 Task: Create a new record type for the 'Position' object in Salesforce.
Action: Mouse moved to (1018, 288)
Screenshot: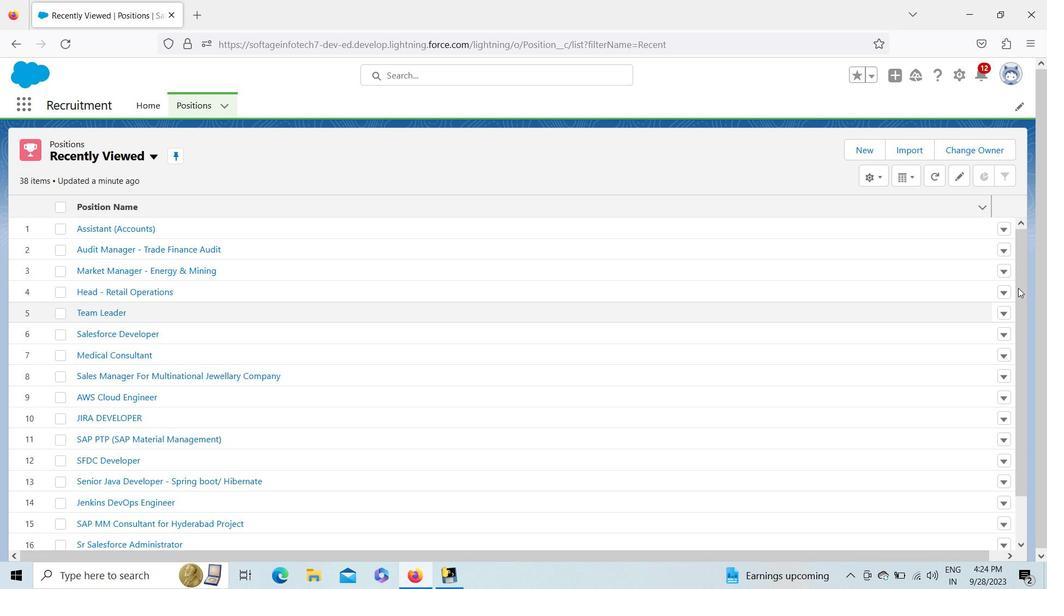 
Action: Mouse pressed left at (1018, 288)
Screenshot: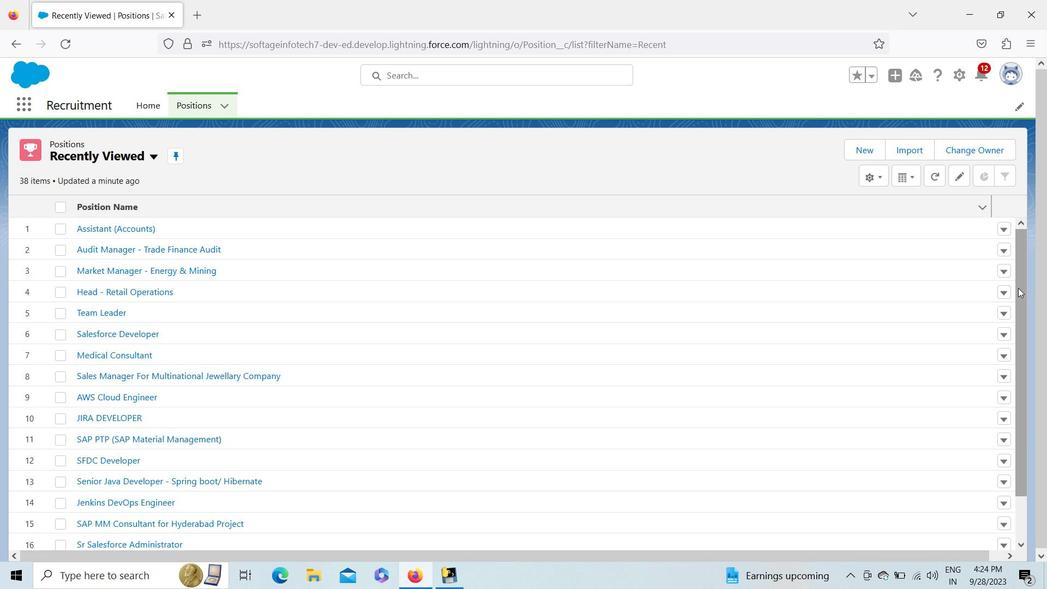 
Action: Mouse moved to (1018, 309)
Screenshot: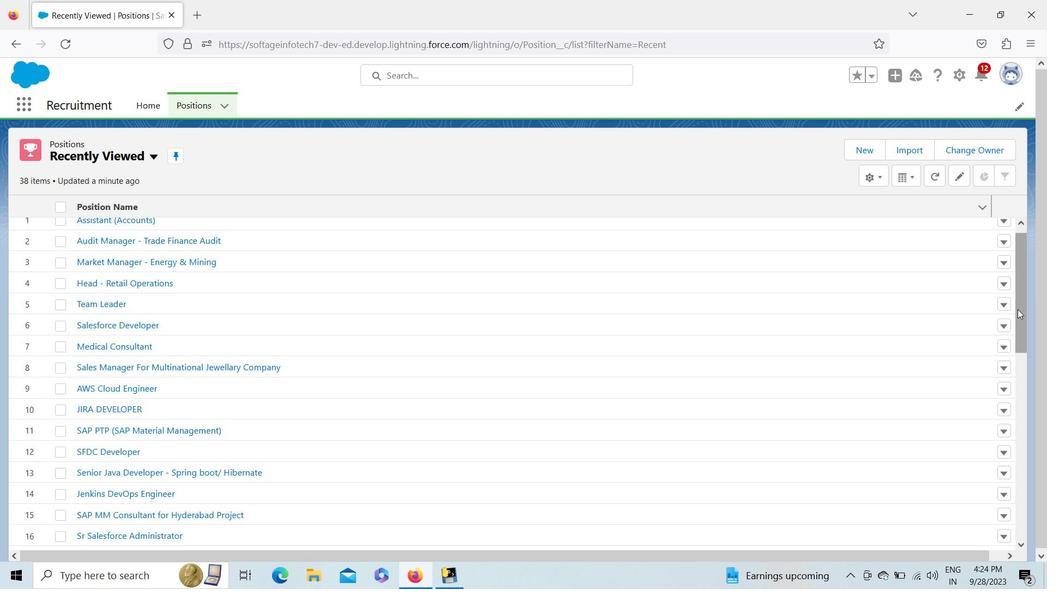 
Action: Mouse pressed left at (1018, 309)
Screenshot: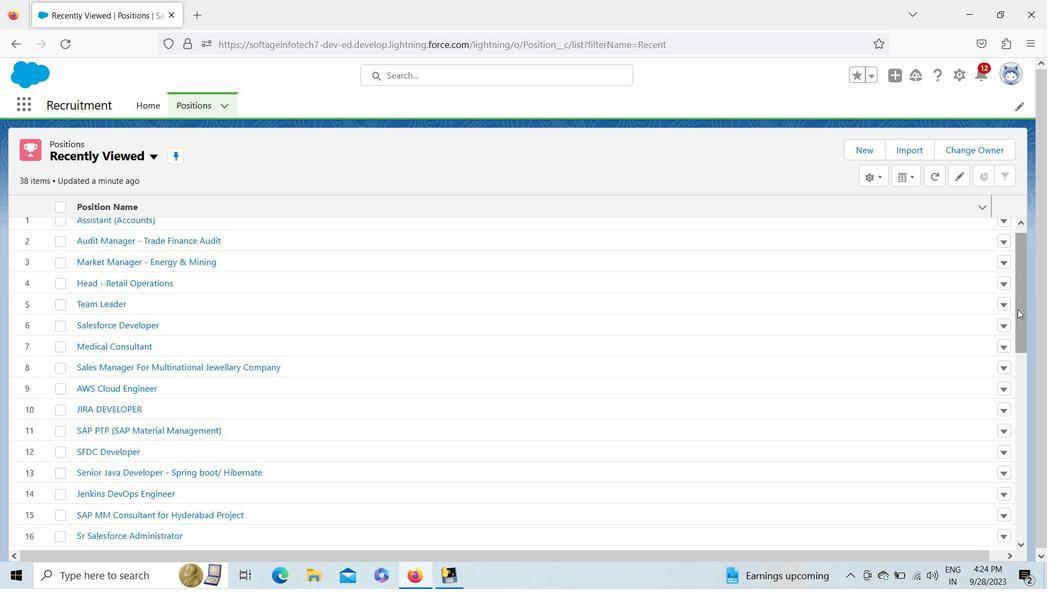 
Action: Mouse moved to (959, 73)
Screenshot: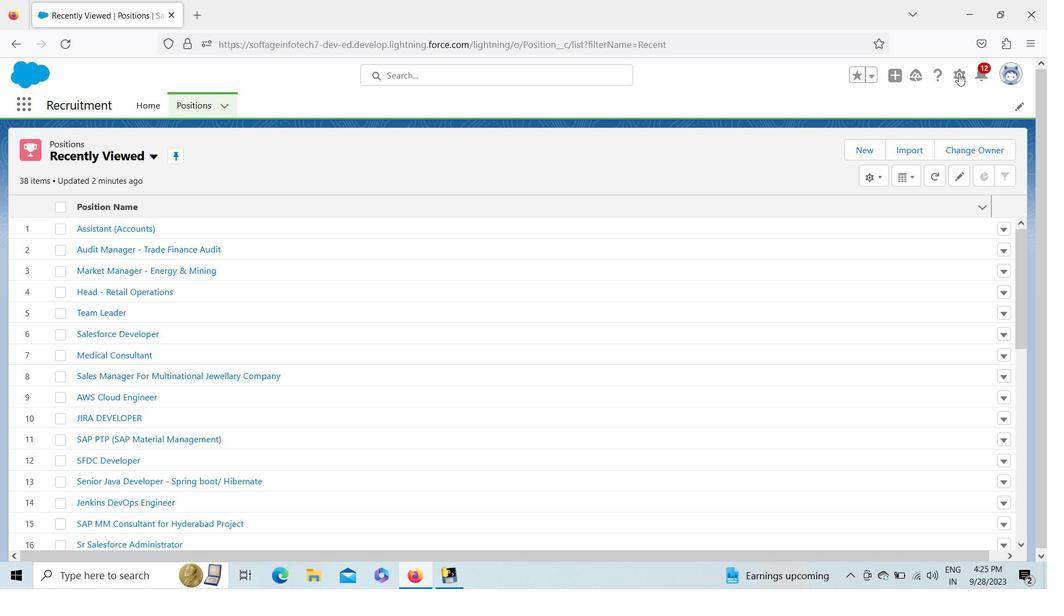 
Action: Mouse pressed left at (959, 73)
Screenshot: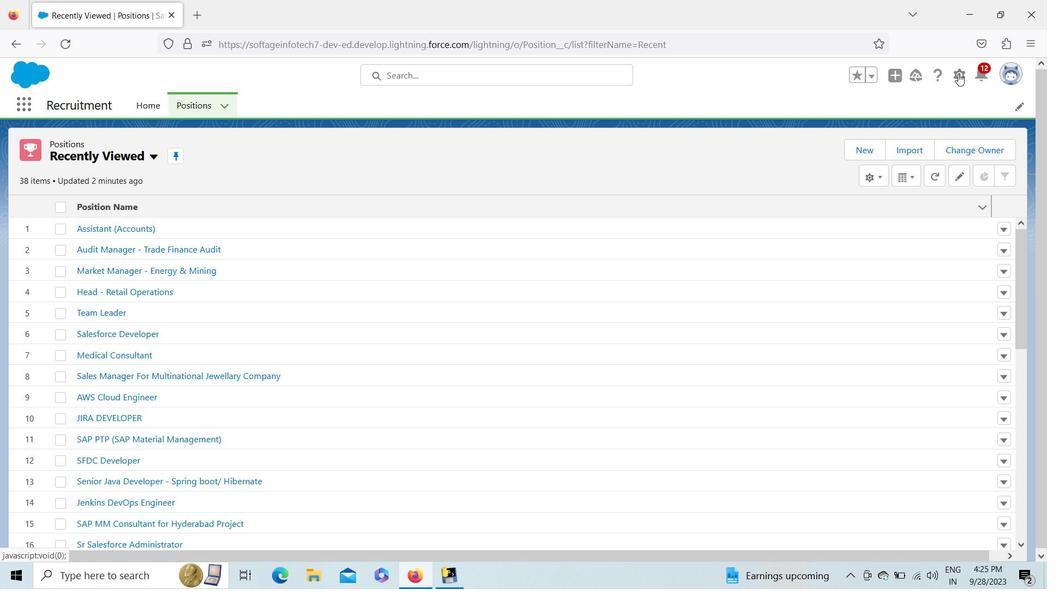 
Action: Mouse moved to (899, 120)
Screenshot: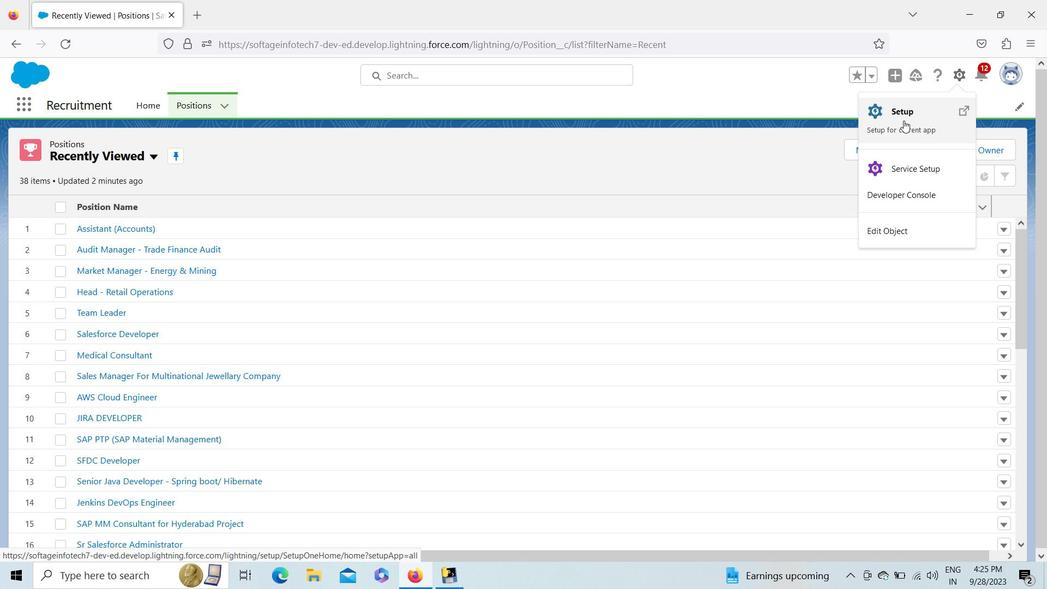 
Action: Mouse pressed left at (899, 120)
Screenshot: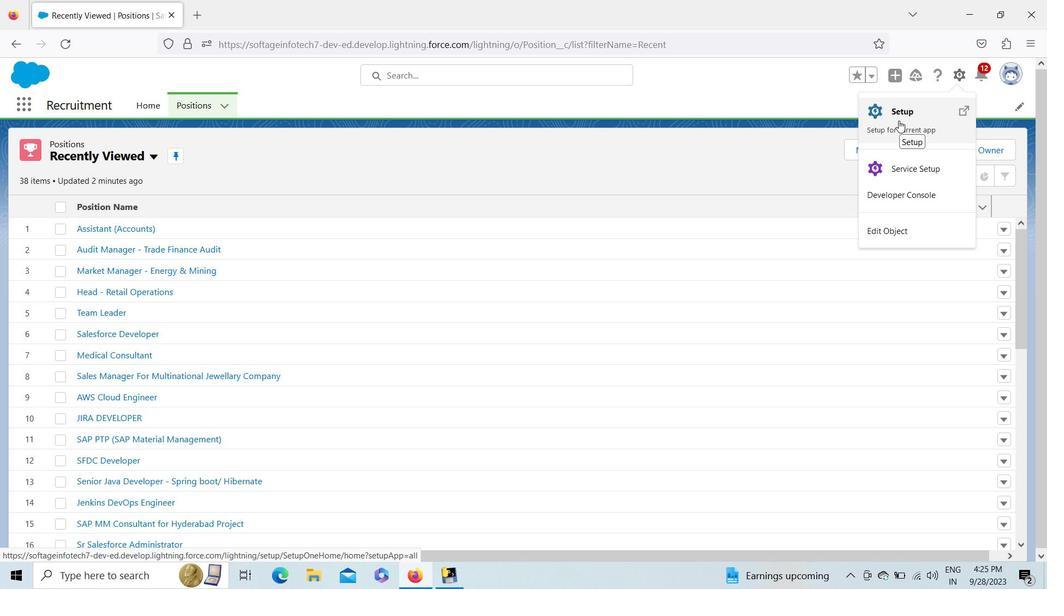 
Action: Mouse moved to (183, 108)
Screenshot: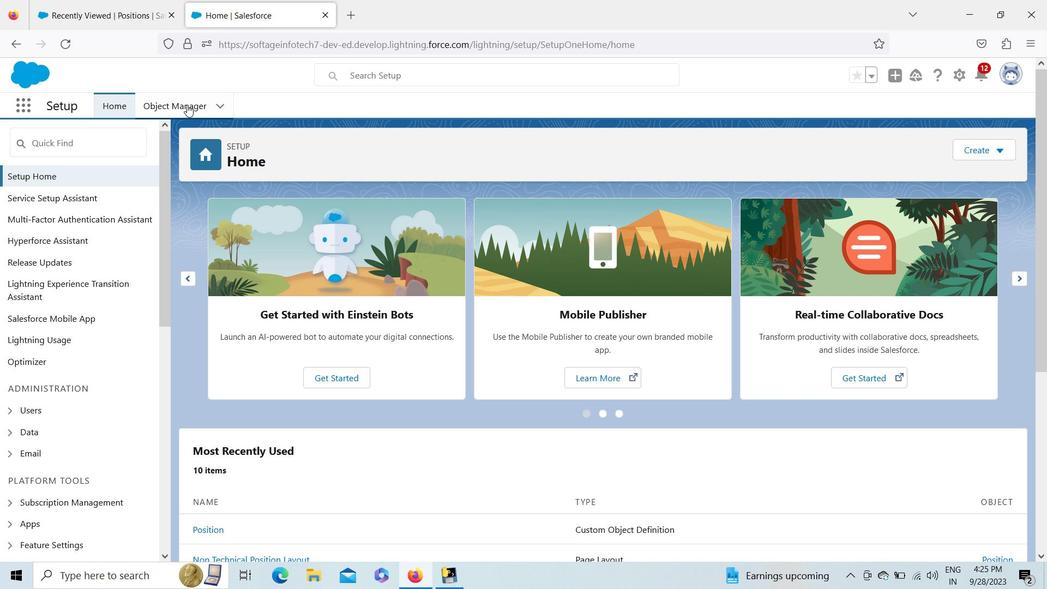 
Action: Mouse pressed left at (183, 108)
Screenshot: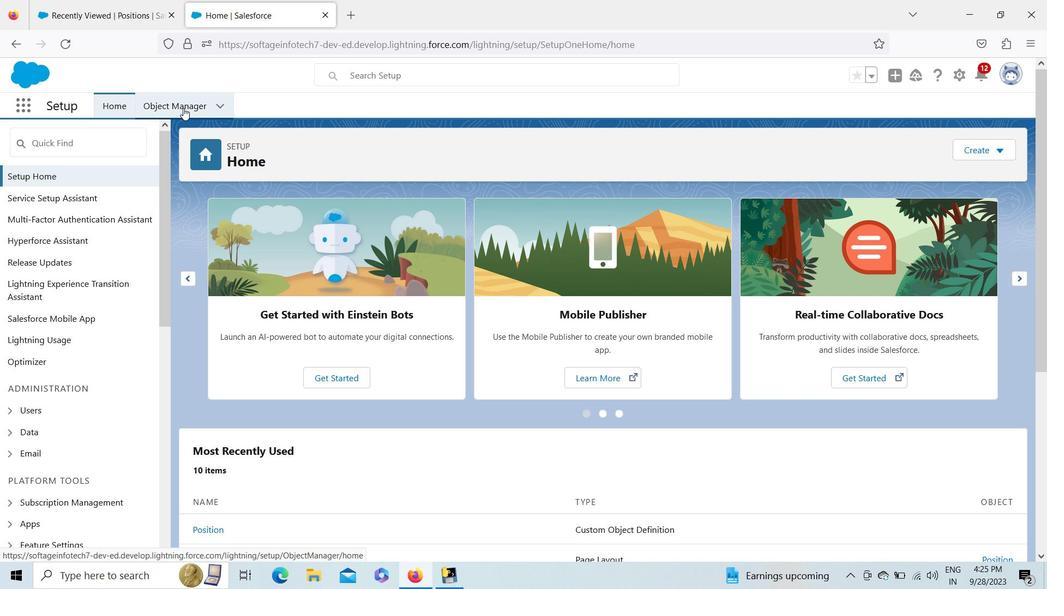 
Action: Mouse moved to (801, 148)
Screenshot: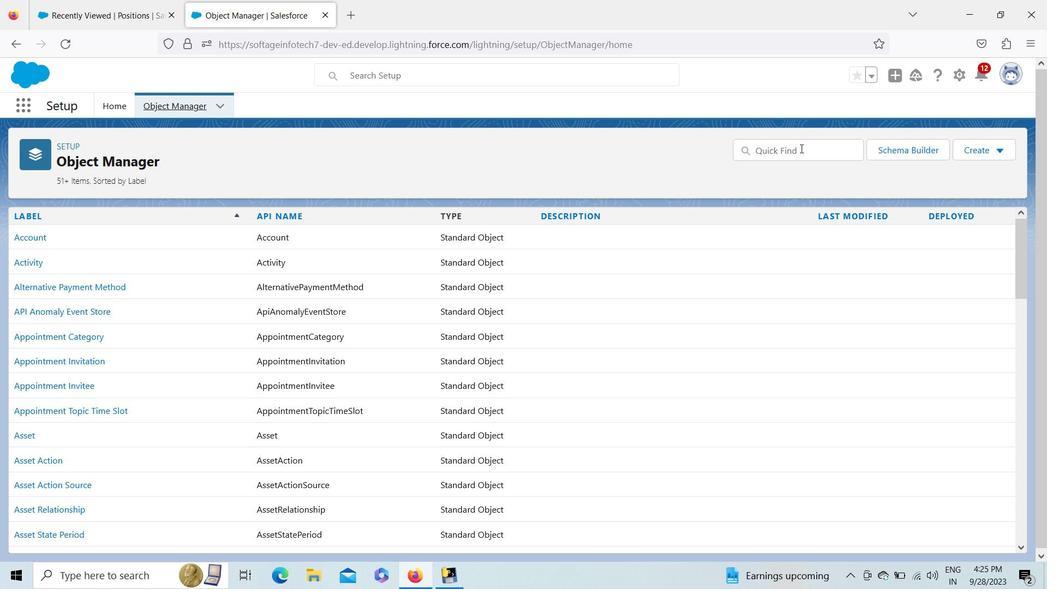 
Action: Mouse pressed left at (801, 148)
Screenshot: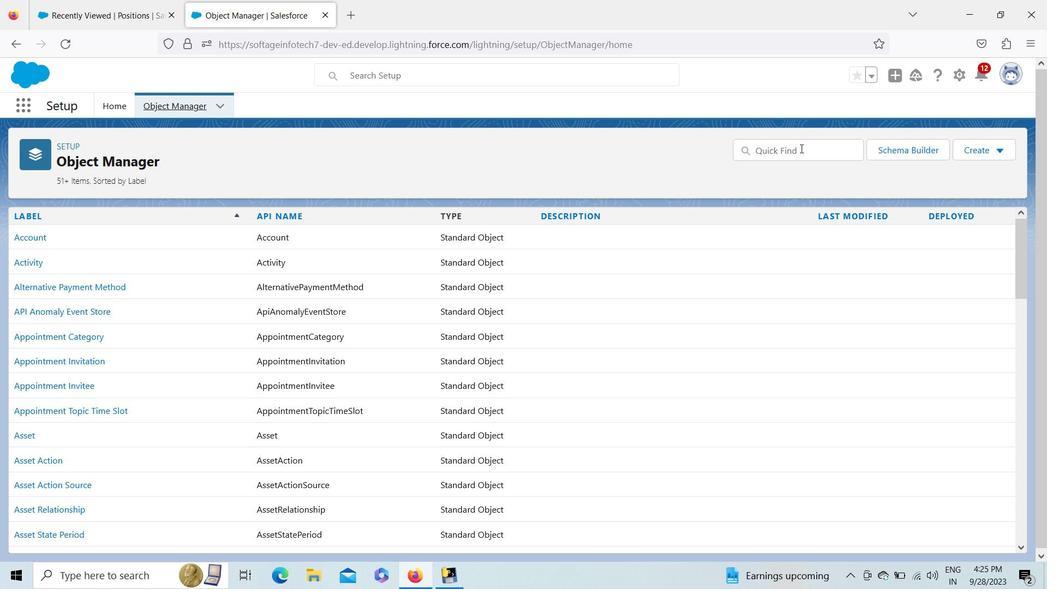 
Action: Key pressed pos
Screenshot: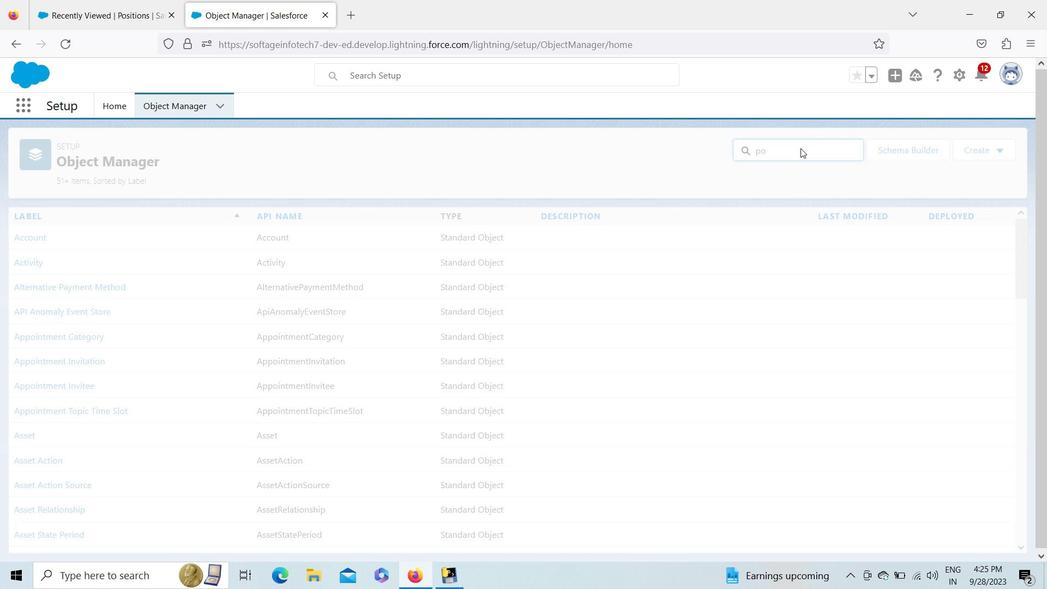 
Action: Mouse moved to (37, 277)
Screenshot: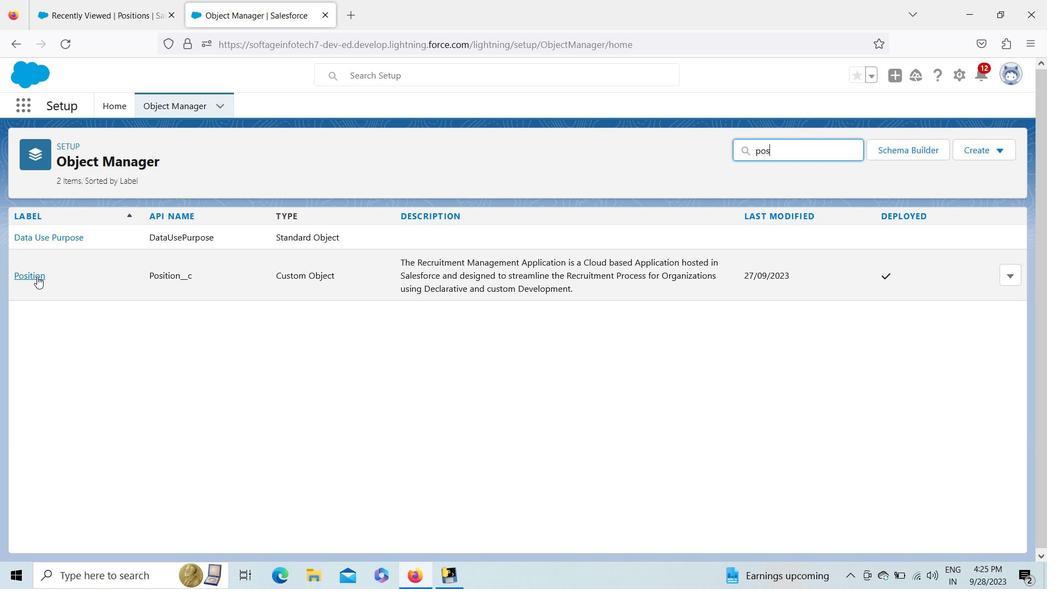 
Action: Mouse pressed left at (37, 277)
Screenshot: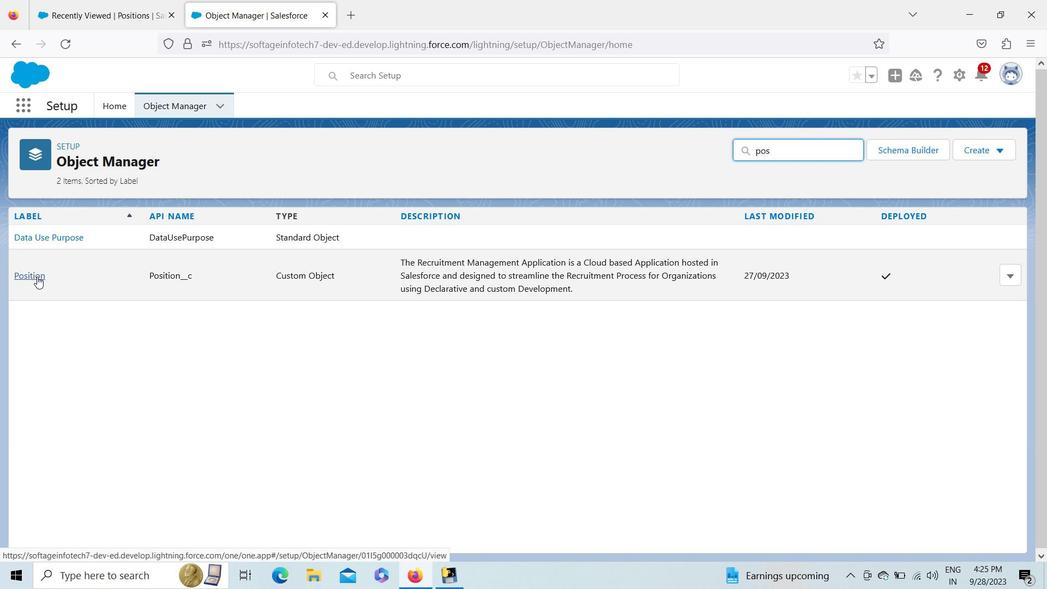 
Action: Mouse moved to (48, 412)
Screenshot: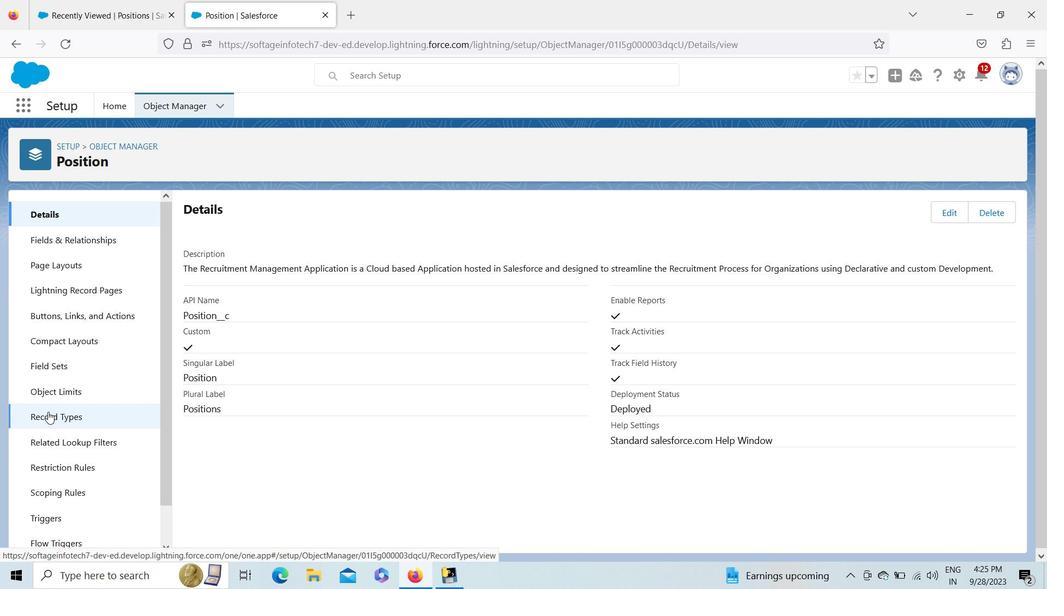 
Action: Mouse pressed left at (48, 412)
Screenshot: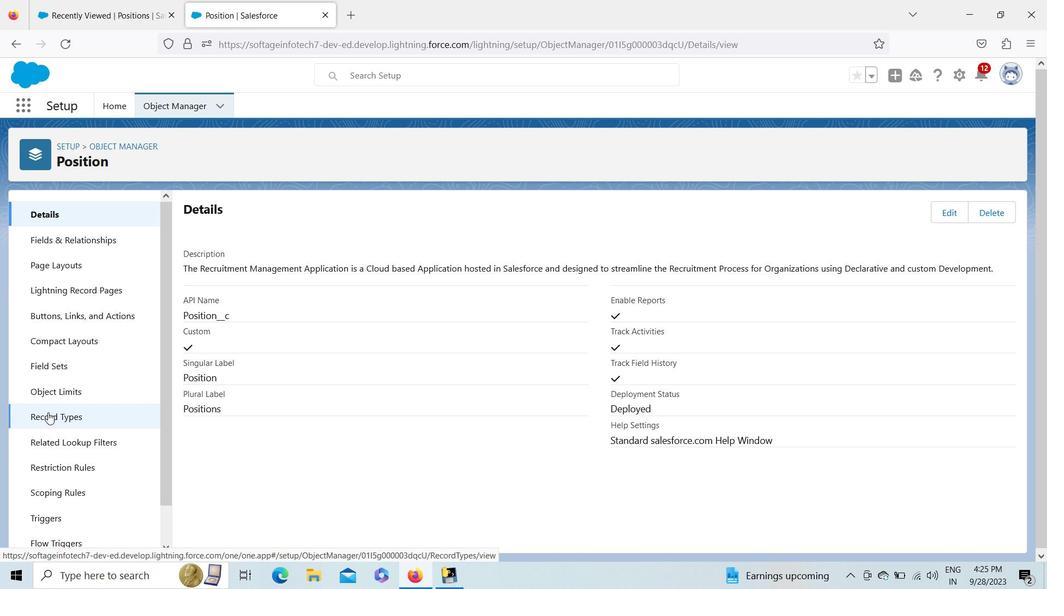 
Action: Mouse moved to (884, 216)
Screenshot: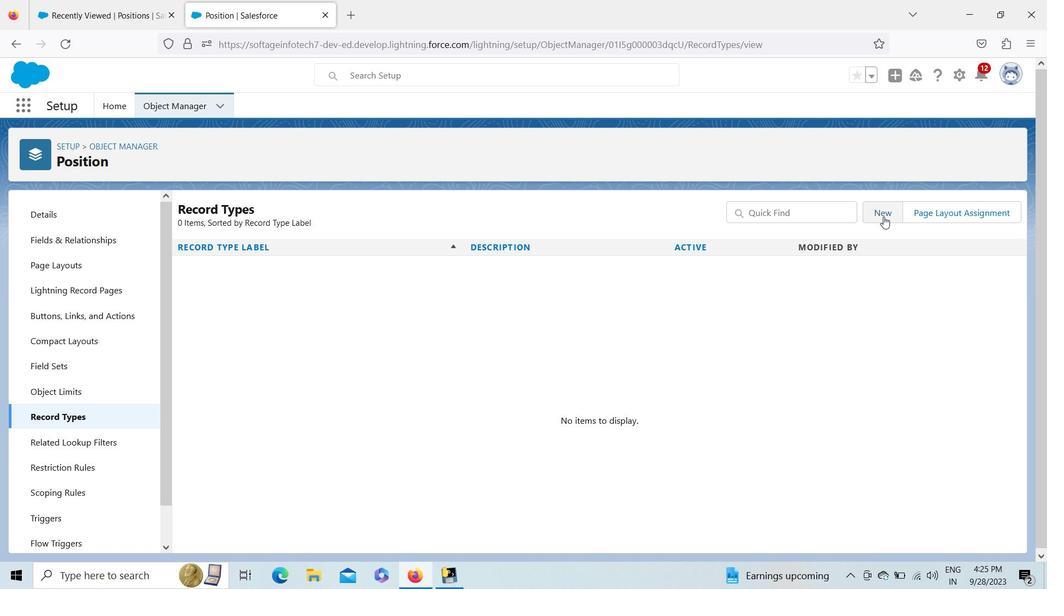 
Action: Mouse pressed left at (884, 216)
Screenshot: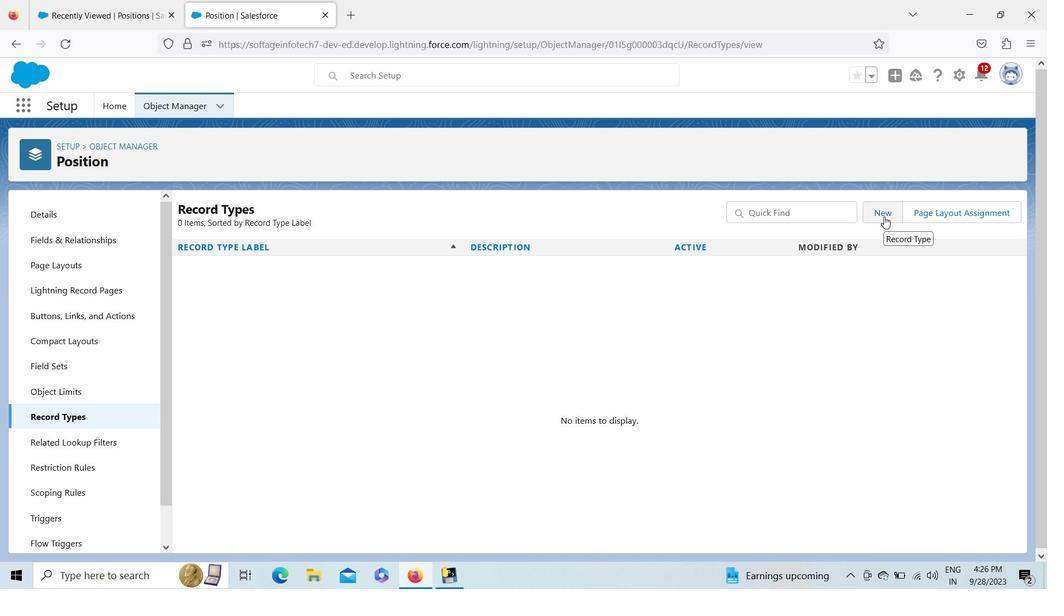 
Action: Mouse moved to (420, 352)
Screenshot: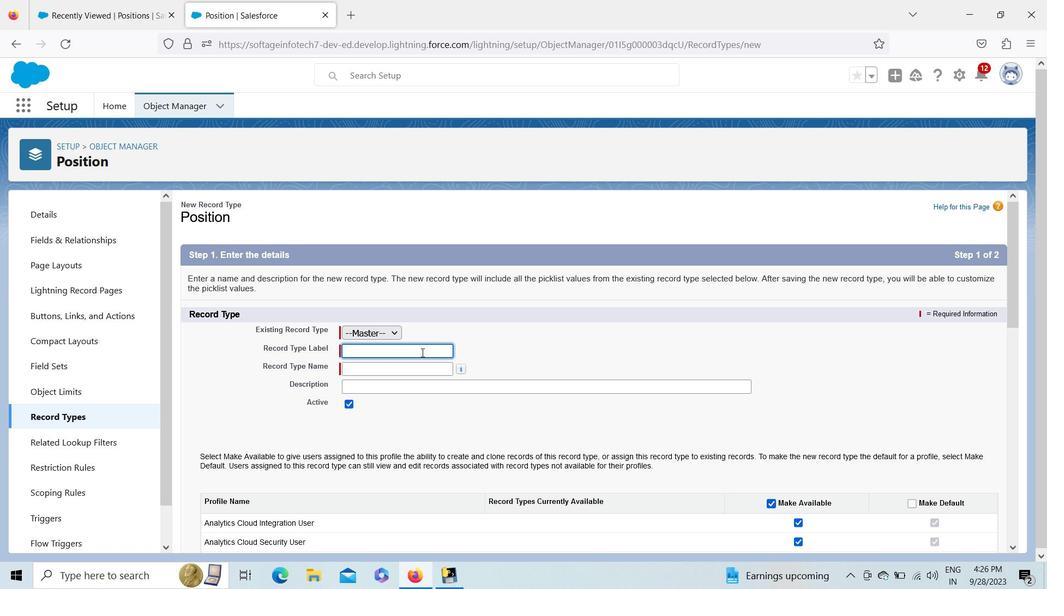 
Action: Key pressed <Key.shift>Technical<Key.space><Key.shift><Key.shift><Key.shift><Key.shift><Key.shift><Key.shift><Key.shift><Key.shift><Key.shift><Key.shift><Key.shift><Key.shift><Key.shift>POsition<Key.left><Key.left><Key.left><Key.left><Key.left><Key.left><Key.backspace><Key.right><Key.right><Key.right><Key.right><Key.right><Key.left><Key.left><Key.left><Key.left><Key.left>o
Screenshot: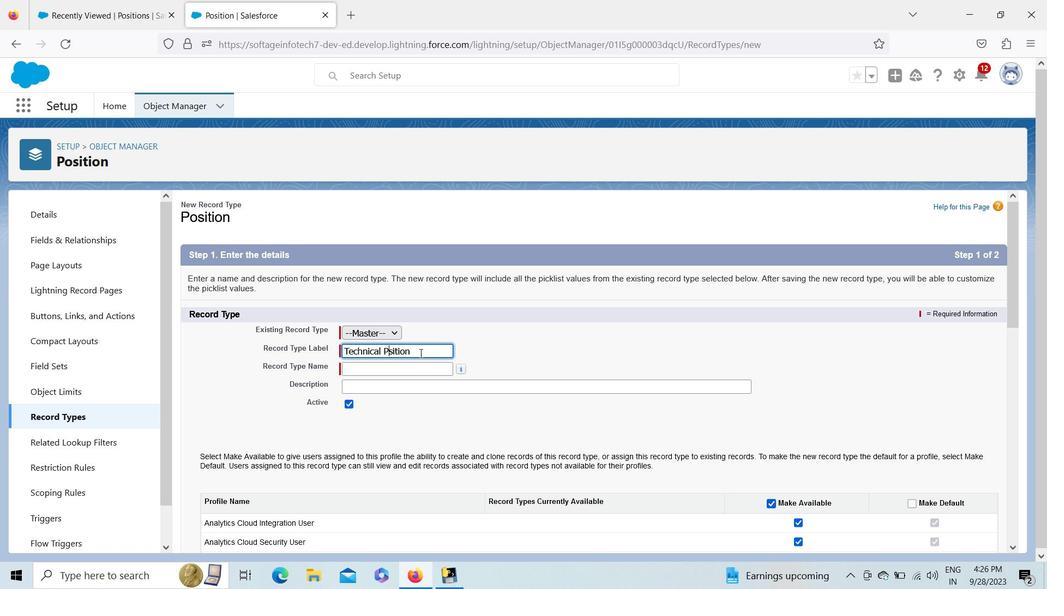 
Action: Mouse moved to (404, 373)
Screenshot: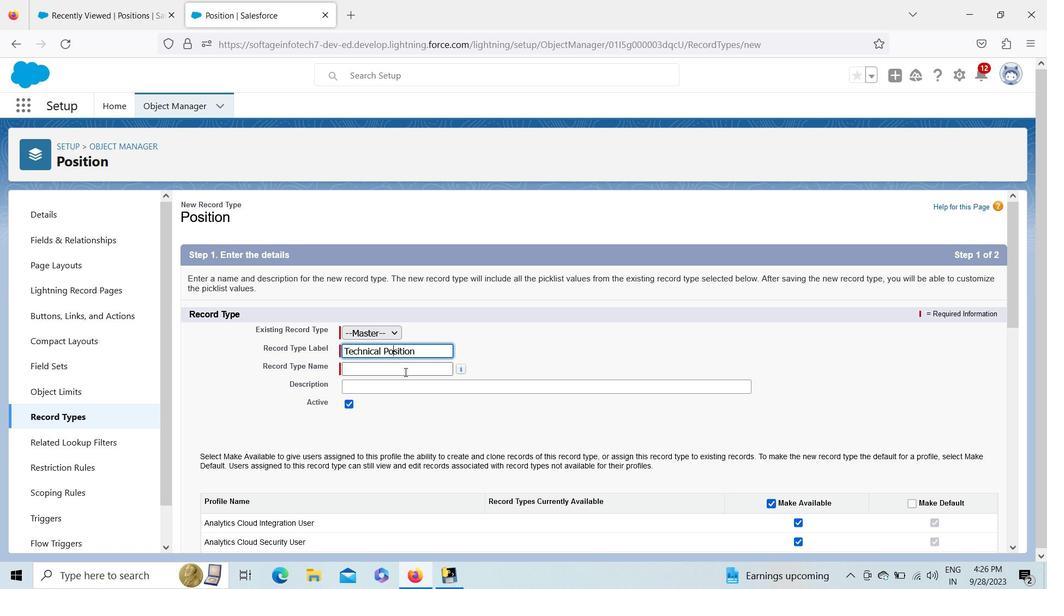 
Action: Mouse pressed left at (404, 373)
Screenshot: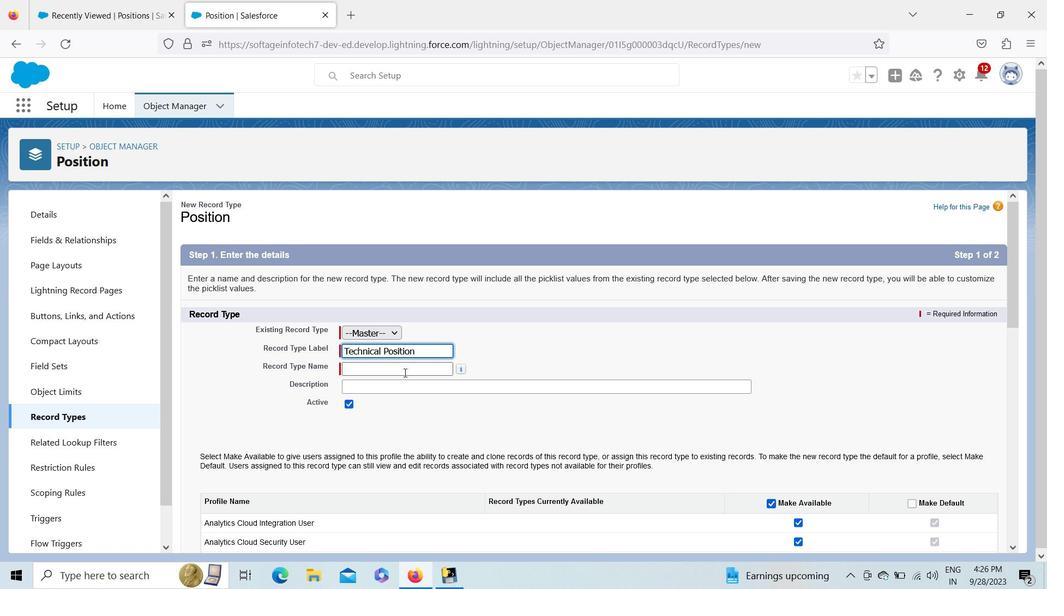 
Action: Mouse moved to (401, 386)
Screenshot: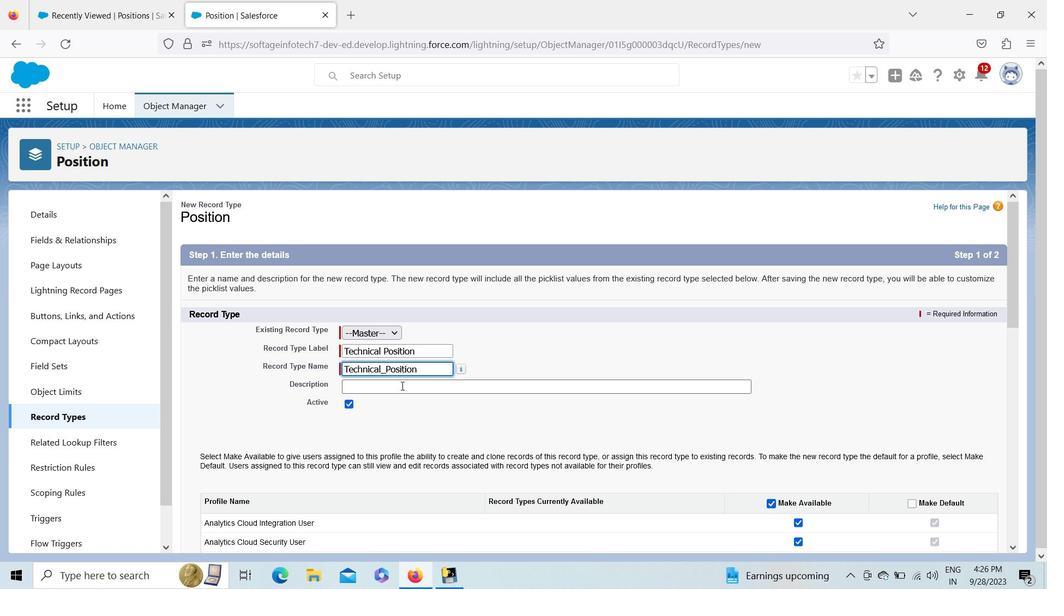 
Action: Mouse pressed left at (401, 386)
Screenshot: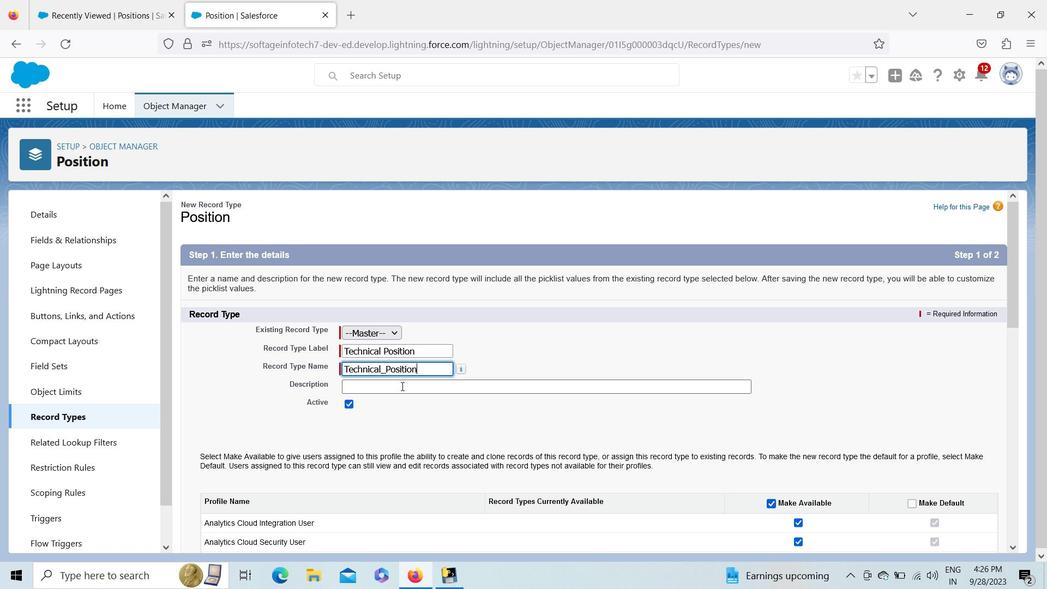 
Action: Key pressed <Key.shift><Key.shift><Key.shift><Key.shift><Key.shift><Key.shift>This<Key.space><Key.shift>Record<Key.space><Key.shift>Type<Key.space>is<Key.space><Key.shift>Createfd<Key.backspace><Key.backspace>d<Key.space>for<Key.space><Key.shift><Key.shift><Key.shift><Key.shift><Key.shift><Key.shift><Key.shift><Key.shift><Key.shift><Key.shift><Key.shift><Key.shift><Key.shift><Key.shift><Key.shift><Key.shift><Key.shift><Key.shift><Key.shift><Key.shift><Key.shift><Key.shift><Key.shift><Key.shift><Key.shift><Key.shift><Key.shift><Key.shift><Key.shift><Key.shift><Key.shift><Key.shift><Key.shift>Fo<Key.backspace>illing<Key.space><Key.shift>Records<Key.space>og<Key.backspace>f<Key.space><Key.shift>Technical<Key.space><Key.shift>Position
Screenshot: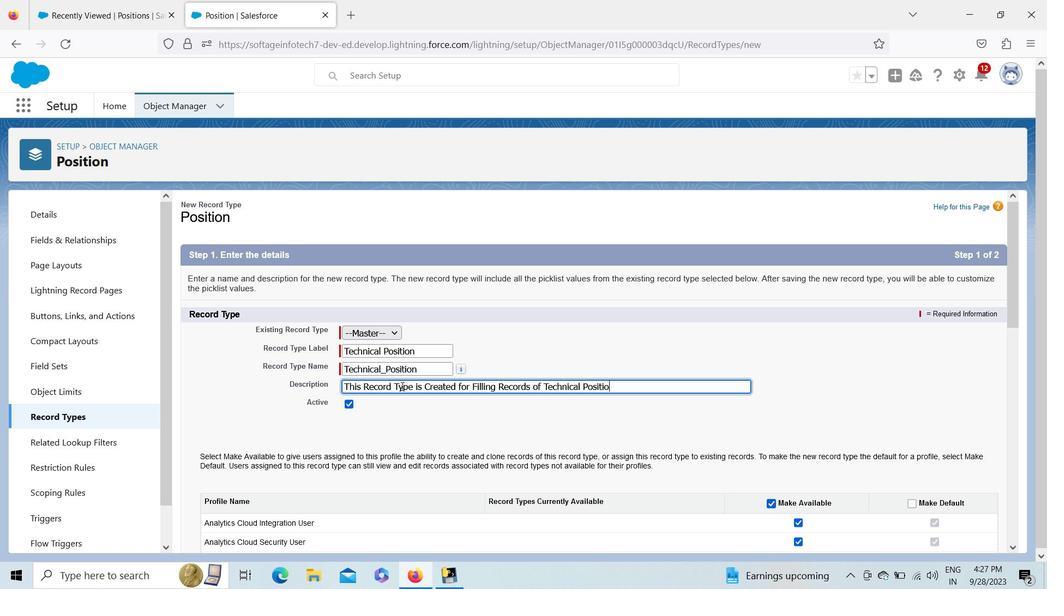 
Action: Mouse moved to (456, 387)
Screenshot: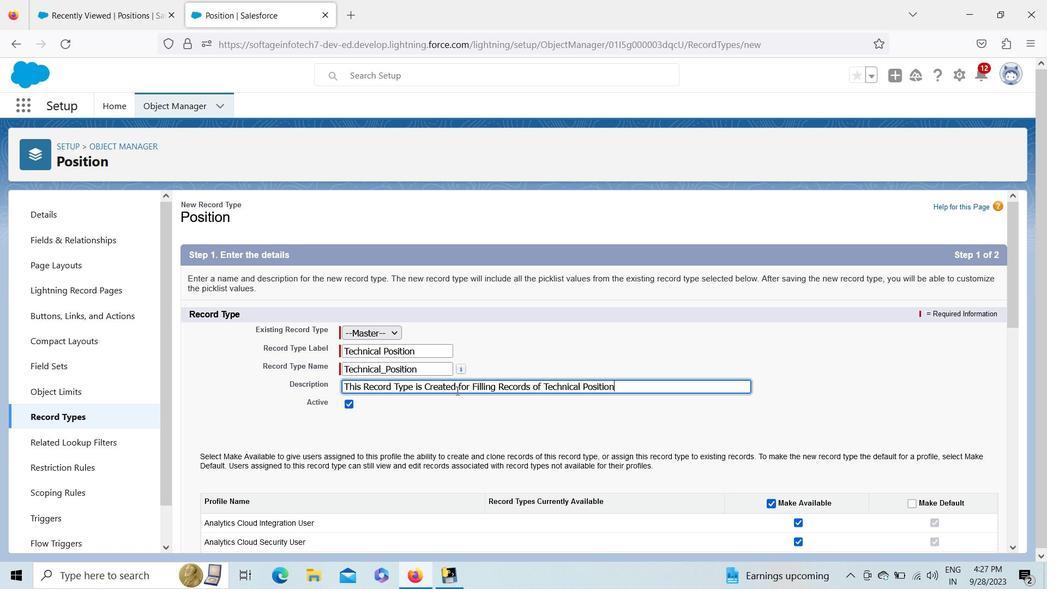 
Action: Mouse pressed left at (456, 387)
Screenshot: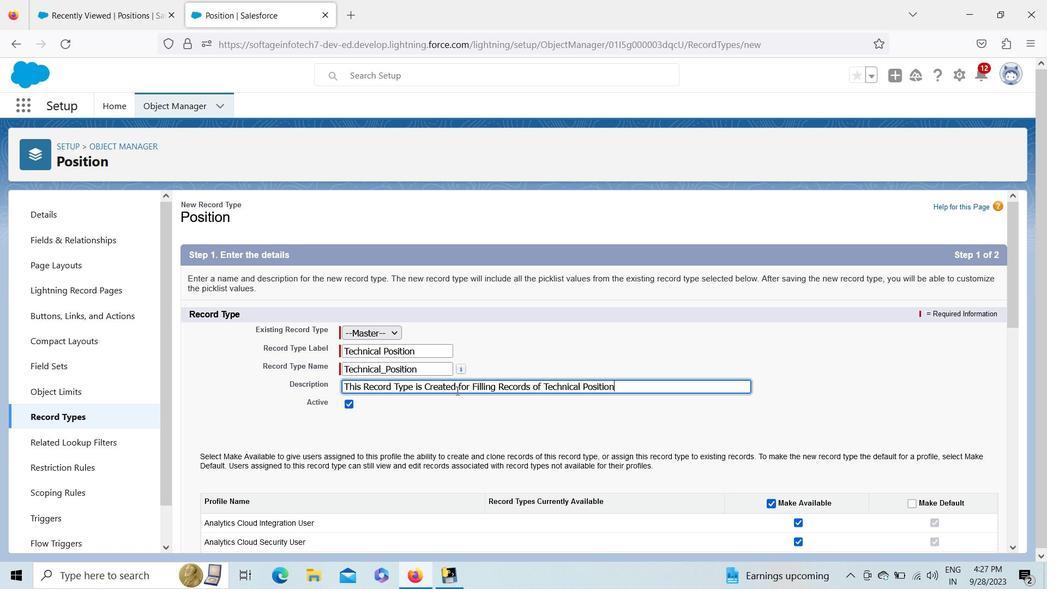 
Action: Key pressed <Key.backspace><Key.backspace><Key.backspace><Key.backspace><Key.backspace><Key.backspace><Key.backspace><Key.backspace><Key.backspace><Key.backspace><Key.shift>Select
Screenshot: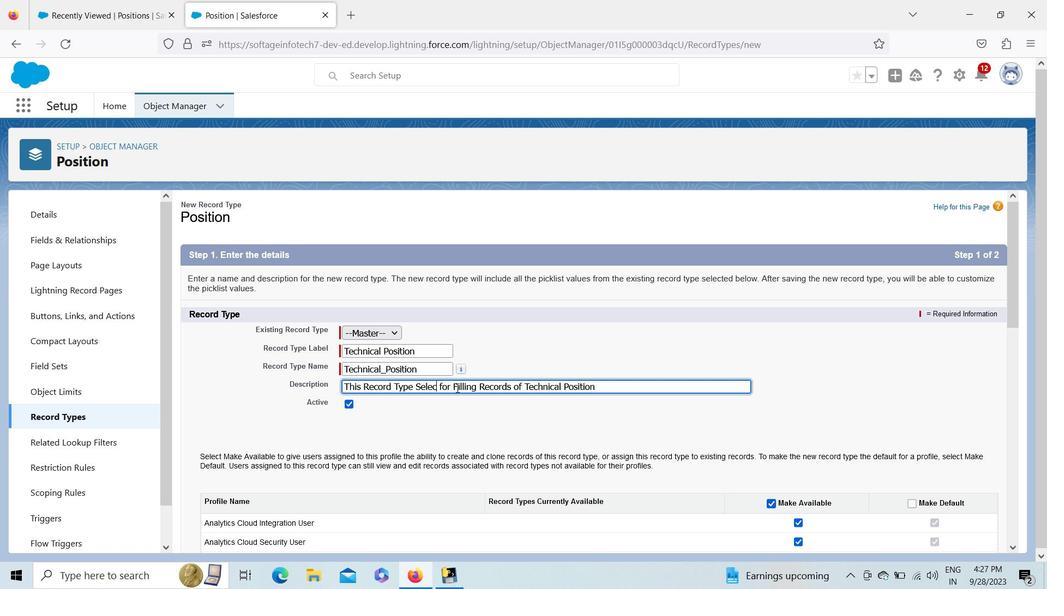 
Action: Mouse moved to (602, 382)
Screenshot: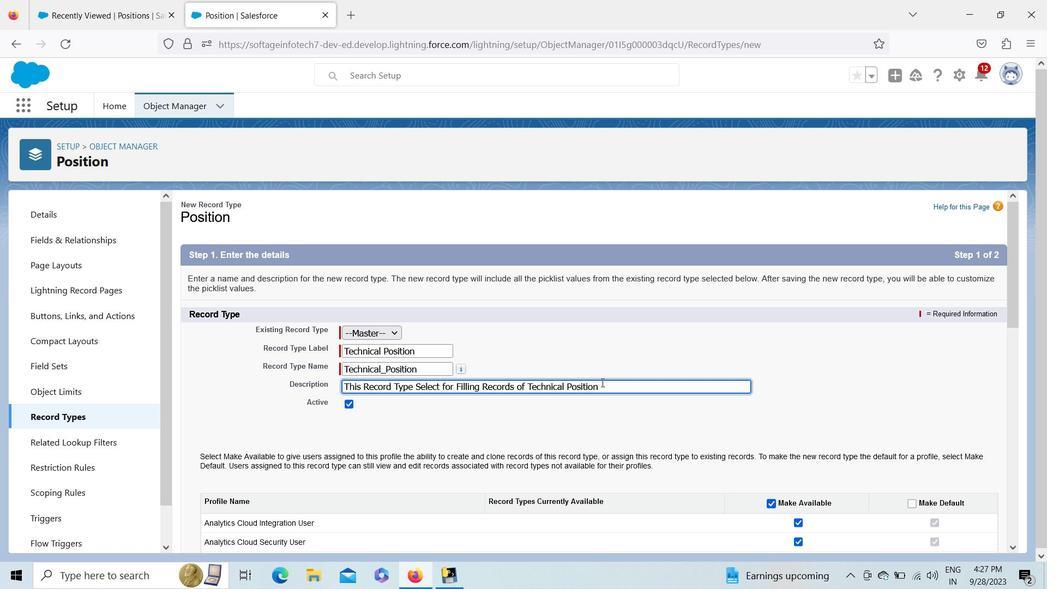 
Action: Mouse pressed left at (602, 382)
Screenshot: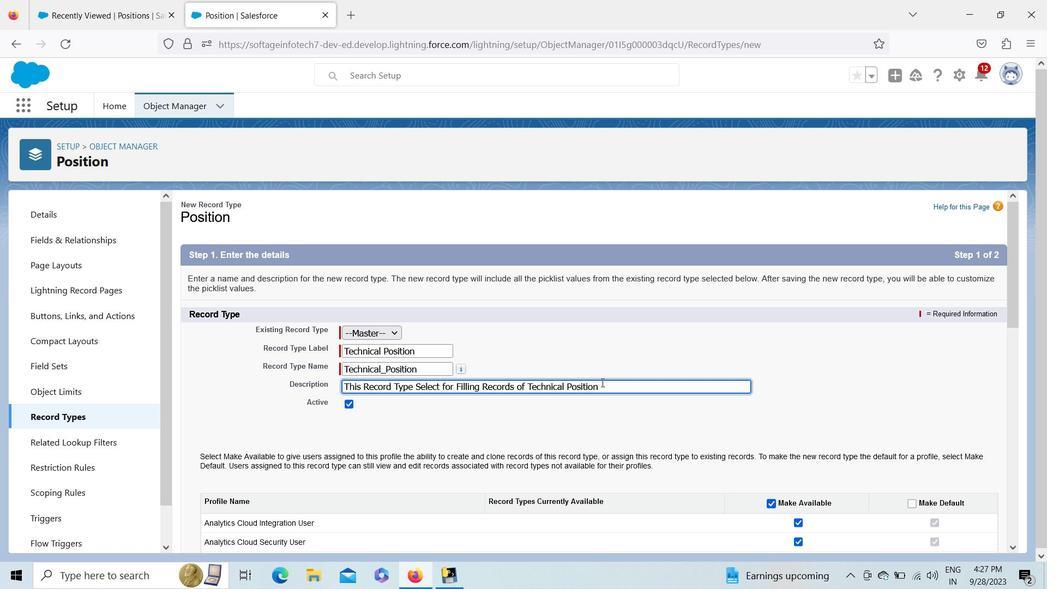 
Action: Mouse moved to (1014, 272)
Screenshot: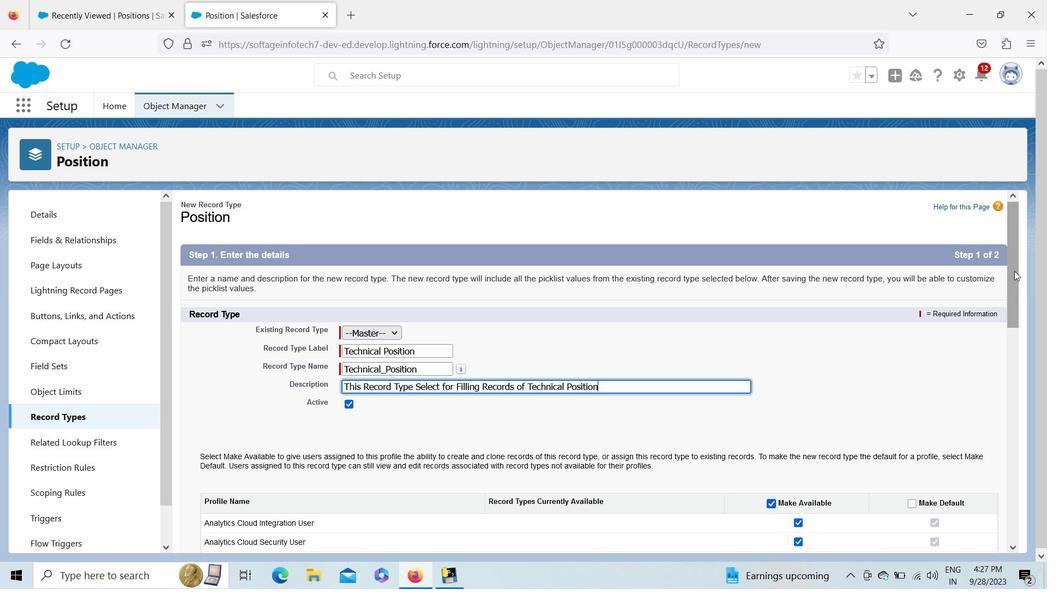 
Action: Mouse pressed left at (1014, 272)
Screenshot: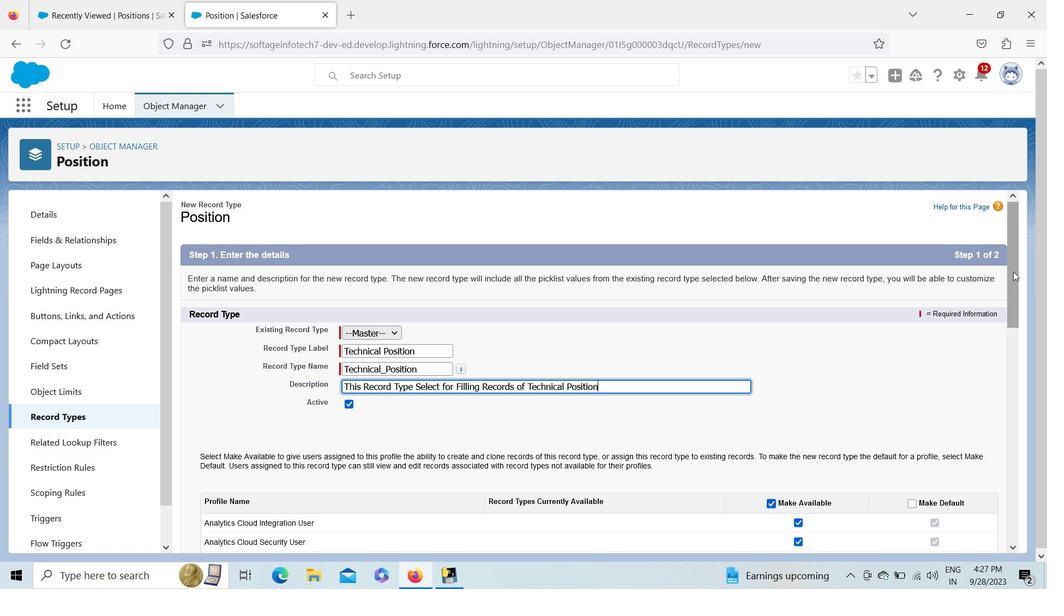 
Action: Mouse moved to (955, 533)
Screenshot: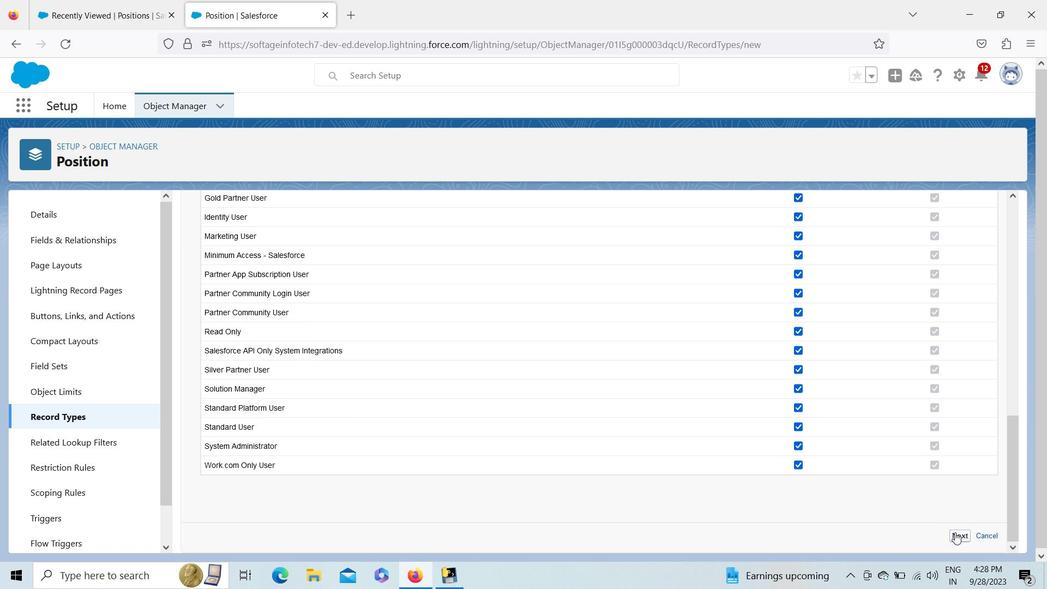 
Action: Mouse pressed left at (955, 533)
Screenshot: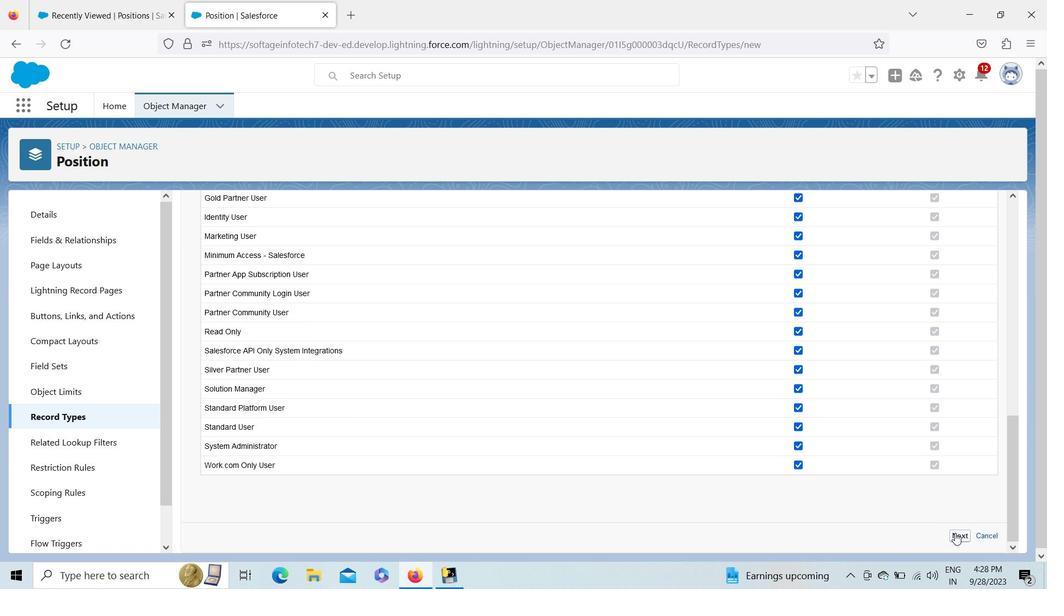 
Action: Mouse moved to (447, 390)
Screenshot: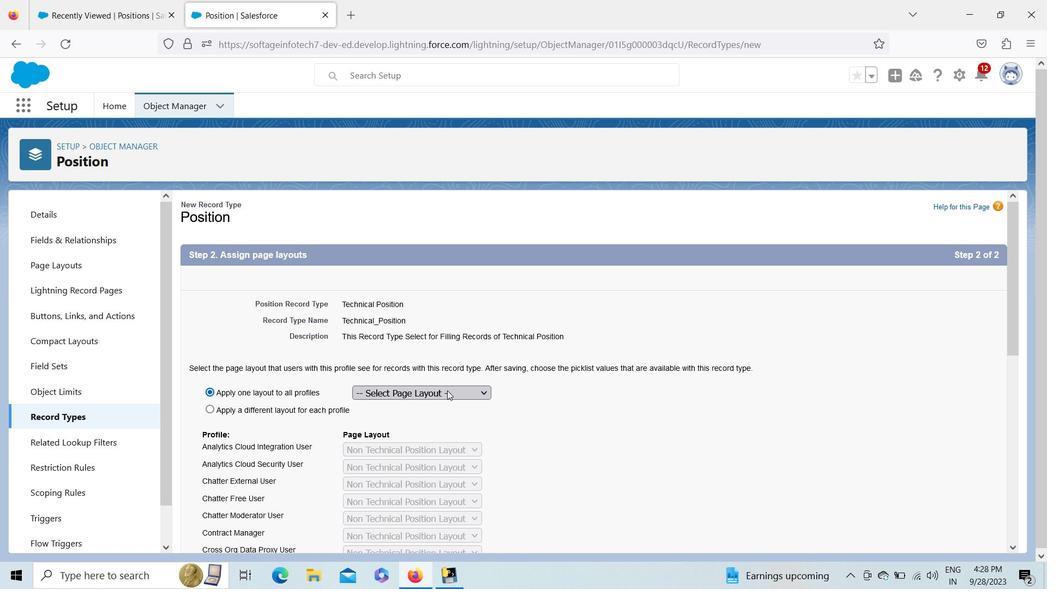 
Action: Mouse pressed left at (447, 390)
Screenshot: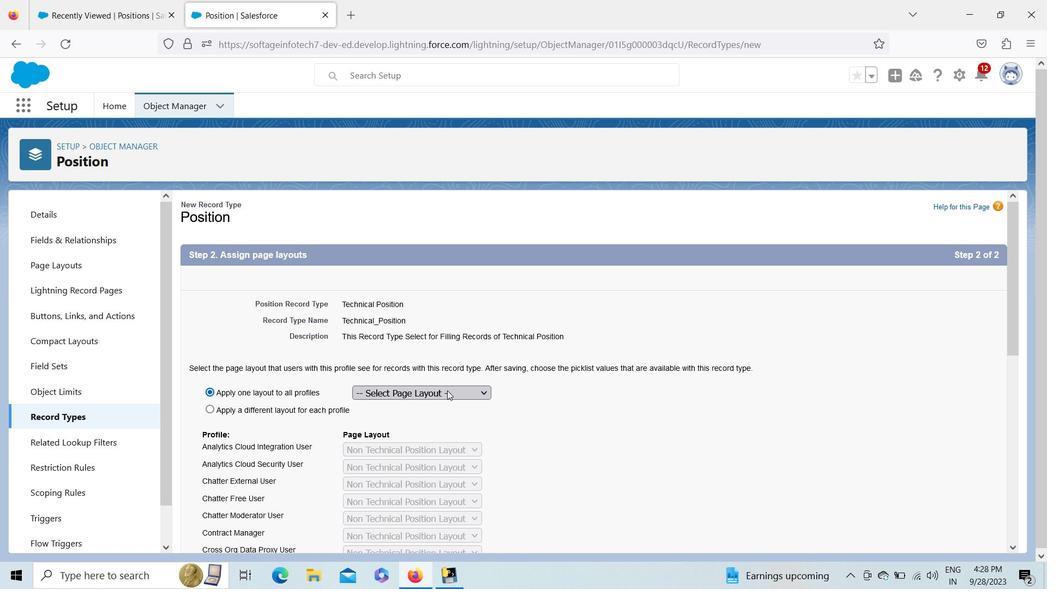 
Action: Mouse moved to (423, 463)
Screenshot: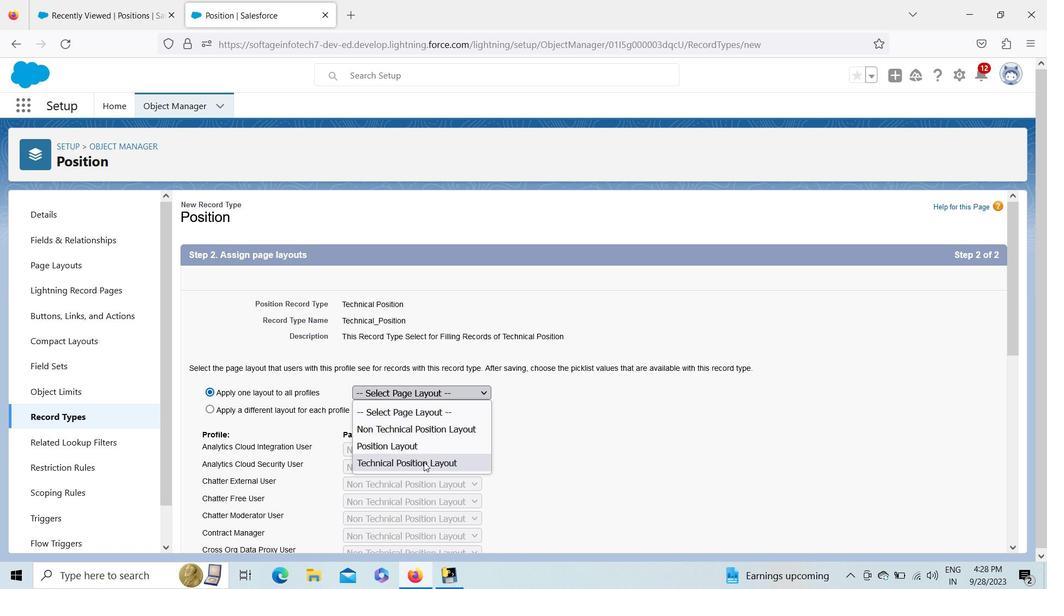 
Action: Mouse pressed left at (423, 463)
Screenshot: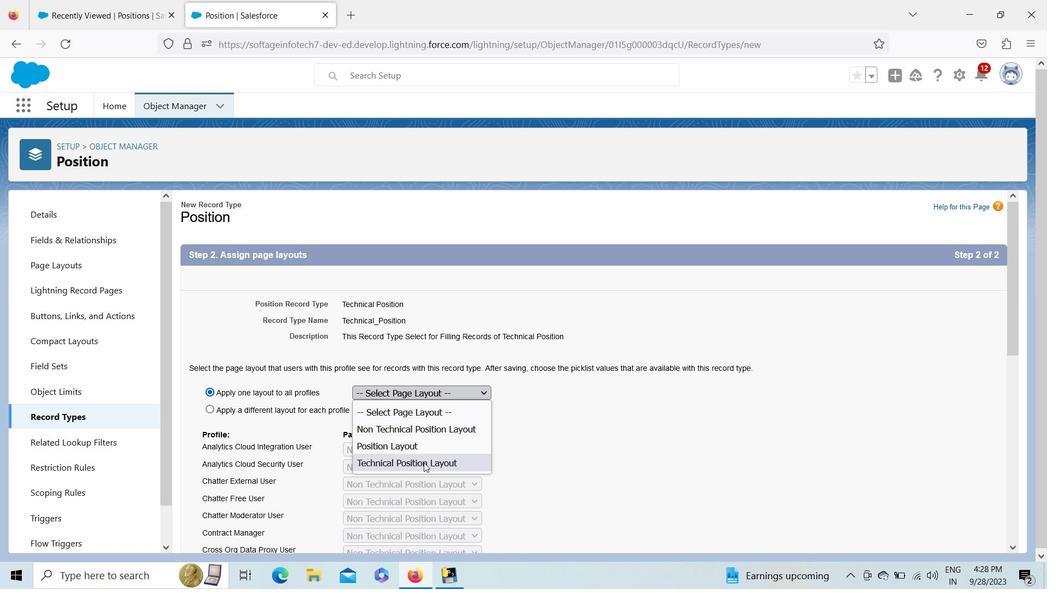 
Action: Mouse moved to (1015, 334)
Screenshot: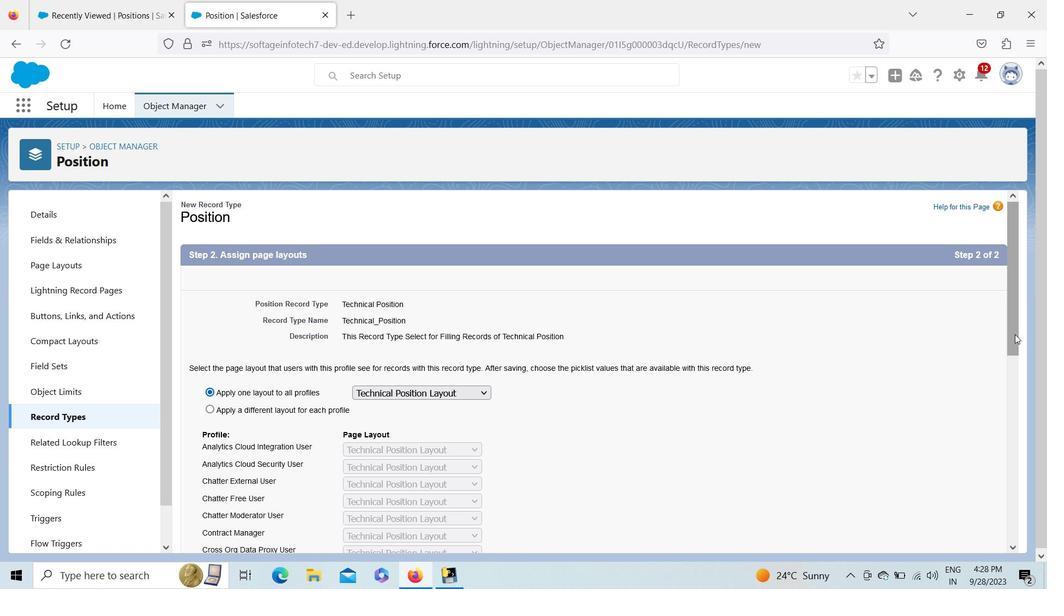 
Action: Mouse pressed left at (1015, 334)
Screenshot: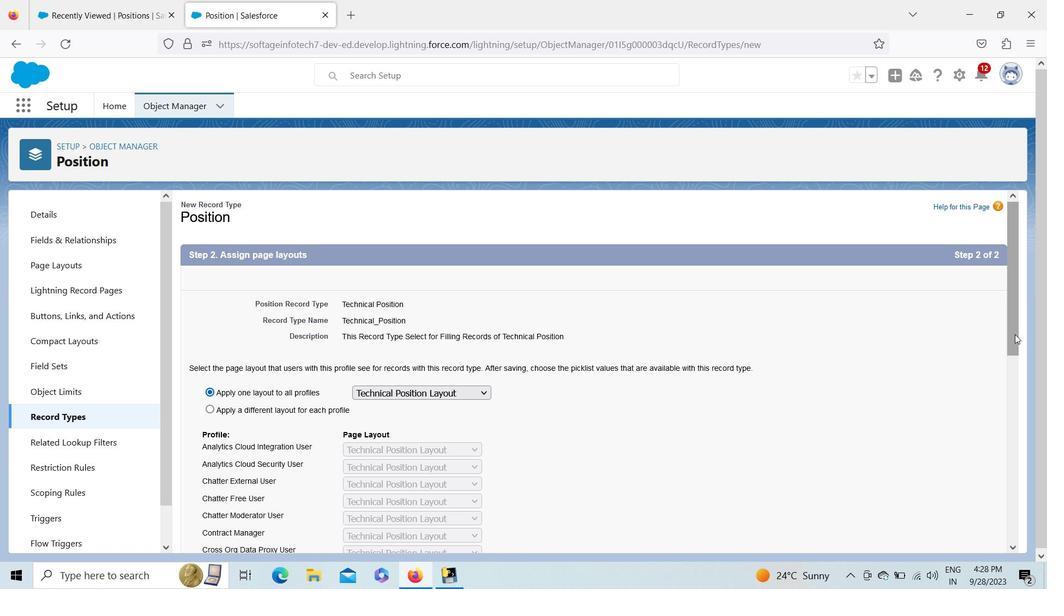 
Action: Mouse moved to (917, 530)
Screenshot: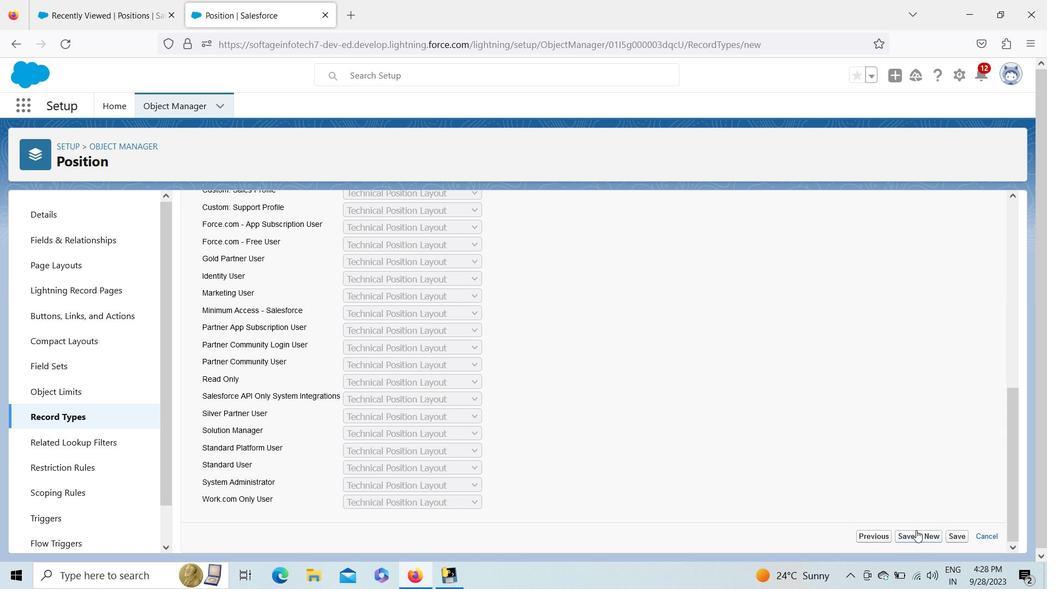 
Action: Mouse pressed left at (917, 530)
Screenshot: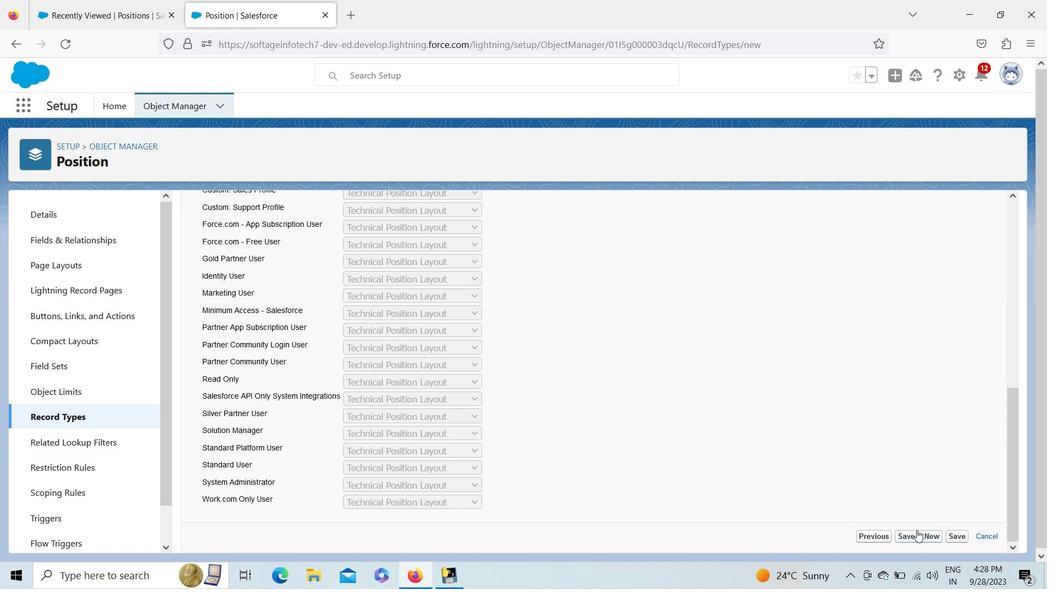 
Action: Mouse moved to (408, 349)
Screenshot: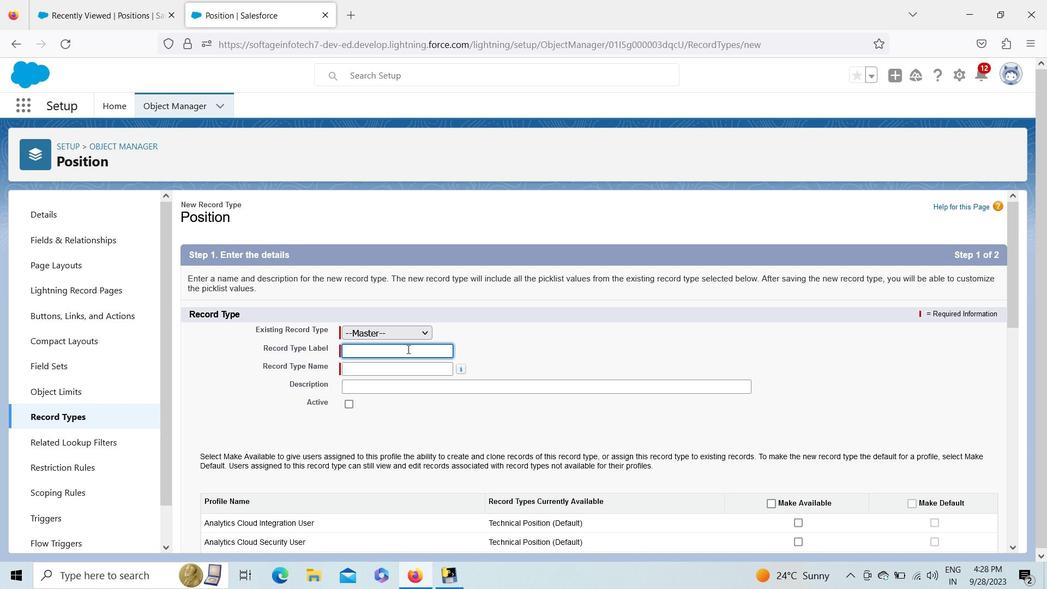 
Action: Mouse pressed left at (408, 349)
Screenshot: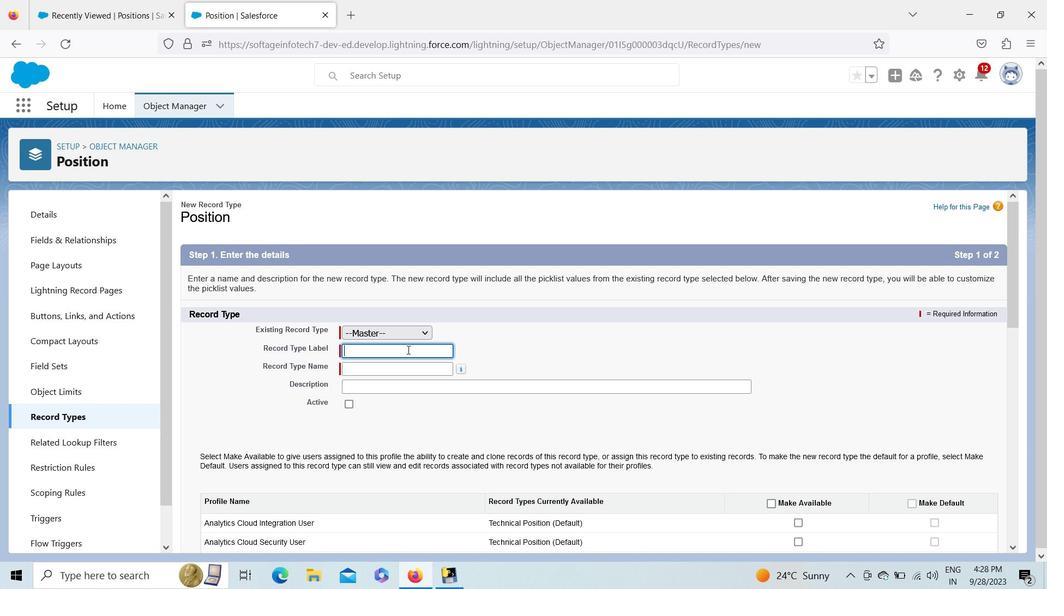 
Action: Mouse moved to (400, 360)
Screenshot: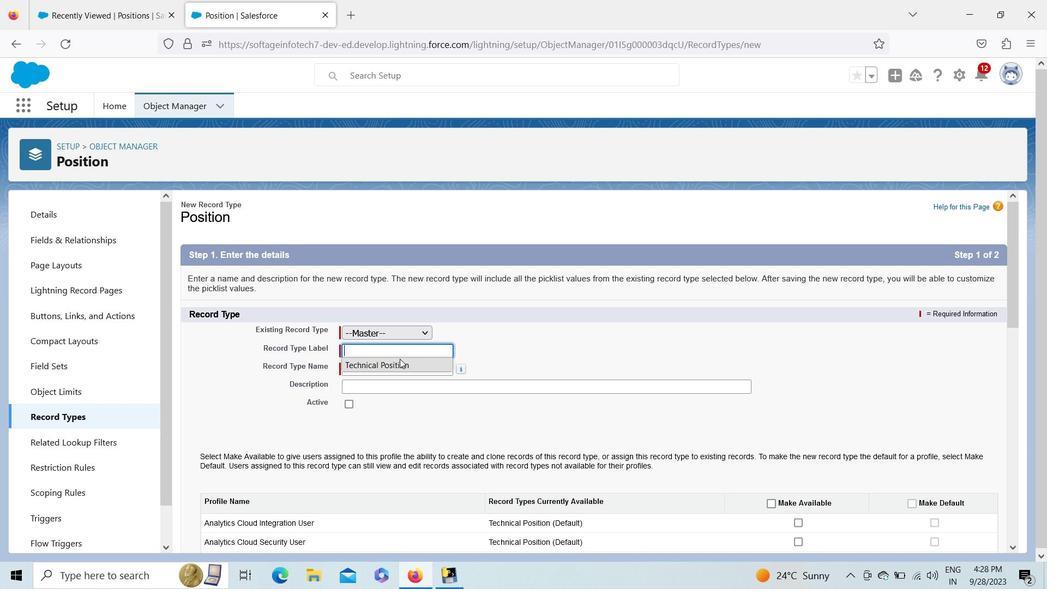 
Action: Mouse pressed left at (400, 360)
Screenshot: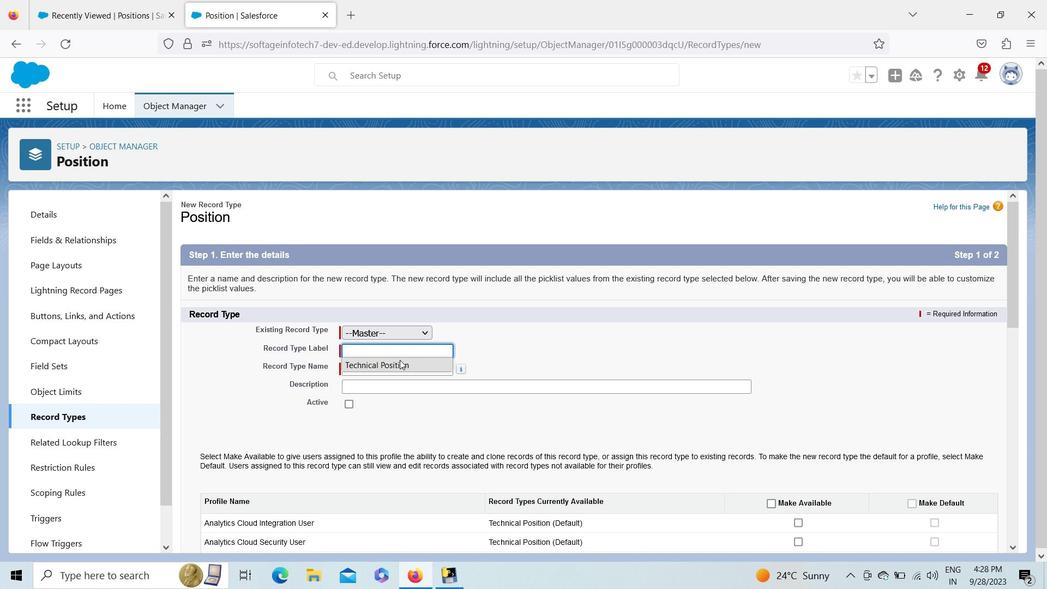 
Action: Mouse moved to (346, 352)
Screenshot: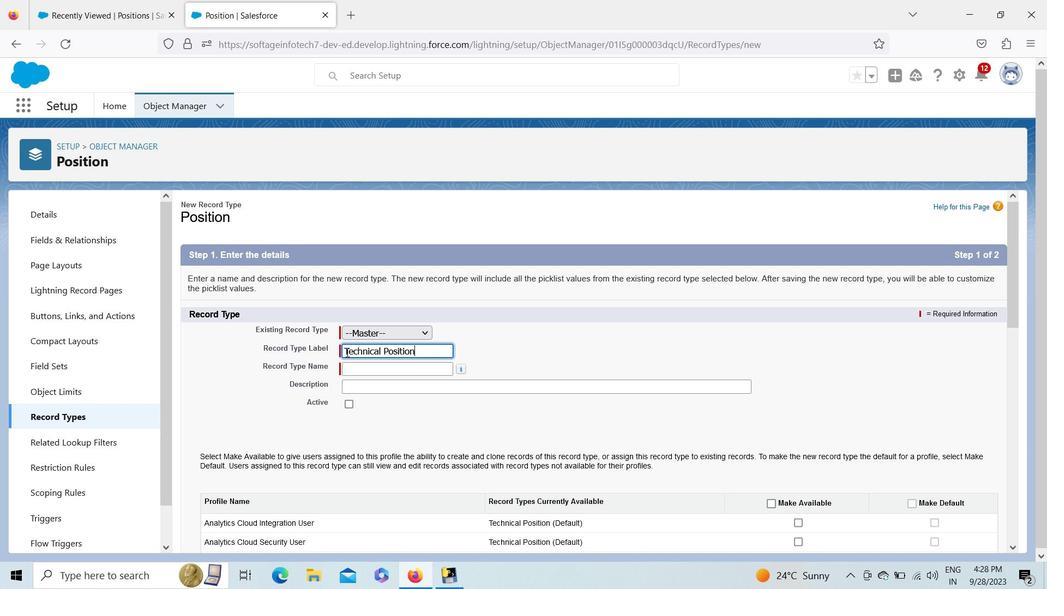 
Action: Mouse pressed left at (346, 352)
Screenshot: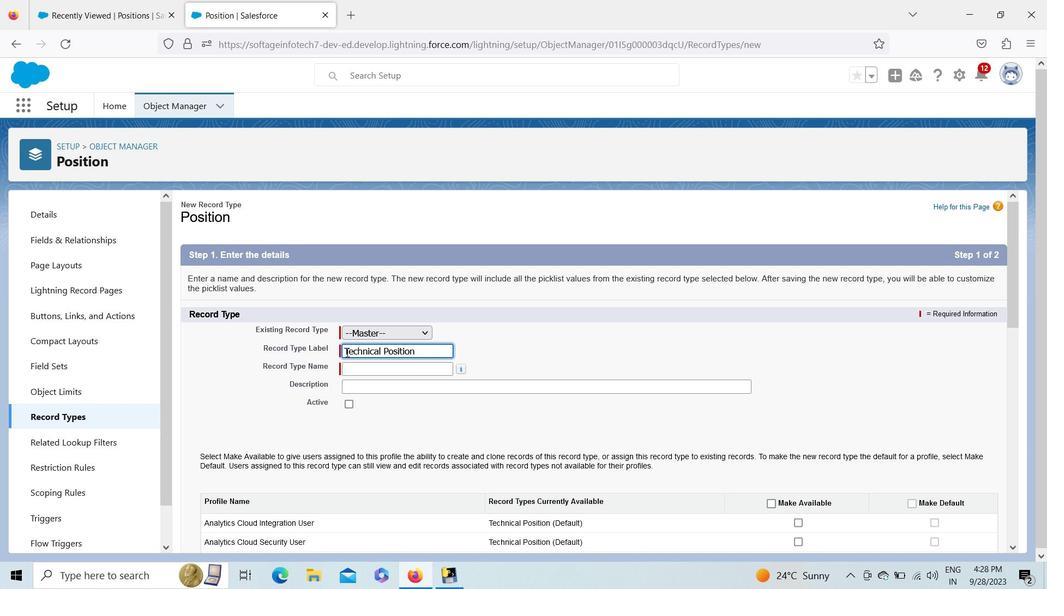 
Action: Key pressed <Key.shift>Non<Key.space>
Screenshot: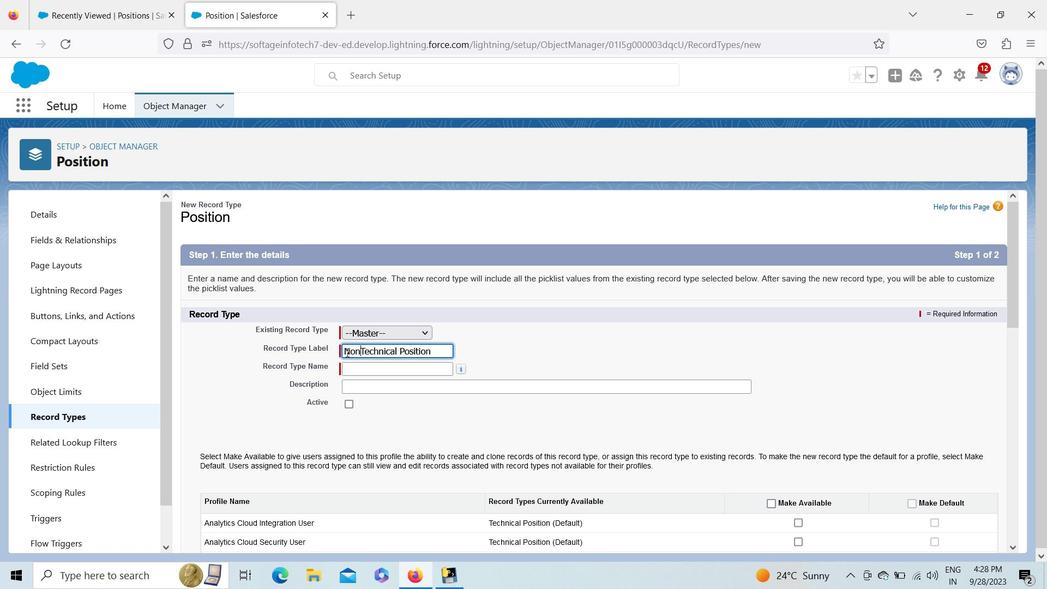 
Action: Mouse moved to (356, 391)
Screenshot: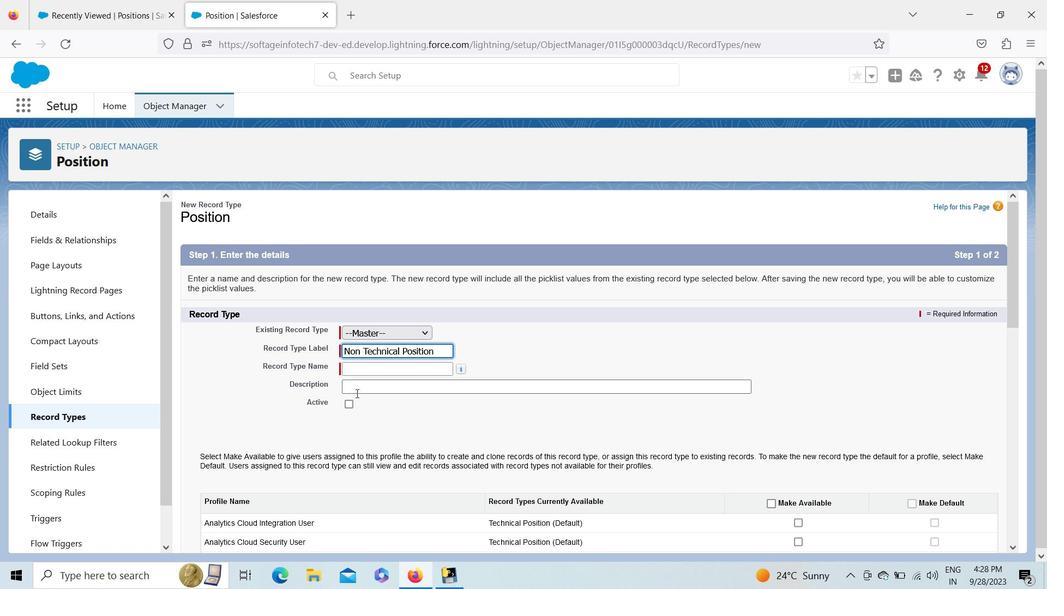 
Action: Mouse pressed left at (356, 391)
Screenshot: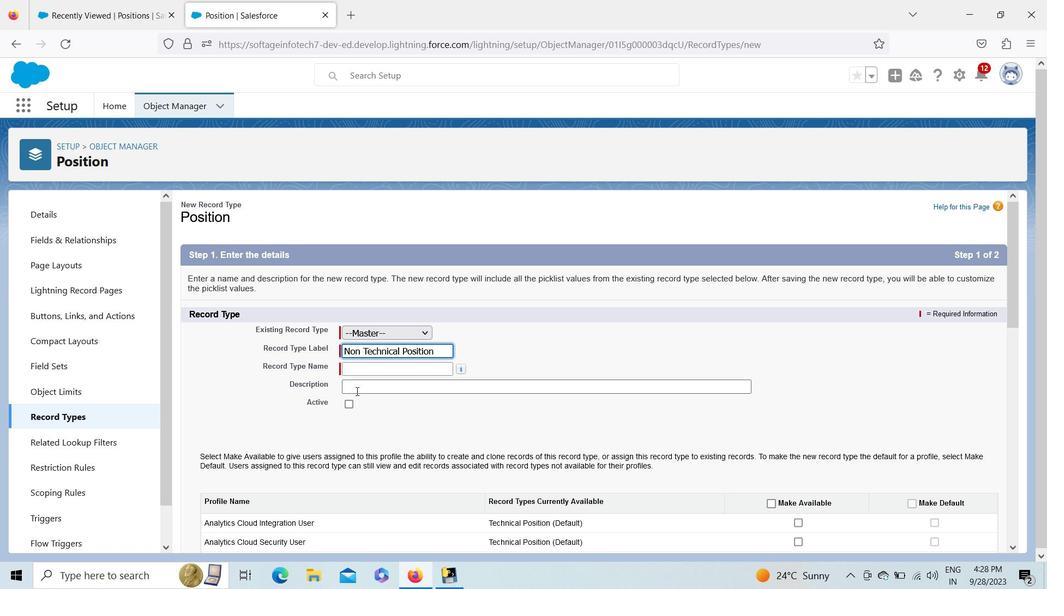 
Action: Key pressed <Key.shift>Select<Key.space><Key.shift>This<Key.space><Key.shift>Record<Key.space><Key.shift>Type<Key.space>to<Key.space><Key.shift>Fill<Key.space><Key.shift>Non<Key.space><Key.shift><Key.shift><Key.shift><Key.shift><Key.shift>technical<Key.space><Key.shift>Position
Screenshot: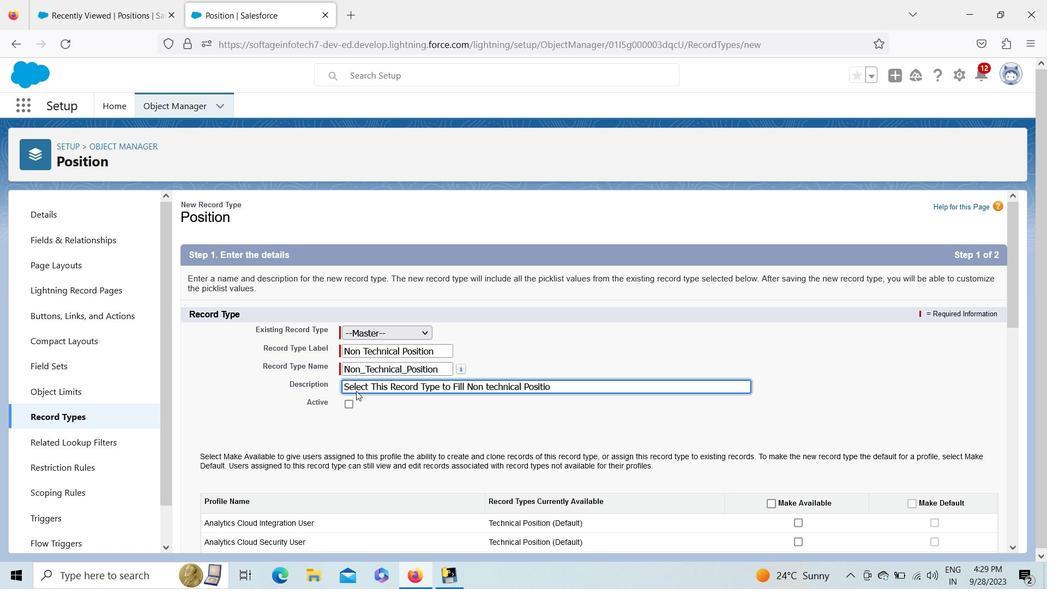 
Action: Mouse moved to (345, 406)
Screenshot: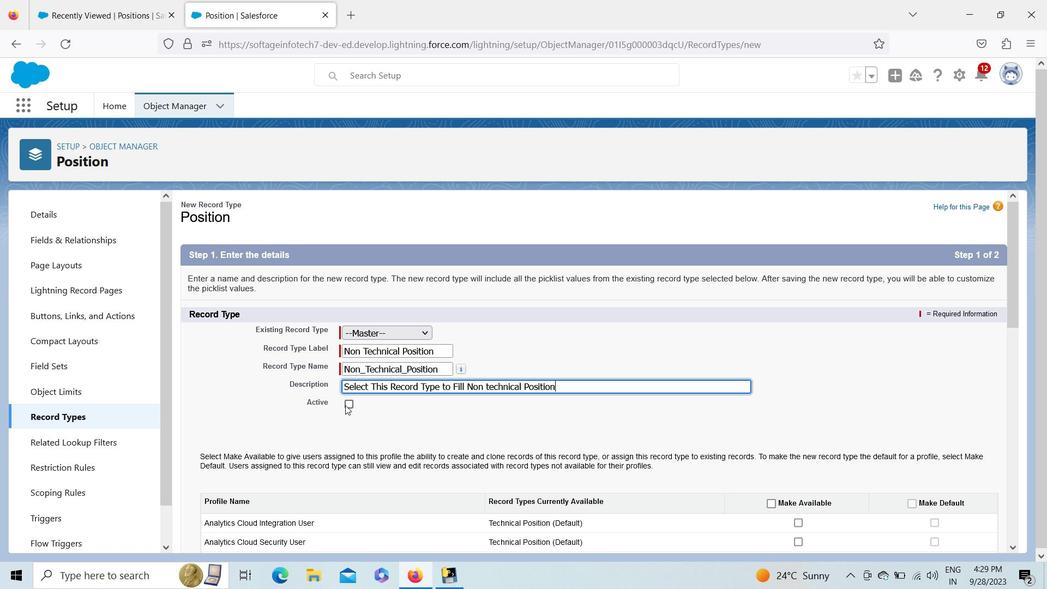 
Action: Mouse pressed left at (345, 406)
Screenshot: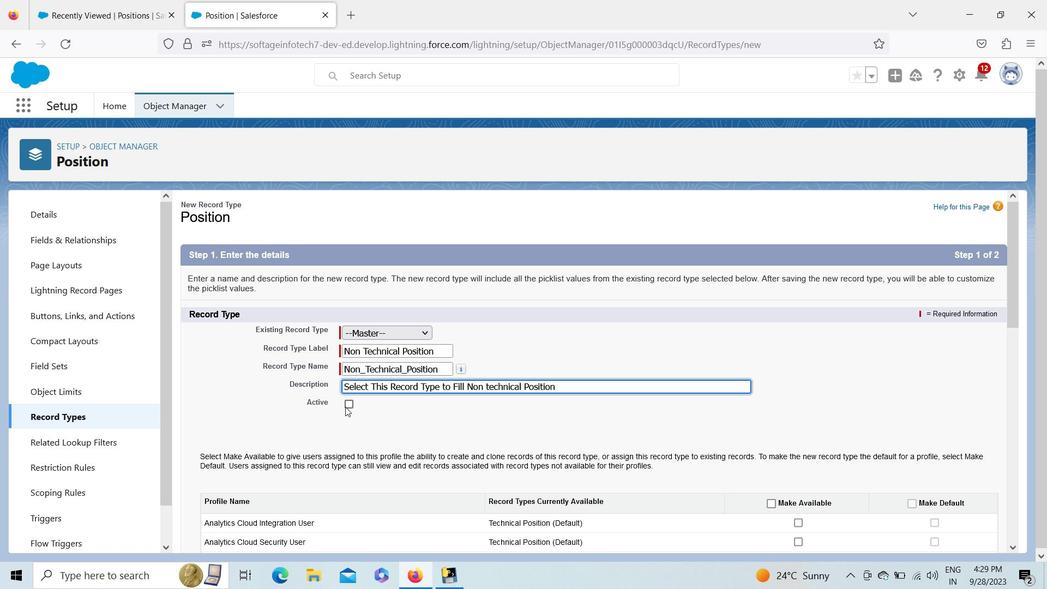 
Action: Mouse moved to (772, 504)
Screenshot: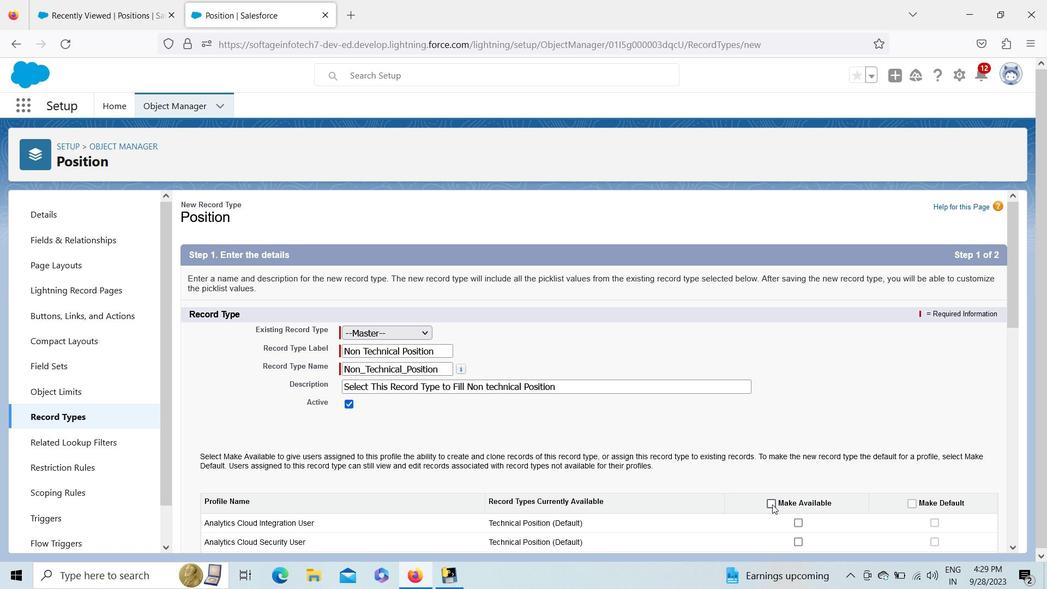 
Action: Mouse pressed left at (772, 504)
Screenshot: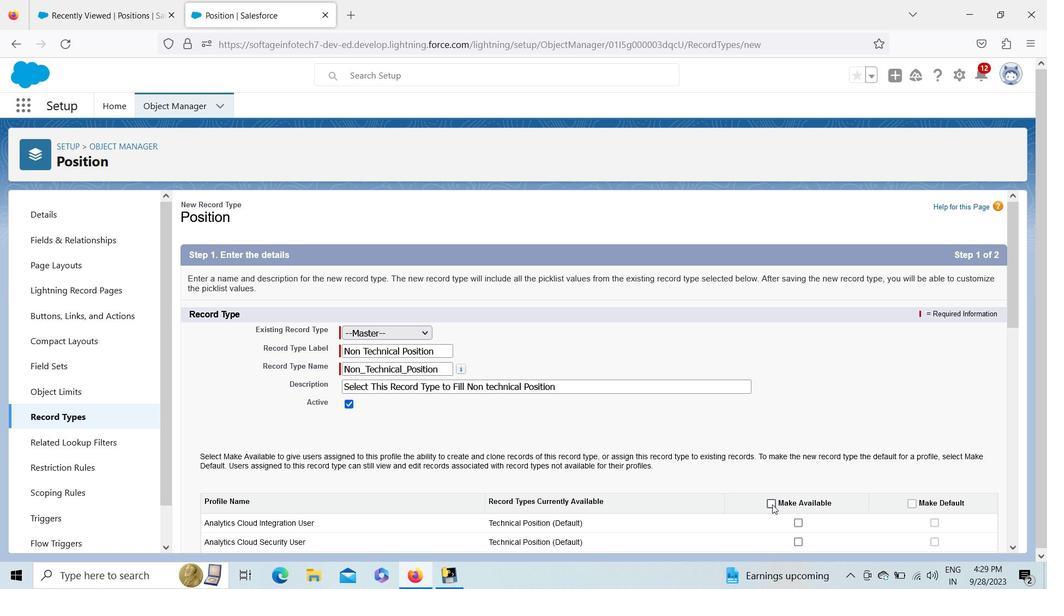 
Action: Mouse moved to (1007, 284)
Screenshot: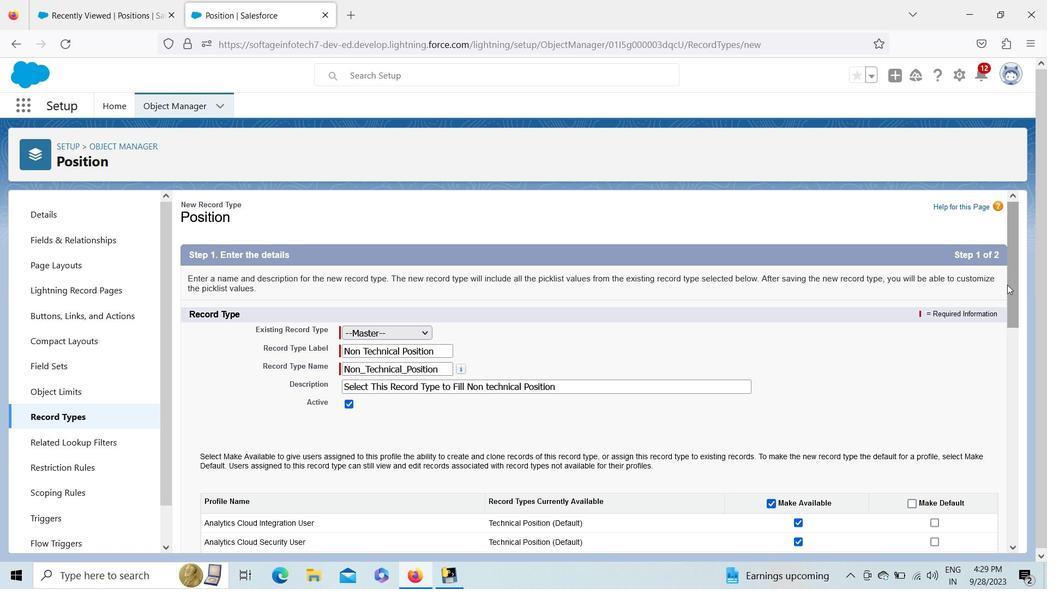 
Action: Mouse pressed left at (1007, 284)
Screenshot: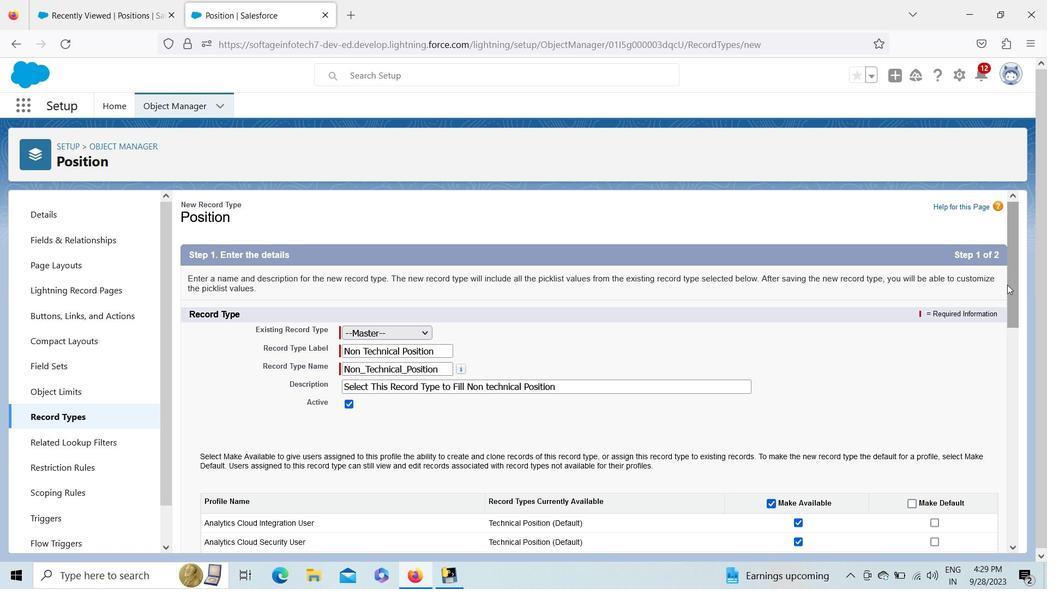 
Action: Mouse moved to (955, 534)
Screenshot: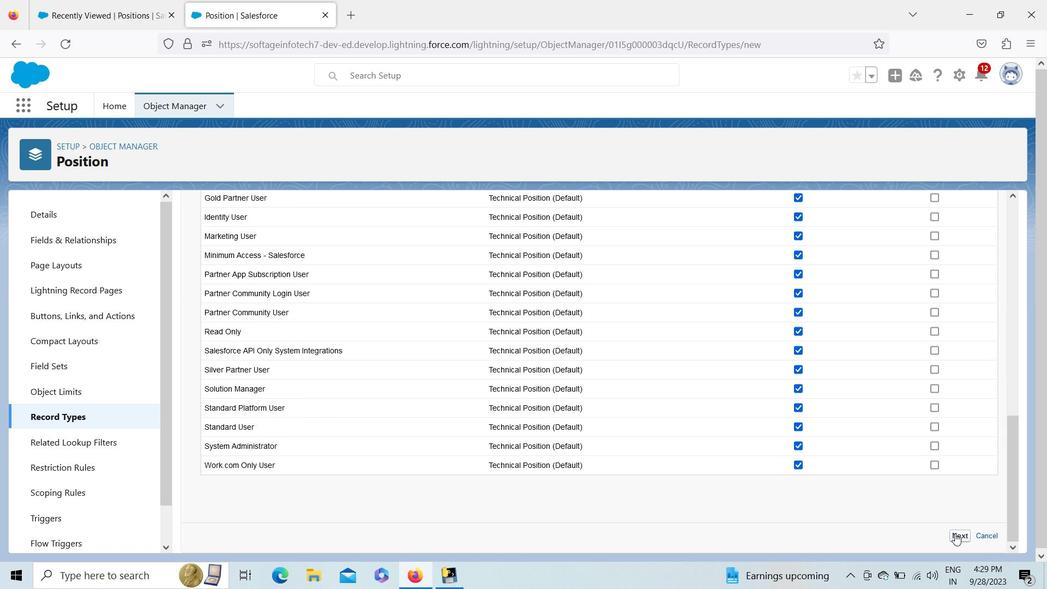 
Action: Mouse pressed left at (955, 534)
Screenshot: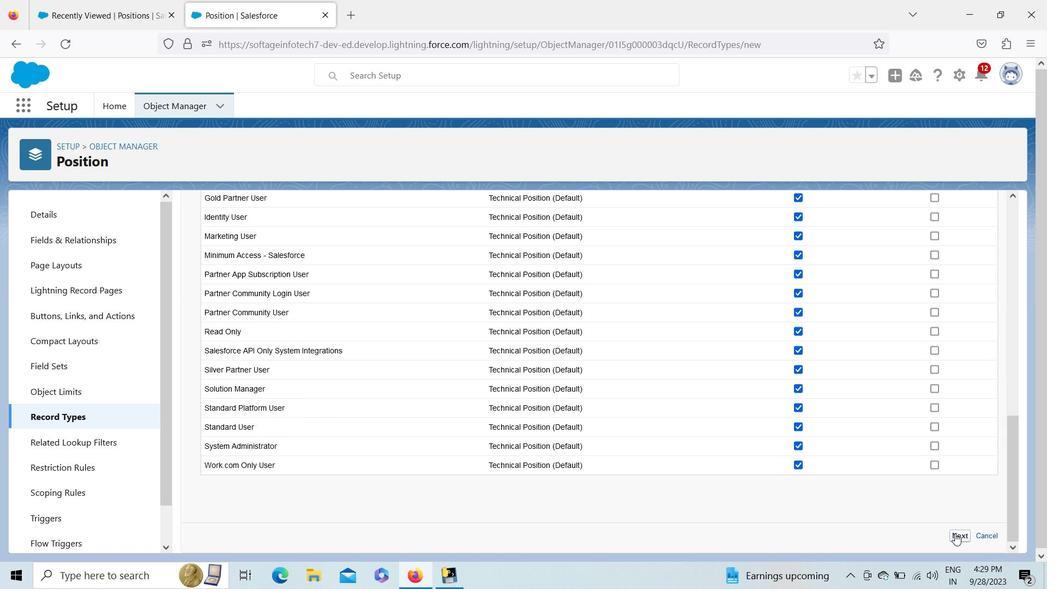 
Action: Mouse moved to (444, 387)
Screenshot: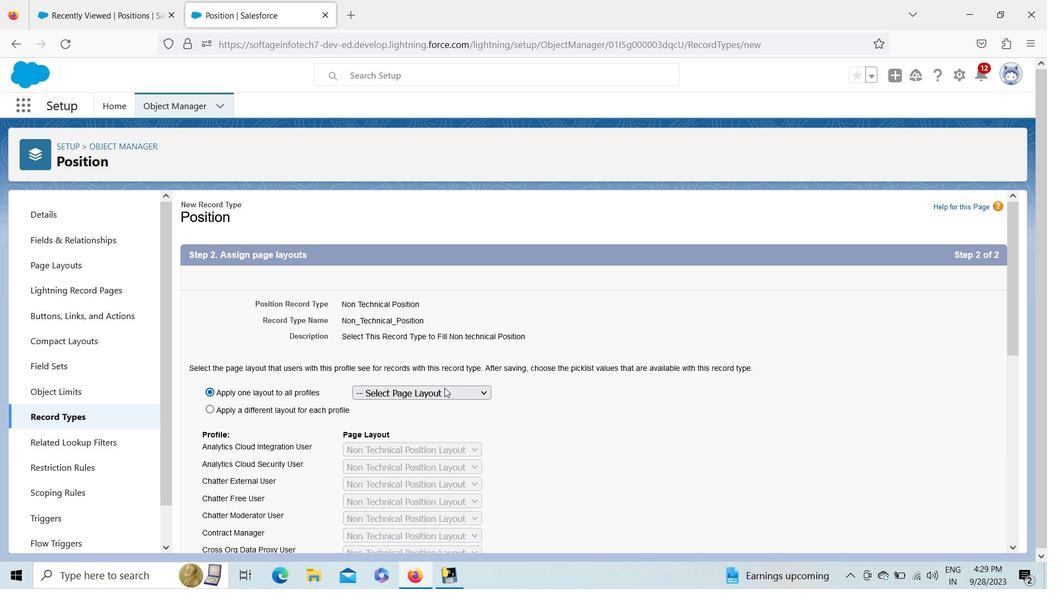 
Action: Mouse pressed left at (444, 387)
Screenshot: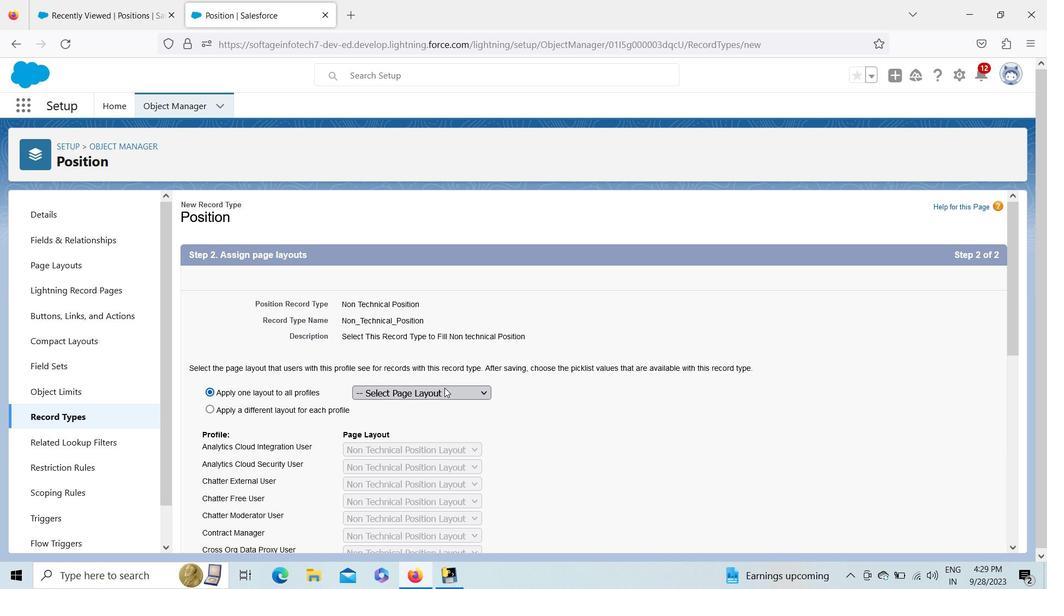 
Action: Mouse moved to (436, 428)
Screenshot: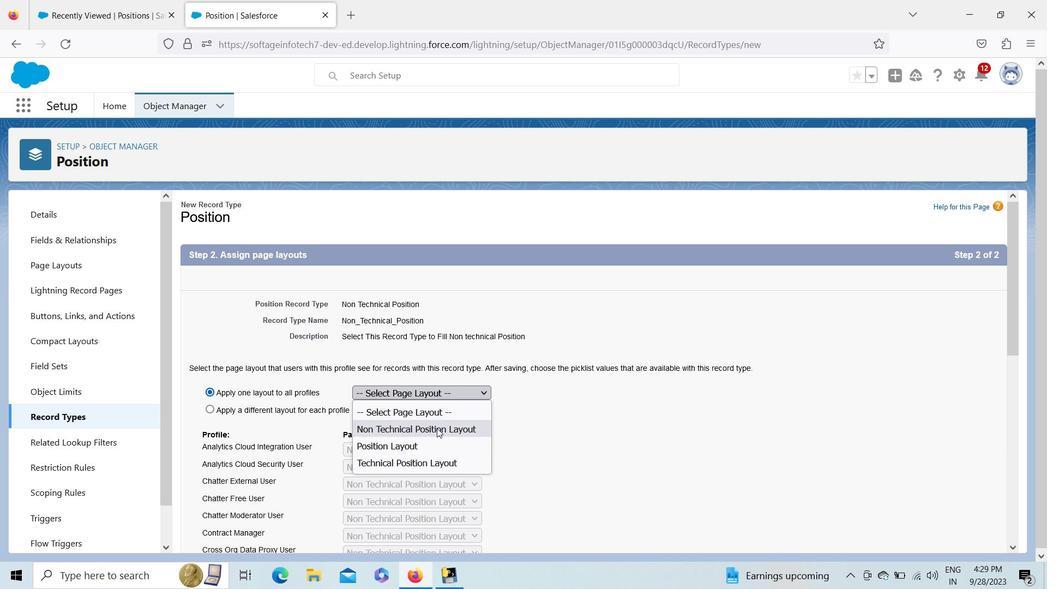 
Action: Mouse pressed left at (436, 428)
Screenshot: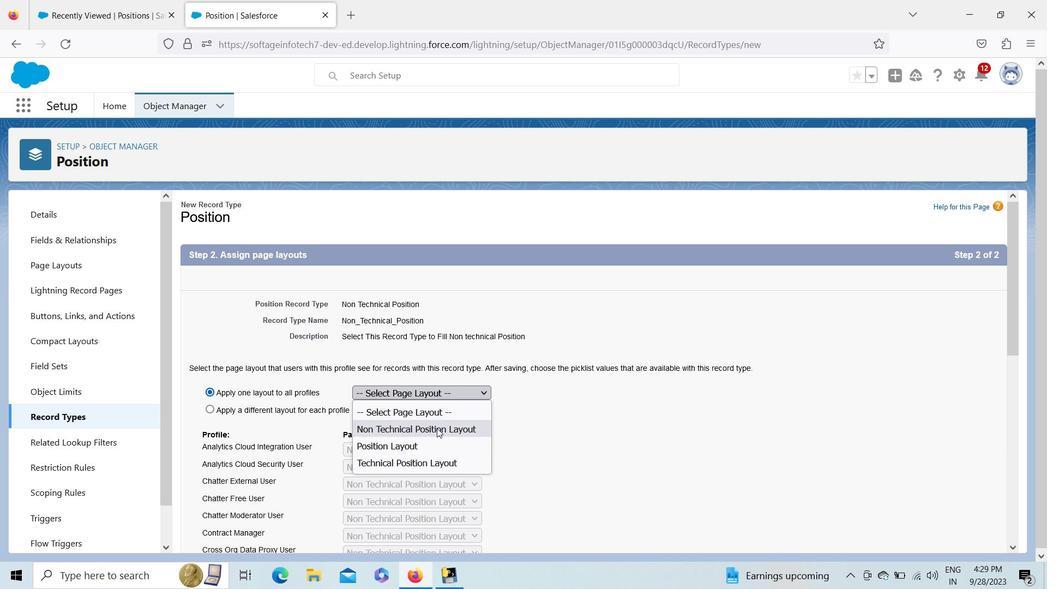 
Action: Mouse moved to (1010, 346)
Screenshot: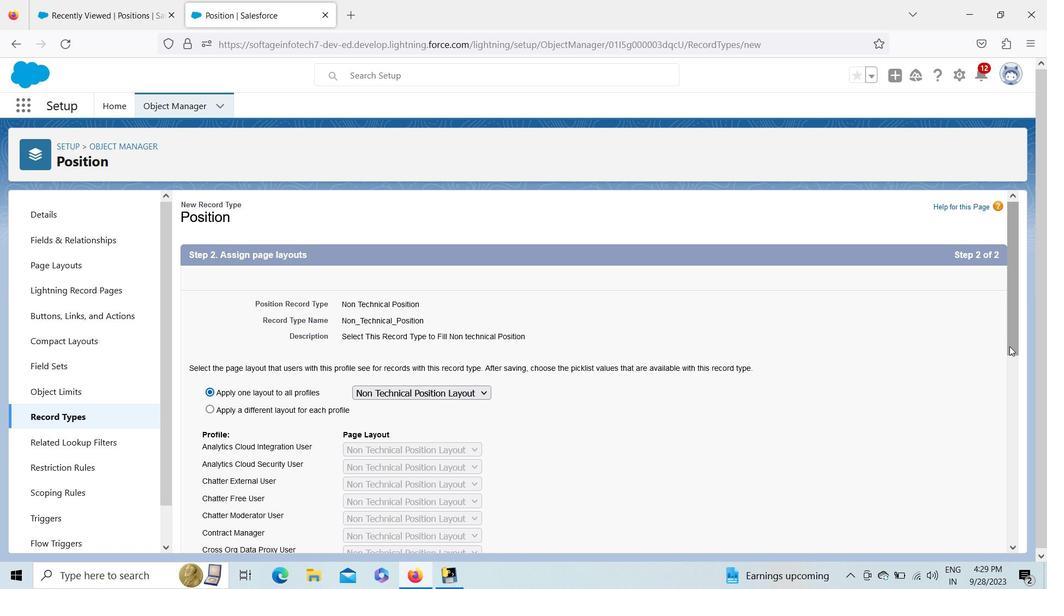 
Action: Mouse pressed left at (1010, 346)
Screenshot: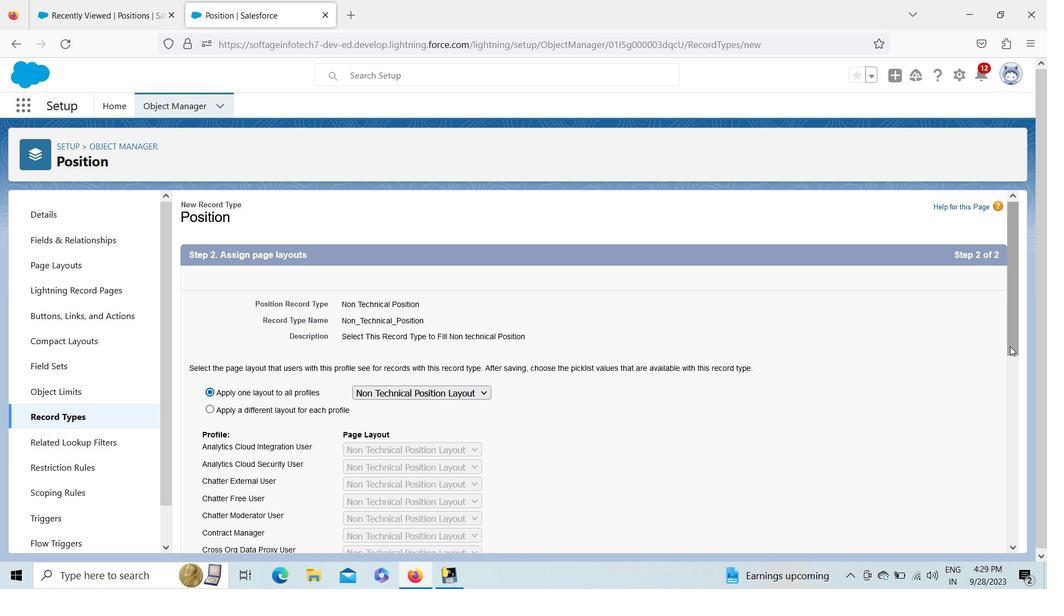 
Action: Mouse moved to (956, 537)
Screenshot: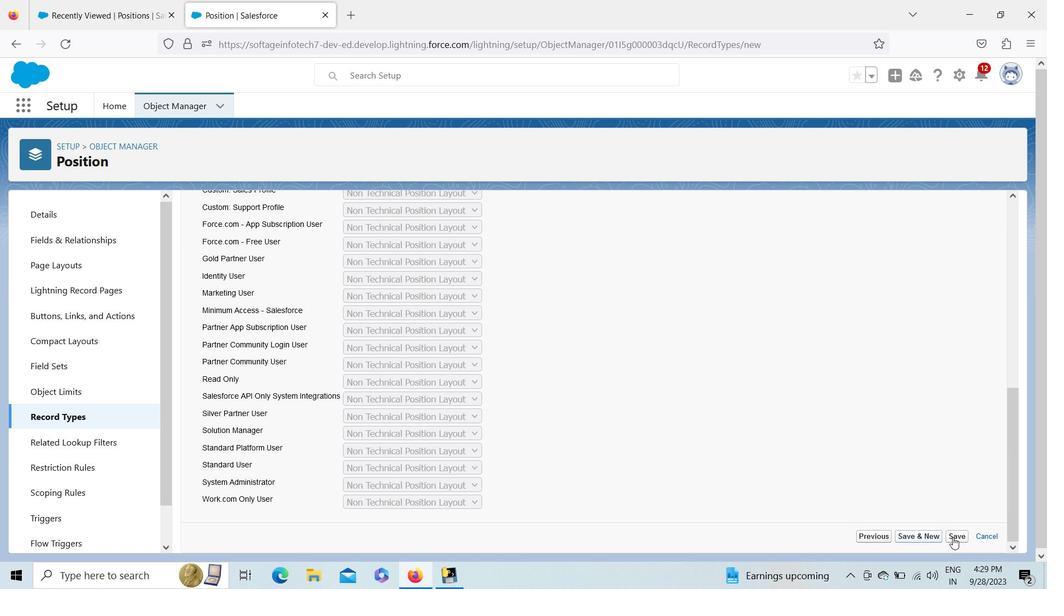 
Action: Mouse pressed left at (956, 537)
Screenshot: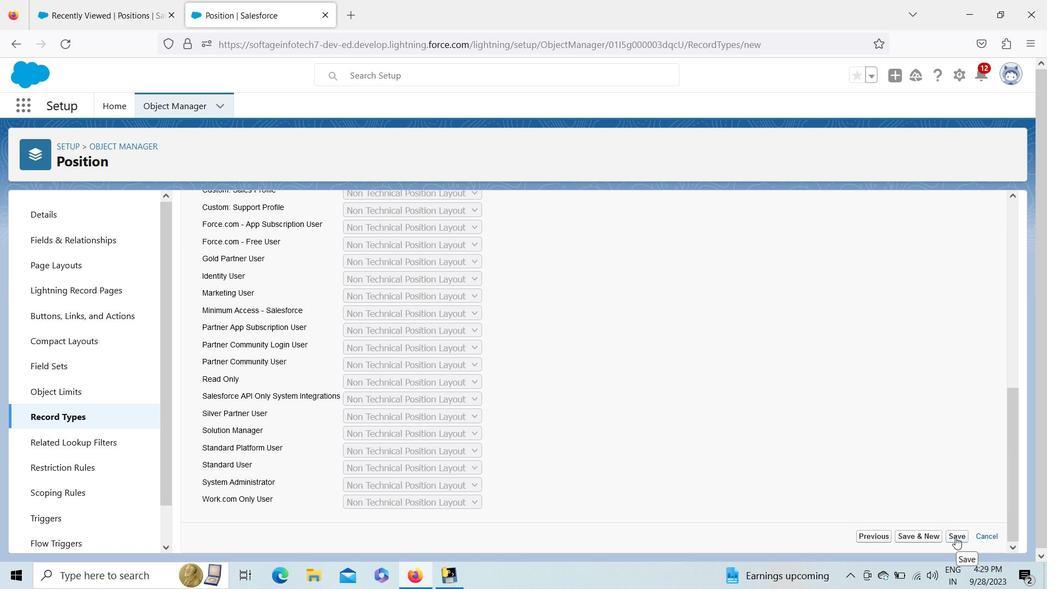 
Action: Mouse moved to (198, 533)
Screenshot: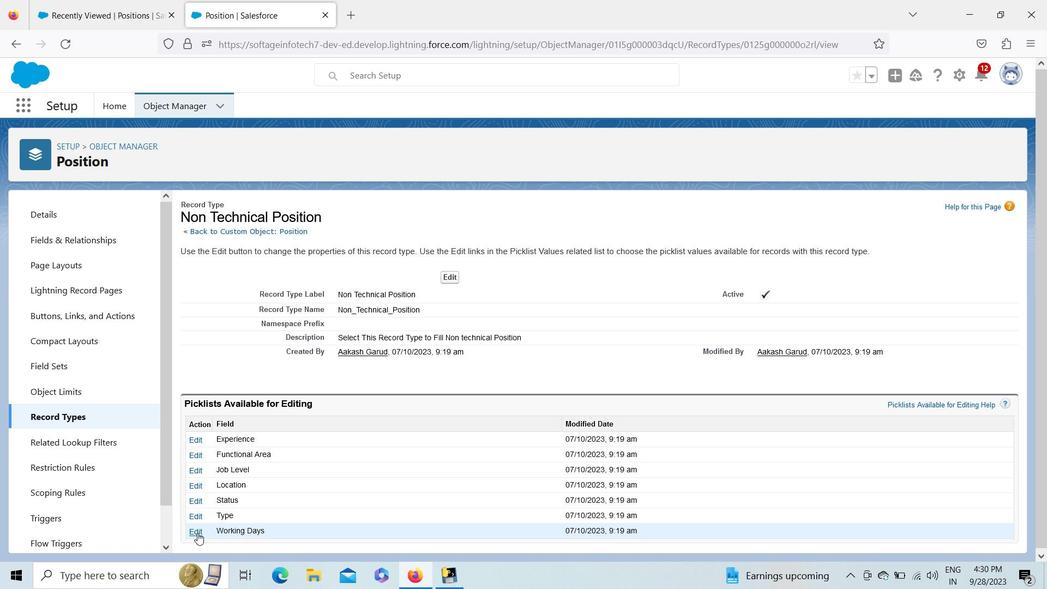 
Action: Mouse pressed left at (198, 533)
Screenshot: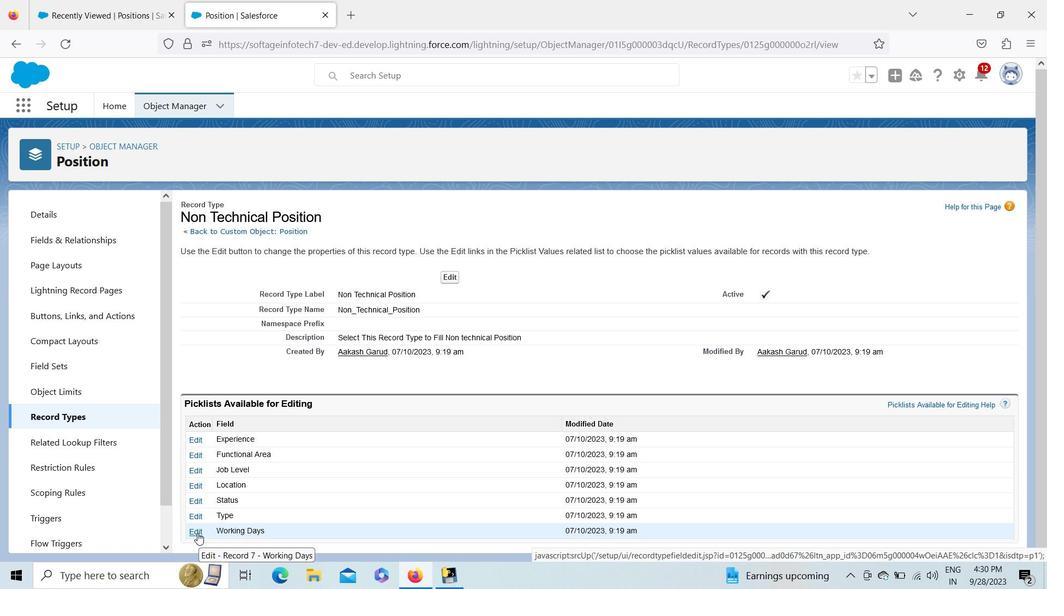 
Action: Mouse moved to (310, 452)
Screenshot: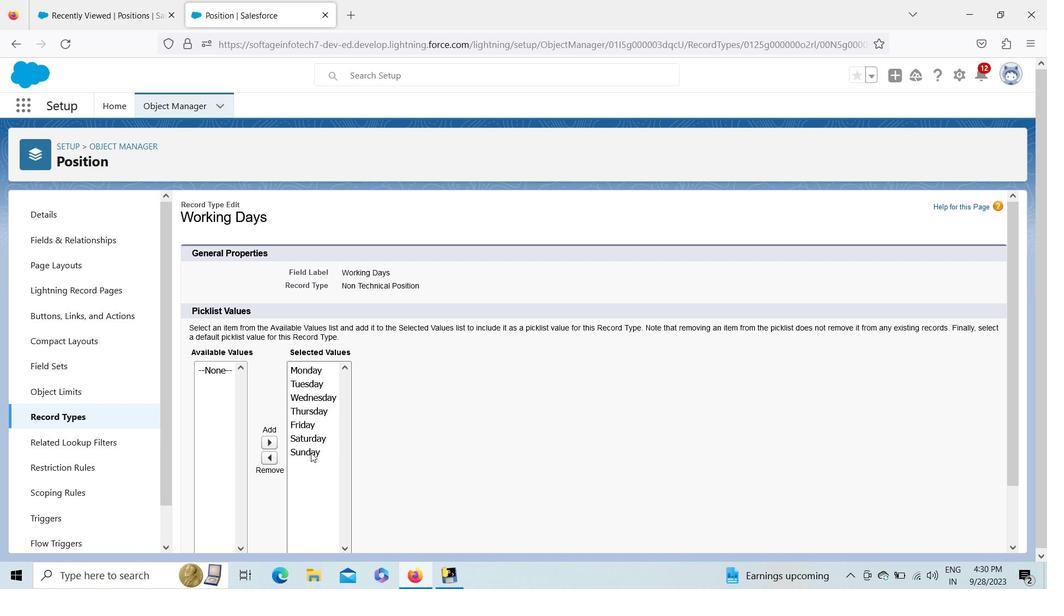 
Action: Mouse pressed left at (310, 452)
Screenshot: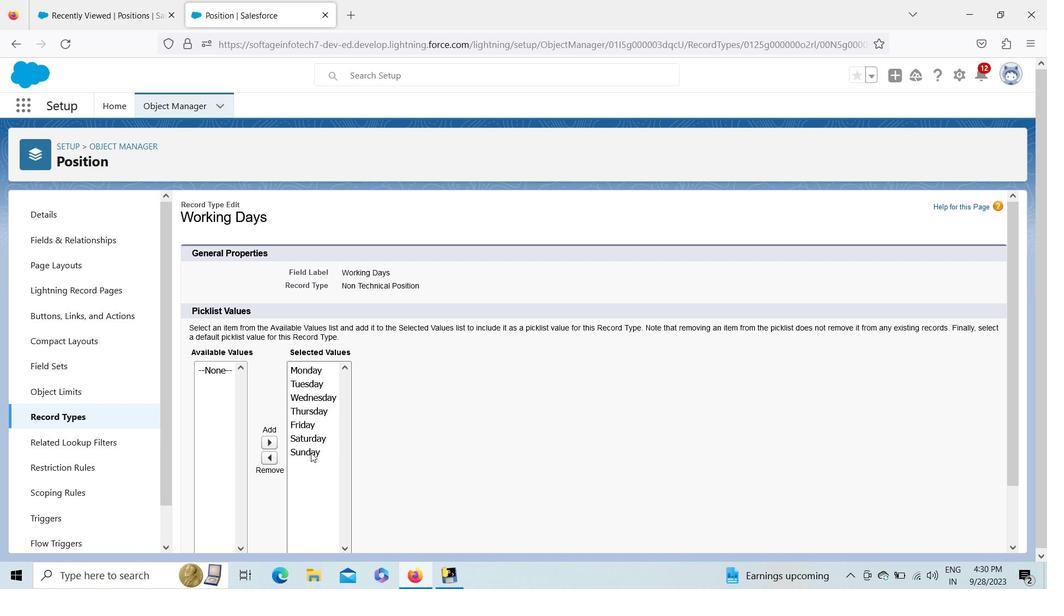 
Action: Mouse moved to (271, 459)
Screenshot: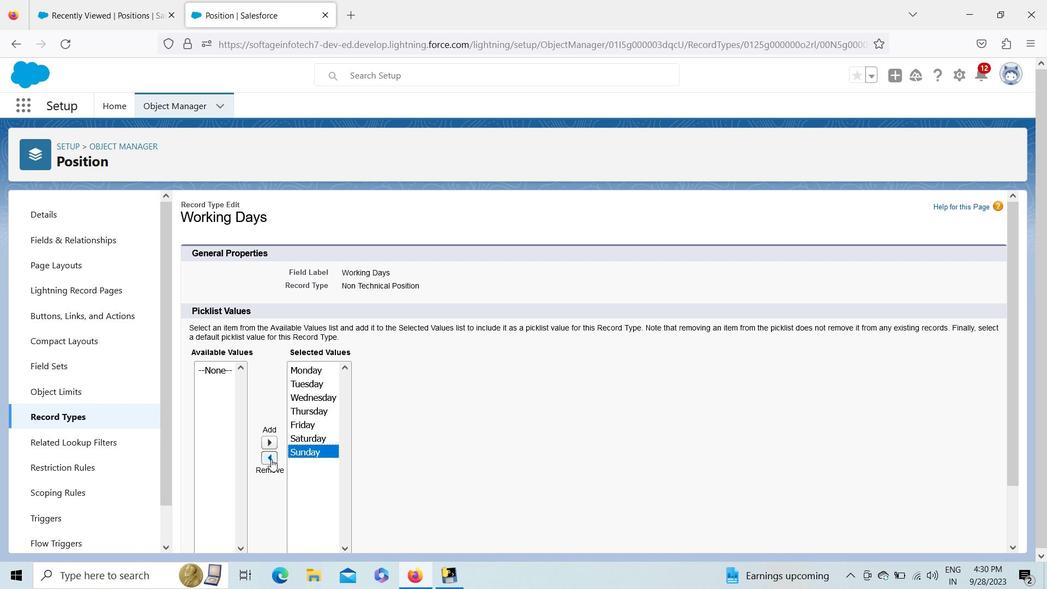
Action: Mouse pressed left at (271, 459)
Screenshot: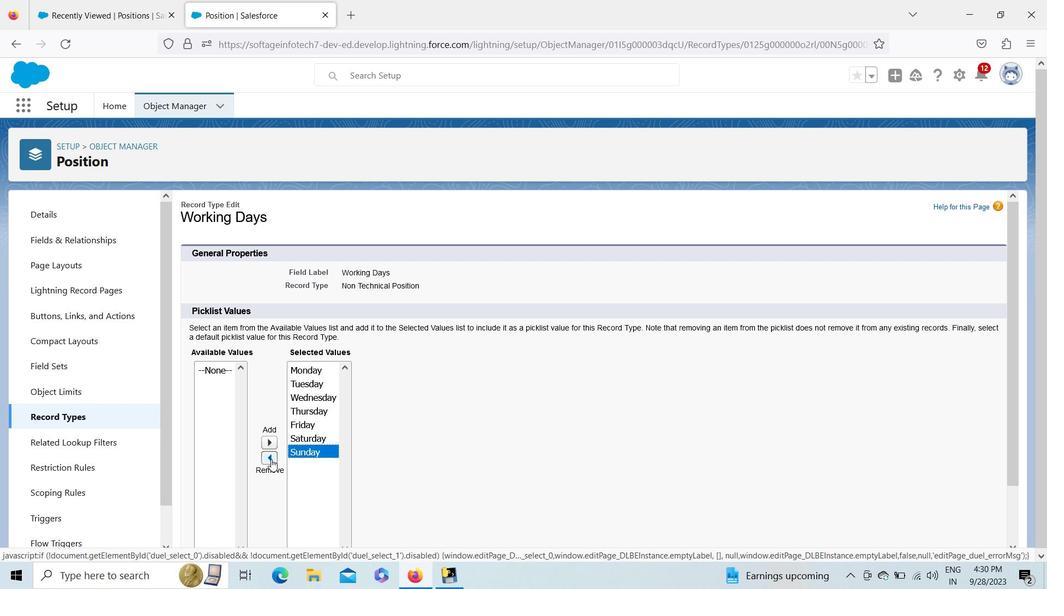 
Action: Mouse moved to (1011, 277)
Screenshot: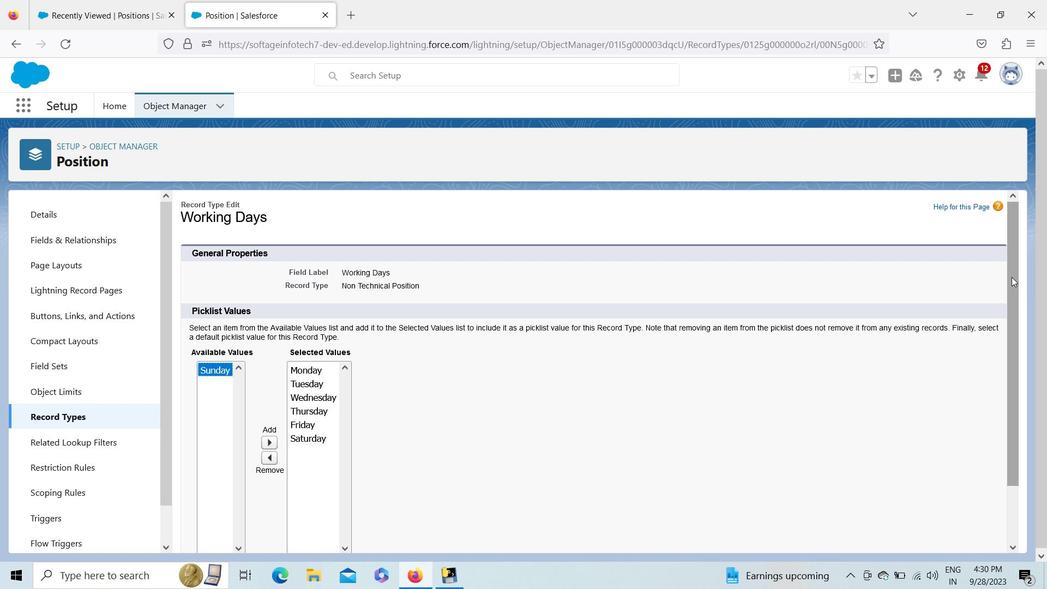 
Action: Mouse pressed left at (1011, 277)
Screenshot: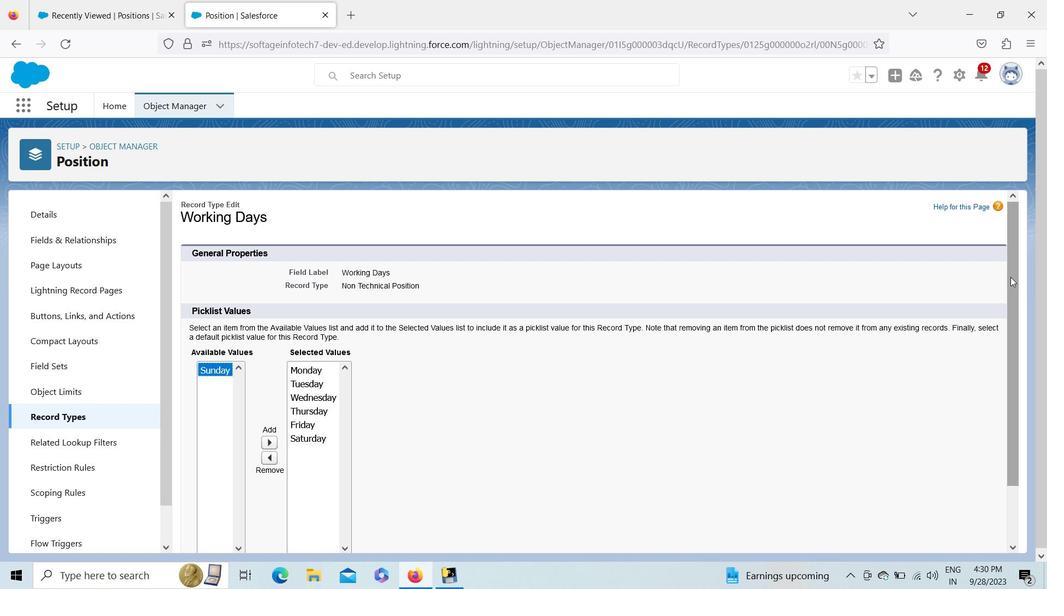 
Action: Mouse moved to (436, 535)
Screenshot: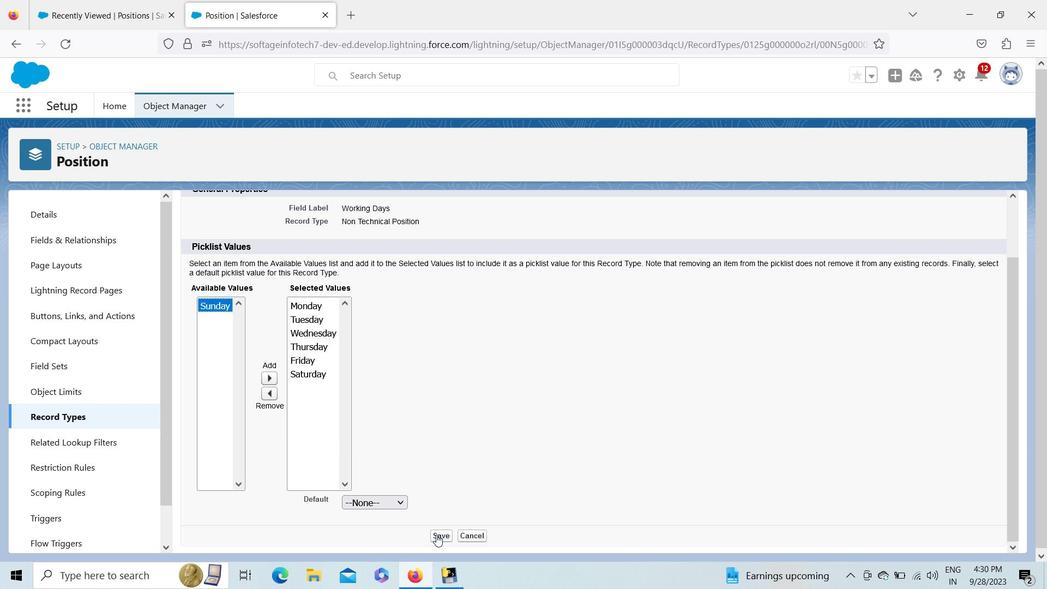 
Action: Mouse pressed left at (436, 535)
Screenshot: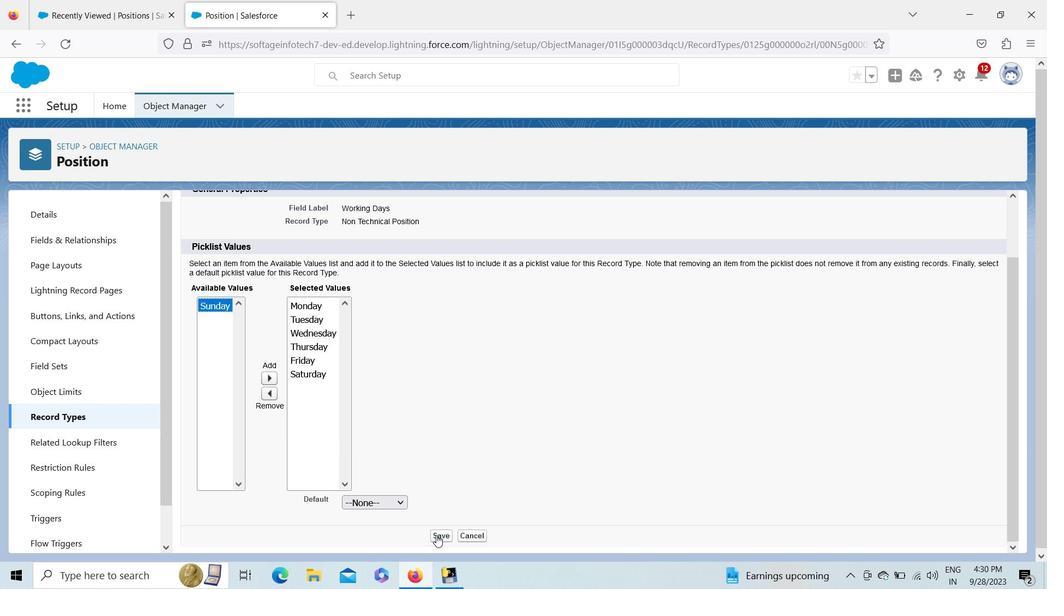 
Action: Mouse moved to (80, 410)
Screenshot: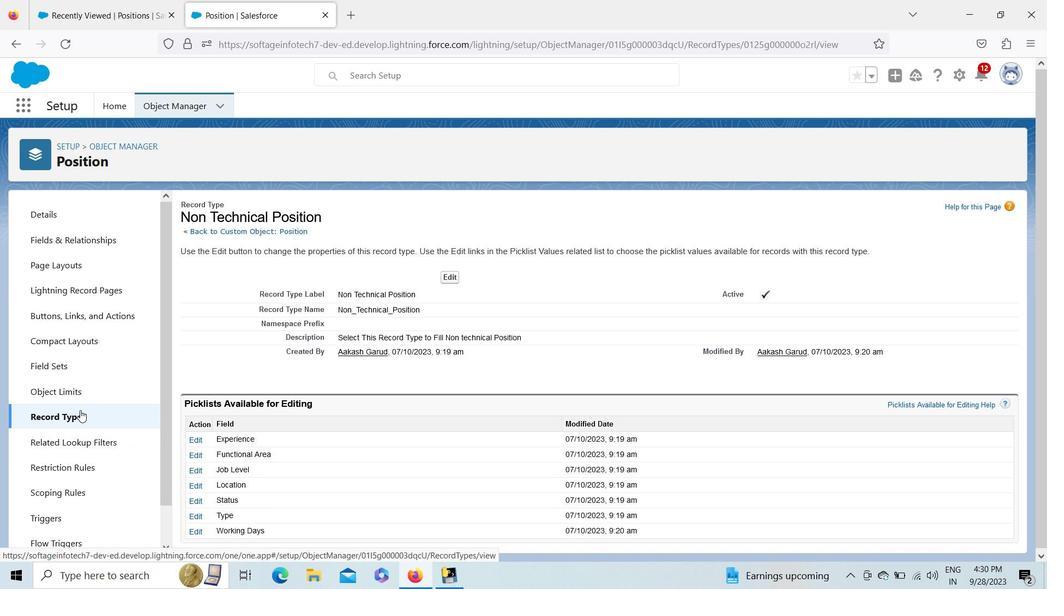 
Action: Mouse pressed left at (80, 410)
Screenshot: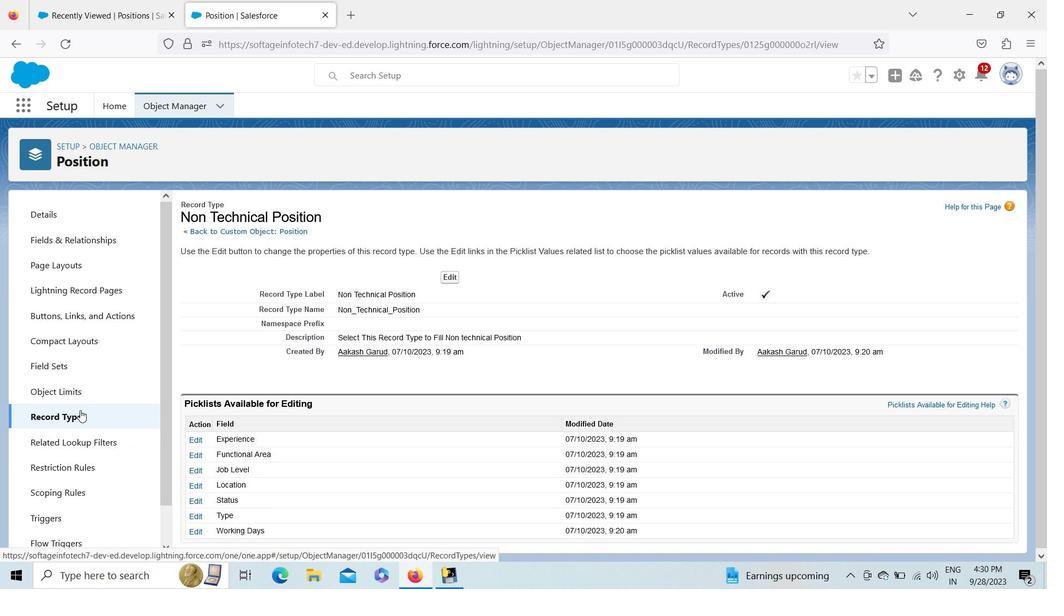 
Action: Mouse moved to (201, 302)
Screenshot: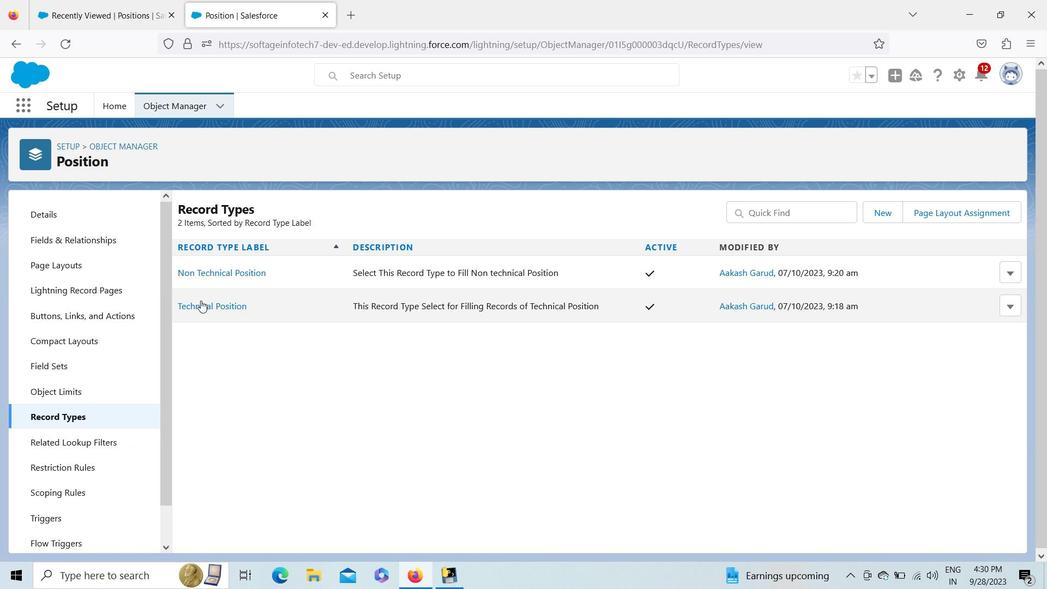 
Action: Mouse pressed left at (201, 302)
Screenshot: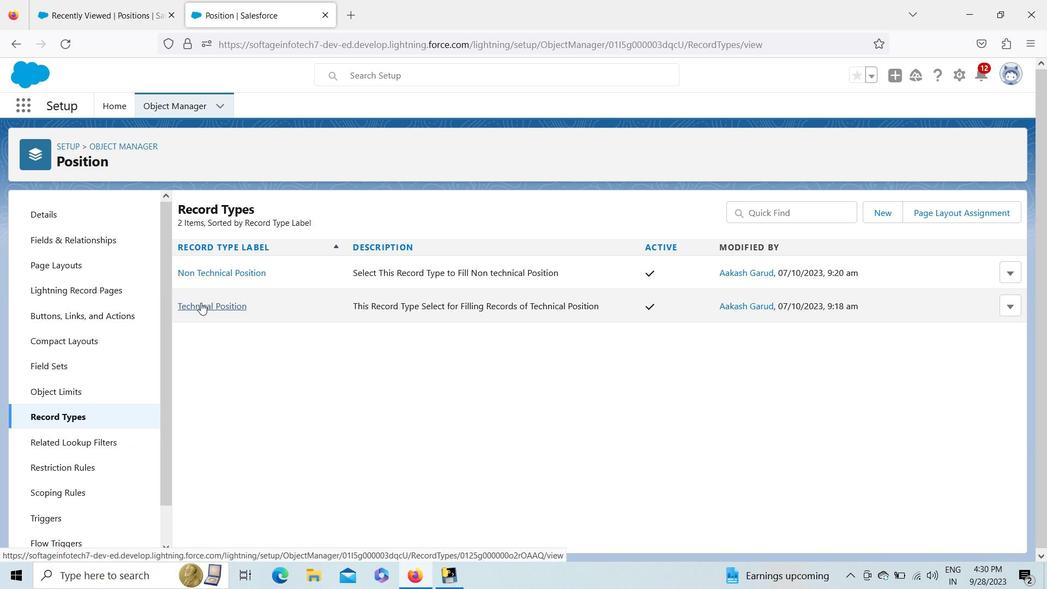 
Action: Mouse moved to (192, 529)
Screenshot: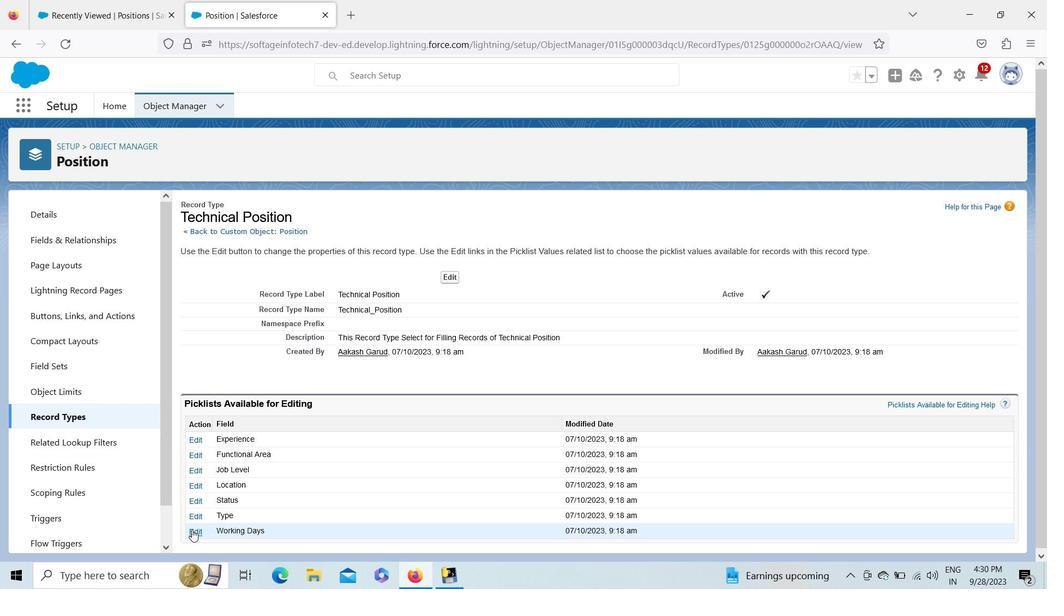 
Action: Mouse pressed left at (192, 529)
Screenshot: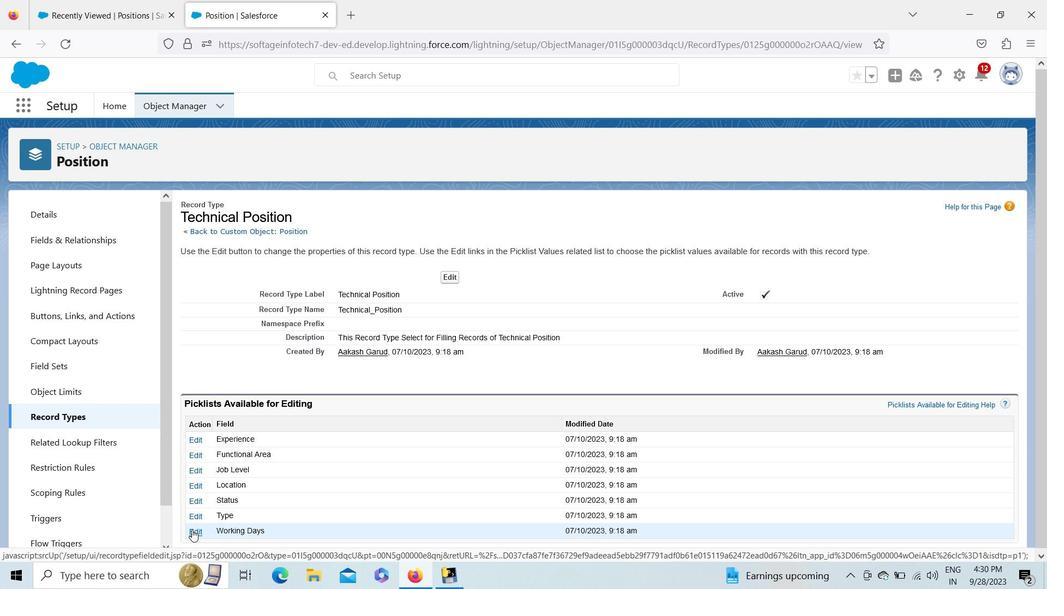 
Action: Mouse moved to (324, 442)
Screenshot: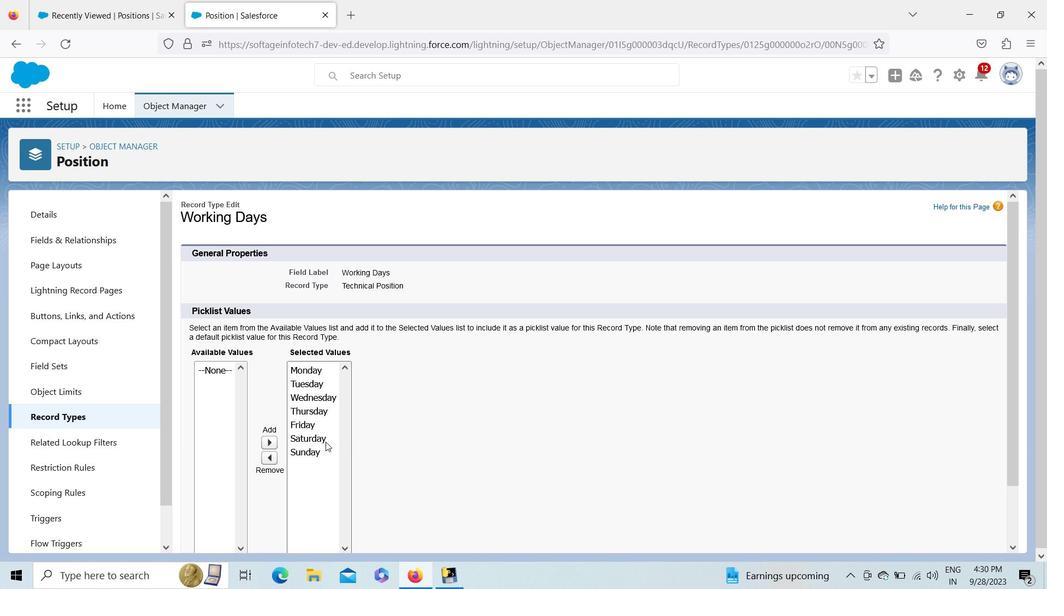 
Action: Mouse pressed left at (324, 442)
Screenshot: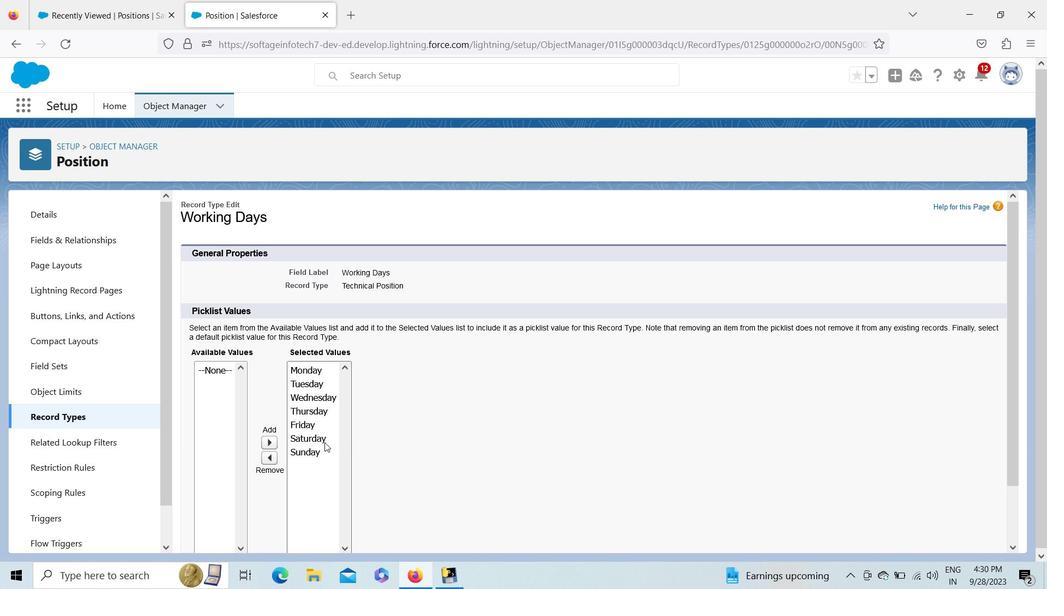 
Action: Key pressed <Key.shift_r><Key.down>
Screenshot: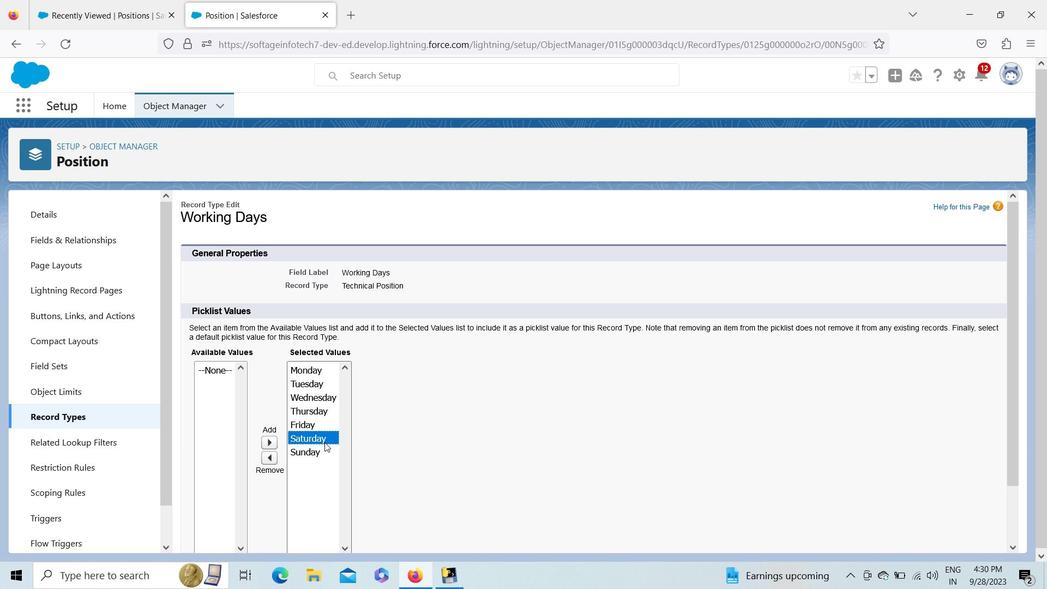 
Action: Mouse moved to (265, 453)
Screenshot: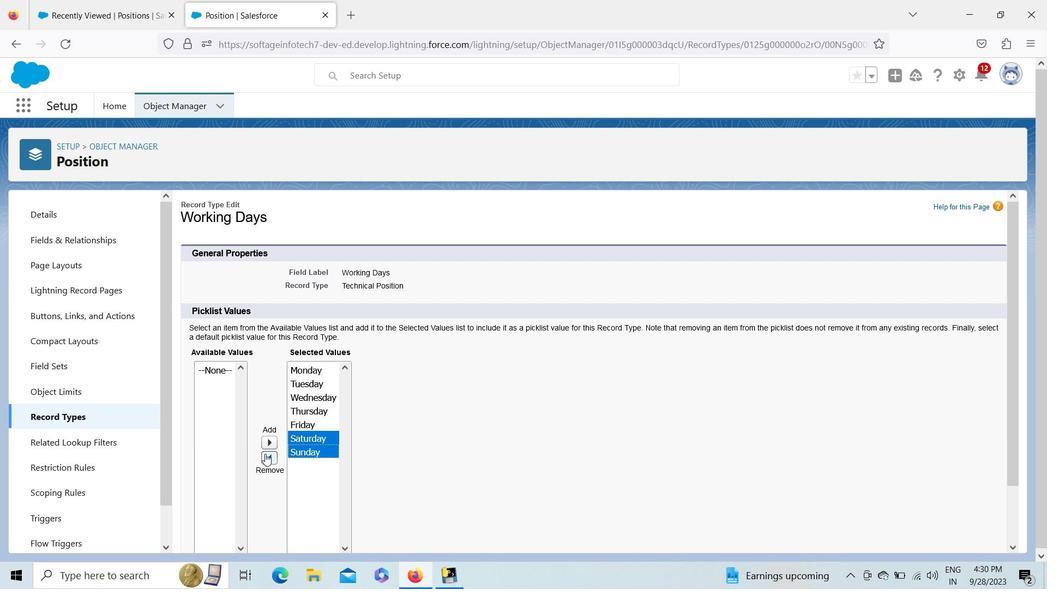 
Action: Mouse pressed left at (265, 453)
Screenshot: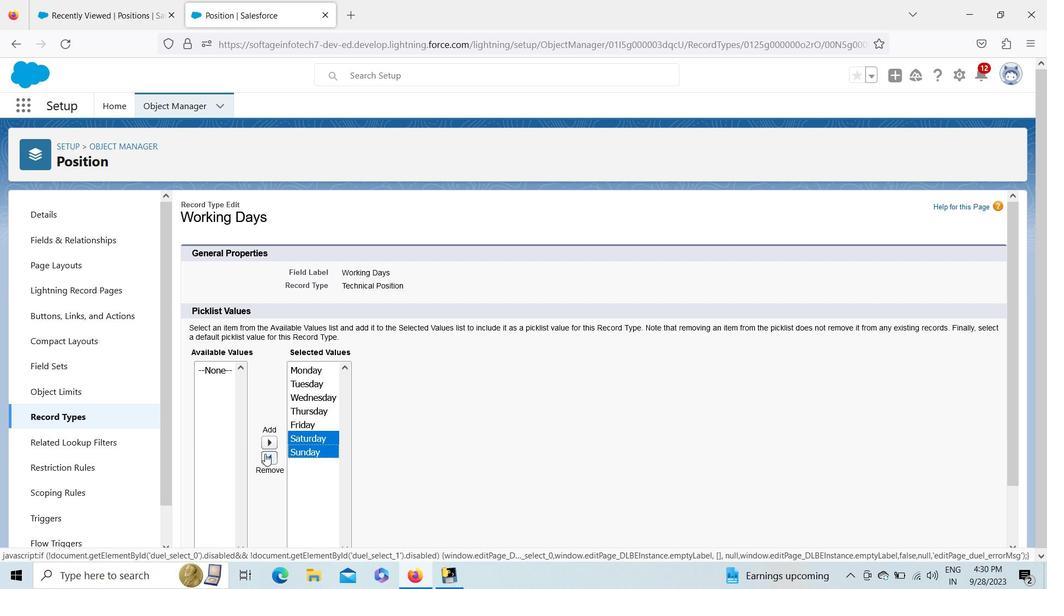 
Action: Mouse moved to (1012, 531)
Screenshot: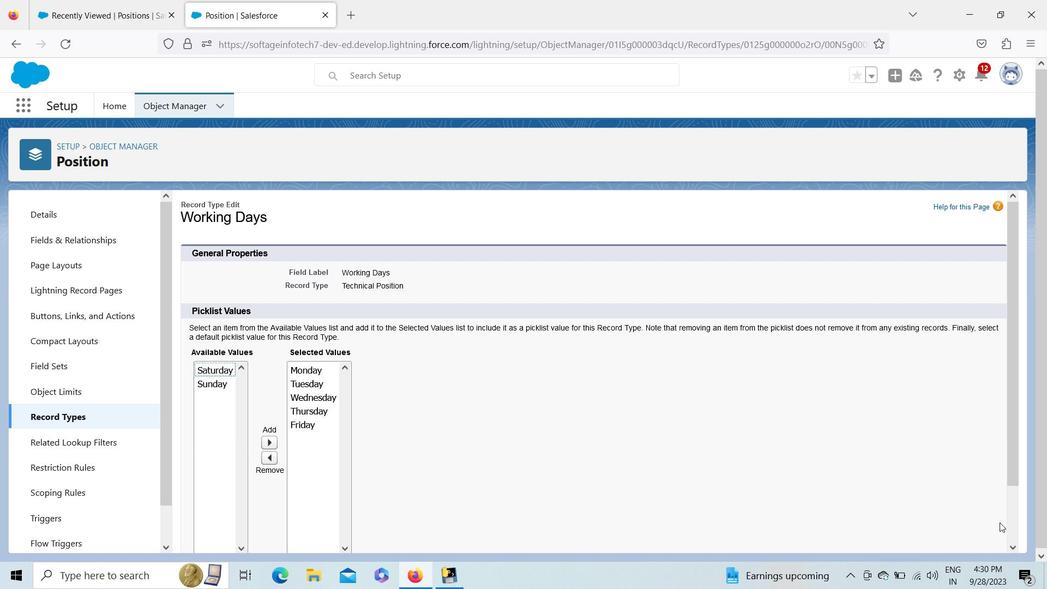 
Action: Mouse pressed left at (1012, 531)
Screenshot: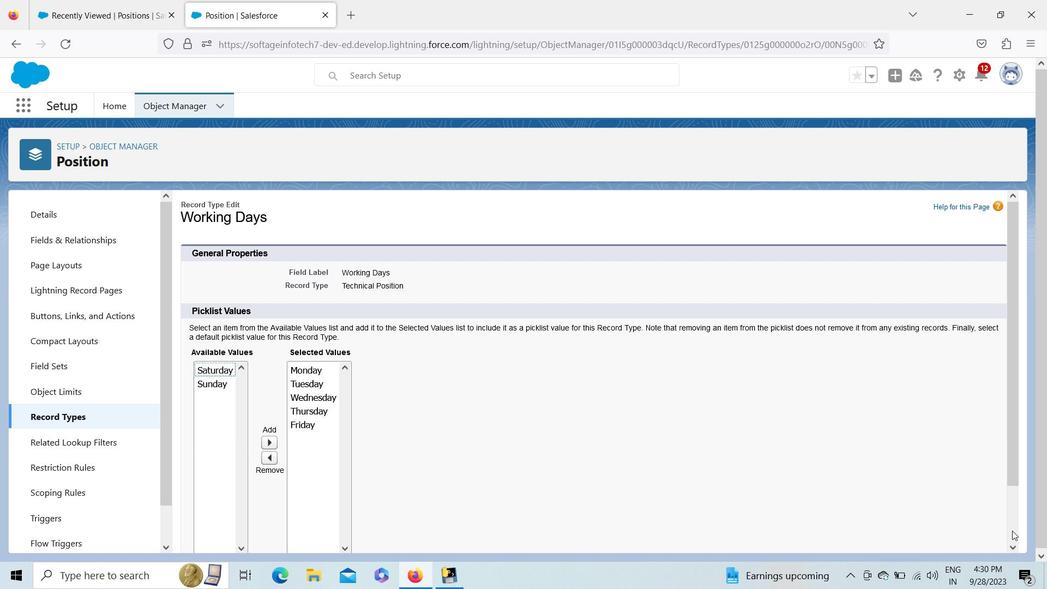 
Action: Mouse pressed left at (1012, 531)
Screenshot: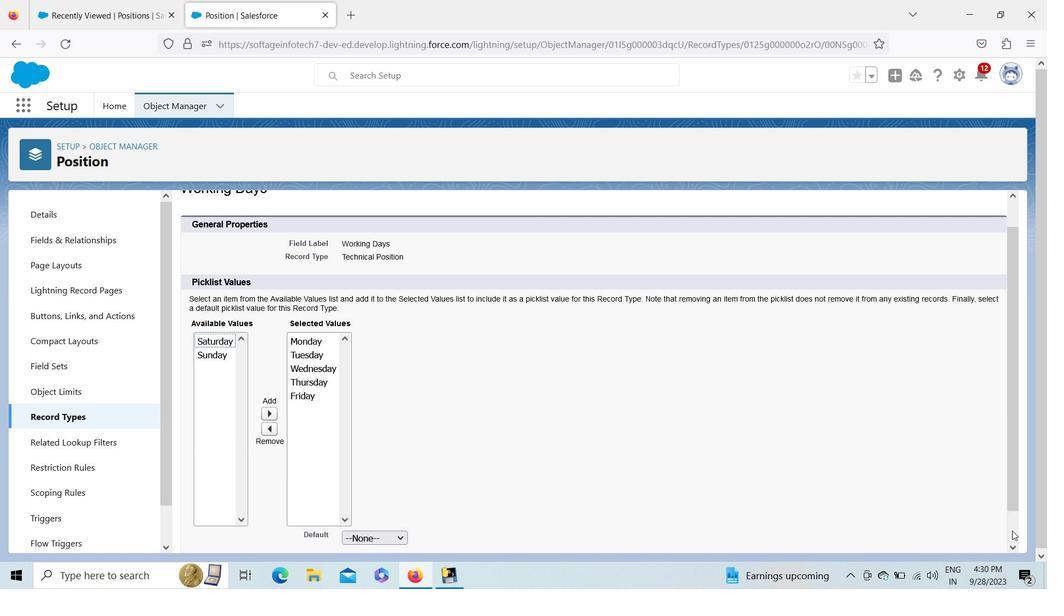 
Action: Mouse pressed left at (1012, 531)
Screenshot: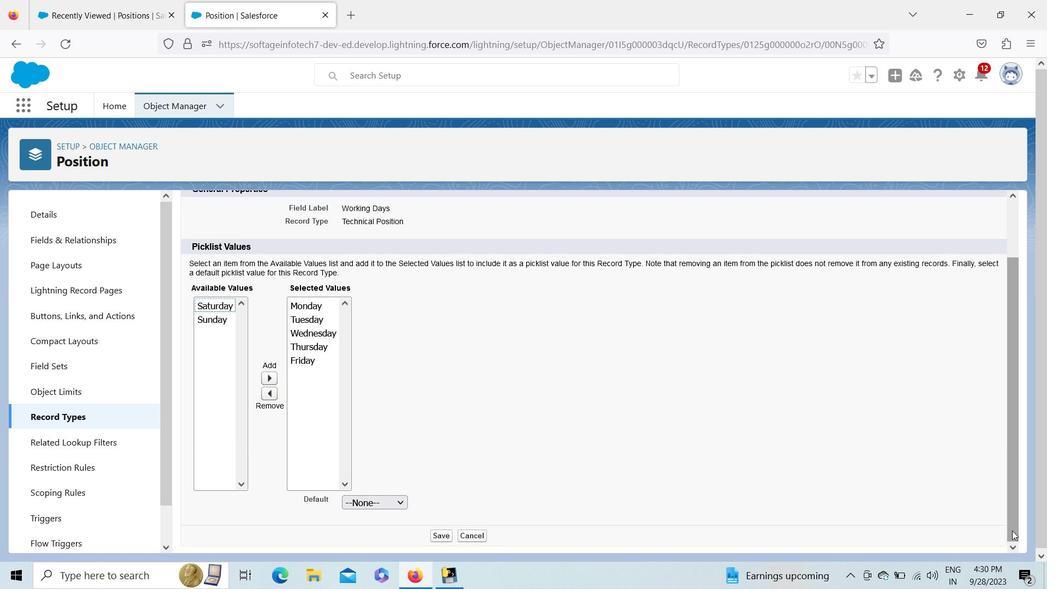 
Action: Mouse moved to (448, 533)
Screenshot: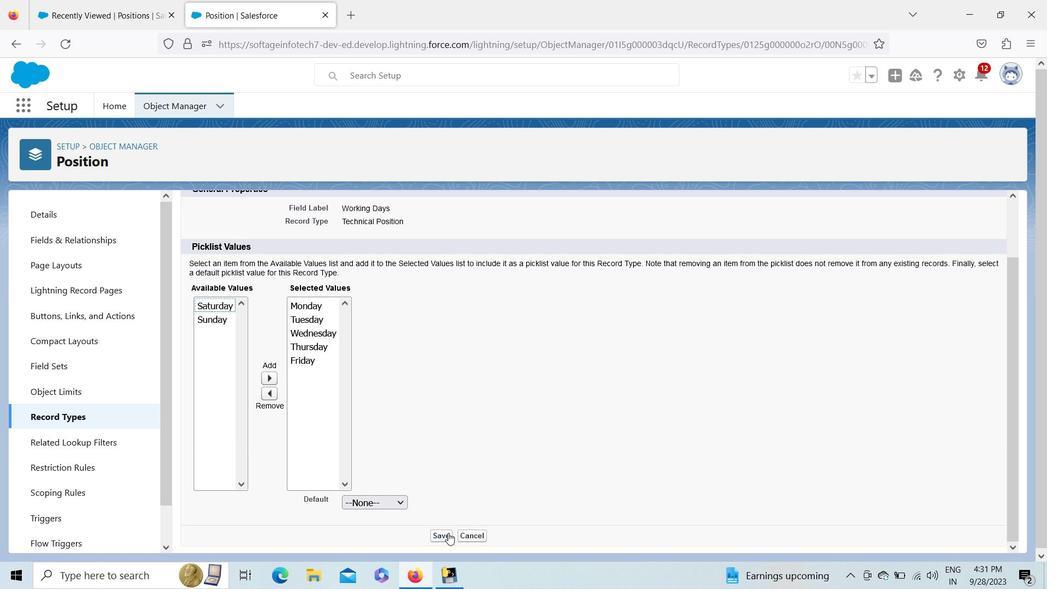
Action: Mouse pressed left at (448, 533)
Screenshot: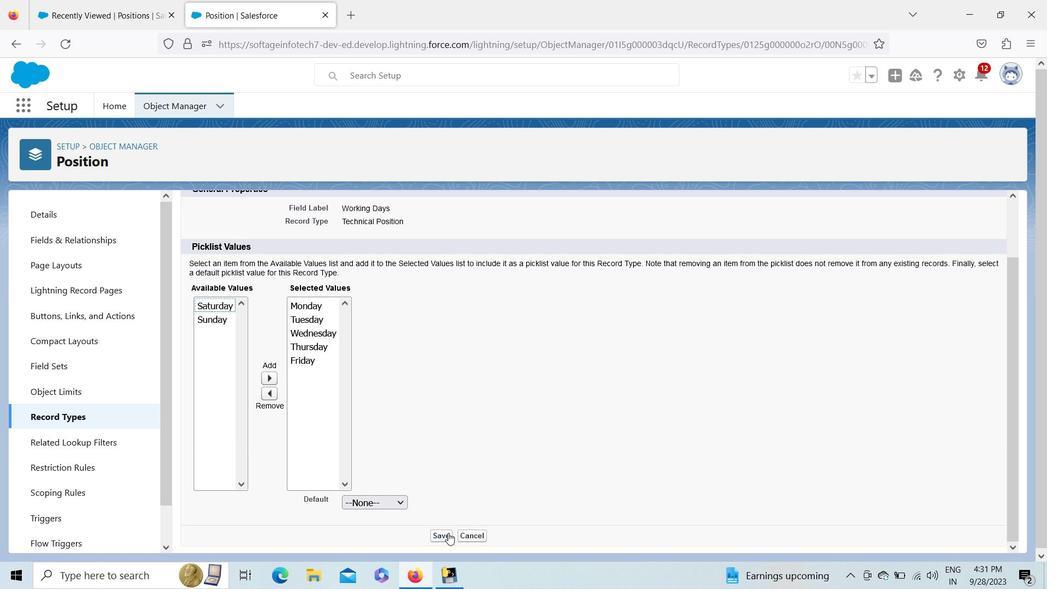 
Action: Mouse moved to (64, 412)
Screenshot: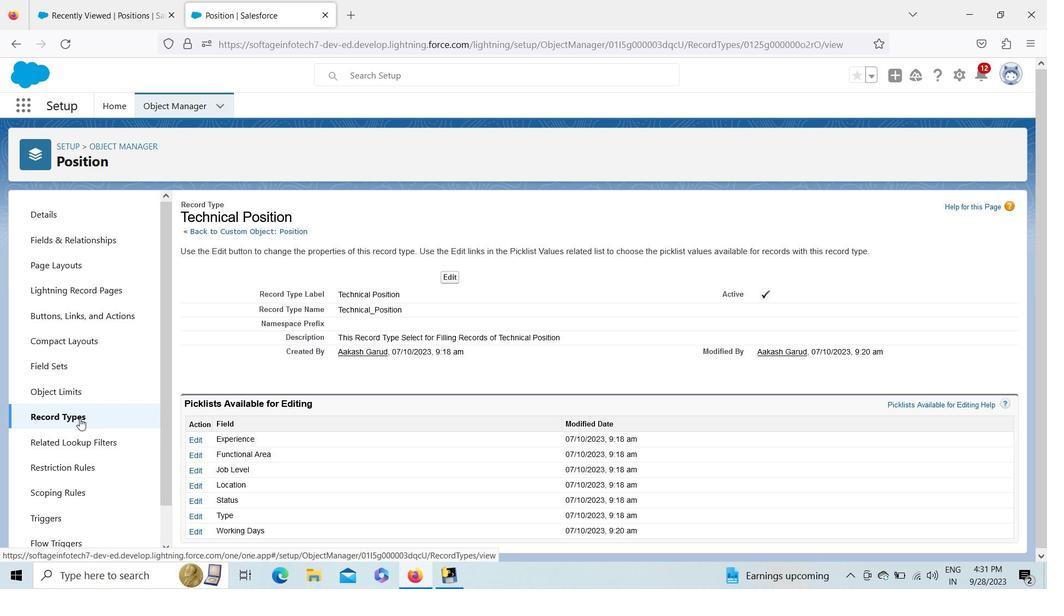 
Action: Mouse pressed left at (64, 412)
Screenshot: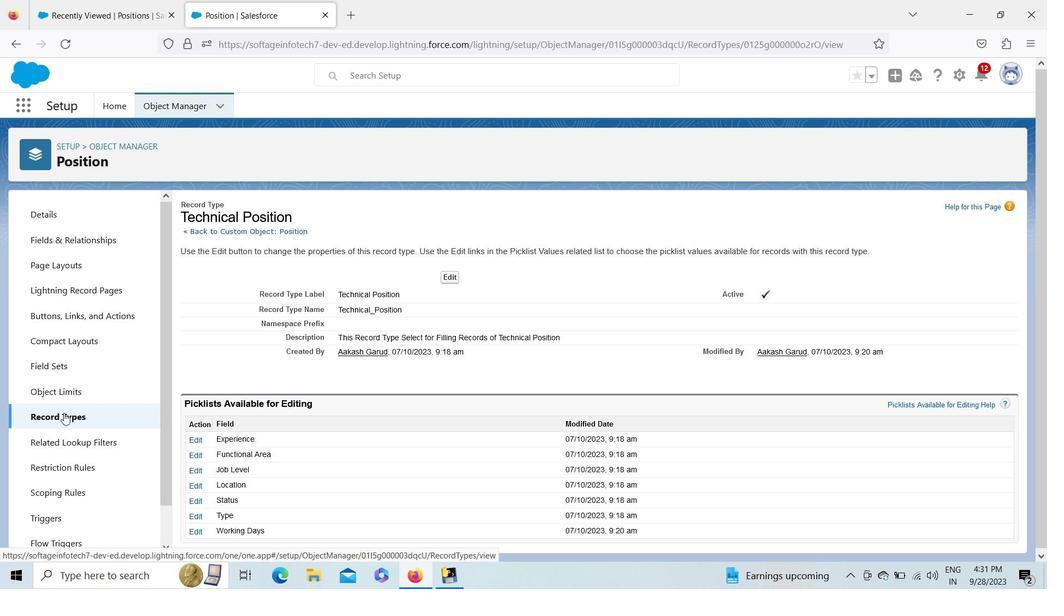
Action: Mouse moved to (300, 10)
Screenshot: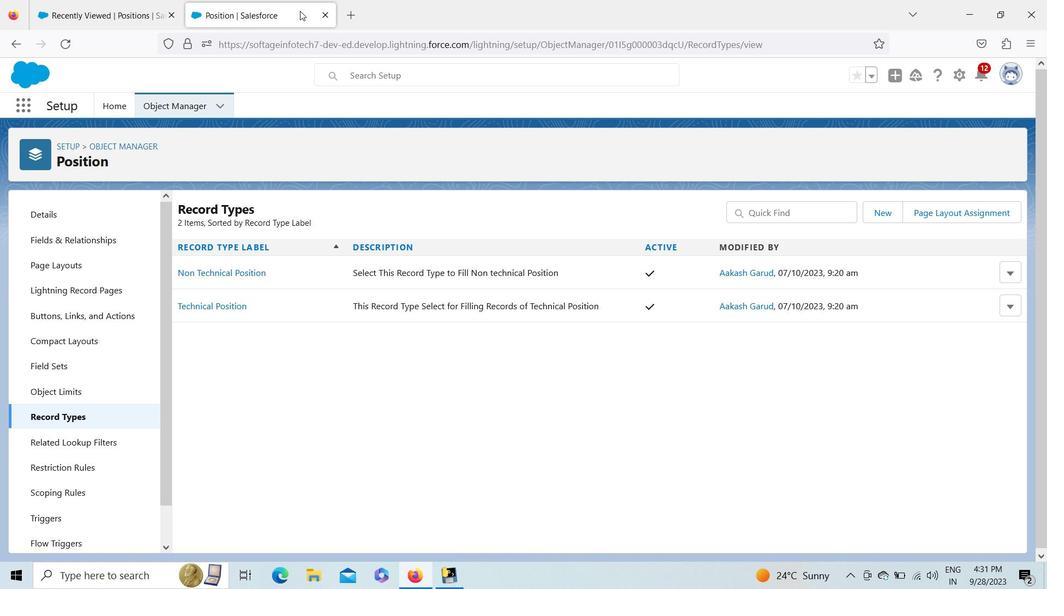
Action: Mouse pressed left at (300, 10)
Screenshot: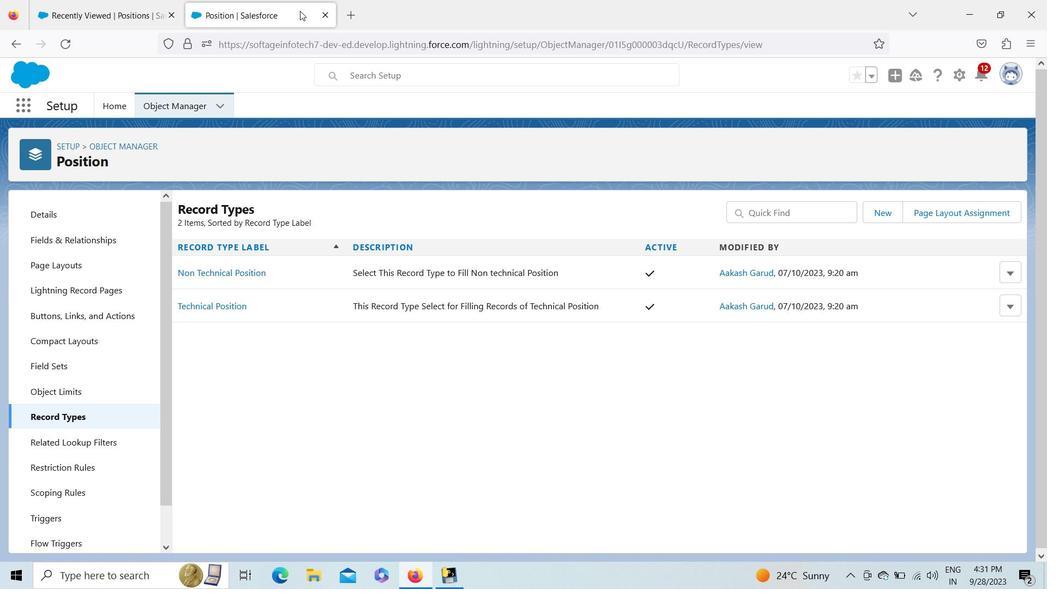 
Action: Mouse moved to (140, 3)
Screenshot: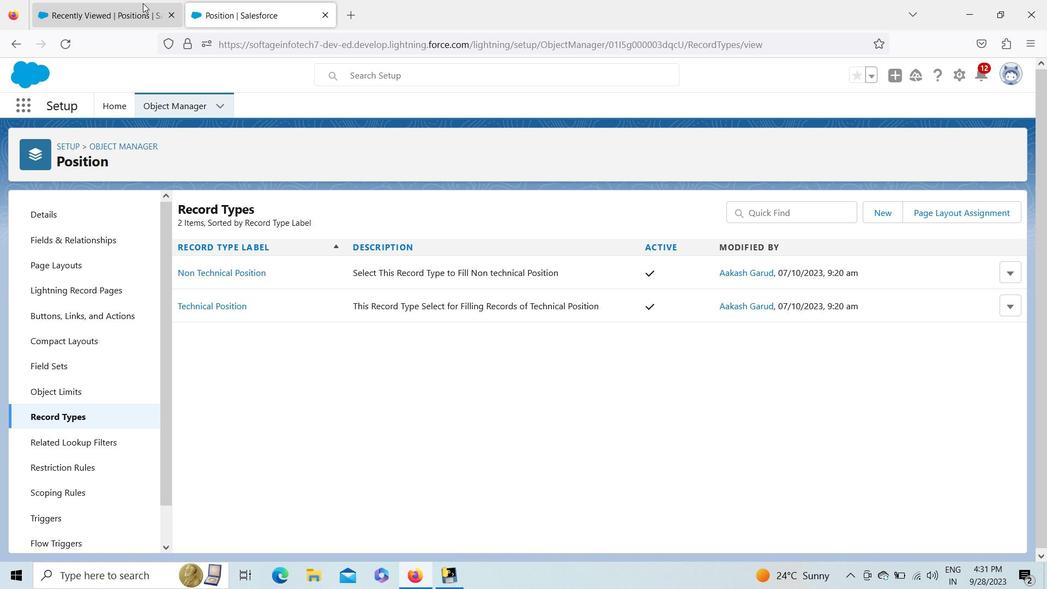 
Action: Mouse pressed left at (140, 3)
Screenshot: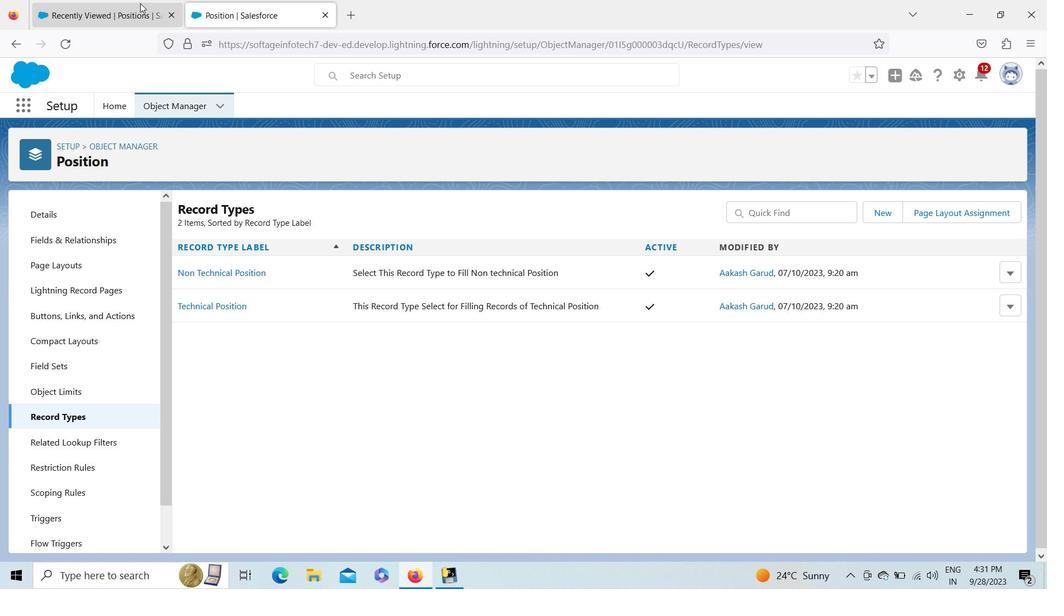 
Action: Mouse moved to (51, 46)
Screenshot: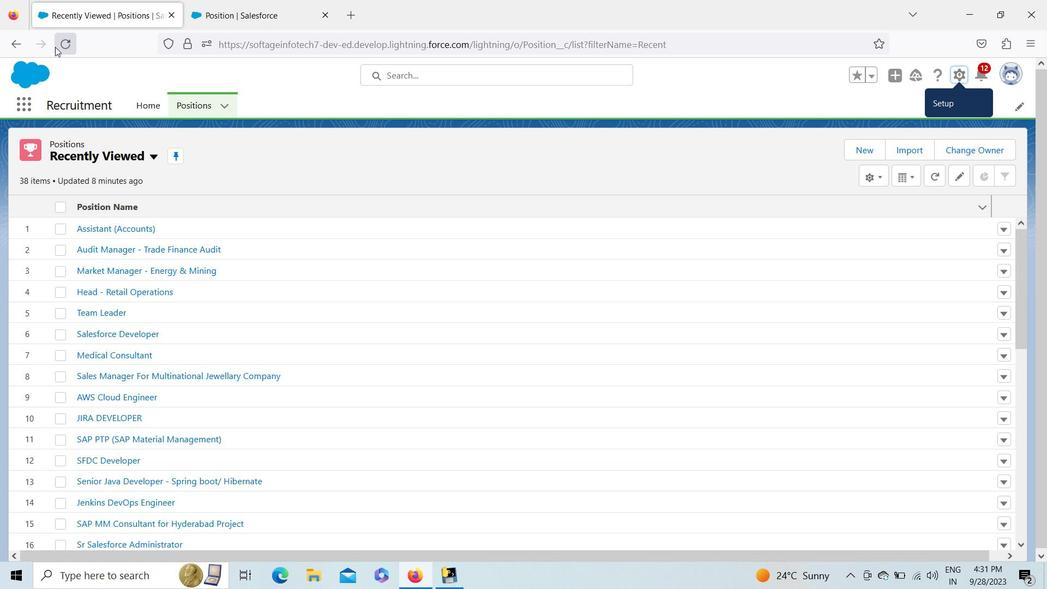 
Action: Mouse pressed left at (51, 46)
Screenshot: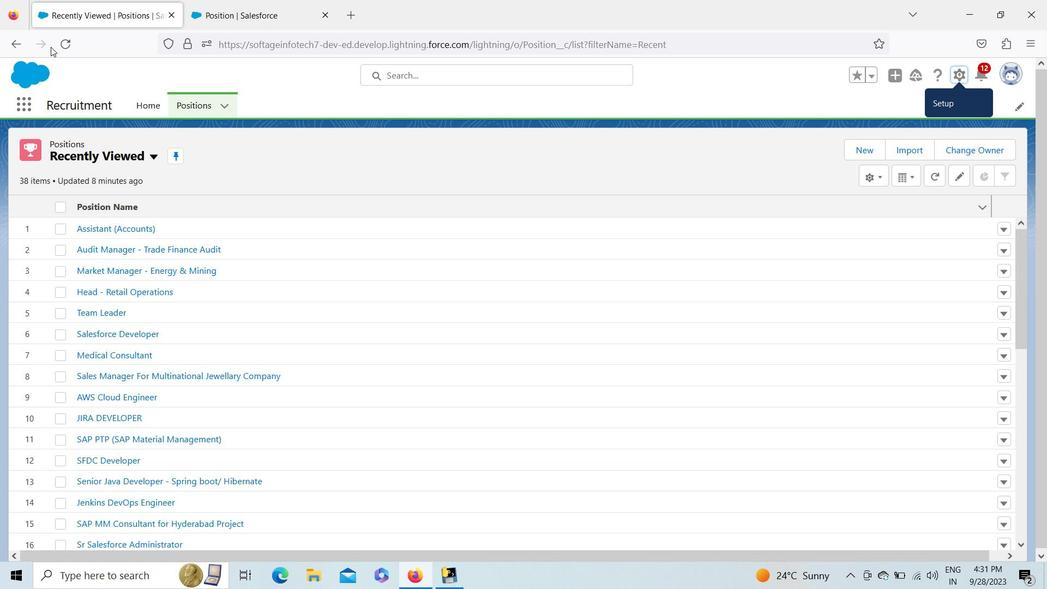 
Action: Mouse pressed left at (51, 46)
Screenshot: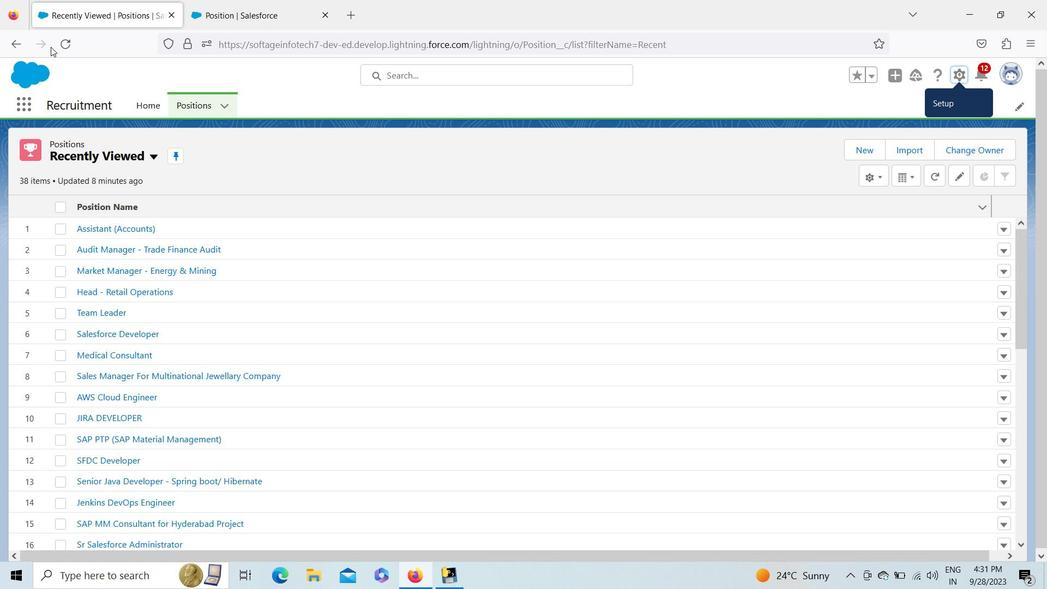 
Action: Mouse moved to (61, 44)
Screenshot: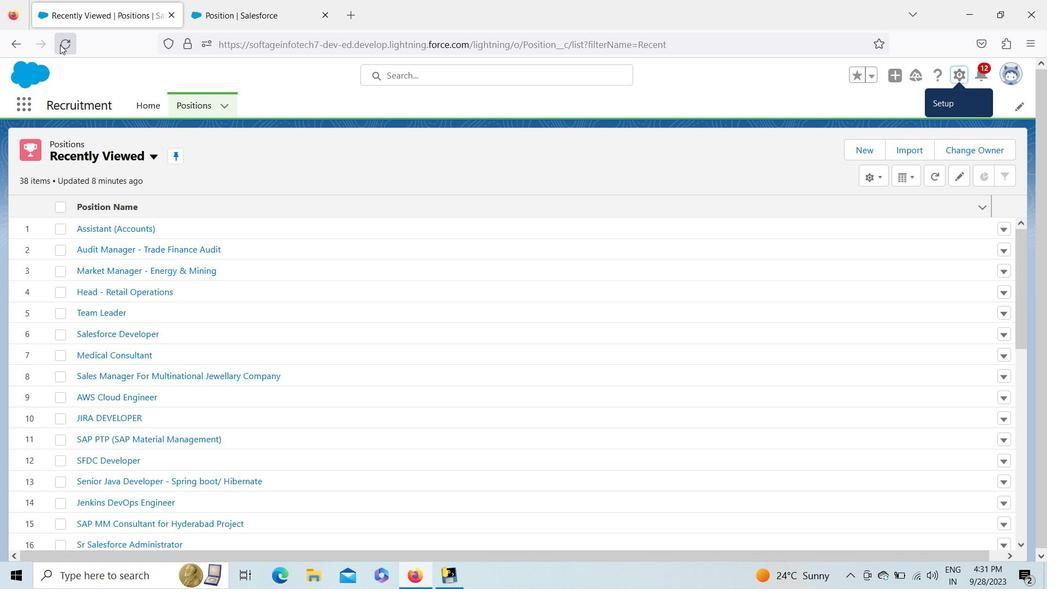 
Action: Mouse pressed left at (61, 44)
Screenshot: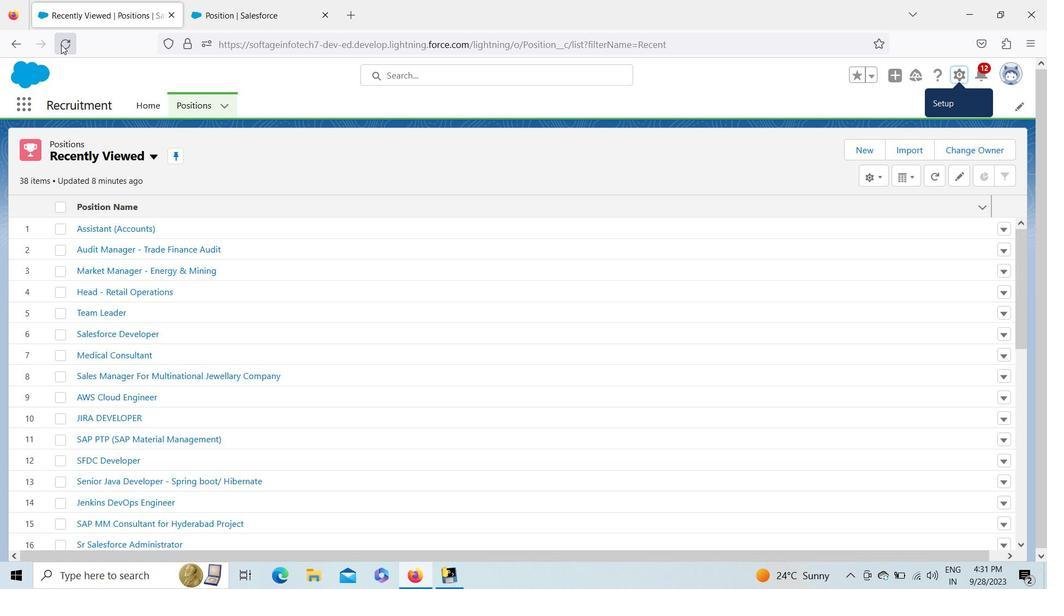
Action: Mouse moved to (270, 0)
Screenshot: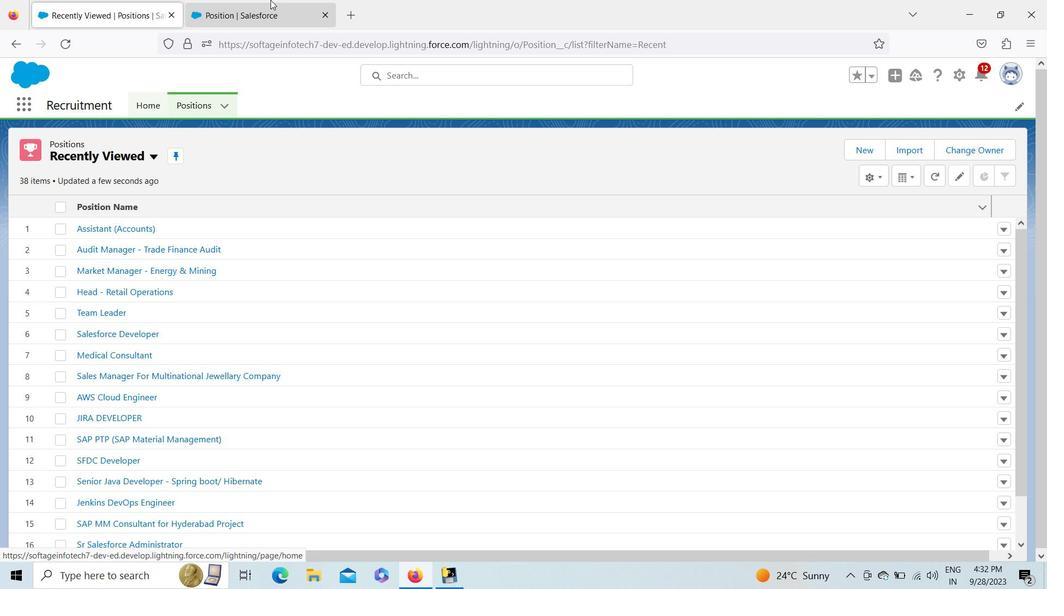 
Action: Mouse pressed left at (270, 0)
Screenshot: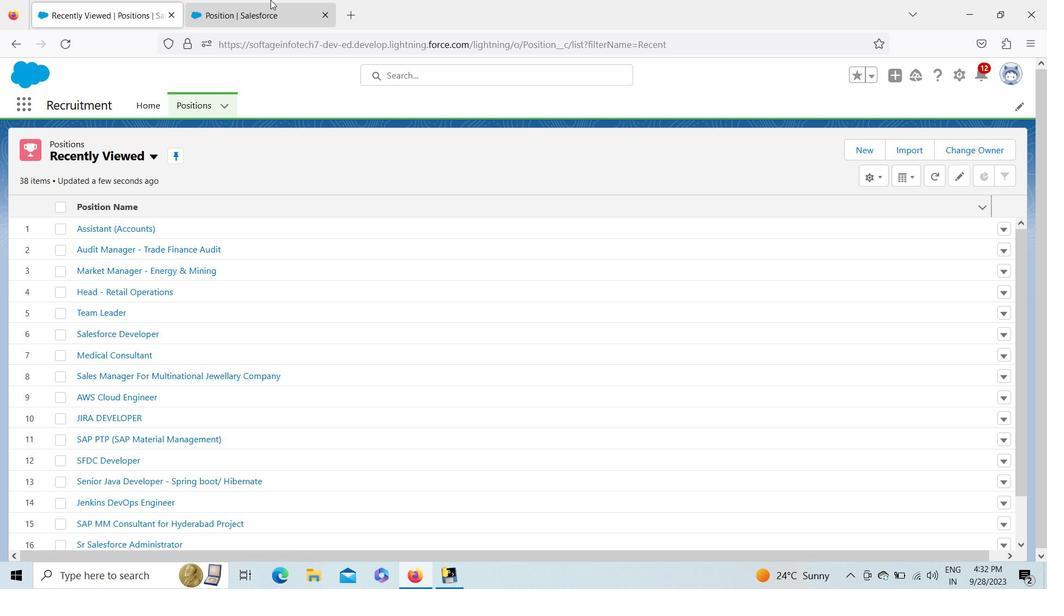 
Action: Mouse moved to (58, 416)
Screenshot: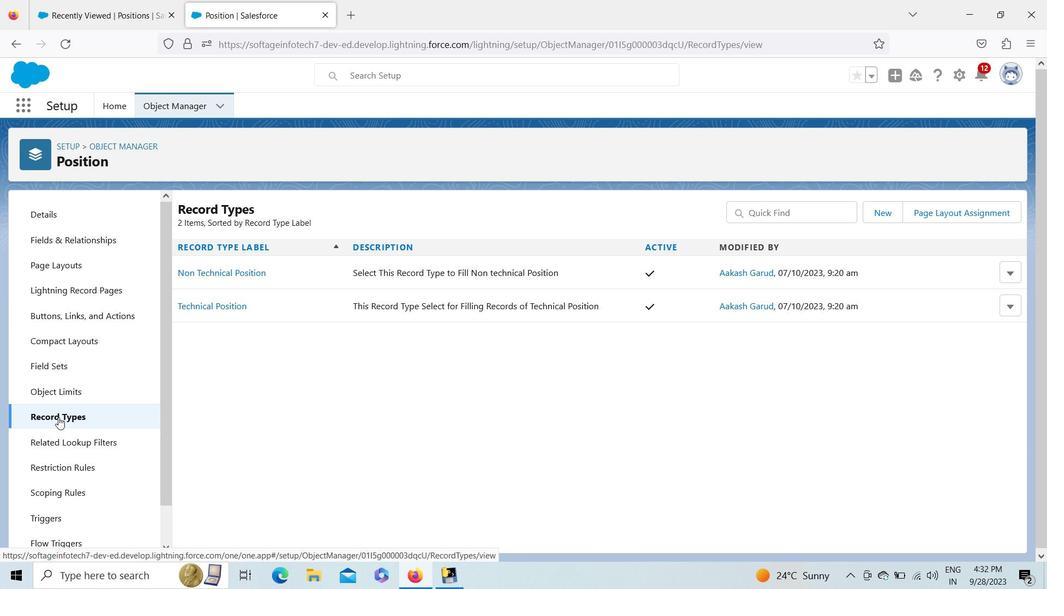 
Action: Mouse pressed left at (58, 416)
Screenshot: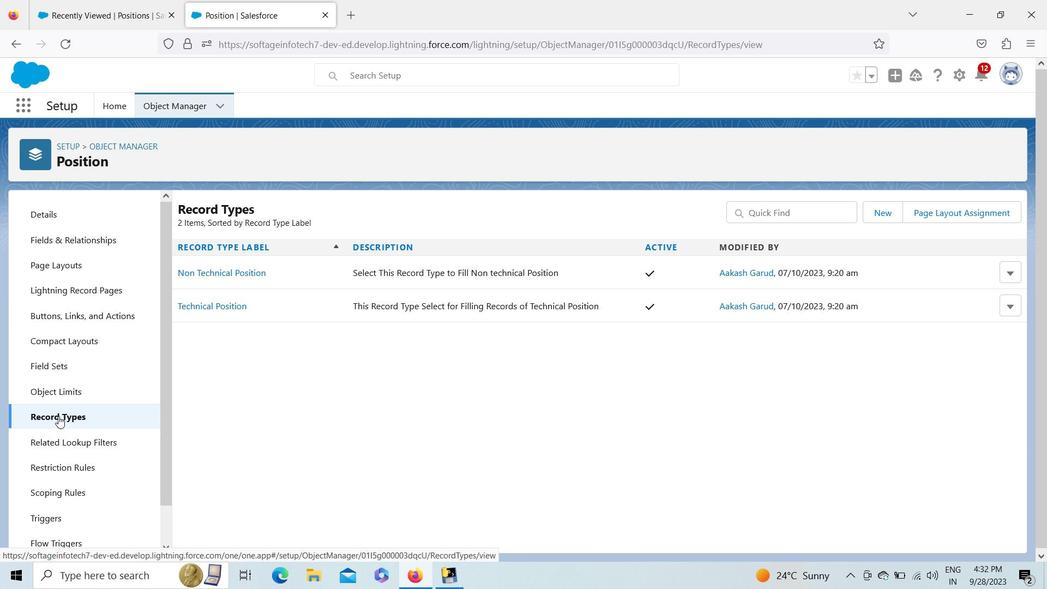 
Action: Mouse moved to (935, 218)
Screenshot: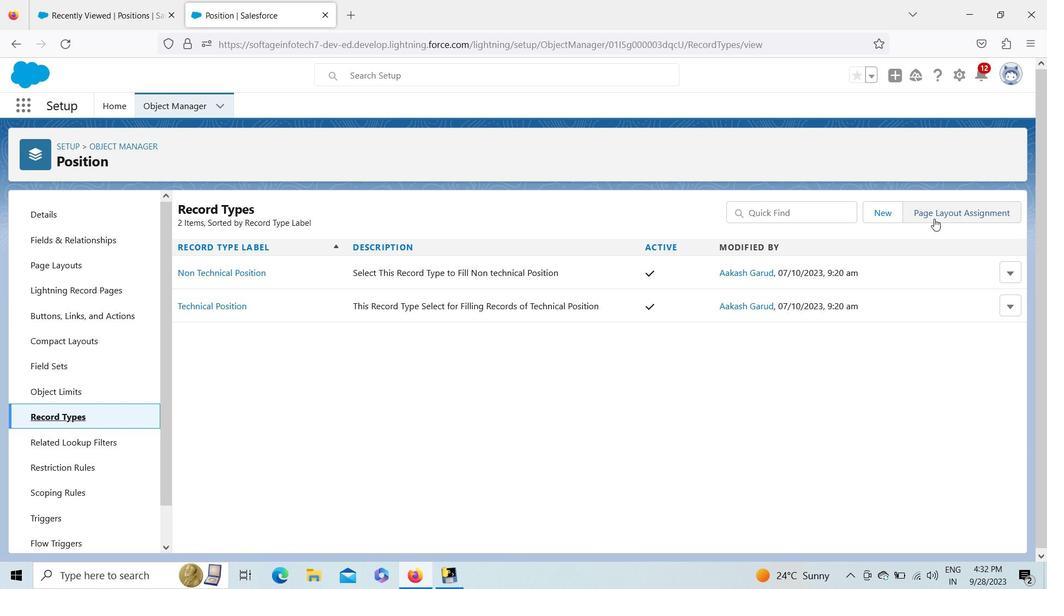 
Action: Mouse pressed left at (935, 218)
Screenshot: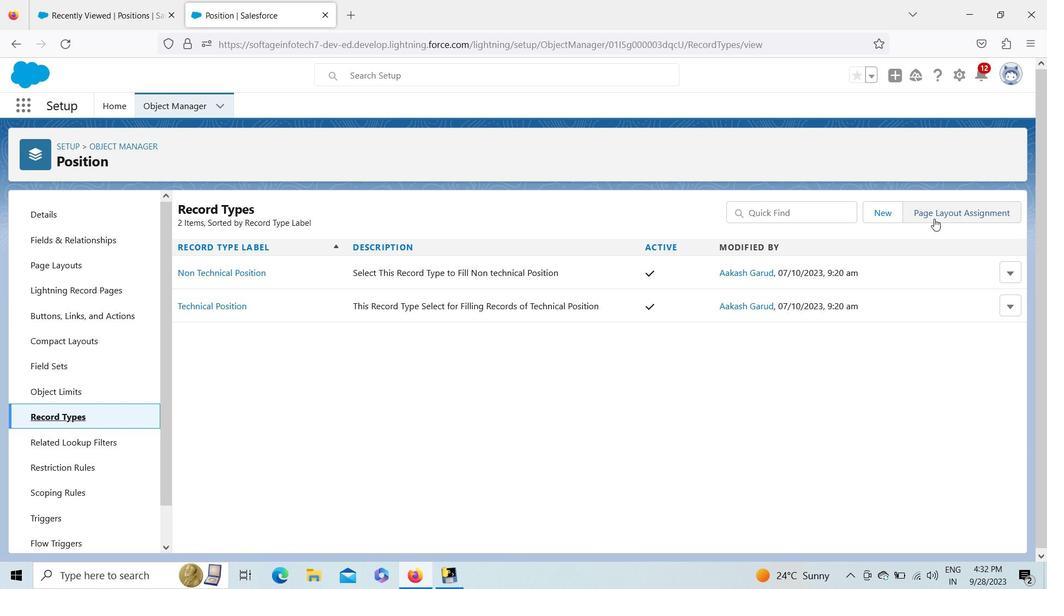 
Action: Mouse moved to (204, 15)
Screenshot: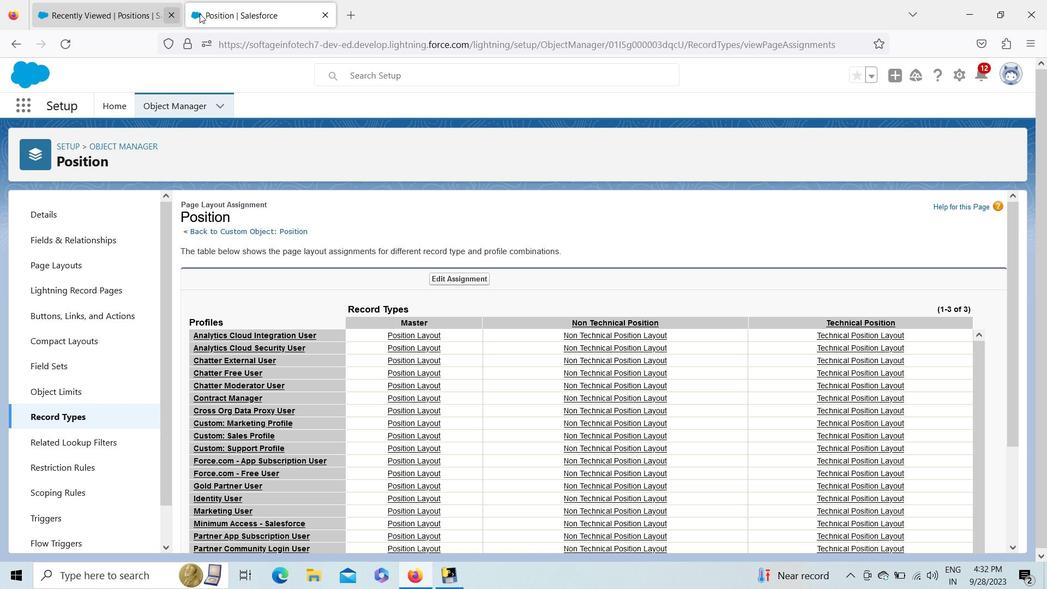 
Action: Mouse pressed left at (204, 15)
Screenshot: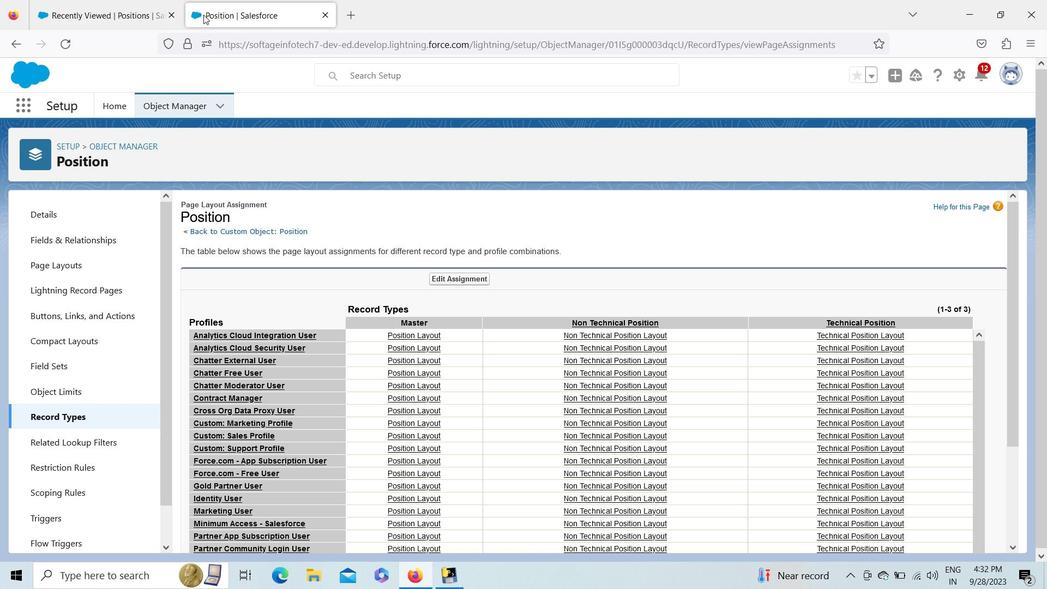 
Action: Mouse moved to (157, 16)
Screenshot: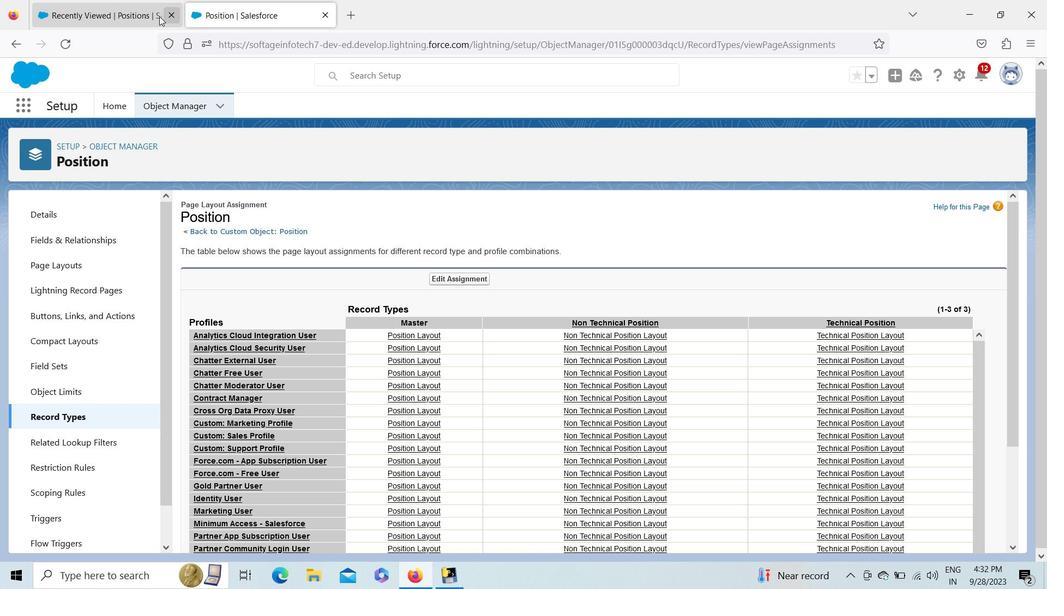 
Action: Mouse pressed left at (157, 16)
Screenshot: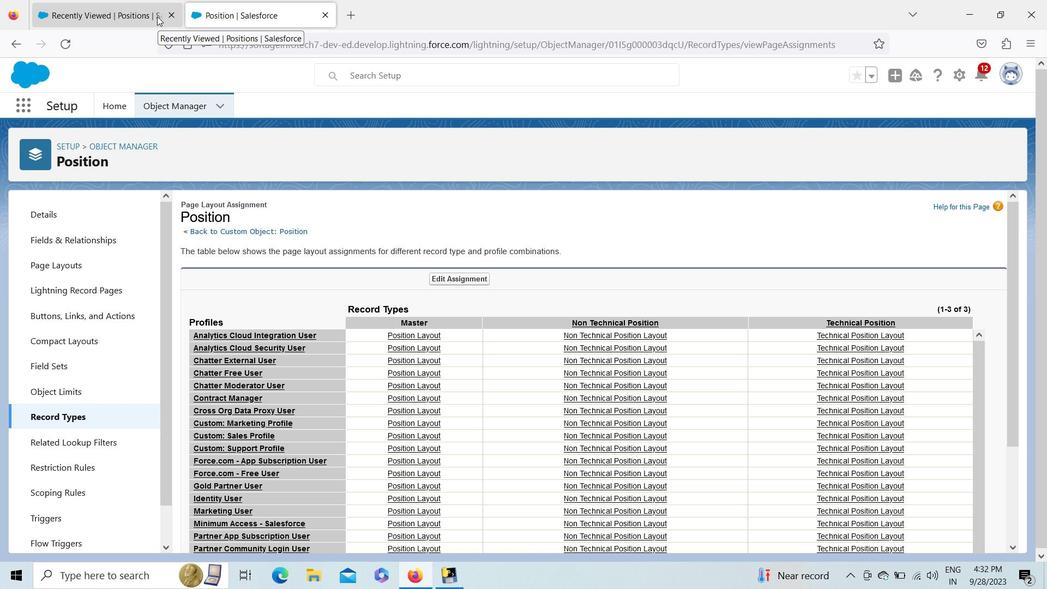
Action: Mouse moved to (71, 34)
Screenshot: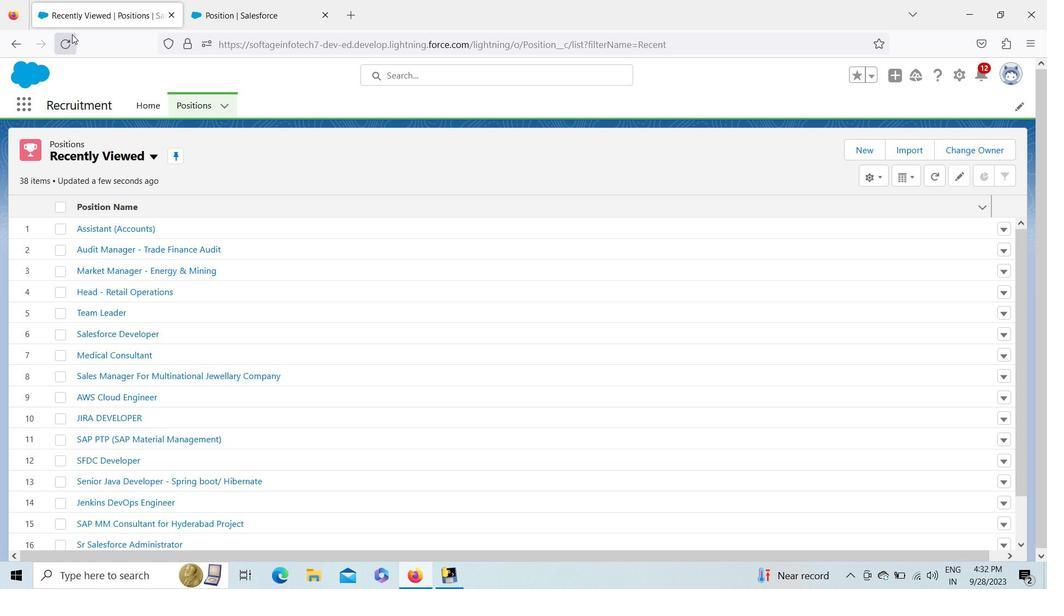 
Action: Mouse pressed left at (71, 34)
Screenshot: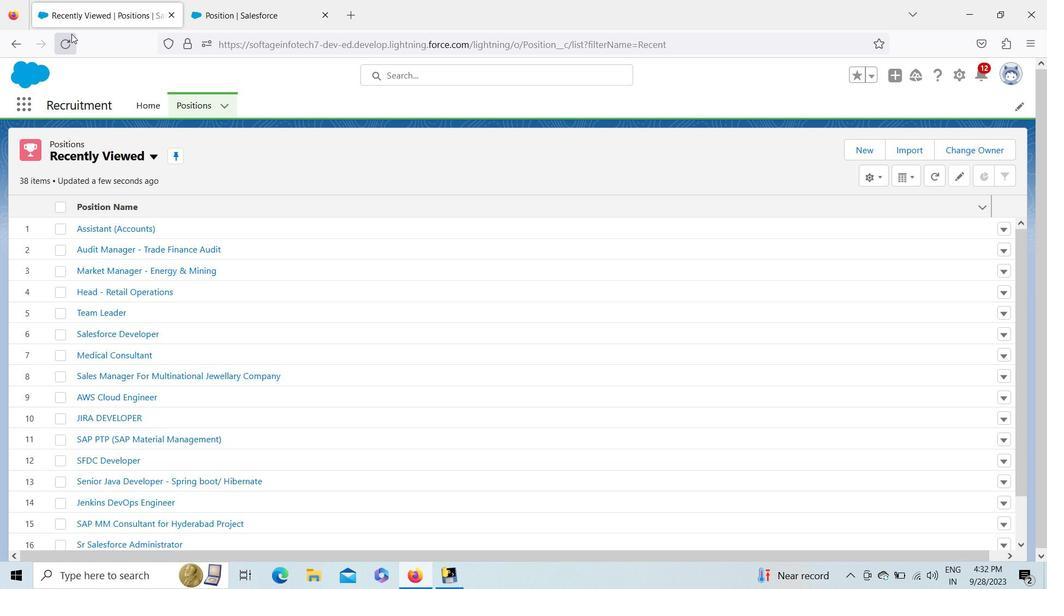 
Action: Mouse moved to (26, 107)
Screenshot: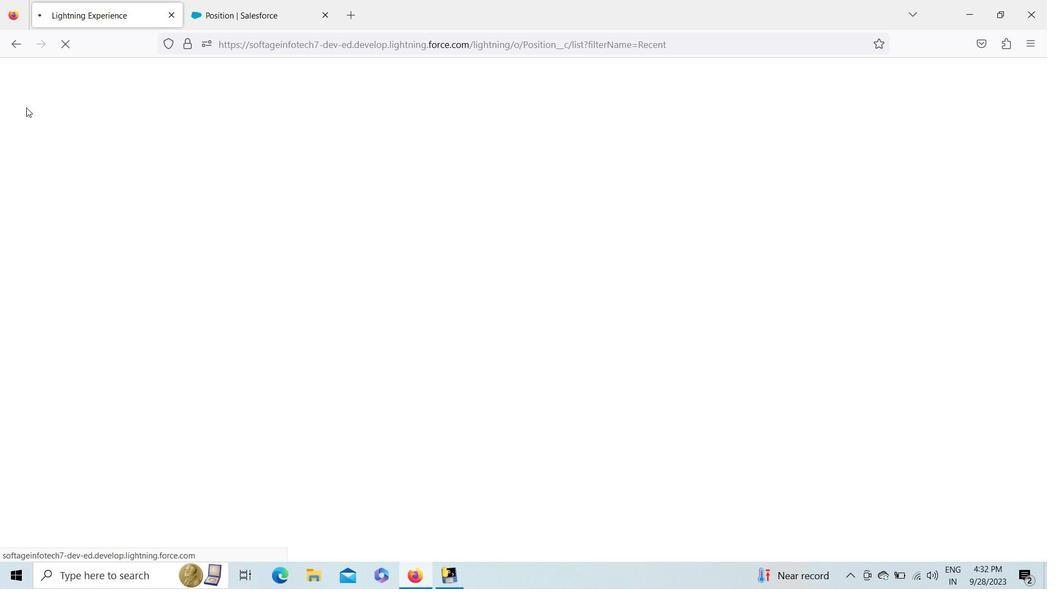 
Action: Mouse pressed left at (26, 107)
Screenshot: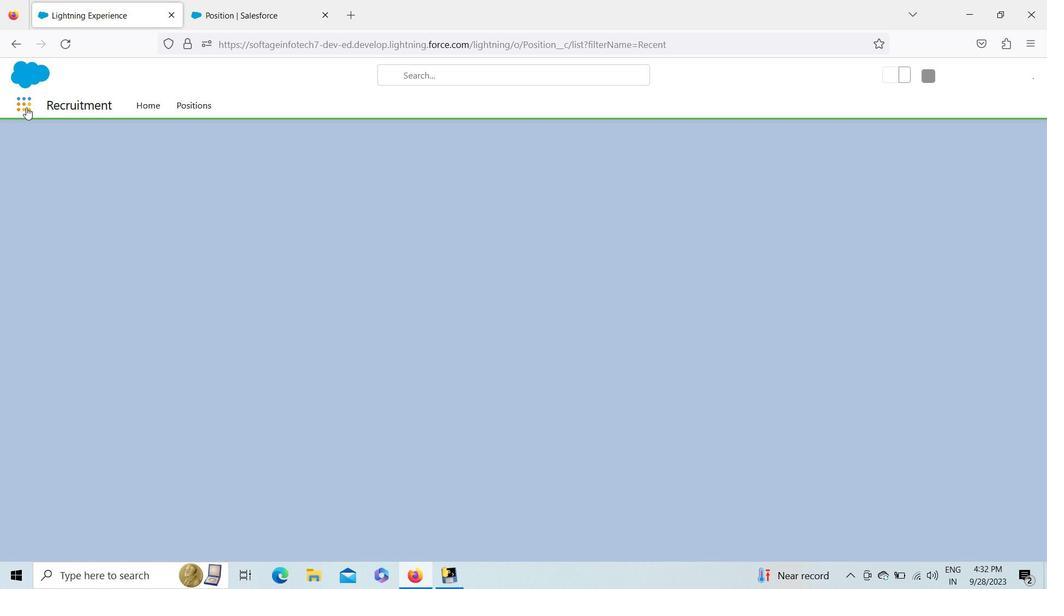 
Action: Mouse moved to (58, 201)
Screenshot: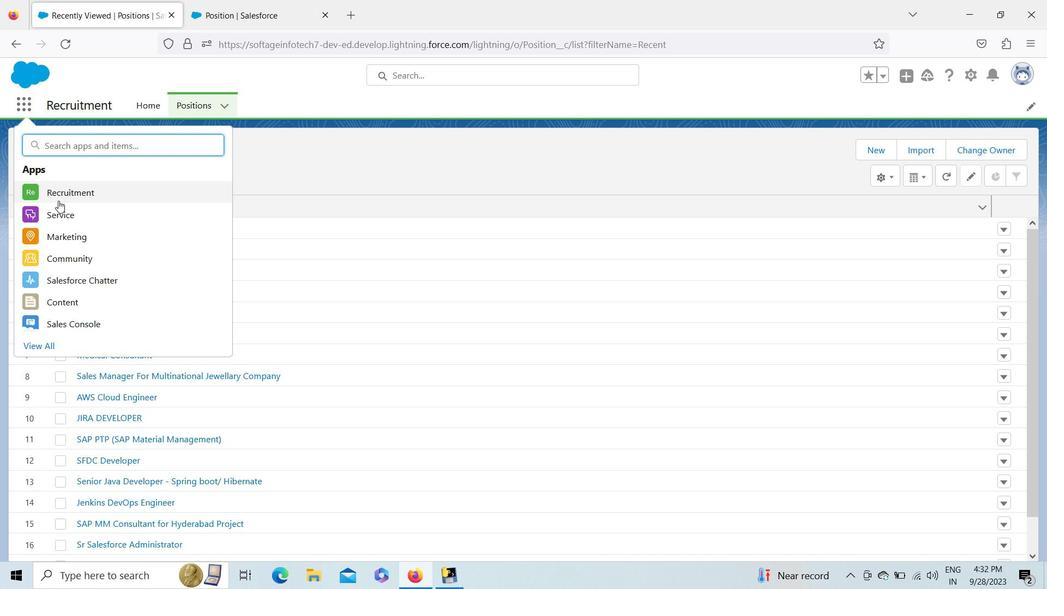 
Action: Mouse pressed left at (58, 201)
Screenshot: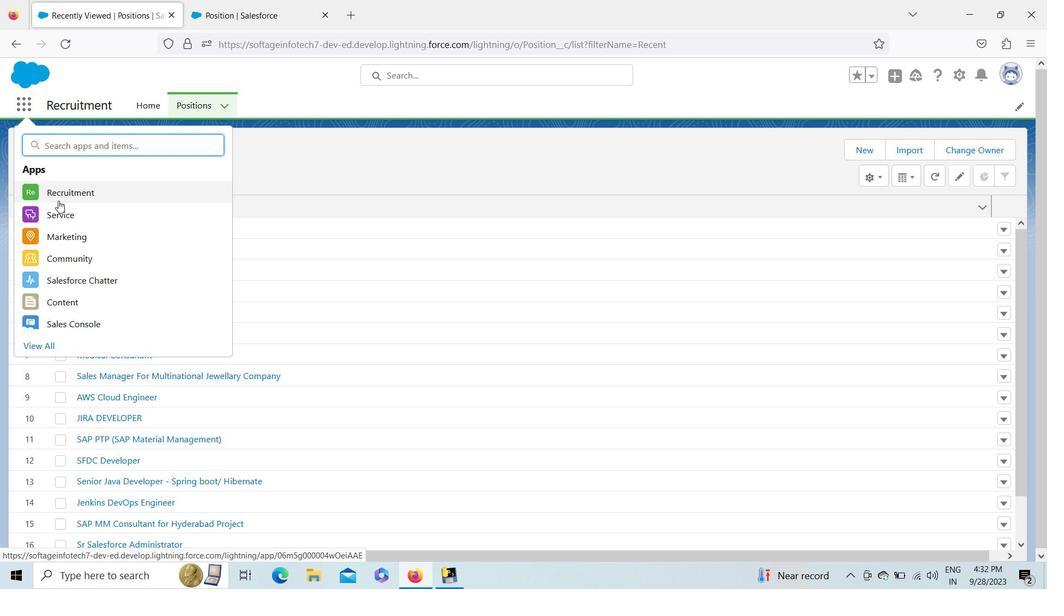 
Action: Mouse moved to (205, 98)
Screenshot: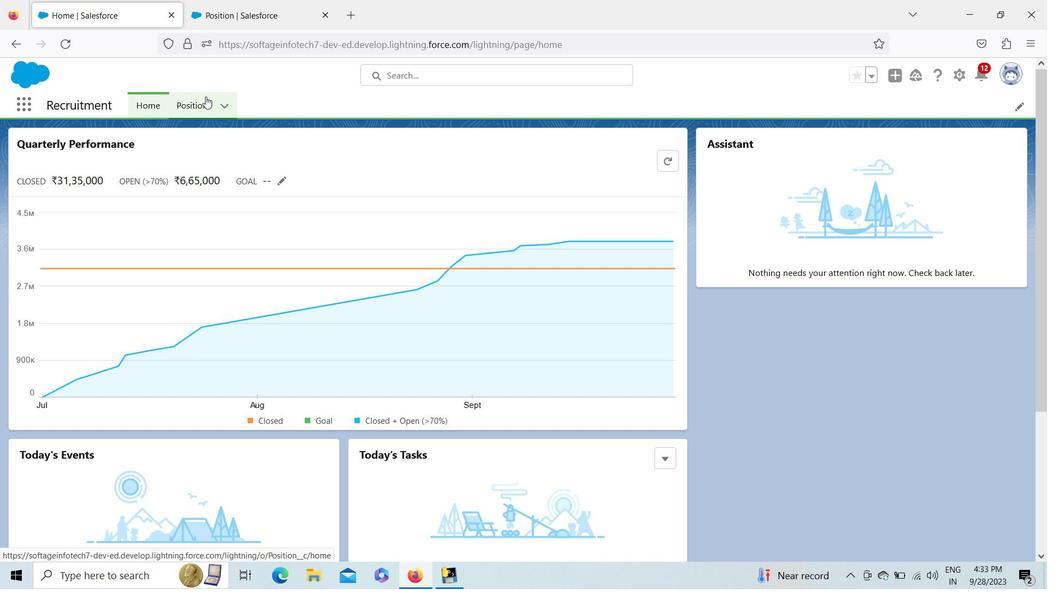 
Action: Mouse pressed left at (205, 98)
Screenshot: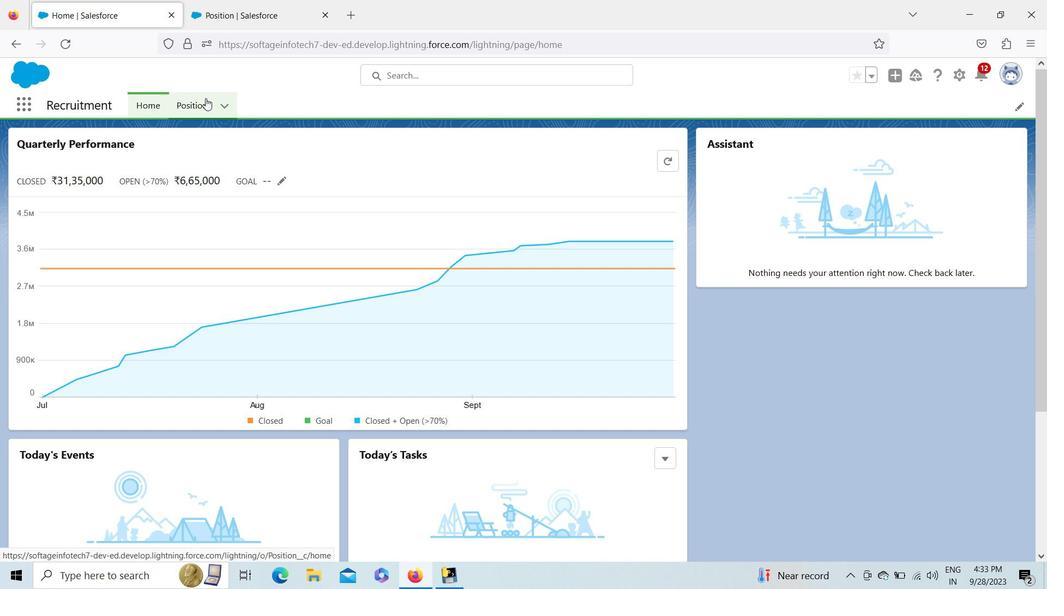
Action: Mouse moved to (862, 147)
Screenshot: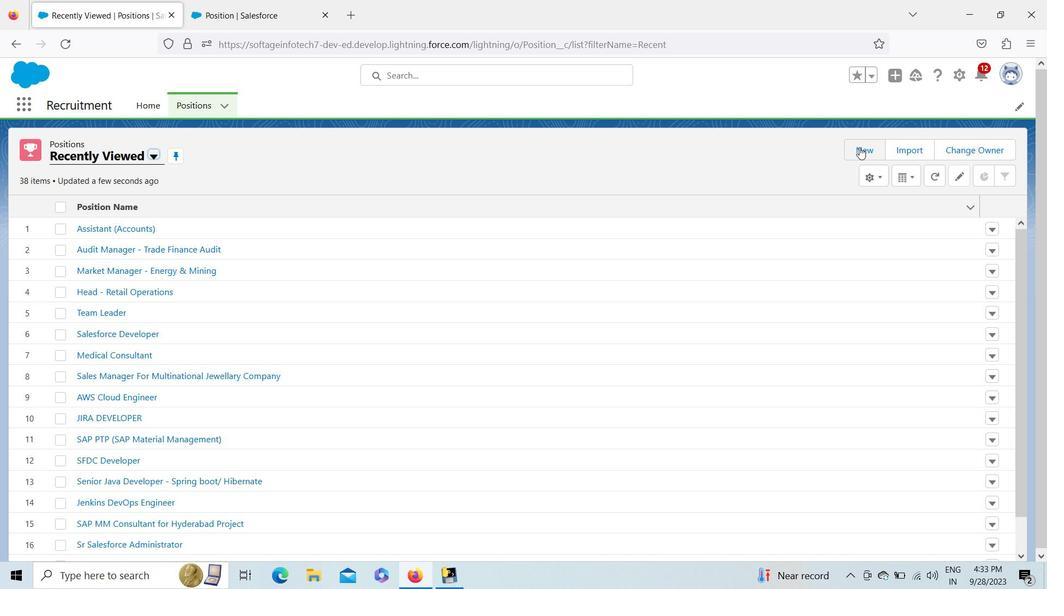 
Action: Mouse pressed left at (862, 147)
Screenshot: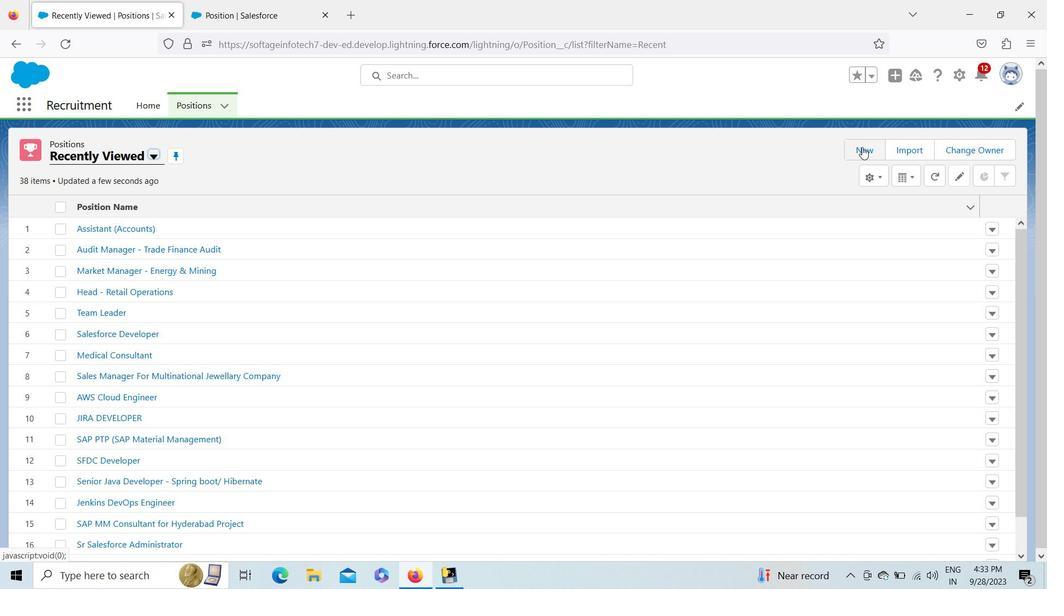 
Action: Mouse moved to (548, 387)
Screenshot: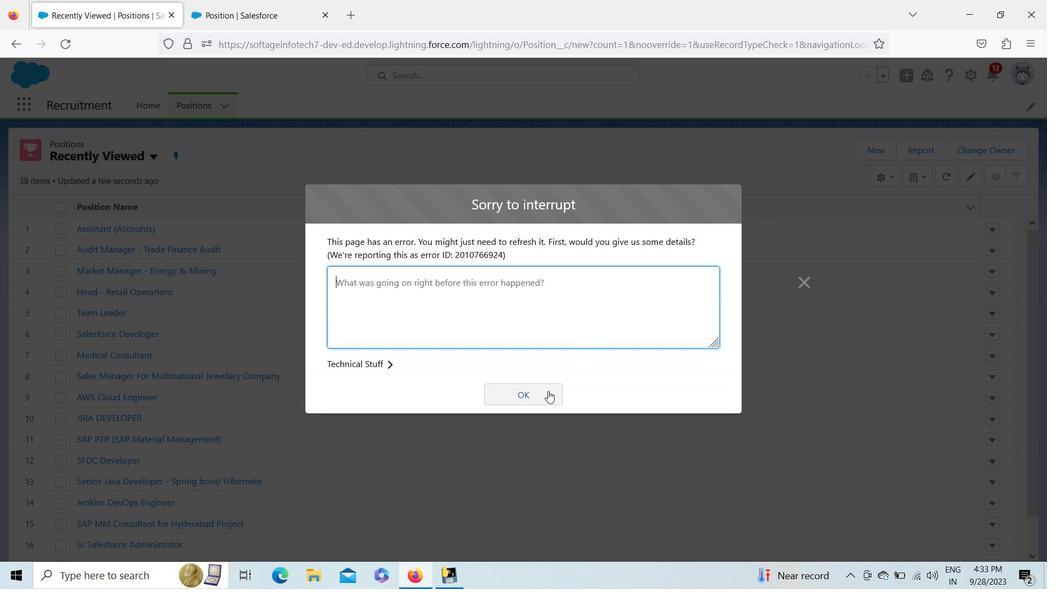 
Action: Mouse pressed left at (548, 387)
Screenshot: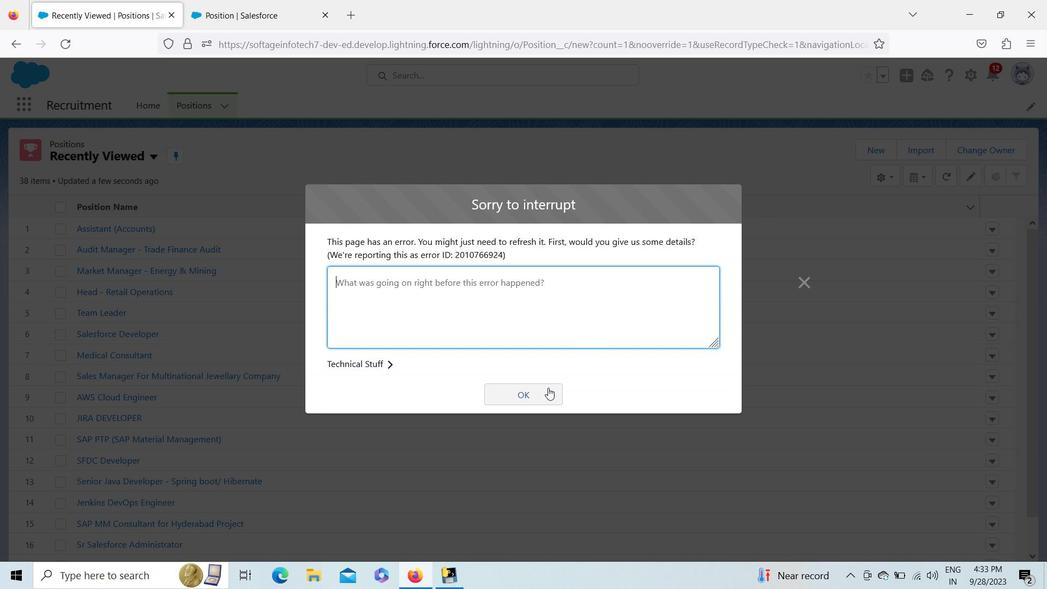 
Action: Mouse moved to (800, 282)
Screenshot: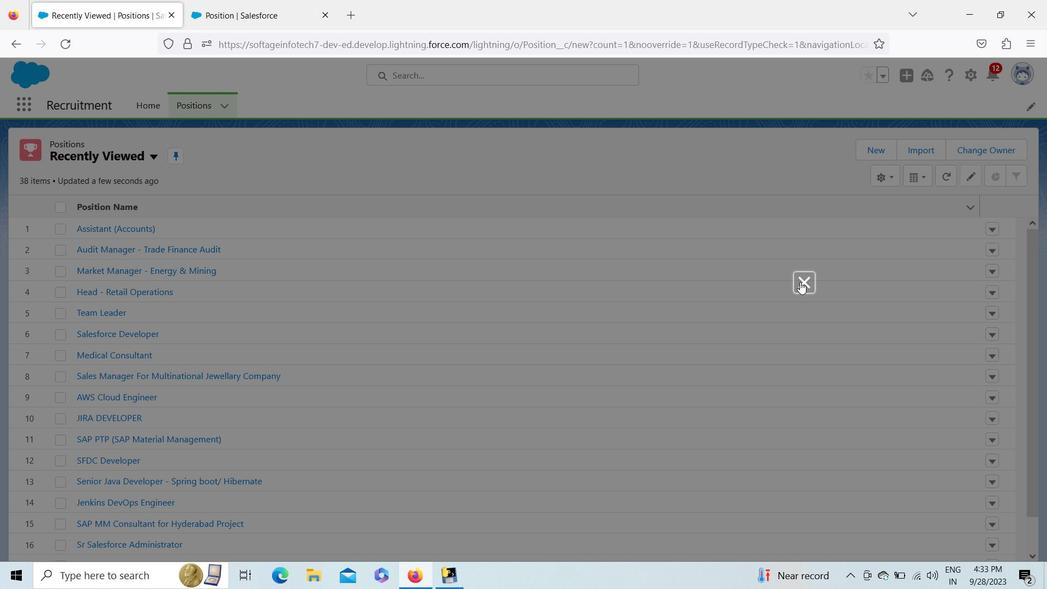 
Action: Mouse pressed left at (800, 282)
Screenshot: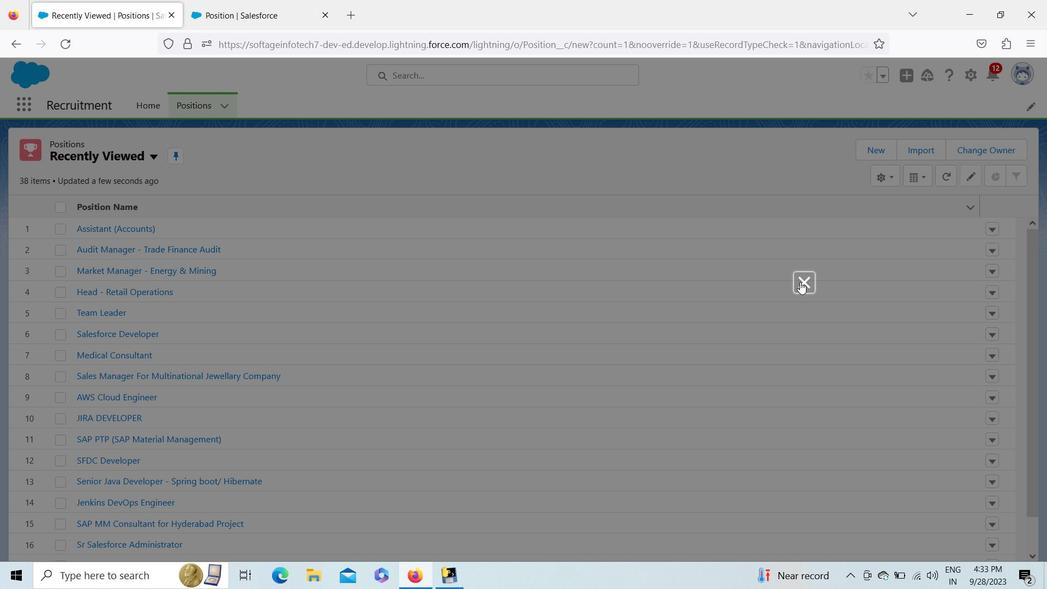 
Action: Mouse moved to (69, 44)
Screenshot: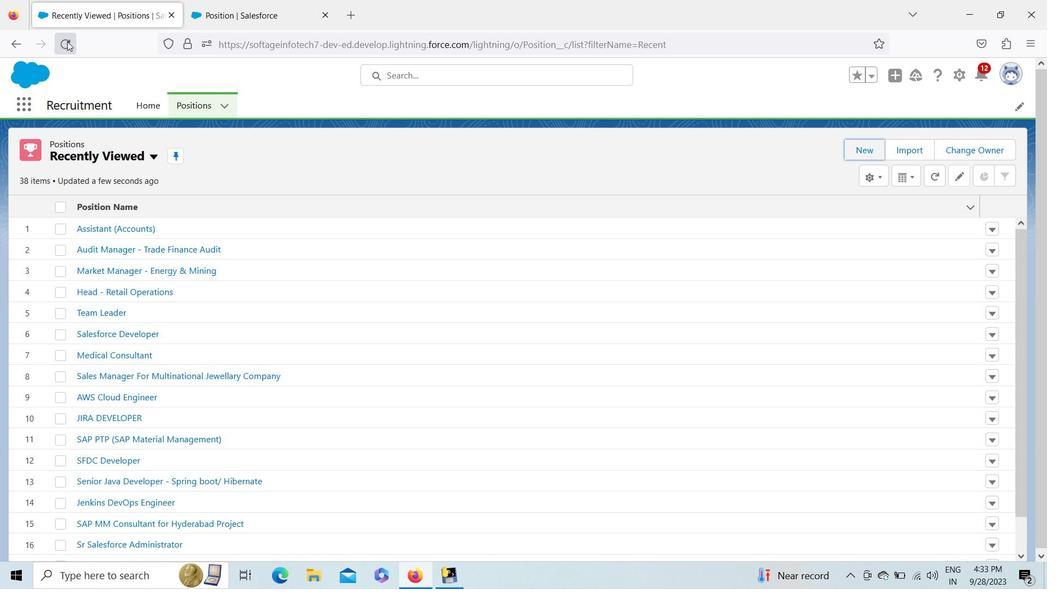 
Action: Mouse pressed left at (69, 44)
Screenshot: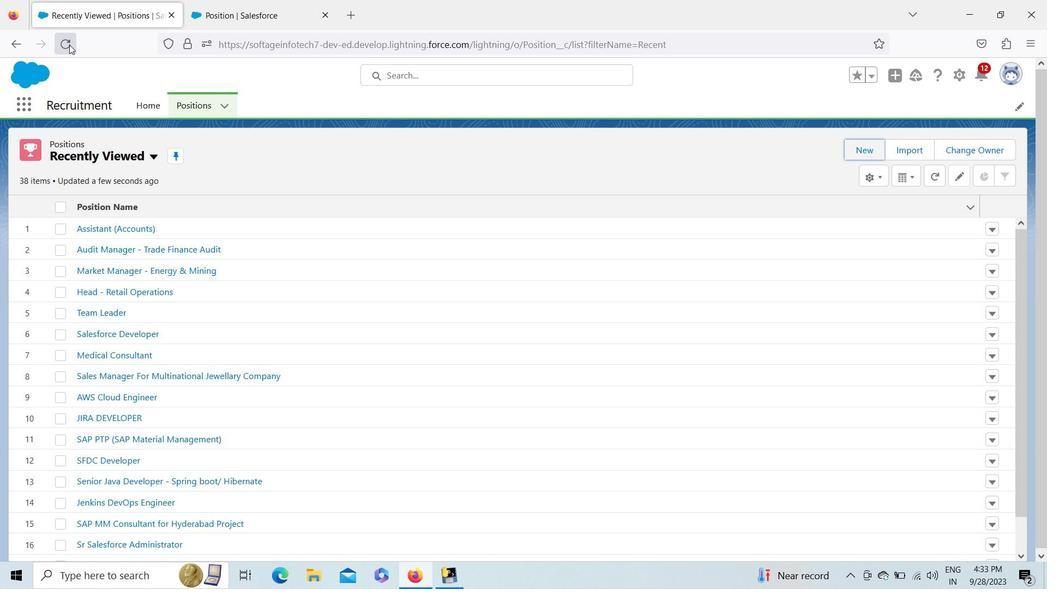 
Action: Mouse moved to (882, 151)
Screenshot: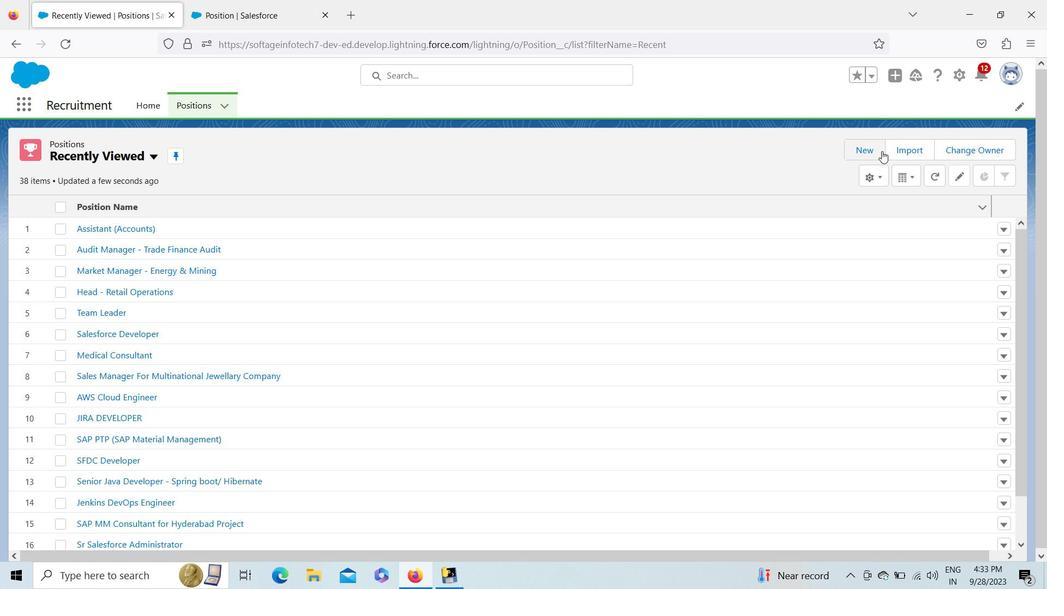 
Action: Mouse pressed left at (882, 151)
Screenshot: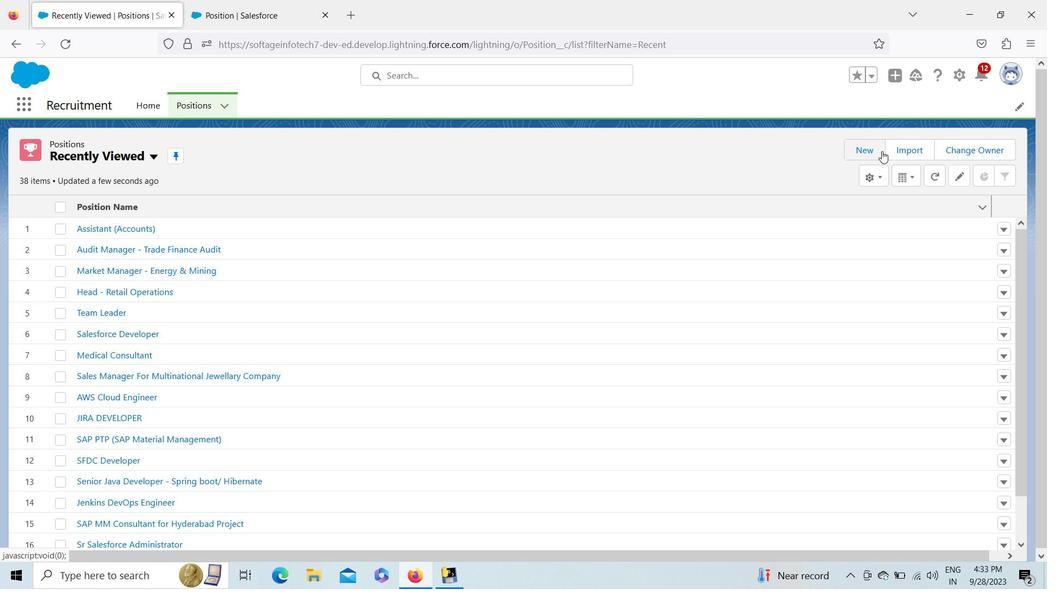 
Action: Mouse moved to (537, 391)
Screenshot: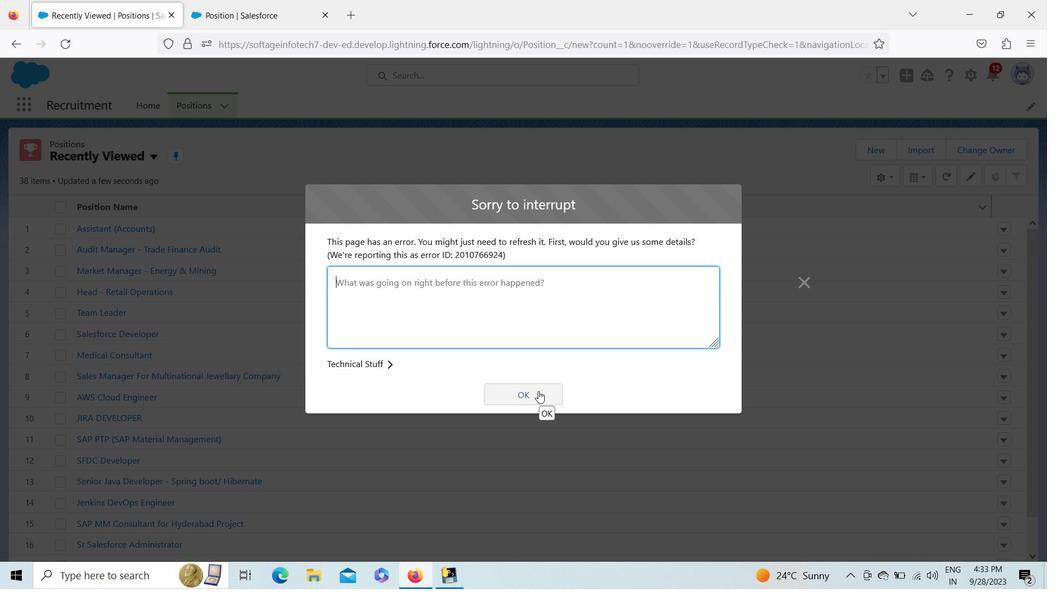 
Action: Mouse pressed left at (537, 391)
Screenshot: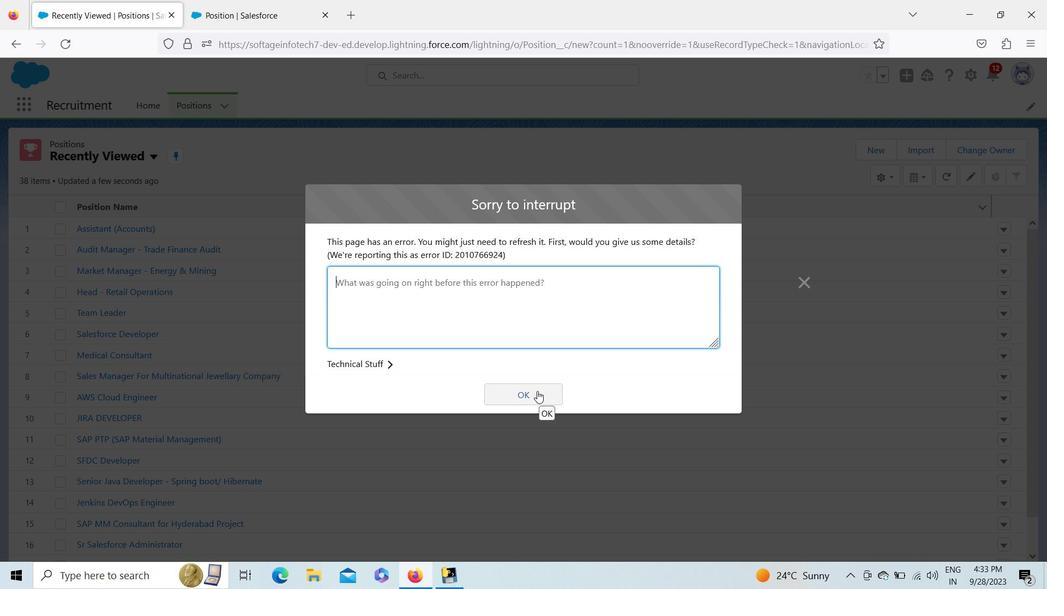 
Action: Mouse moved to (226, 12)
Screenshot: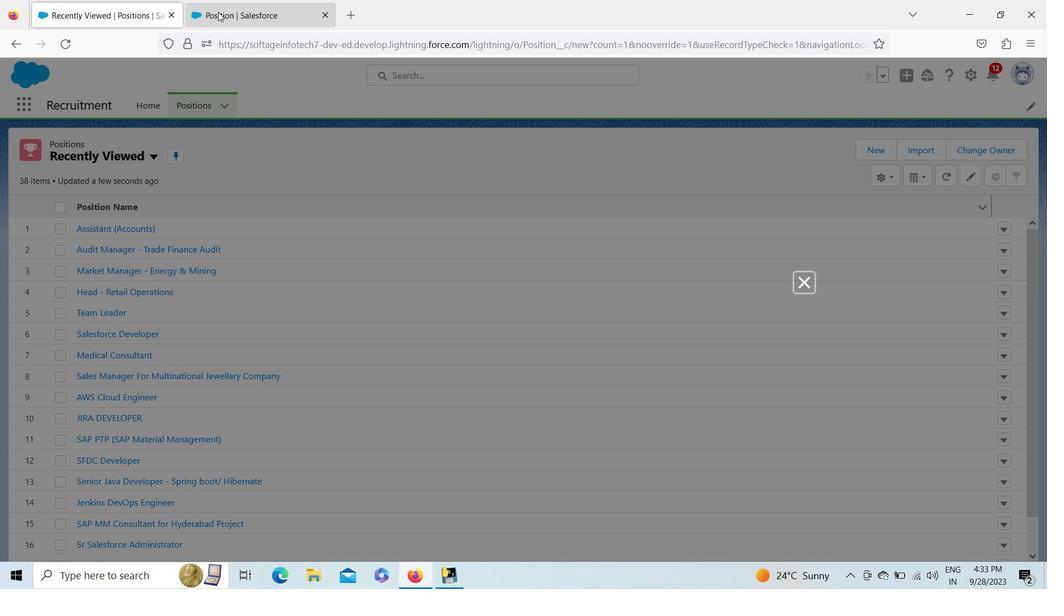 
Action: Mouse pressed left at (226, 12)
Screenshot: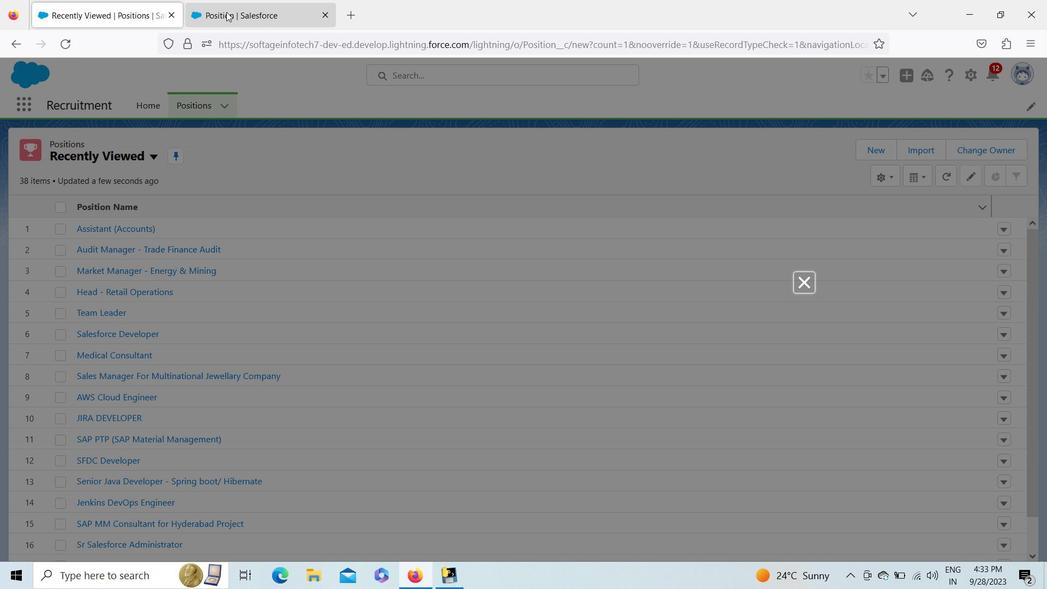 
Action: Mouse moved to (170, 19)
Screenshot: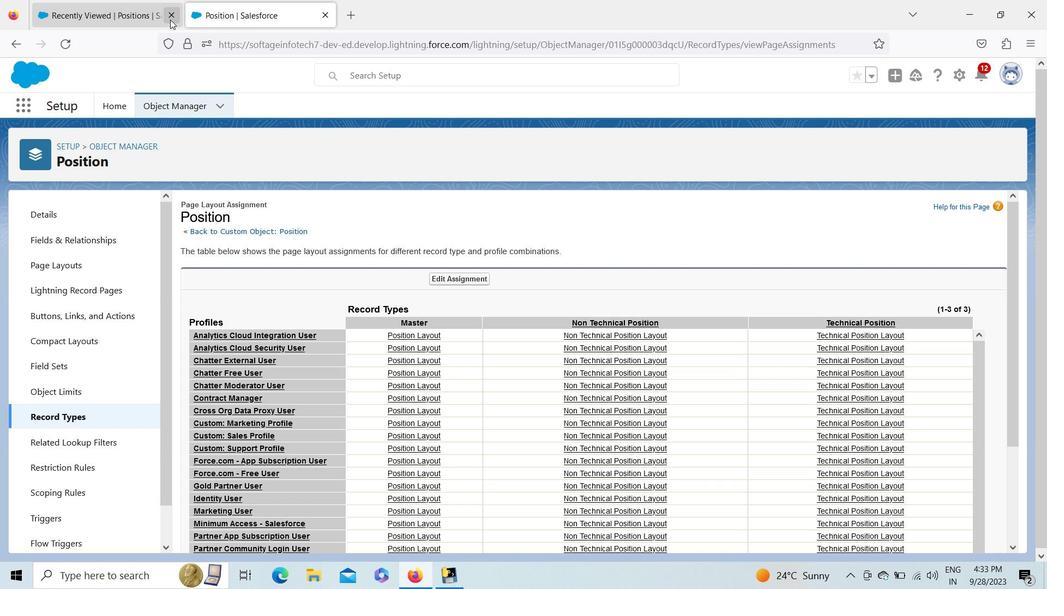 
Action: Mouse pressed left at (170, 19)
Screenshot: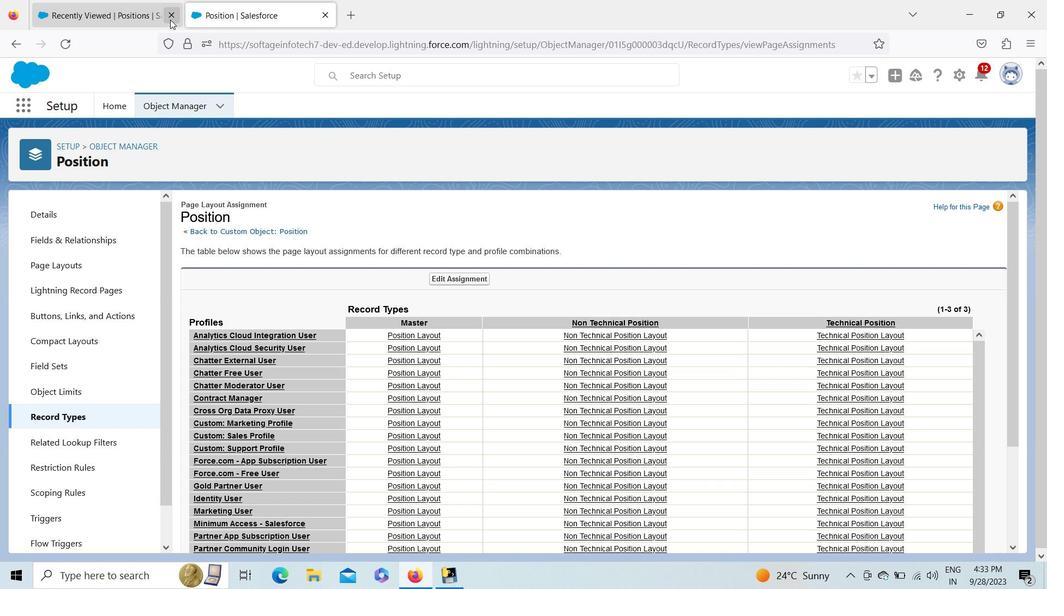 
Action: Mouse moved to (69, 45)
Screenshot: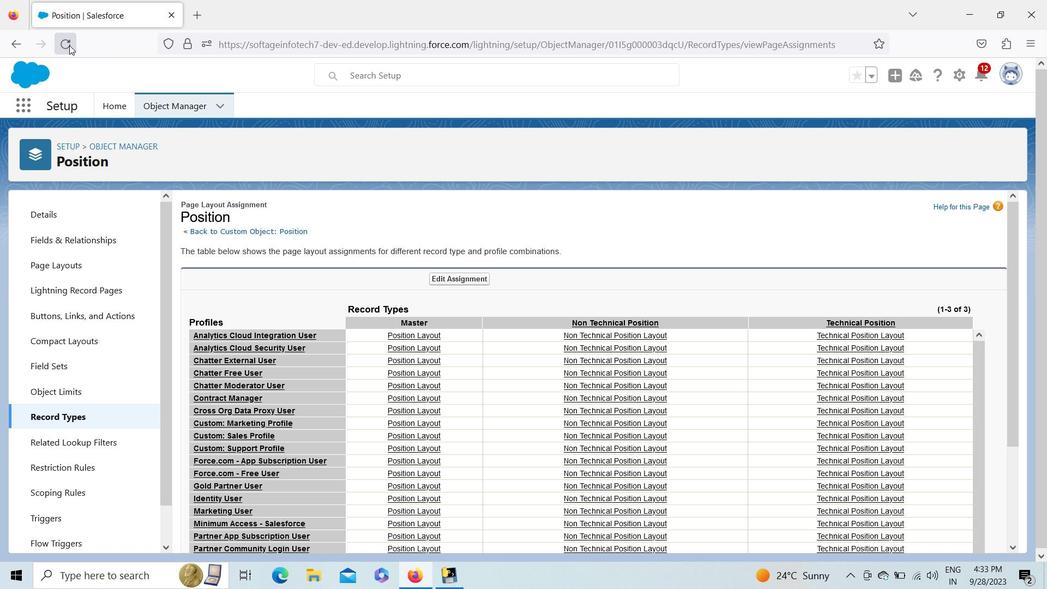 
Action: Mouse pressed left at (69, 45)
Screenshot: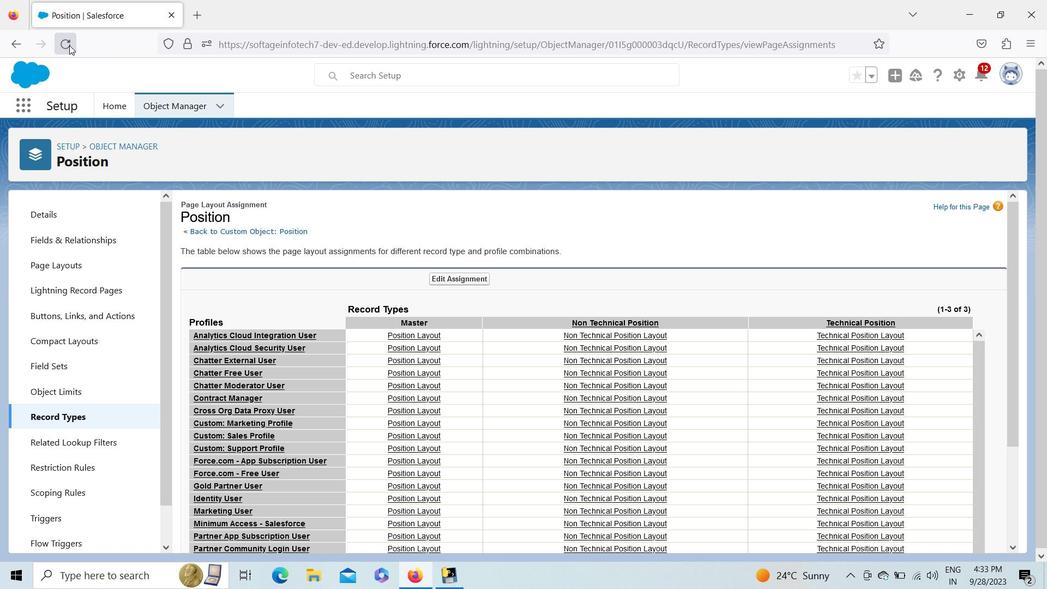
Action: Mouse moved to (73, 418)
Screenshot: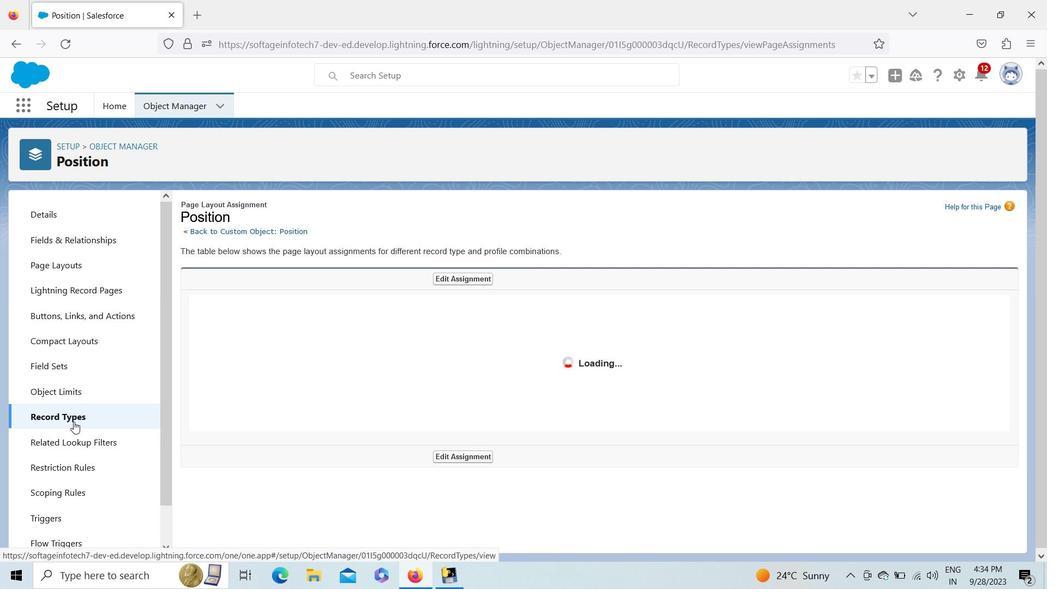 
Action: Mouse pressed left at (73, 418)
Screenshot: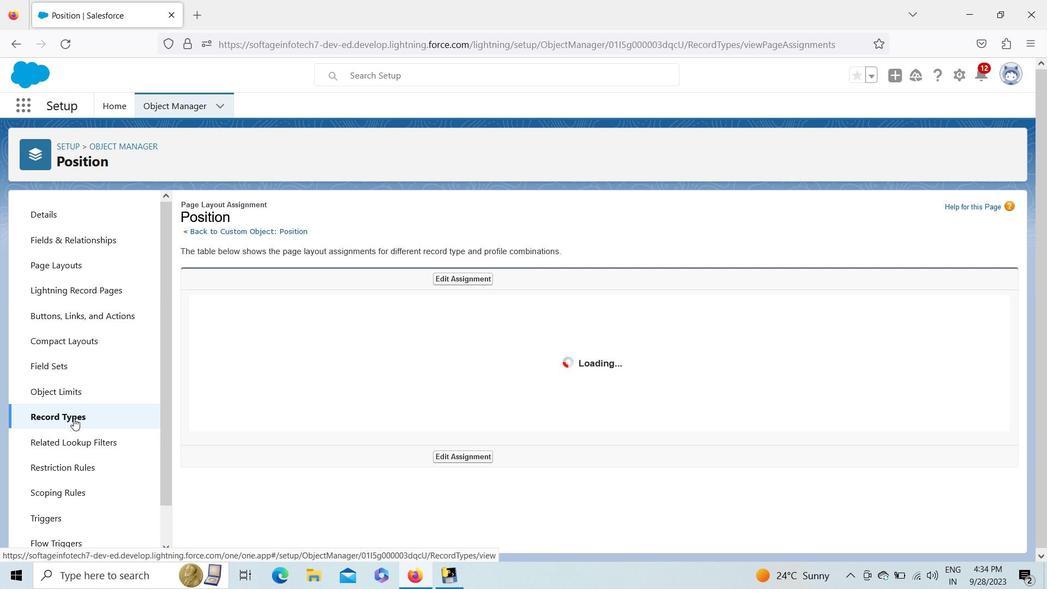 
Action: Mouse moved to (72, 221)
Screenshot: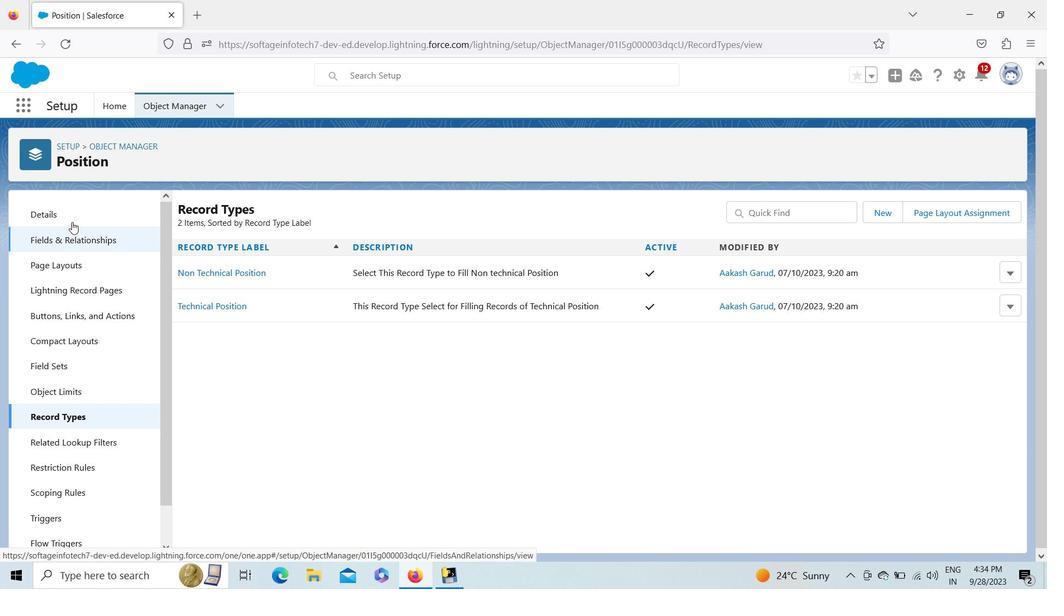 
Action: Mouse pressed left at (72, 221)
Screenshot: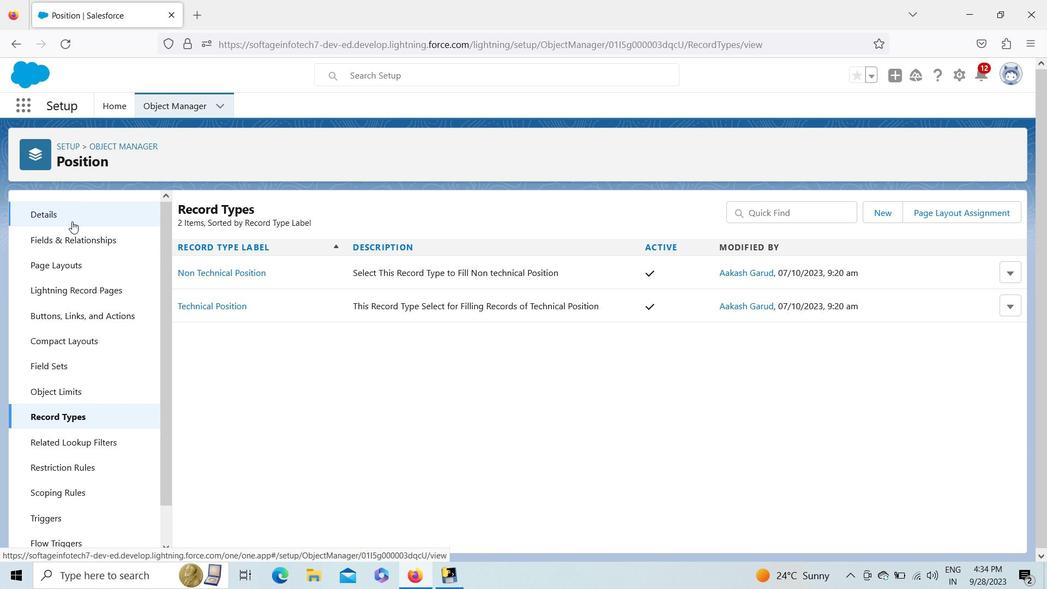 
Action: Mouse moved to (20, 101)
Screenshot: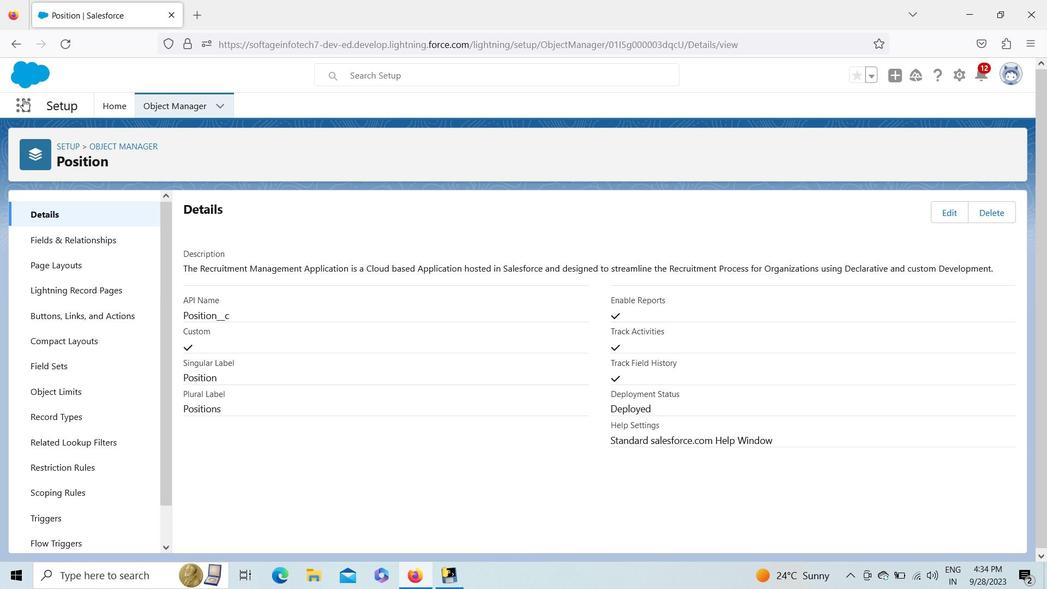 
Action: Mouse pressed left at (20, 101)
Screenshot: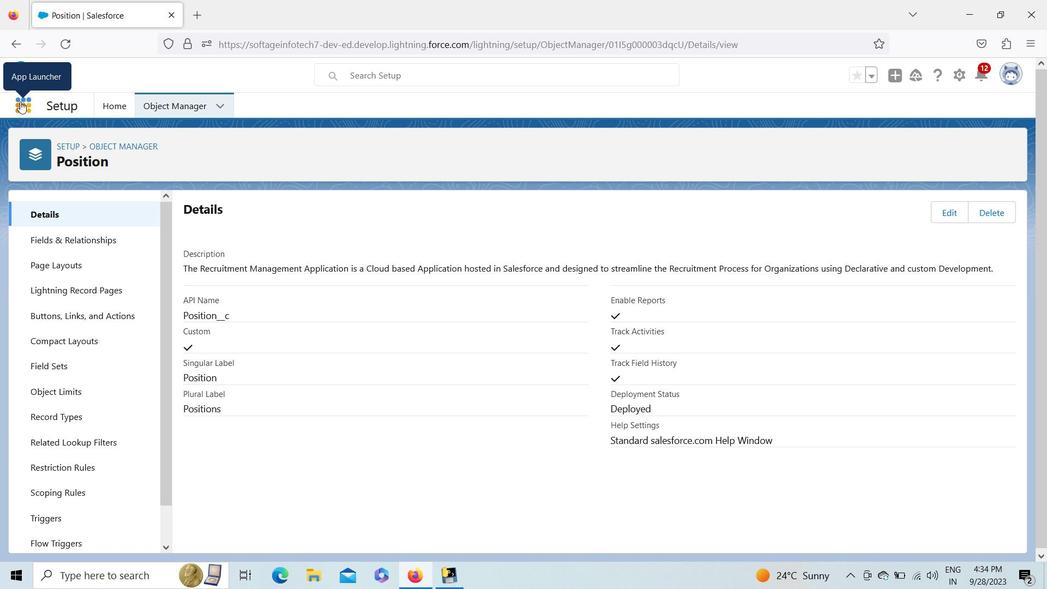 
Action: Mouse moved to (40, 195)
Screenshot: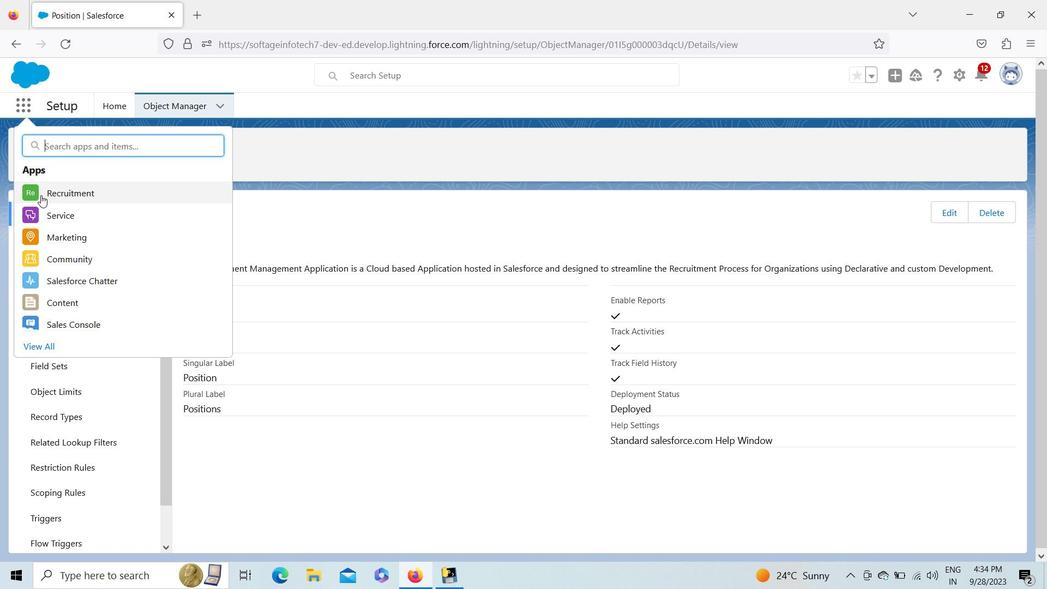 
Action: Mouse pressed left at (40, 195)
Screenshot: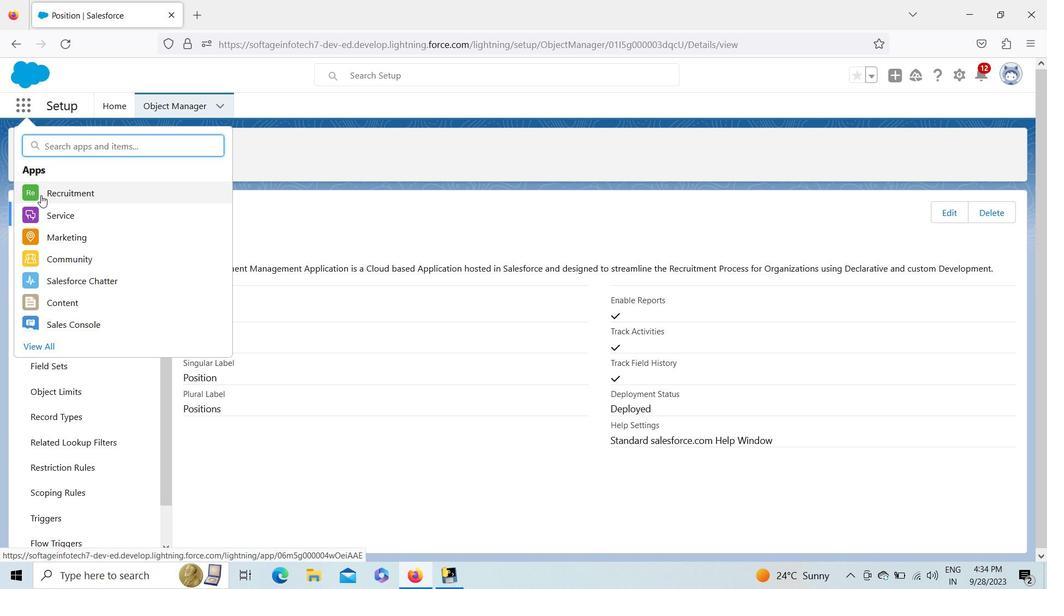 
Action: Mouse moved to (226, 110)
Screenshot: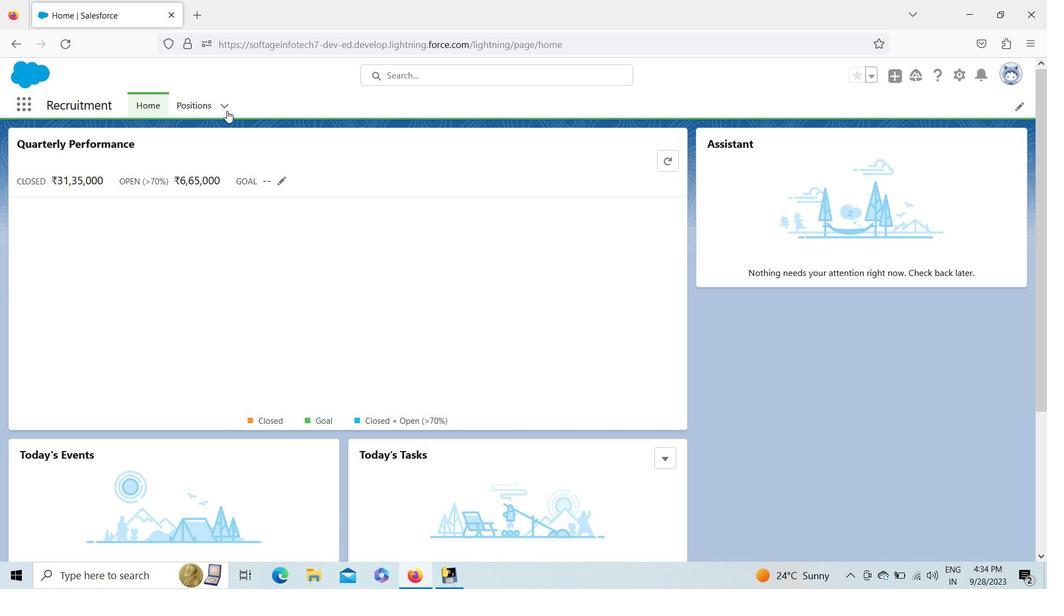 
Action: Mouse pressed left at (226, 110)
Screenshot: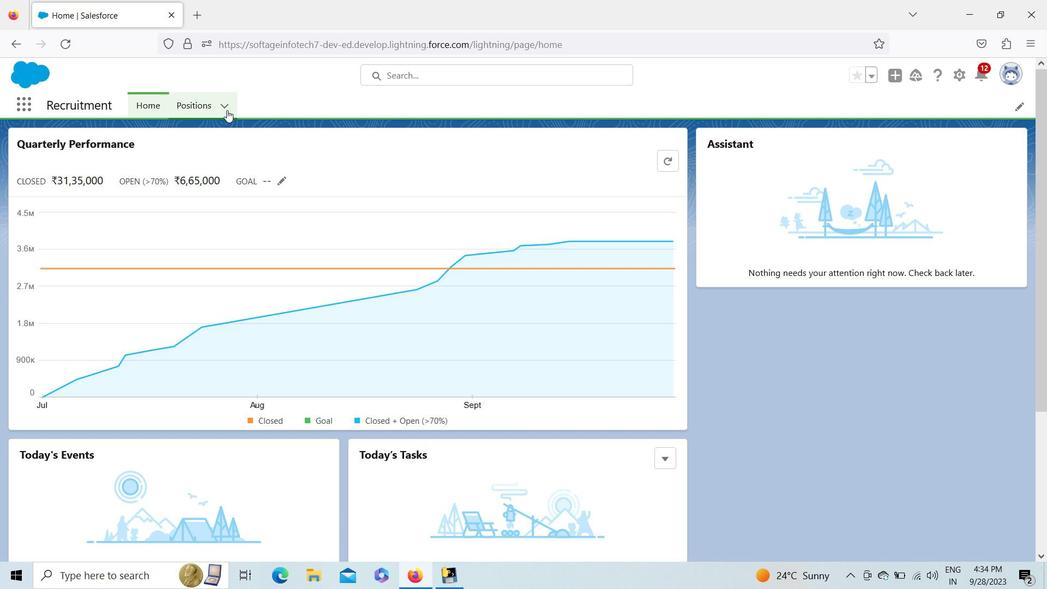 
Action: Mouse moved to (220, 131)
Screenshot: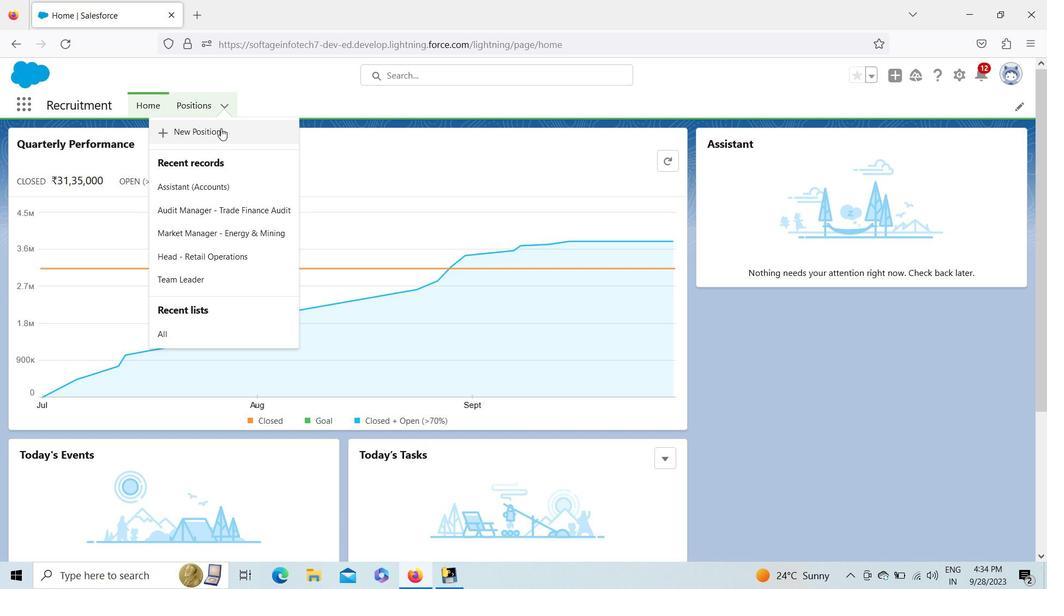 
Action: Mouse pressed left at (220, 131)
Screenshot: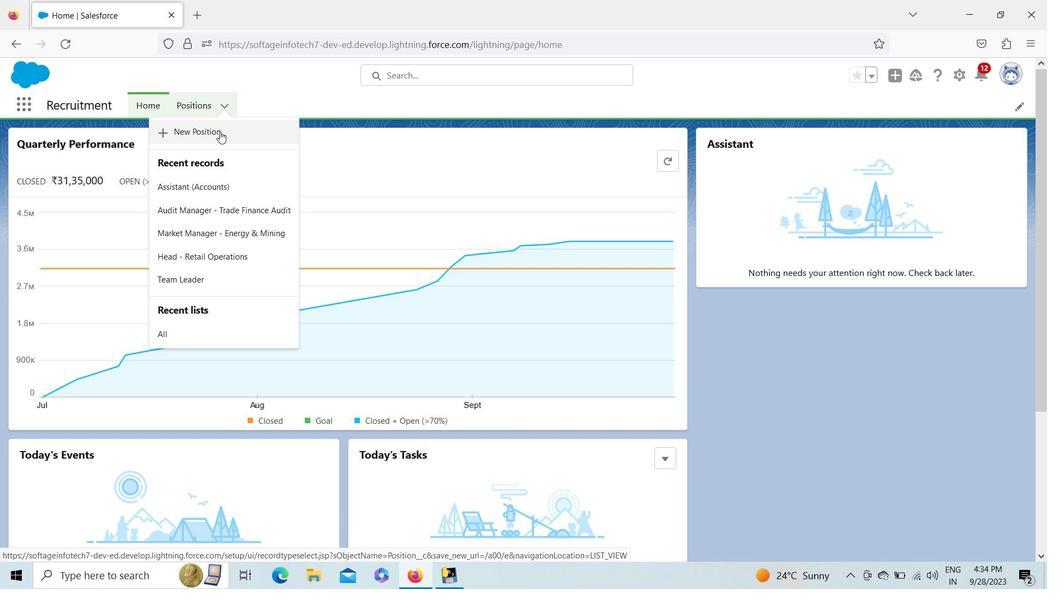 
Action: Mouse moved to (384, 360)
Screenshot: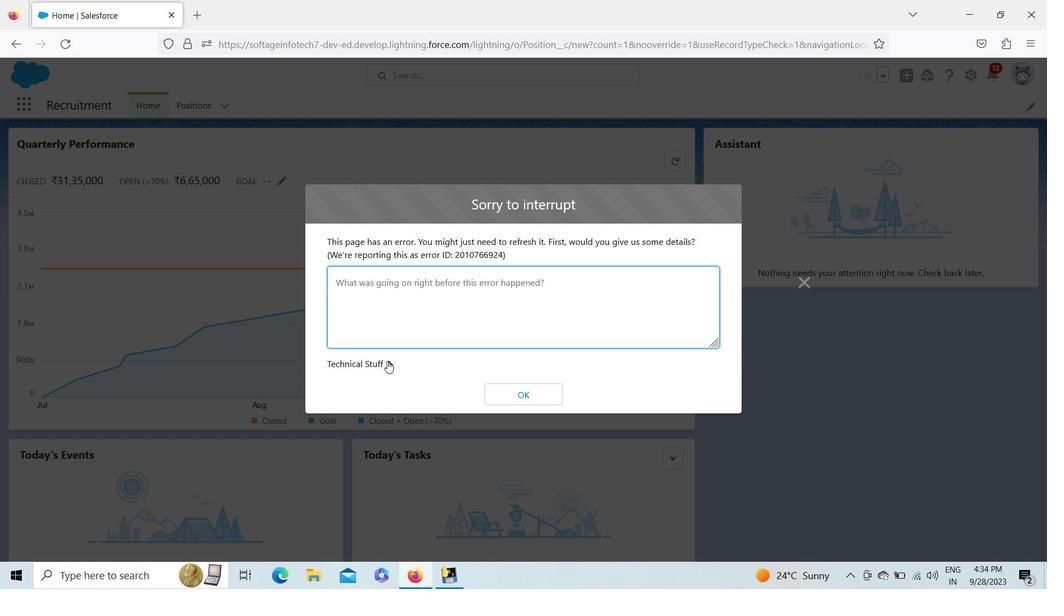 
Action: Mouse pressed left at (384, 360)
Screenshot: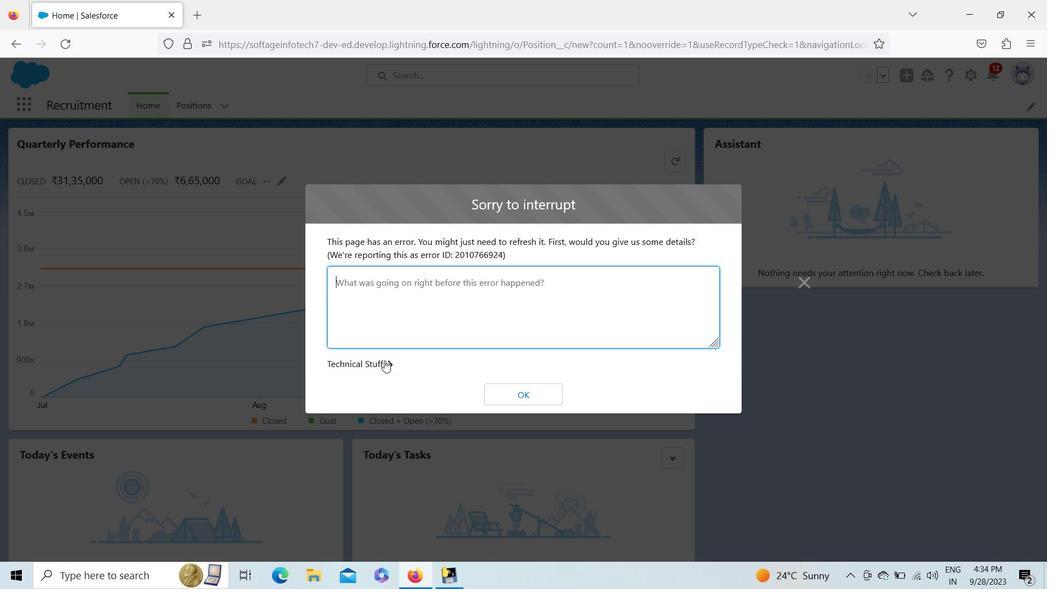 
Action: Mouse moved to (518, 475)
Screenshot: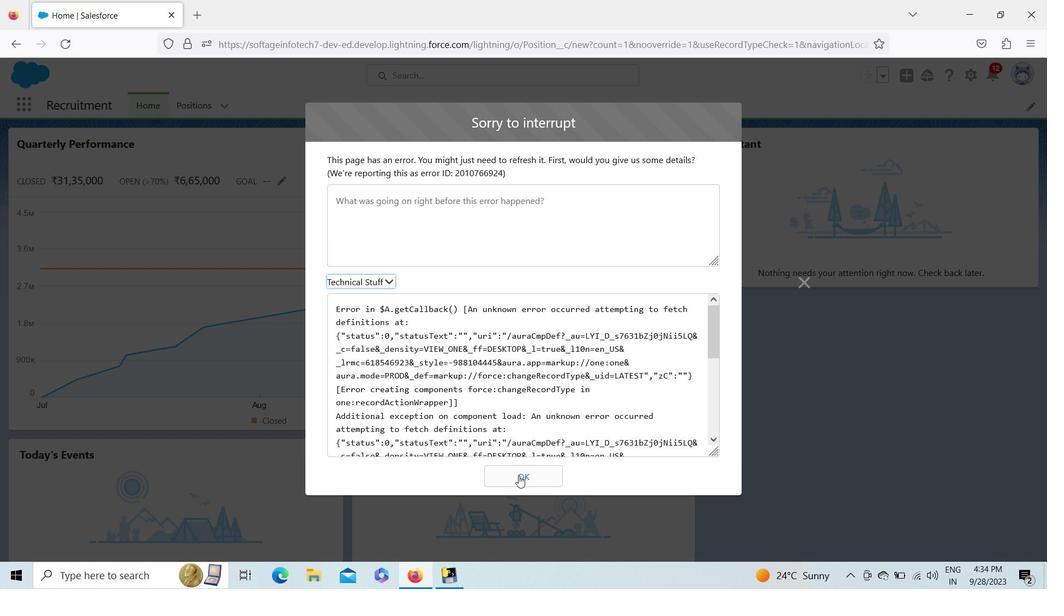 
Action: Mouse pressed left at (518, 475)
Screenshot: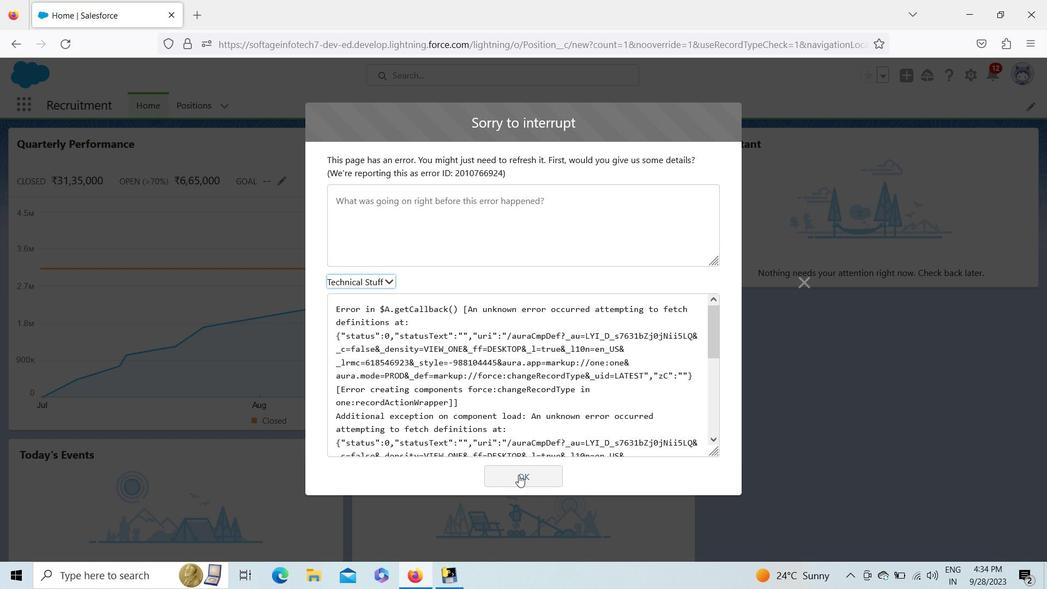
Action: Mouse moved to (806, 277)
Screenshot: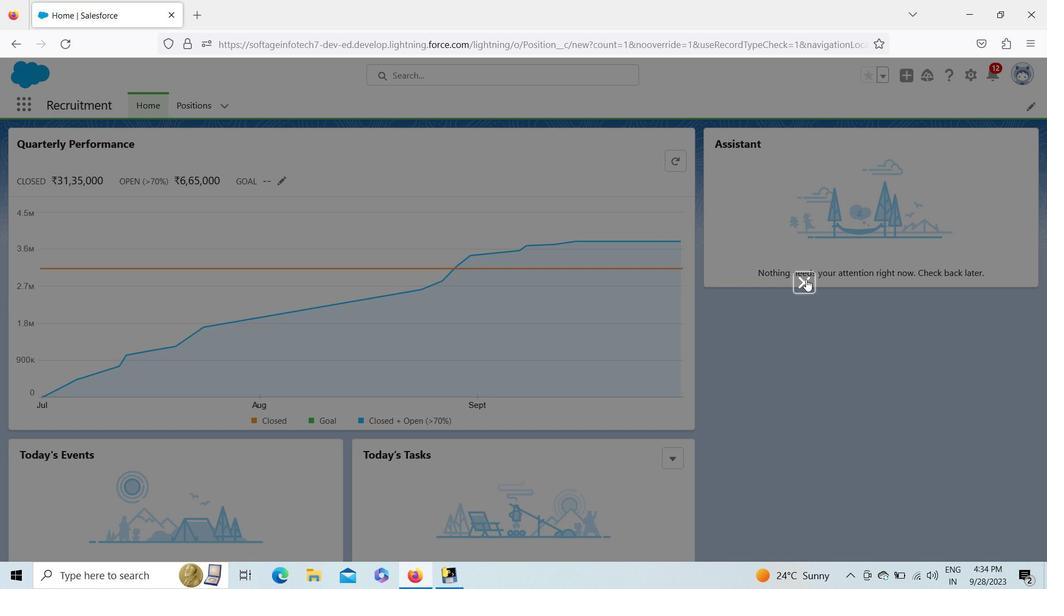 
Action: Mouse pressed left at (806, 277)
Screenshot: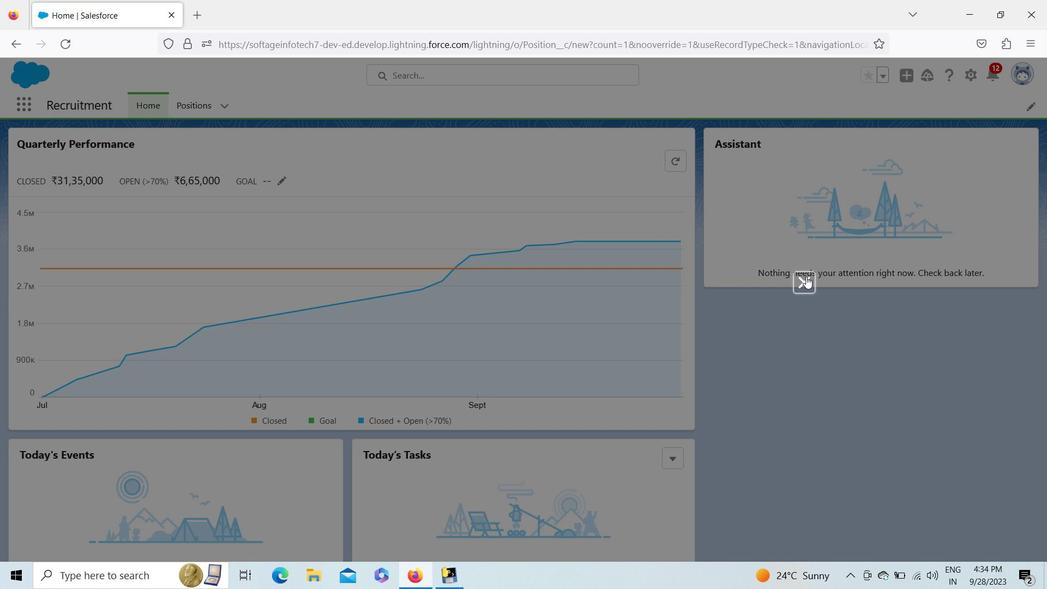 
Action: Mouse moved to (57, 45)
Screenshot: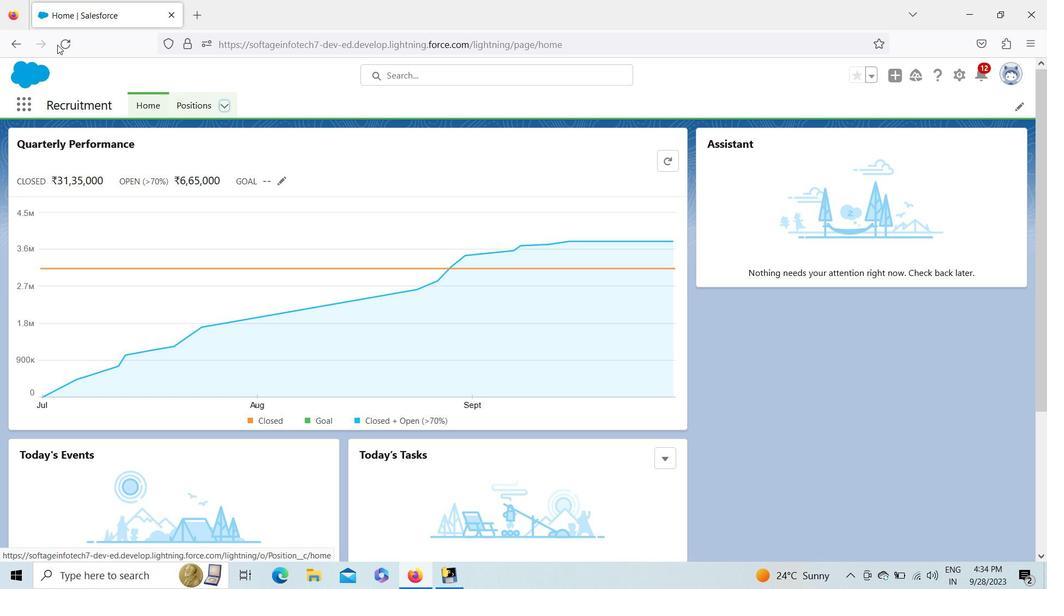 
Action: Mouse pressed left at (57, 45)
Screenshot: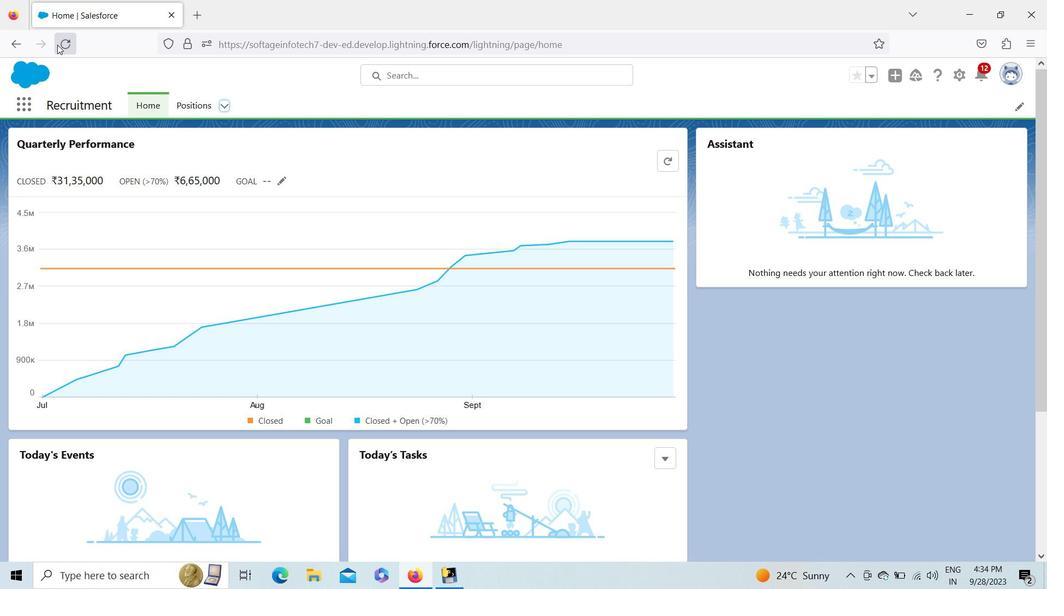 
Action: Mouse moved to (73, 37)
Screenshot: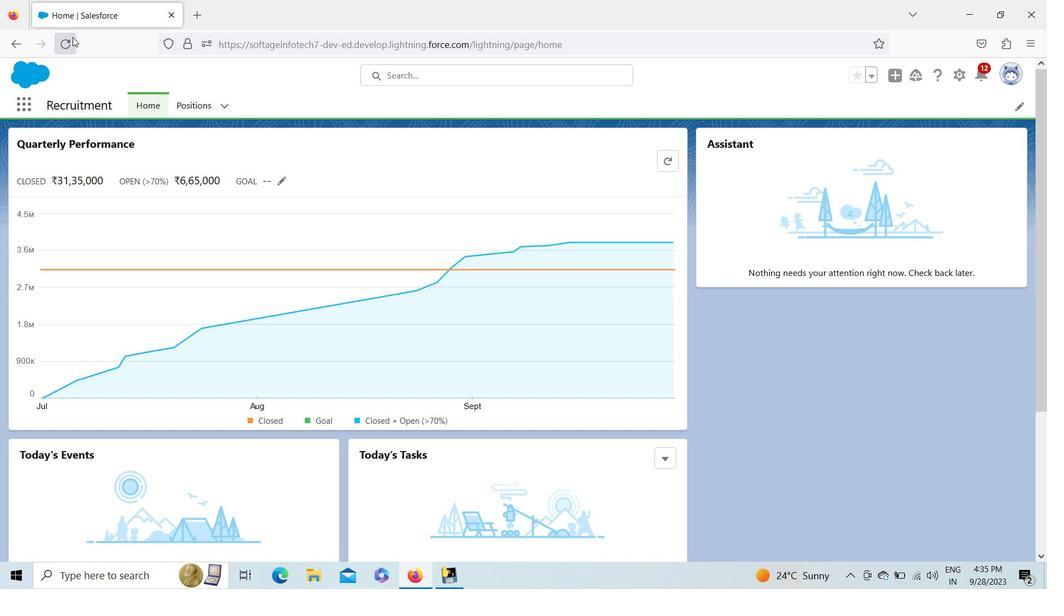 
Action: Mouse pressed left at (73, 37)
Screenshot: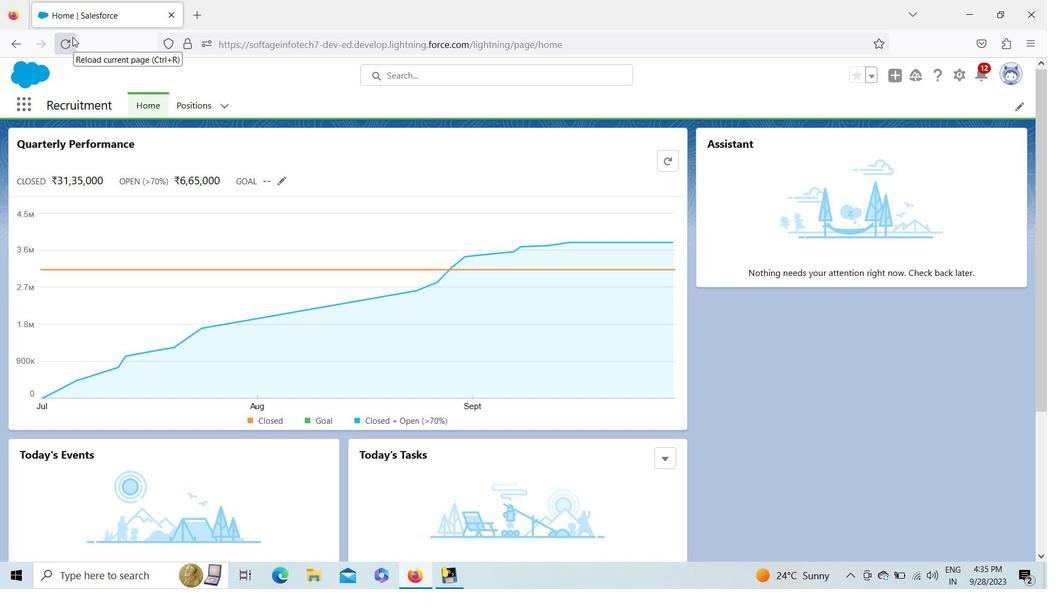 
Action: Mouse moved to (183, 114)
Screenshot: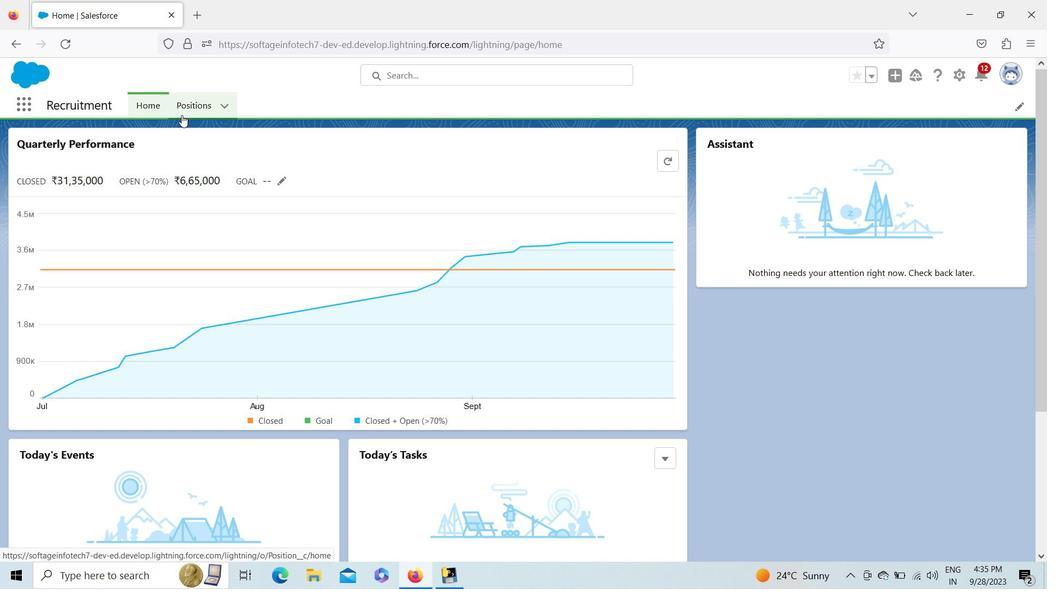 
Action: Mouse pressed left at (183, 114)
Screenshot: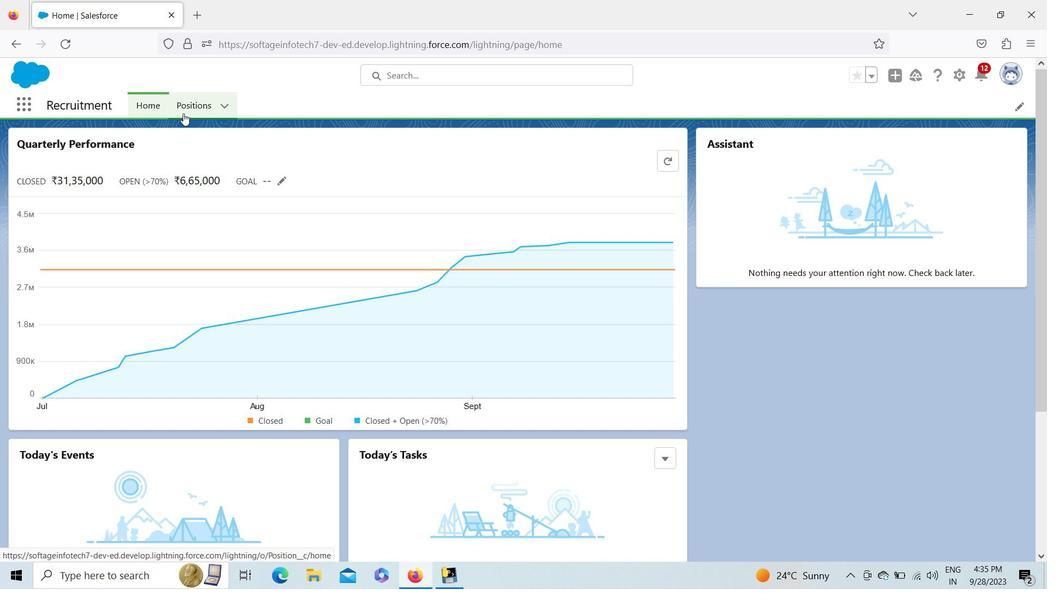 
Action: Mouse moved to (864, 142)
Screenshot: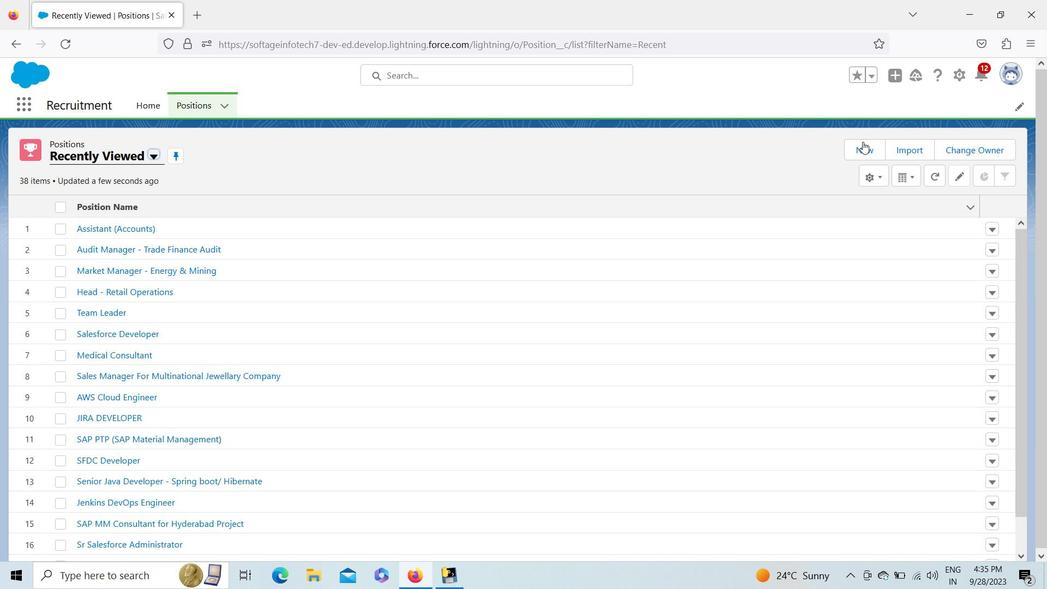 
Action: Mouse pressed left at (864, 142)
Screenshot: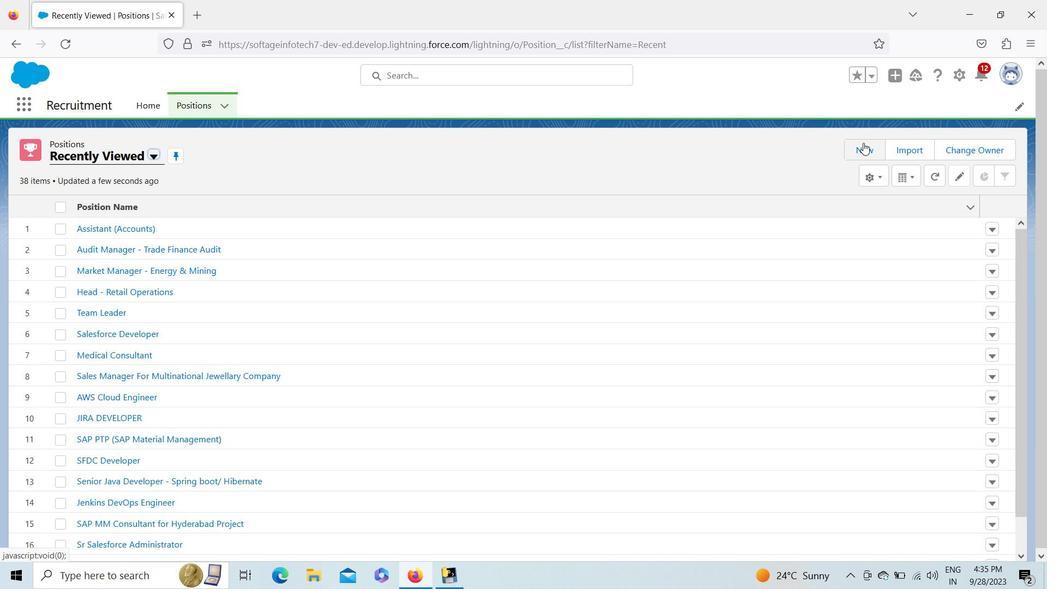 
Action: Mouse moved to (536, 390)
Screenshot: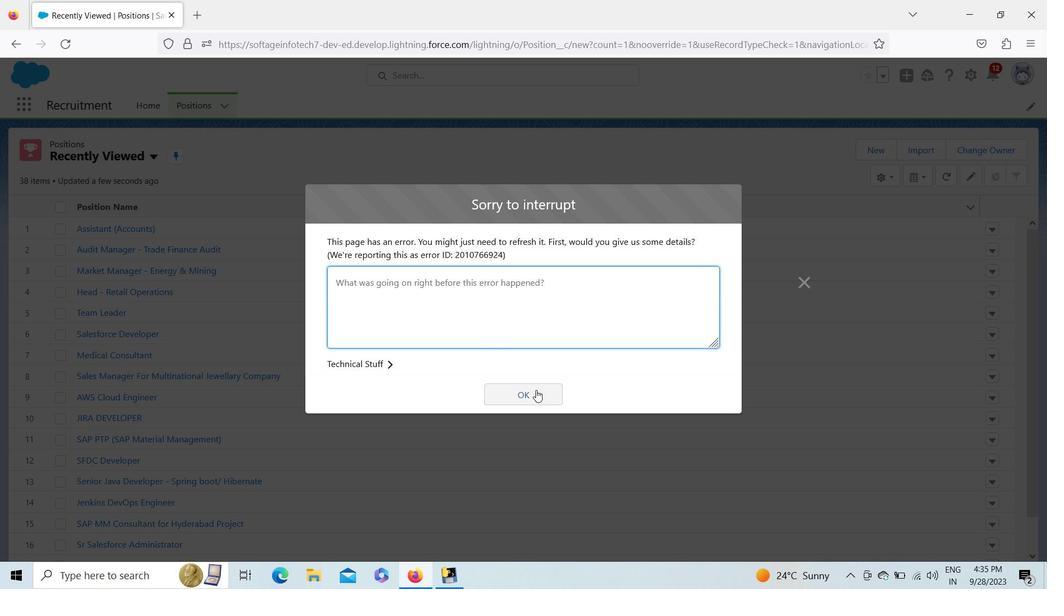 
Action: Mouse pressed left at (536, 390)
Screenshot: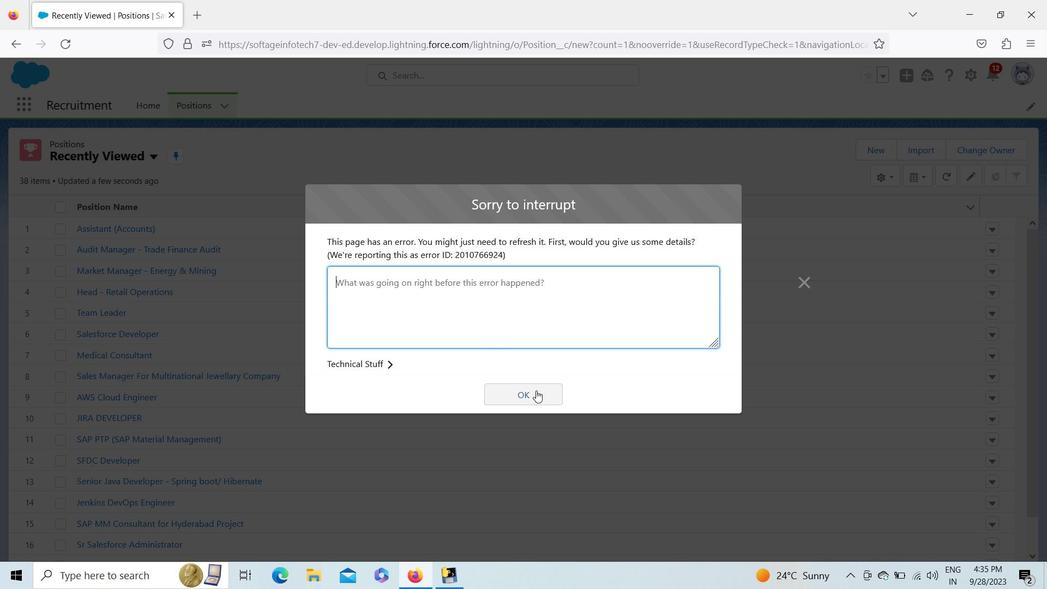 
Action: Mouse moved to (805, 277)
Screenshot: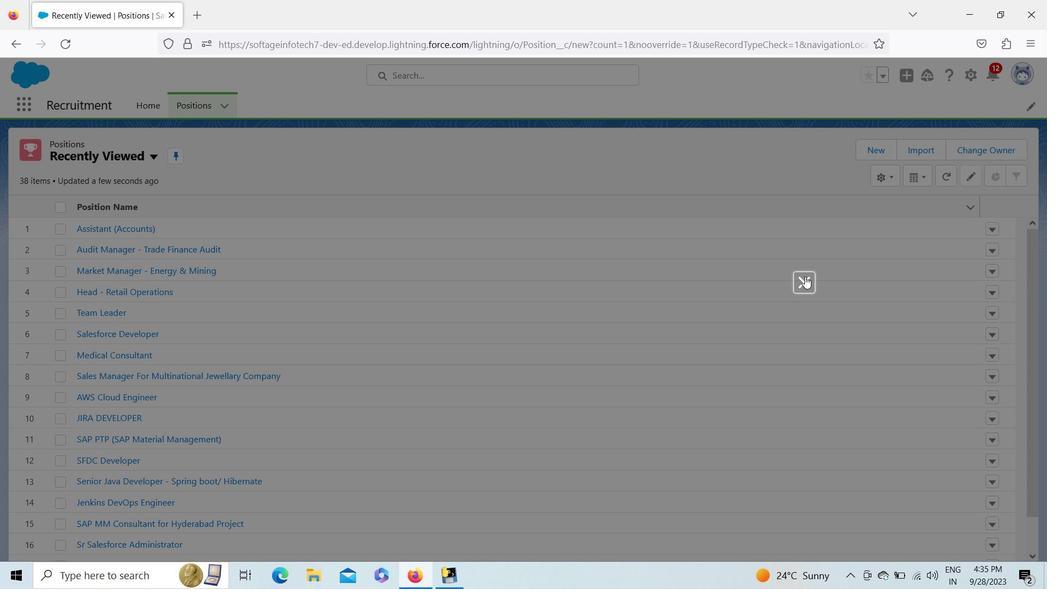 
Action: Mouse pressed left at (805, 277)
Screenshot: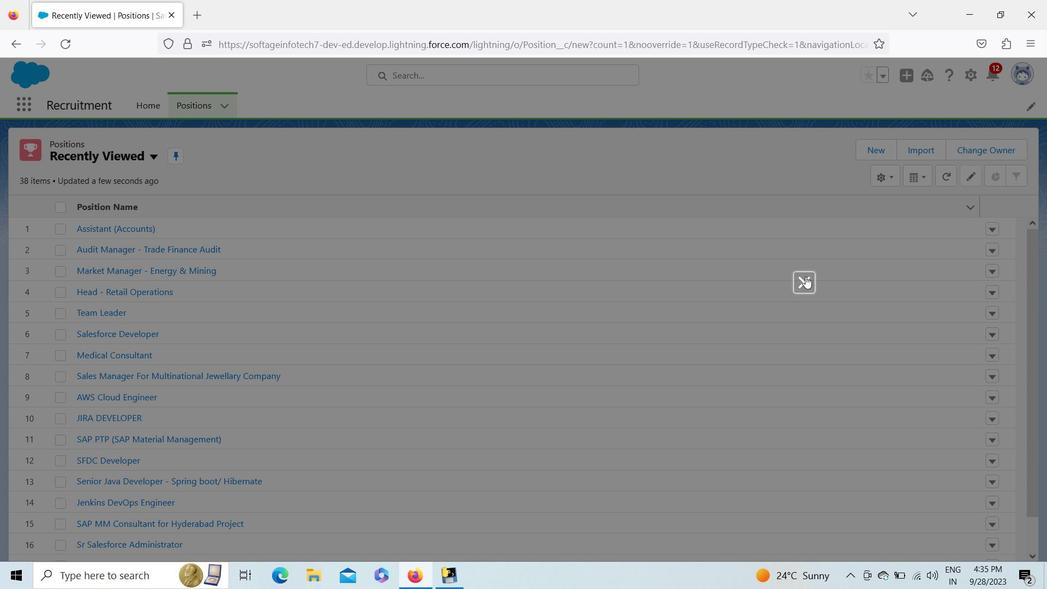 
Action: Mouse moved to (68, 46)
Screenshot: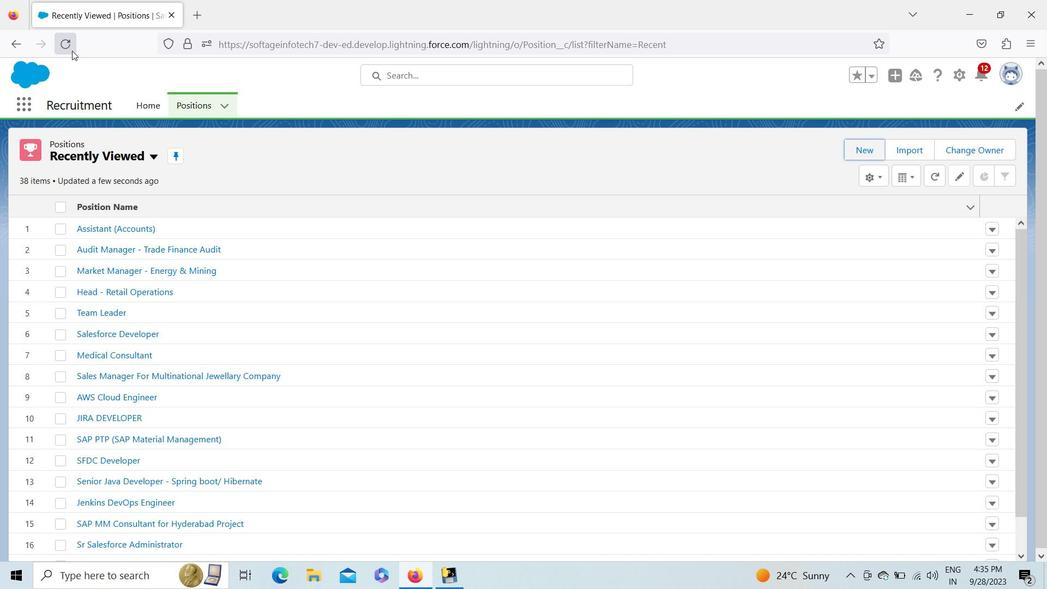 
Action: Mouse pressed left at (68, 46)
Screenshot: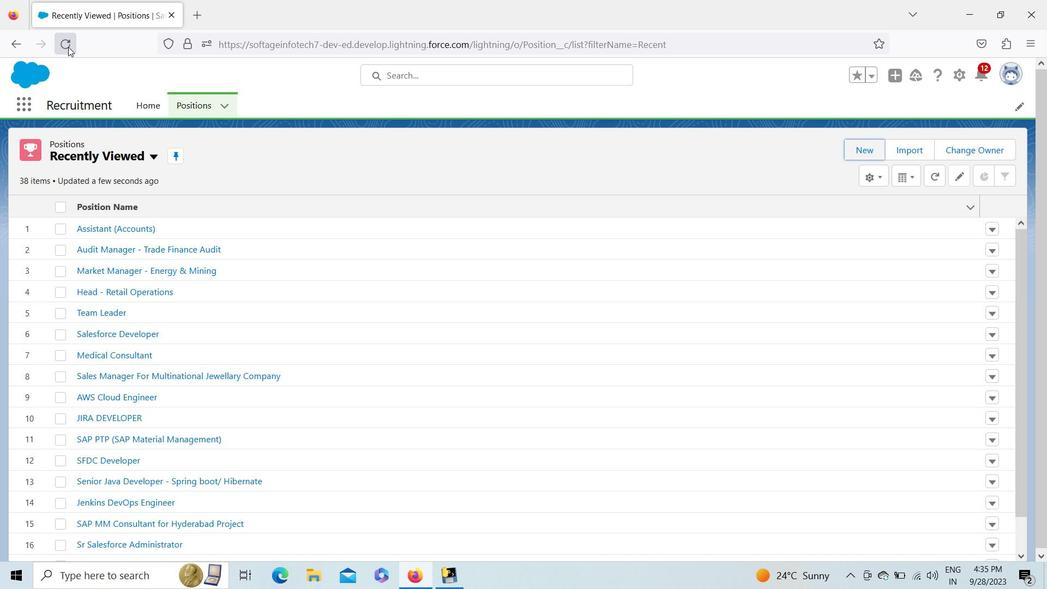 
Action: Mouse moved to (847, 147)
Screenshot: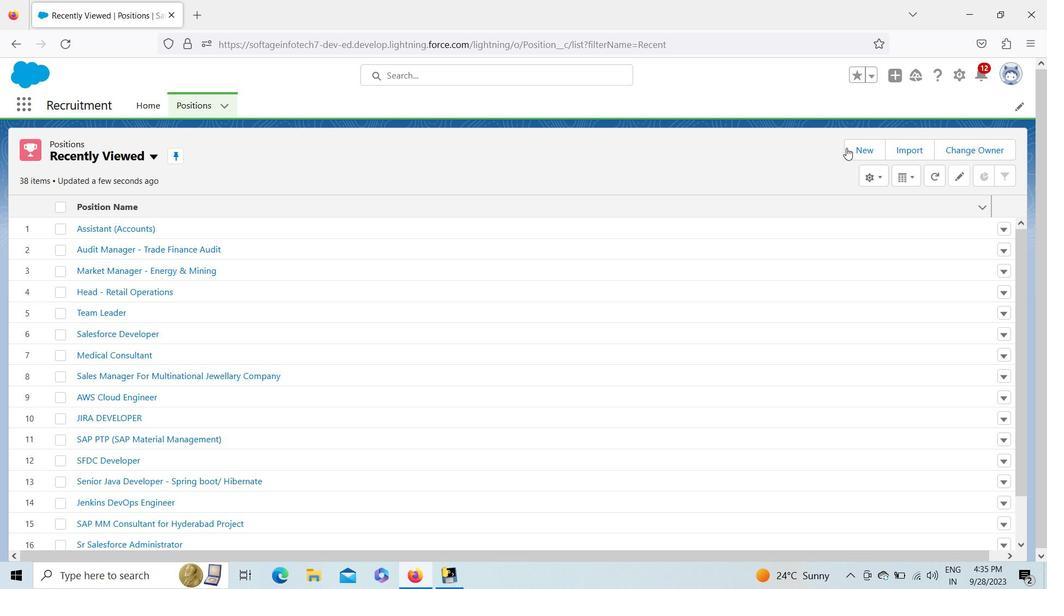 
Action: Mouse pressed left at (847, 147)
Screenshot: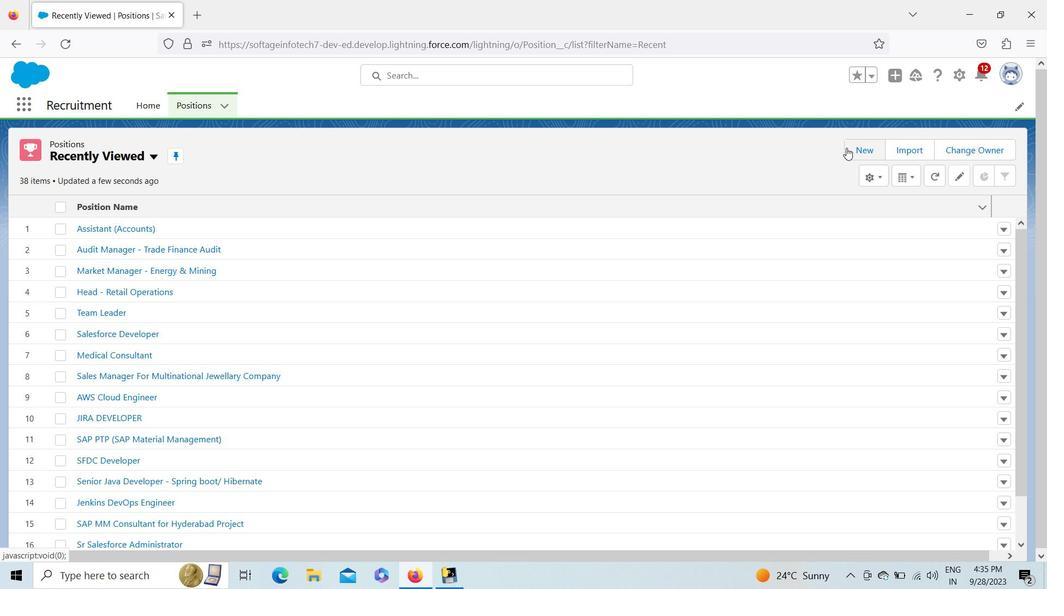 
Action: Mouse moved to (537, 387)
Screenshot: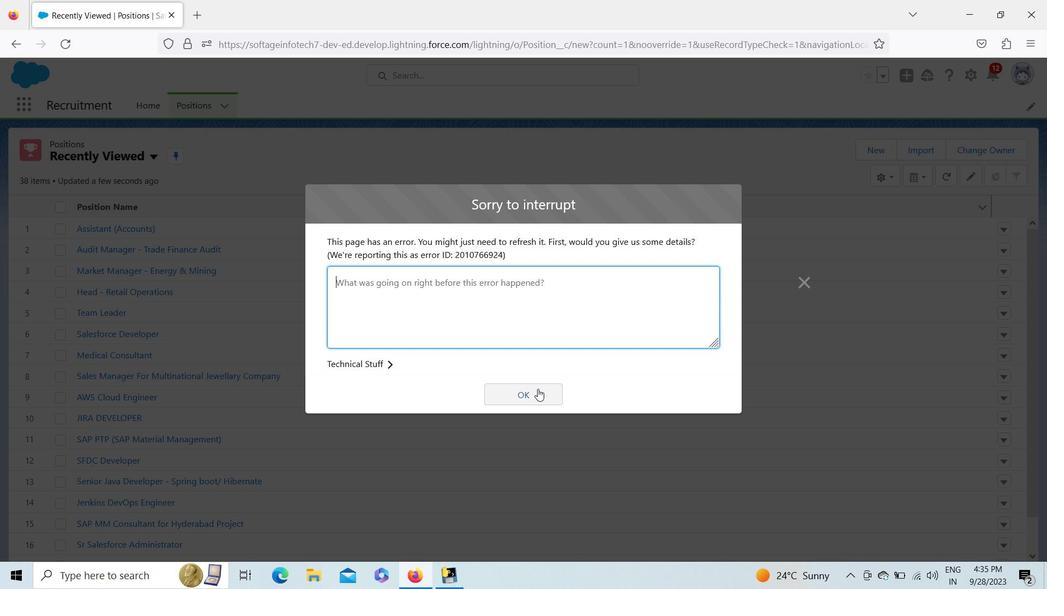 
Action: Mouse pressed left at (537, 387)
Screenshot: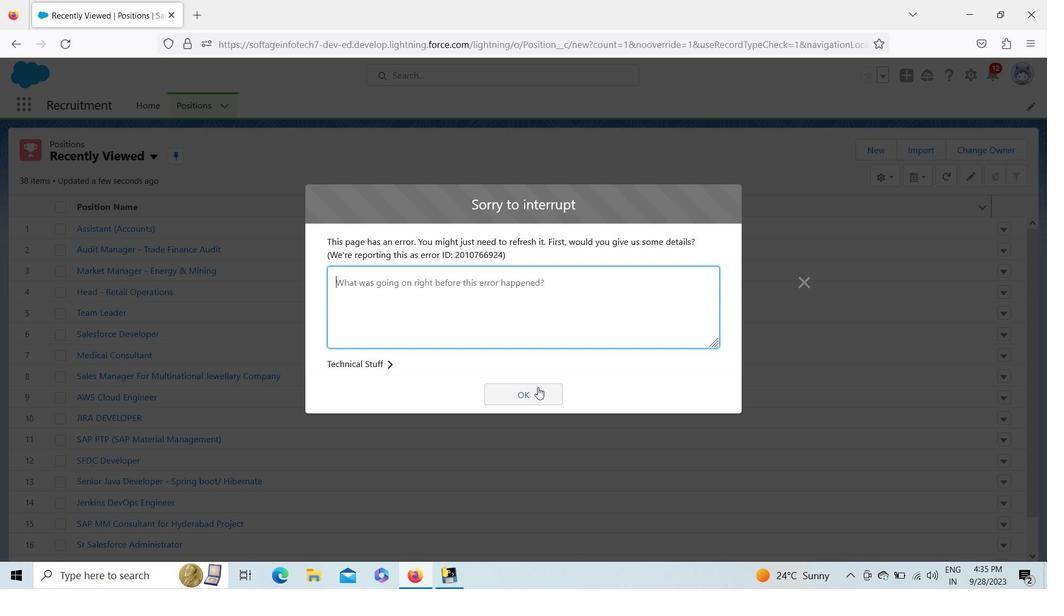 
Action: Mouse moved to (806, 284)
Screenshot: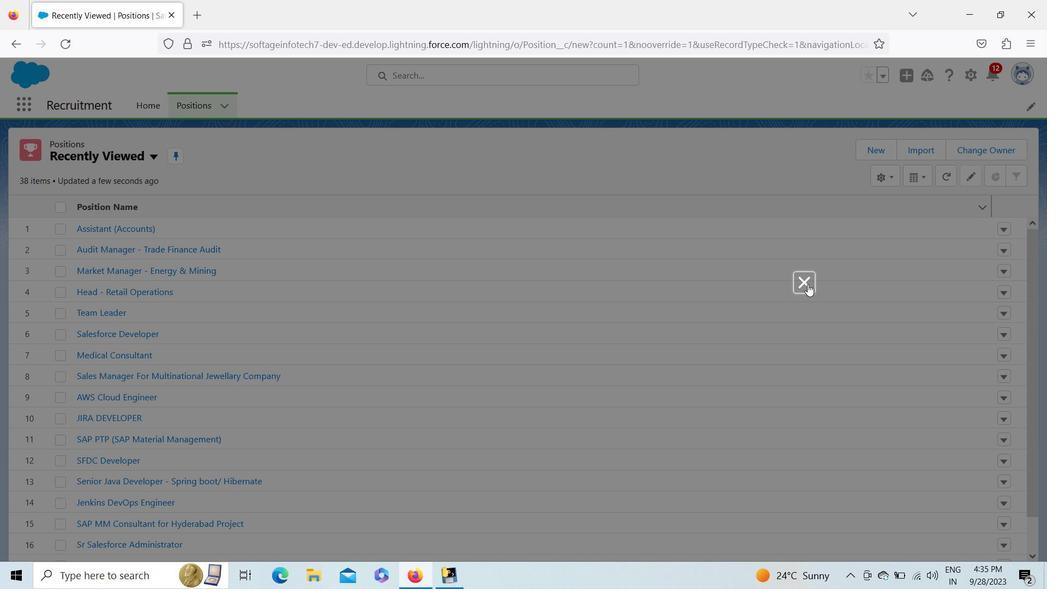 
Action: Mouse pressed left at (806, 284)
Screenshot: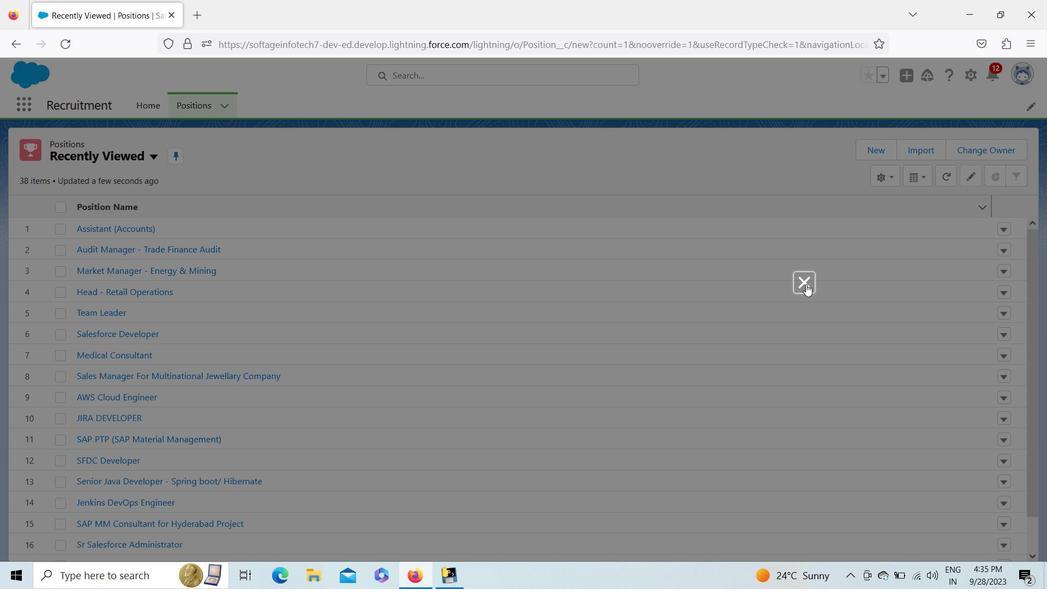
Action: Mouse moved to (954, 77)
Screenshot: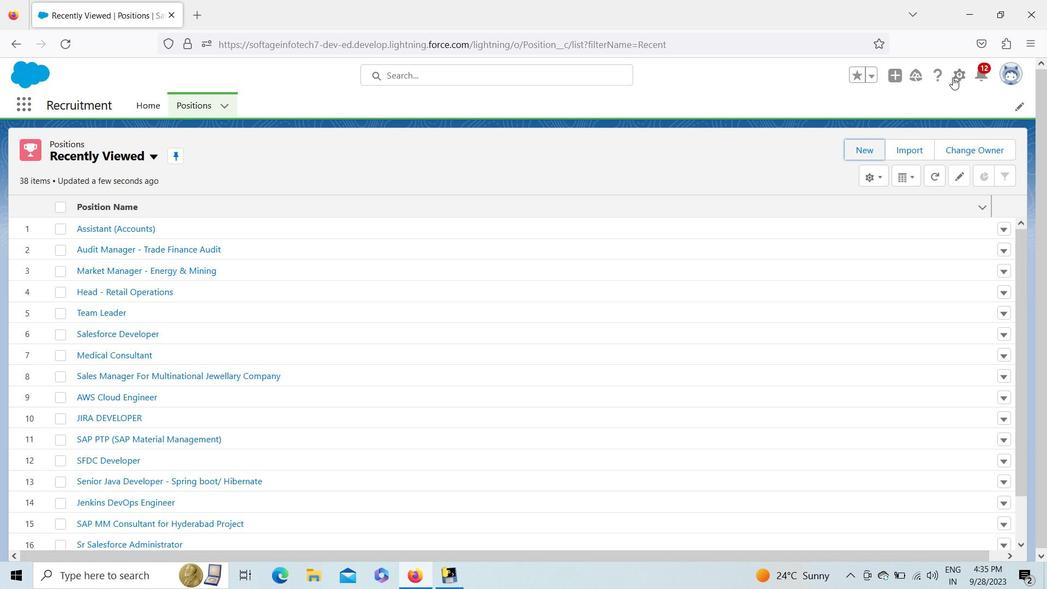 
Action: Mouse pressed left at (954, 77)
Screenshot: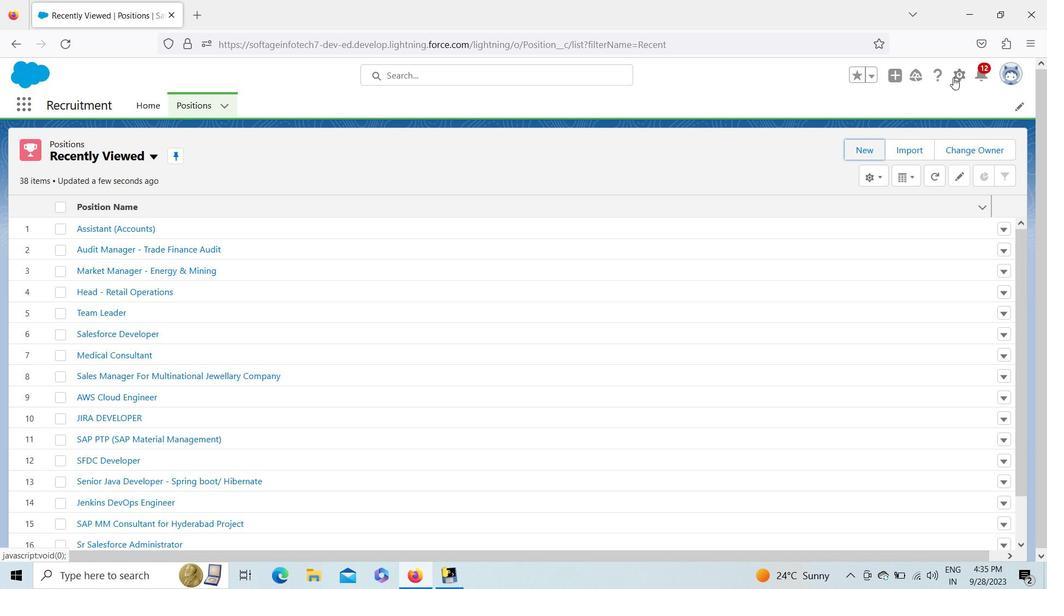 
Action: Mouse moved to (920, 103)
Screenshot: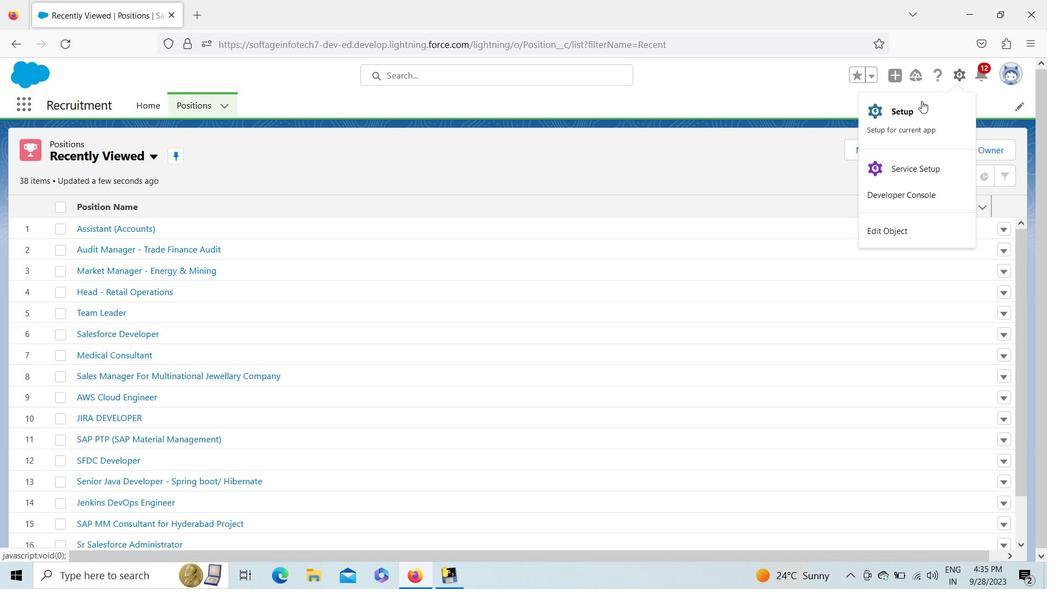 
Action: Mouse pressed left at (920, 103)
Screenshot: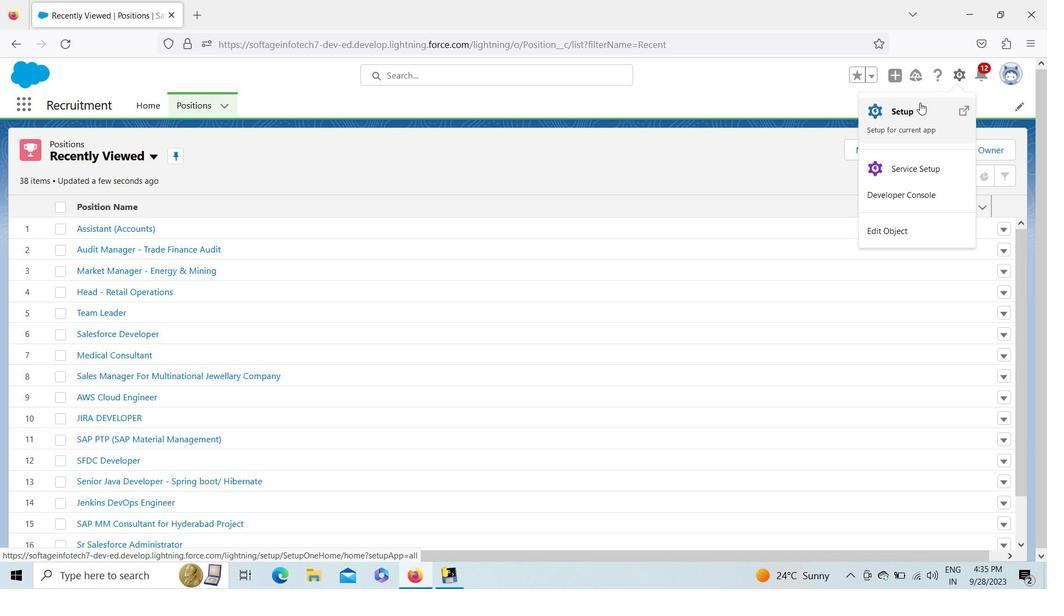 
Action: Mouse moved to (188, 106)
Screenshot: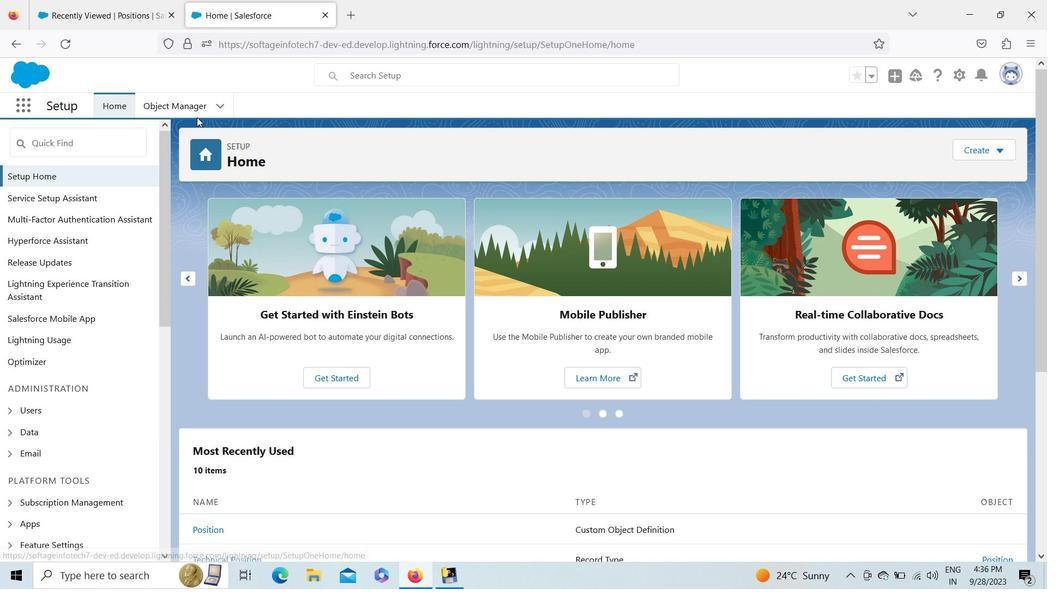 
Action: Mouse pressed left at (188, 106)
Screenshot: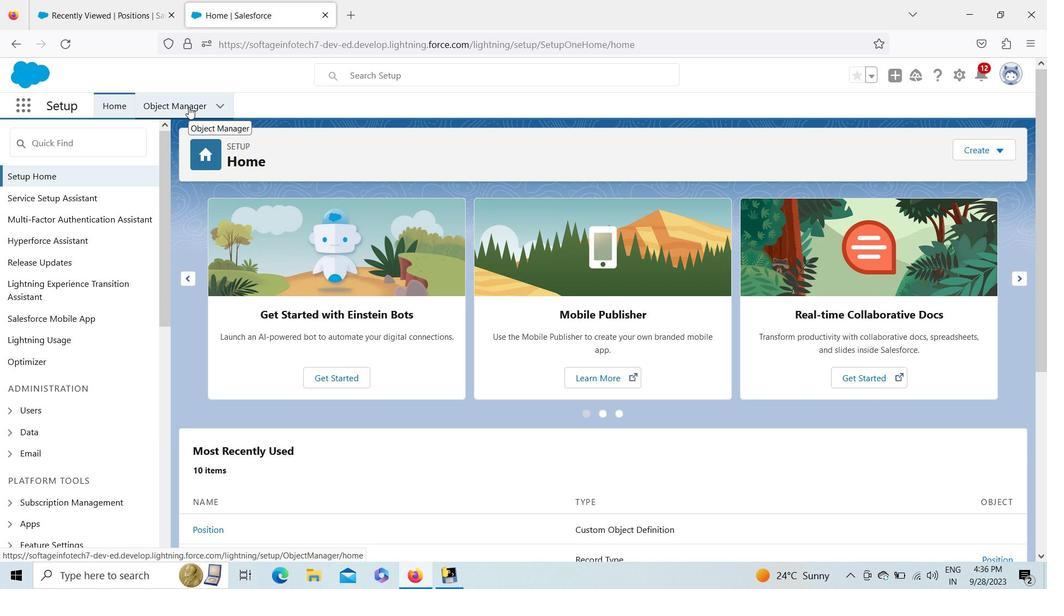 
Action: Mouse moved to (796, 153)
Screenshot: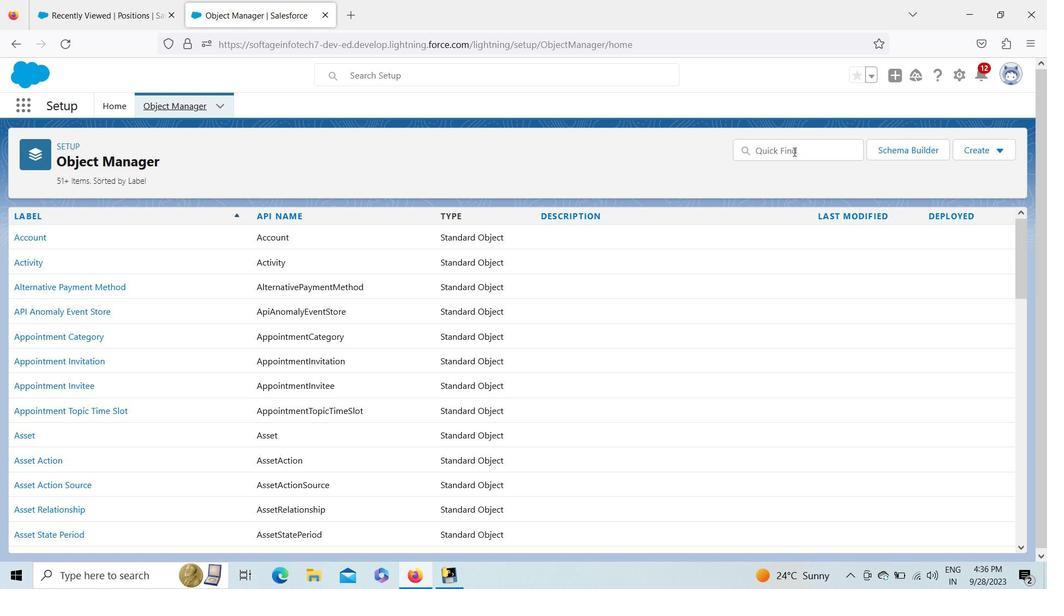 
Action: Mouse pressed left at (796, 153)
Screenshot: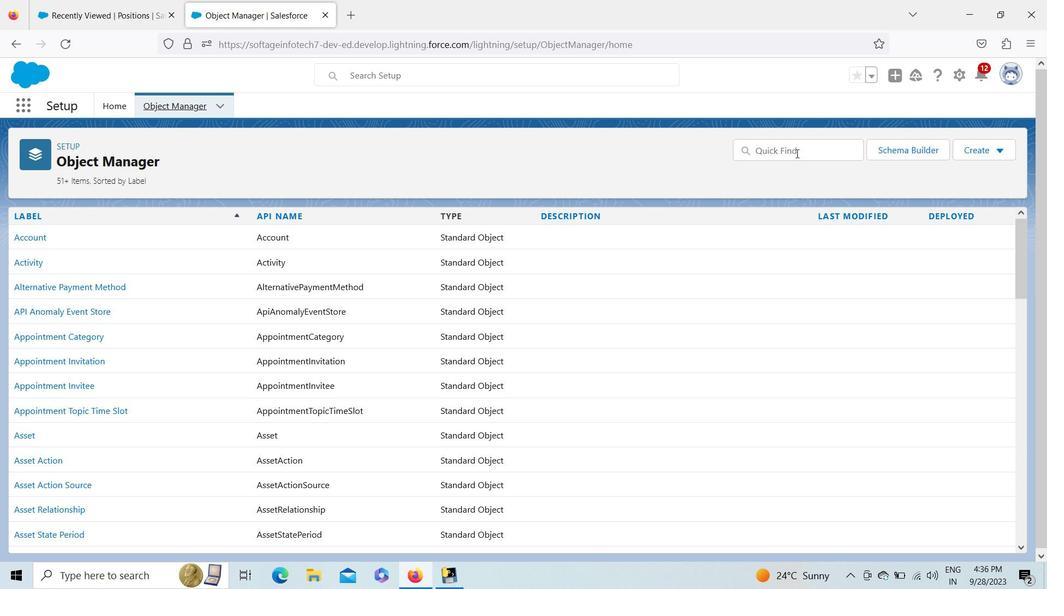 
Action: Key pressed <Key.shift>Po
Screenshot: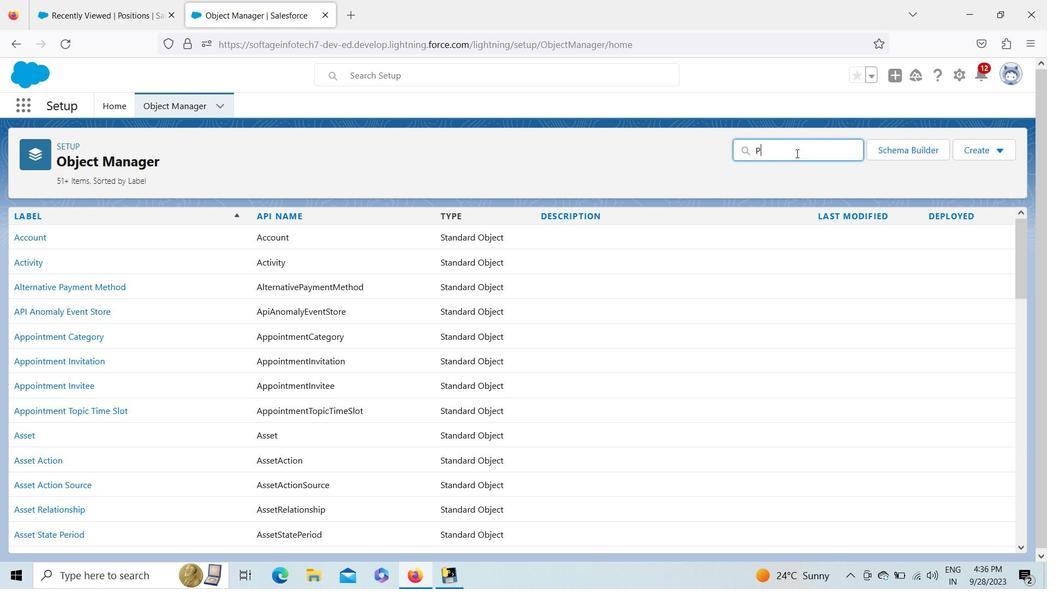 
Action: Mouse moved to (699, 175)
Screenshot: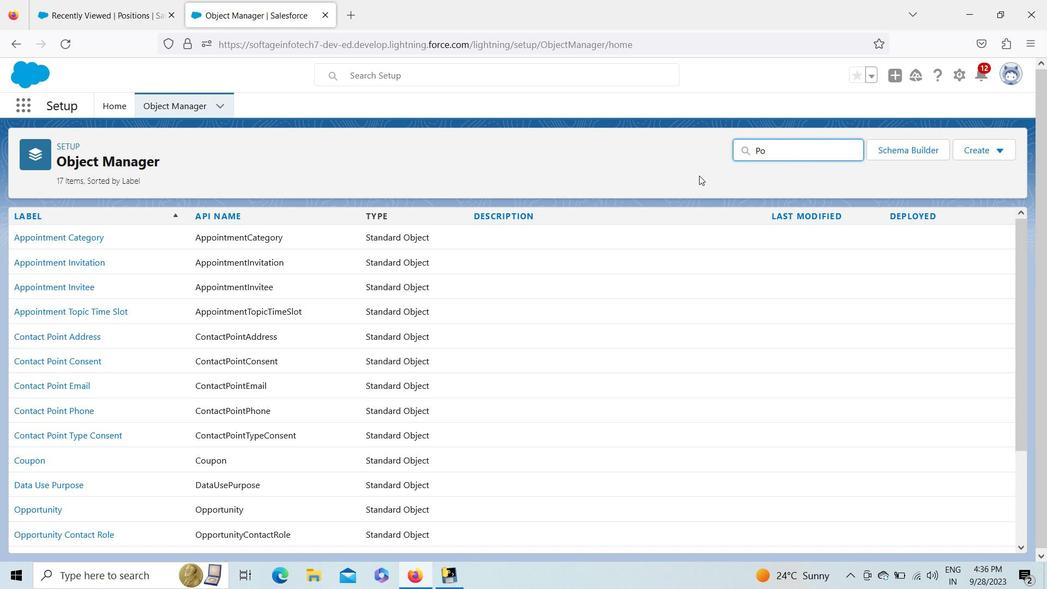 
Action: Key pressed s
Screenshot: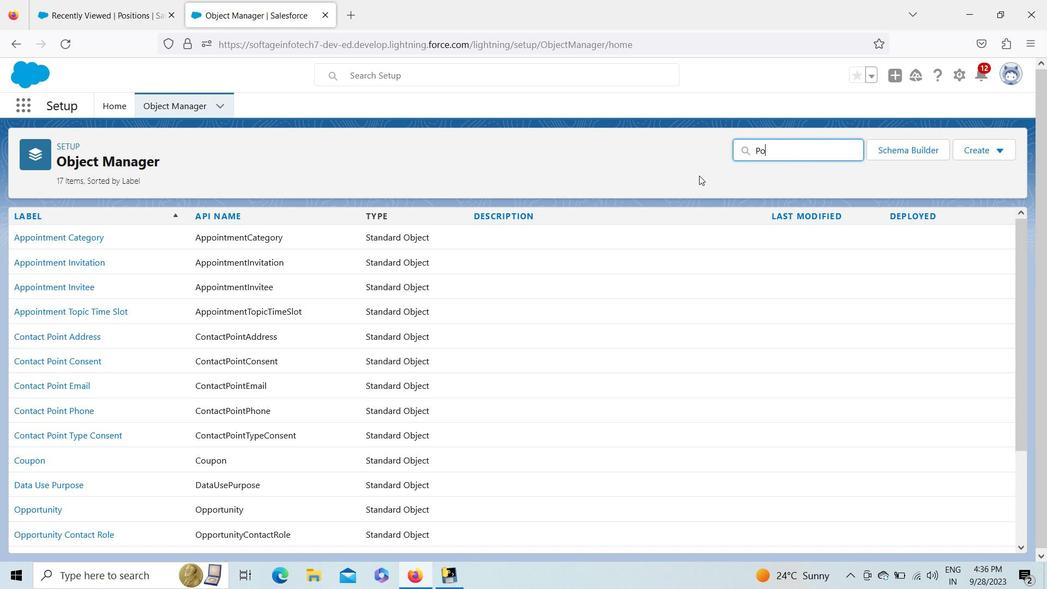 
Action: Mouse moved to (42, 270)
Screenshot: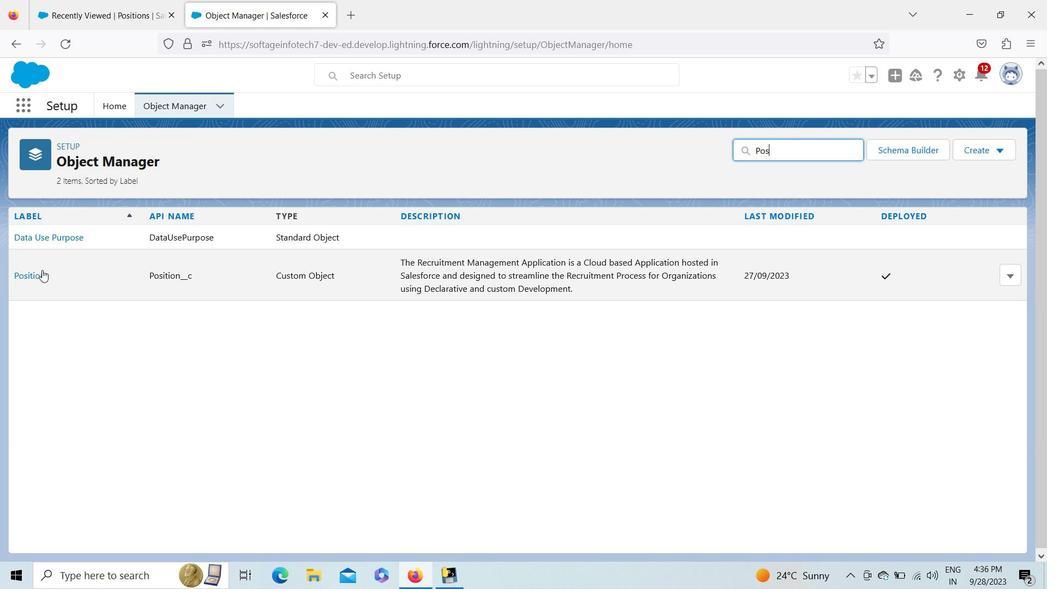 
Action: Mouse pressed left at (42, 270)
Screenshot: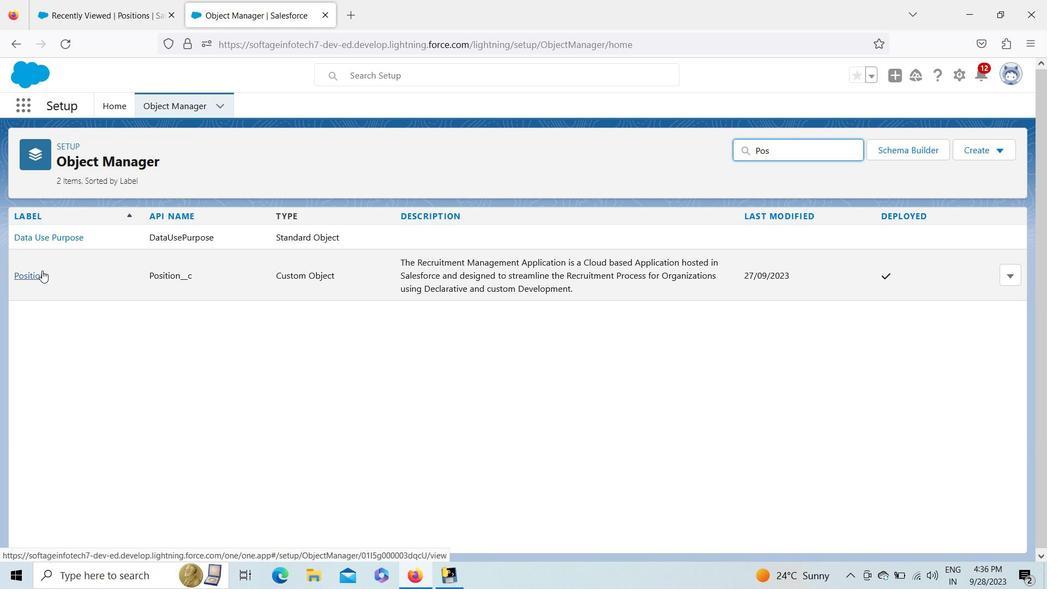 
Action: Mouse moved to (57, 409)
Screenshot: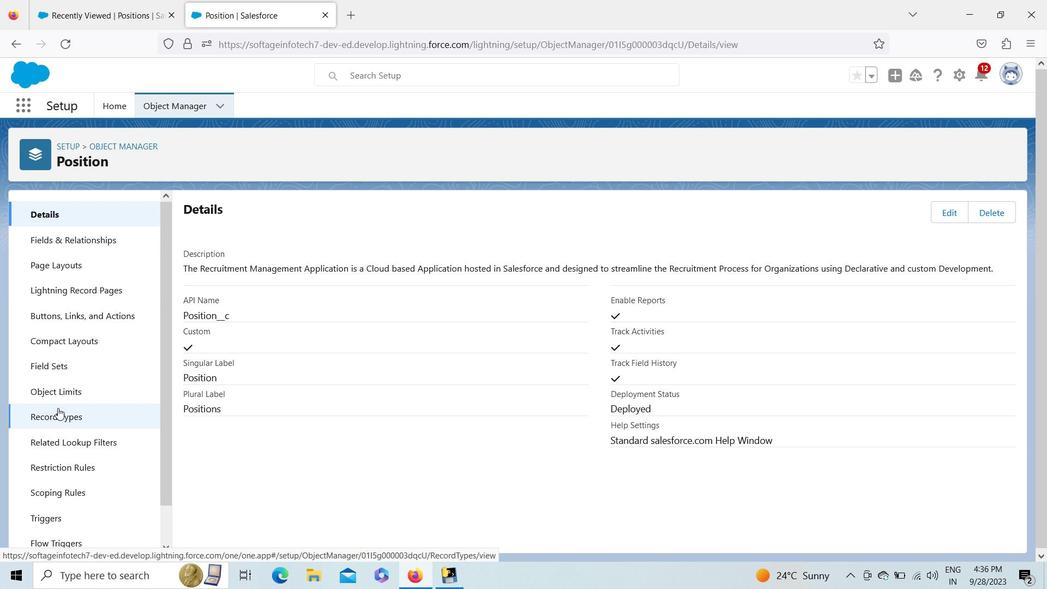 
Action: Mouse pressed left at (57, 409)
Screenshot: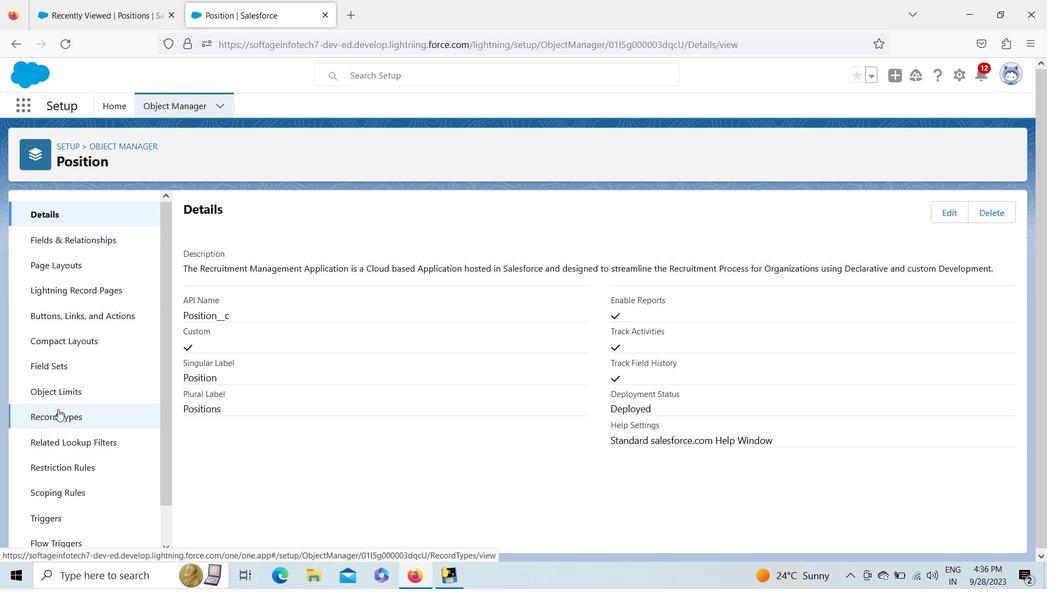 
Action: Mouse moved to (116, 12)
Screenshot: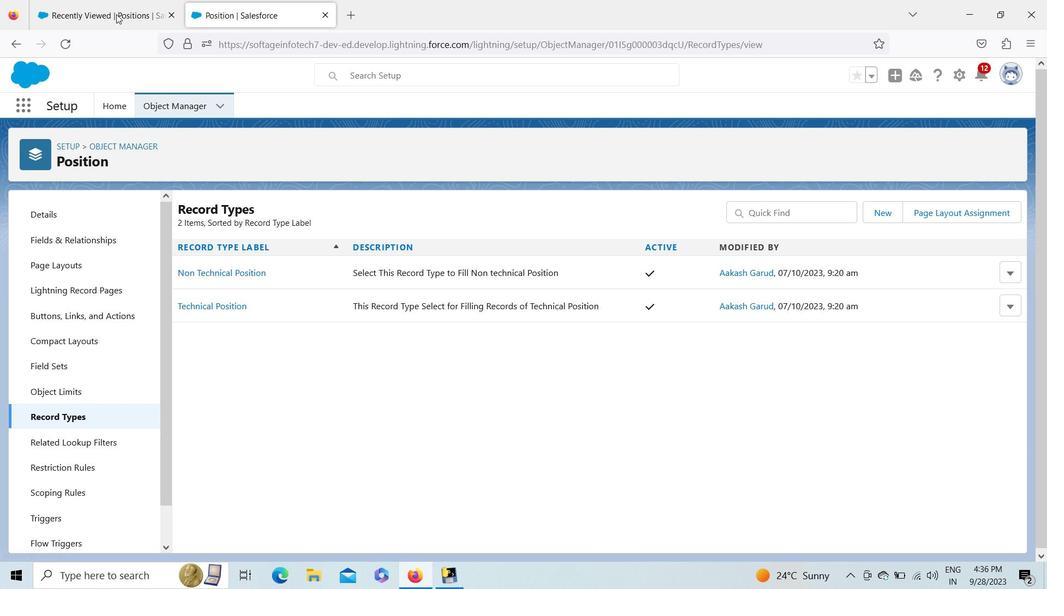 
Action: Mouse pressed left at (116, 12)
Screenshot: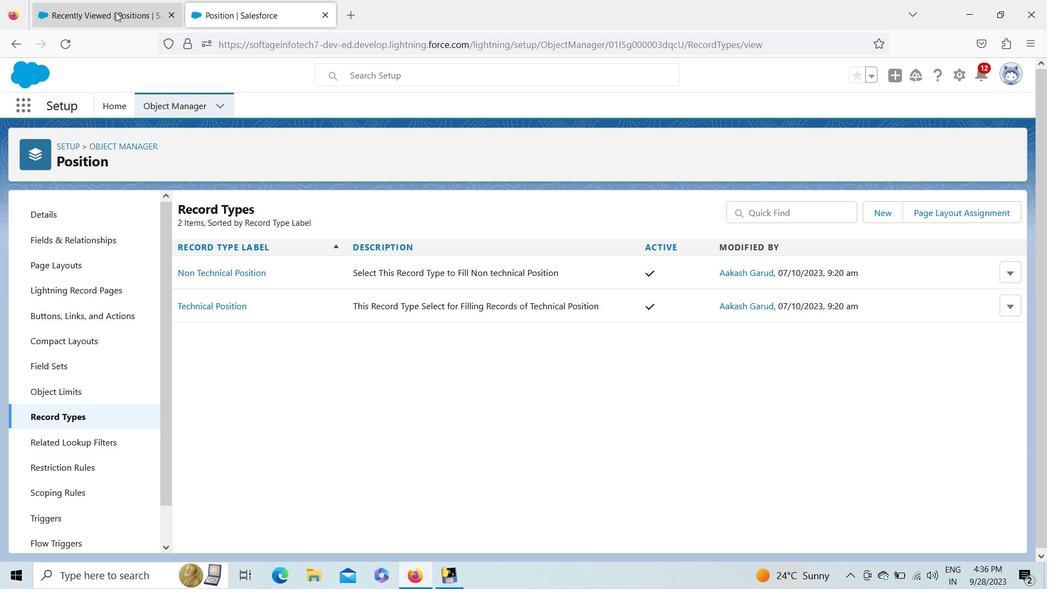 
Action: Mouse moved to (223, 105)
Screenshot: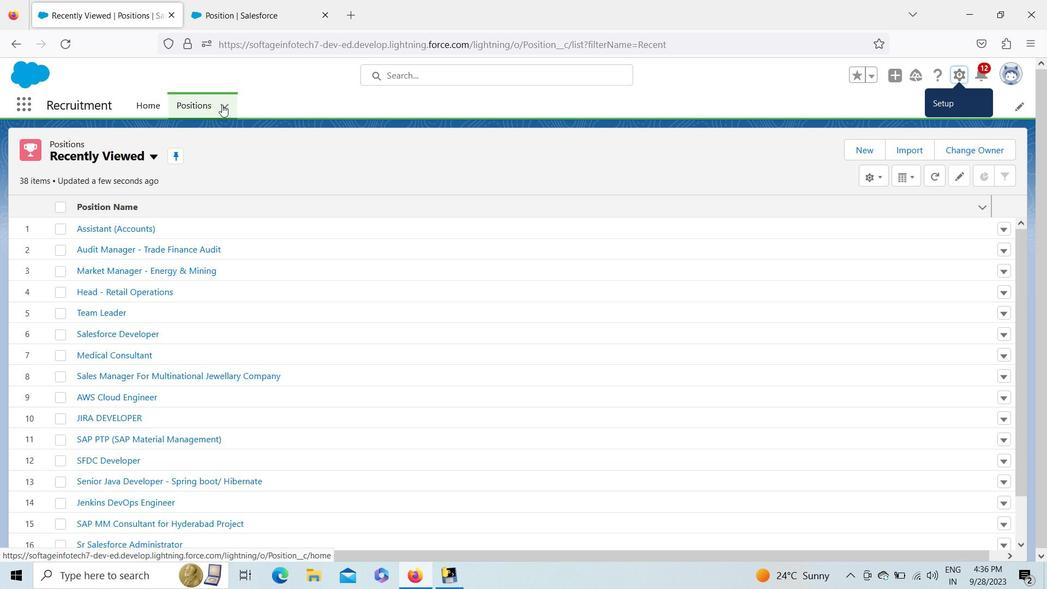 
Action: Mouse pressed left at (223, 105)
Screenshot: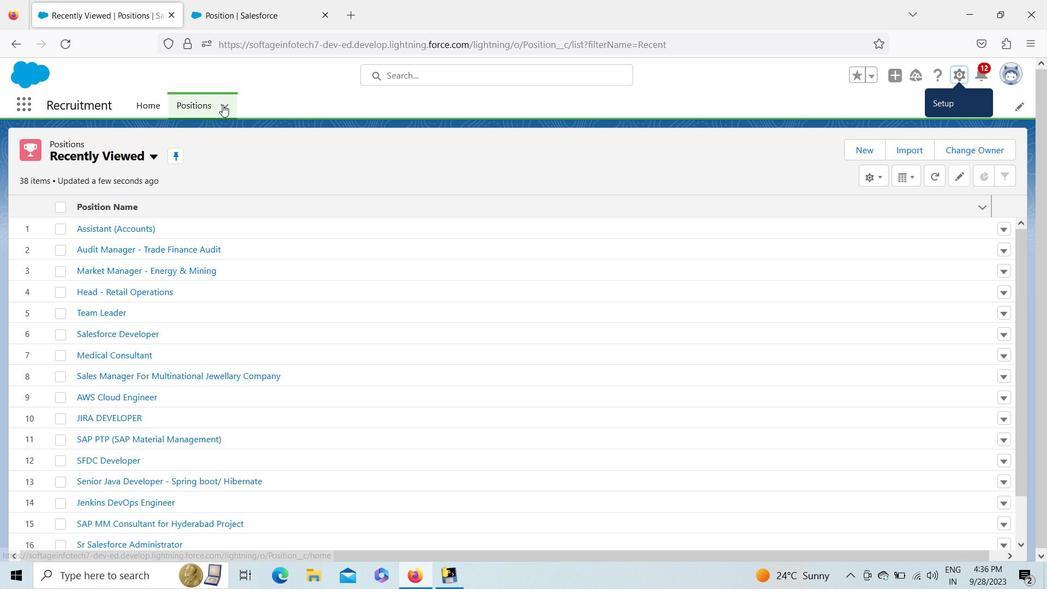 
Action: Mouse moved to (222, 128)
Screenshot: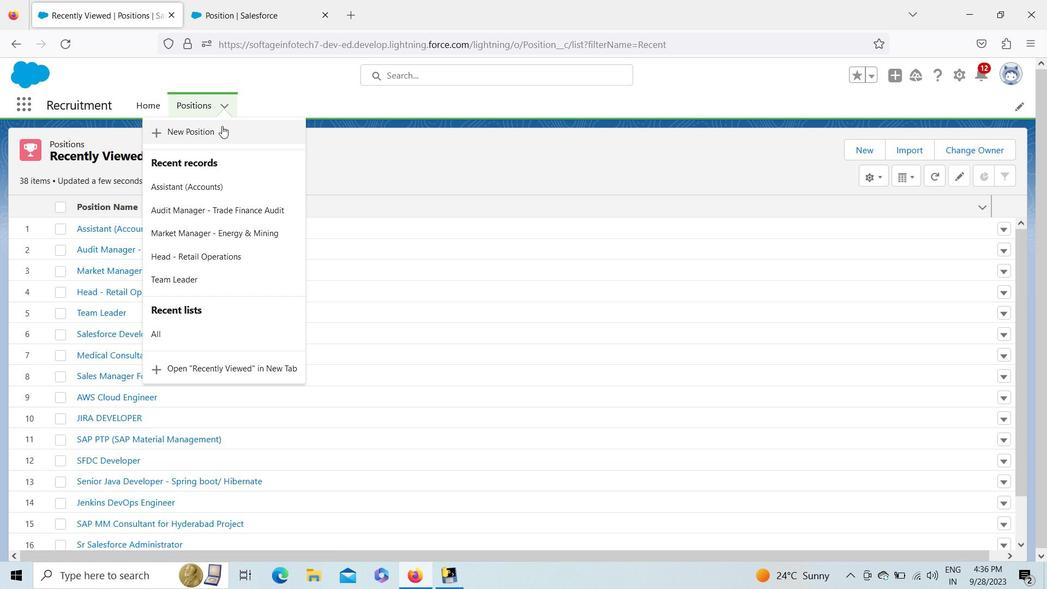 
Action: Mouse pressed left at (222, 128)
Screenshot: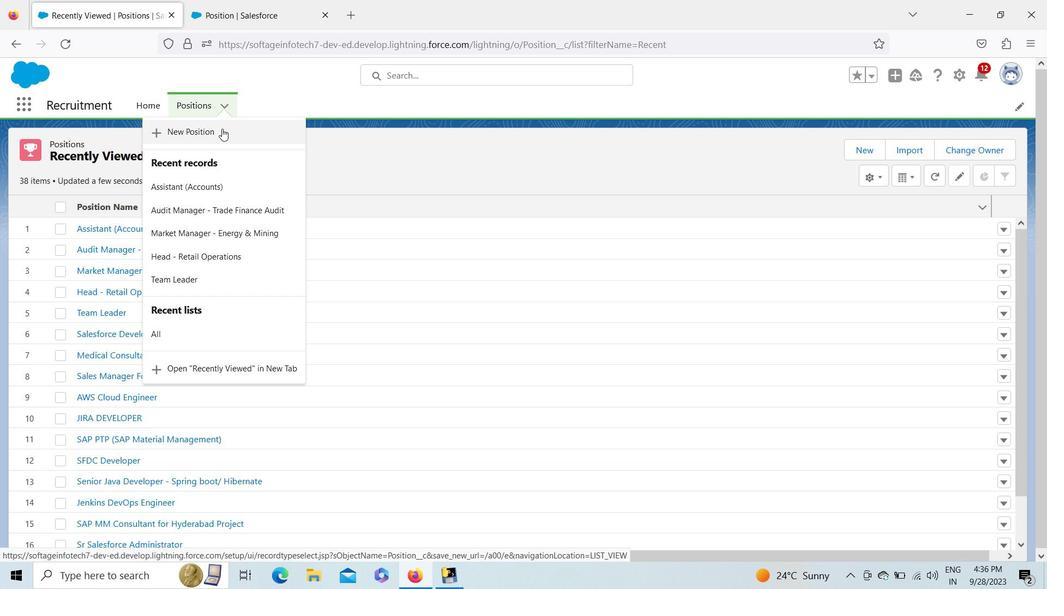 
Action: Mouse moved to (526, 393)
Screenshot: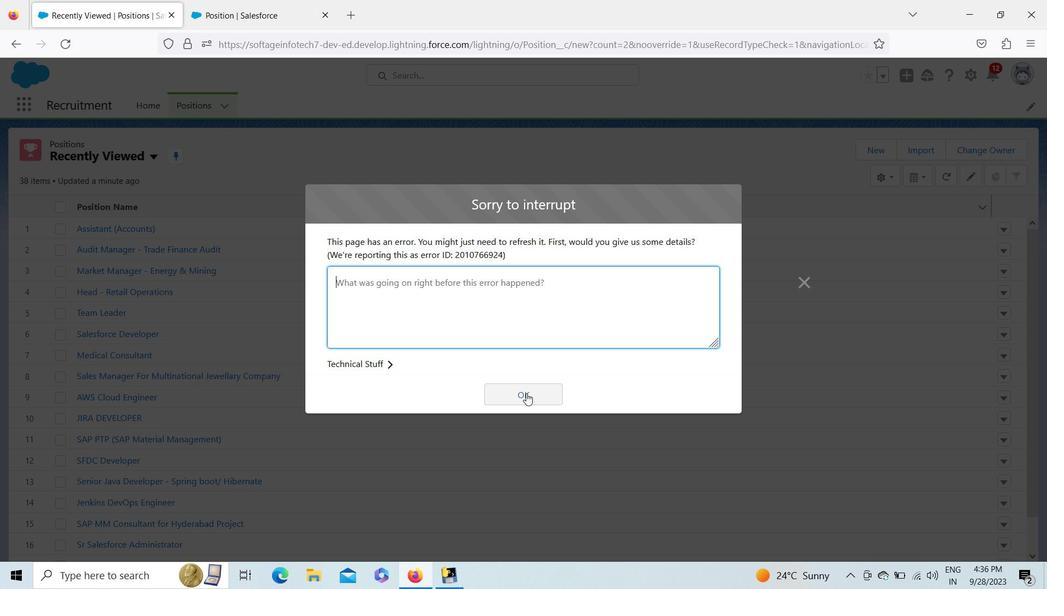 
Action: Mouse pressed left at (526, 393)
Screenshot: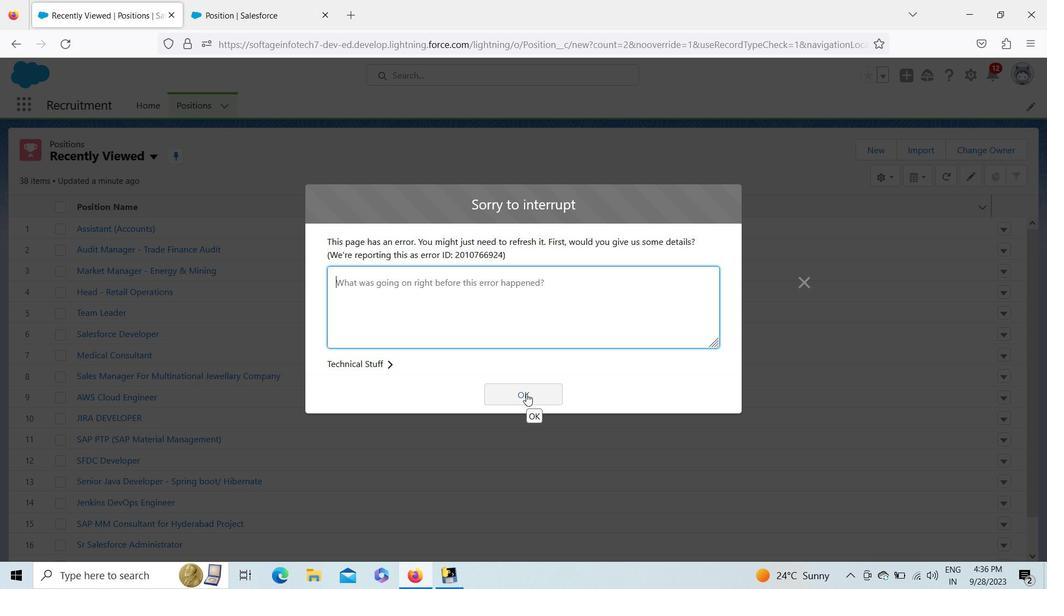 
Action: Mouse moved to (795, 280)
Screenshot: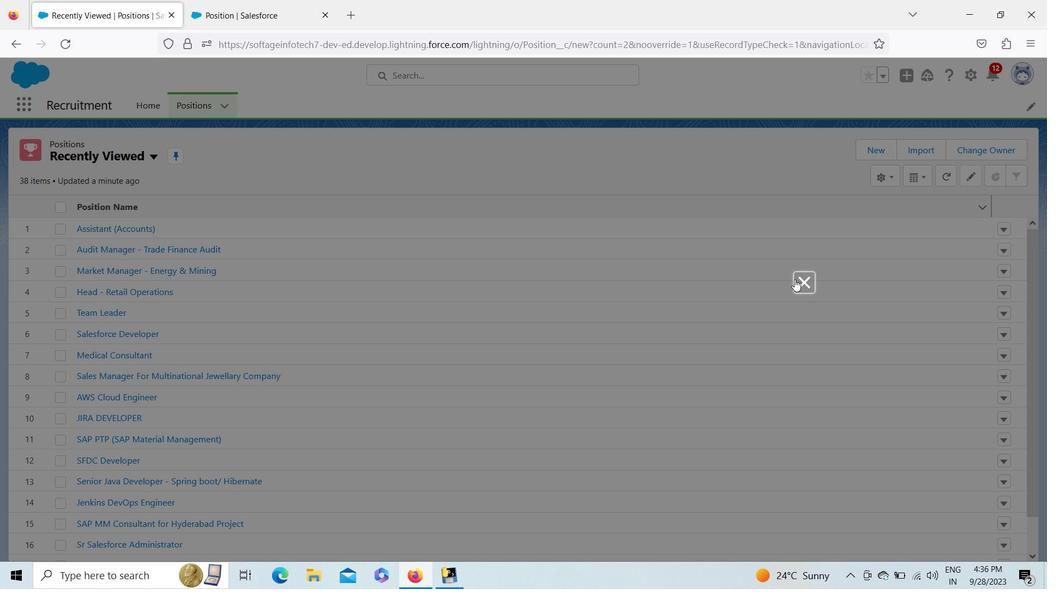 
Action: Mouse pressed left at (795, 280)
Screenshot: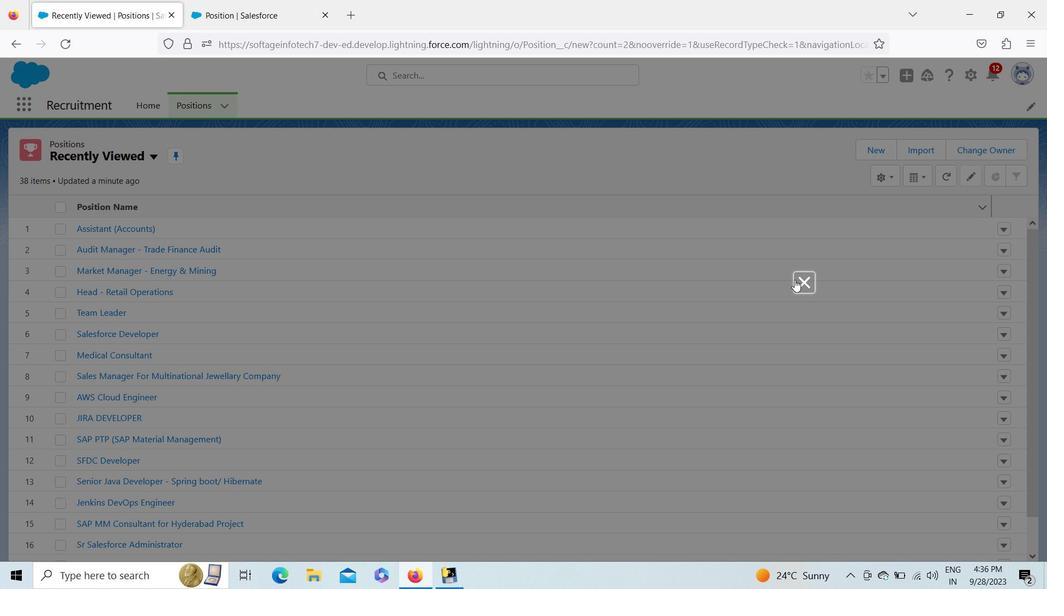 
Action: Mouse moved to (69, 48)
Screenshot: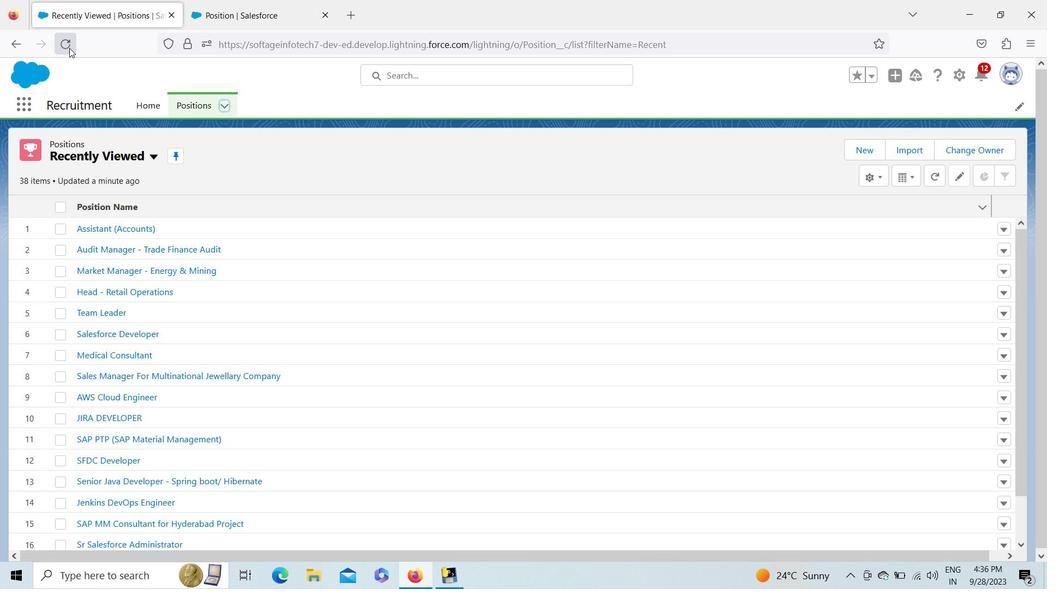 
Action: Mouse pressed left at (69, 48)
Screenshot: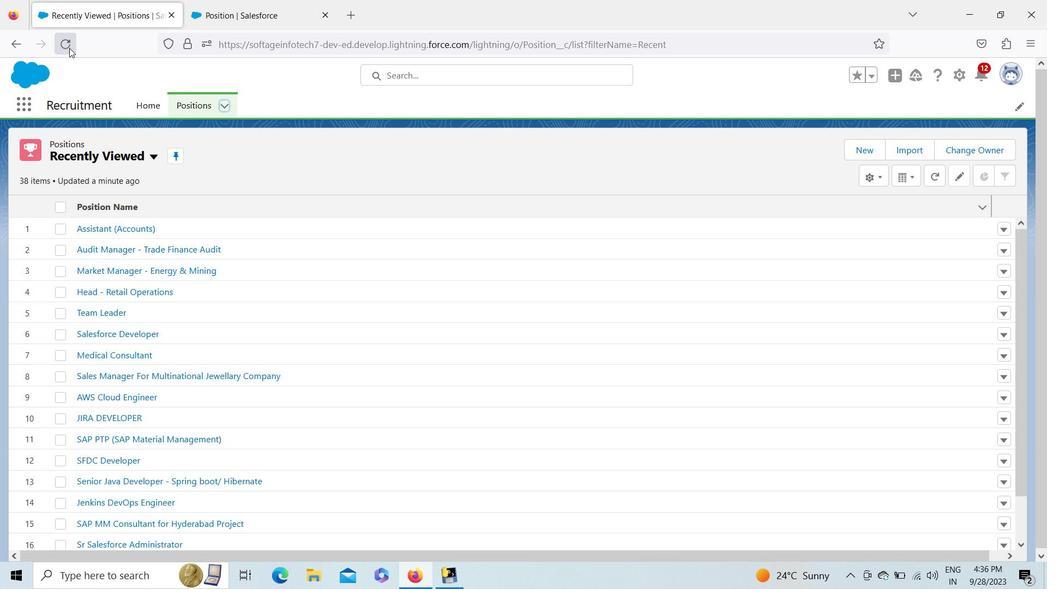 
Action: Mouse moved to (274, 10)
Screenshot: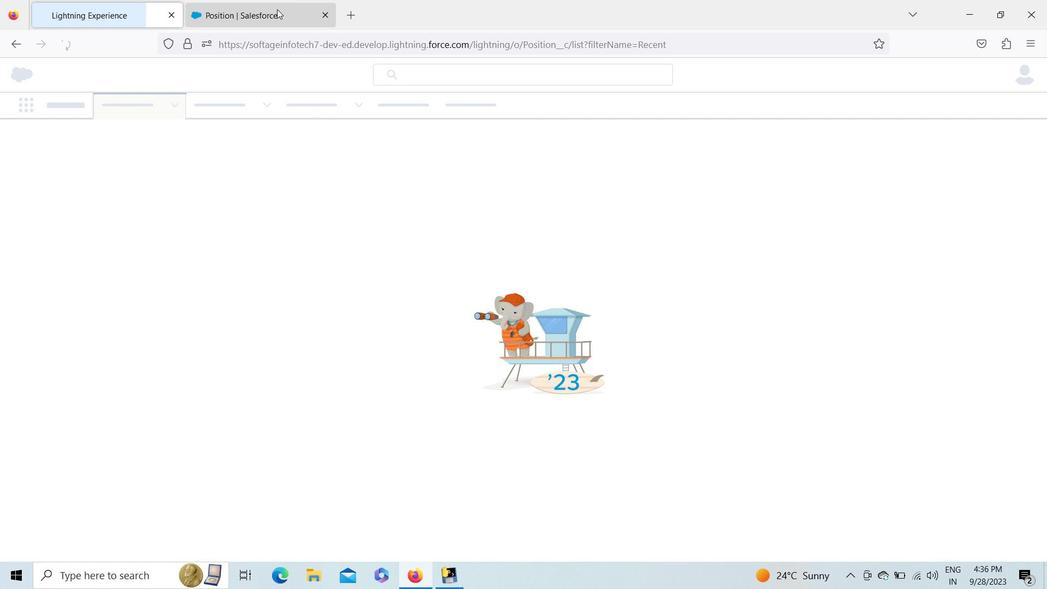 
Action: Mouse pressed left at (274, 10)
Screenshot: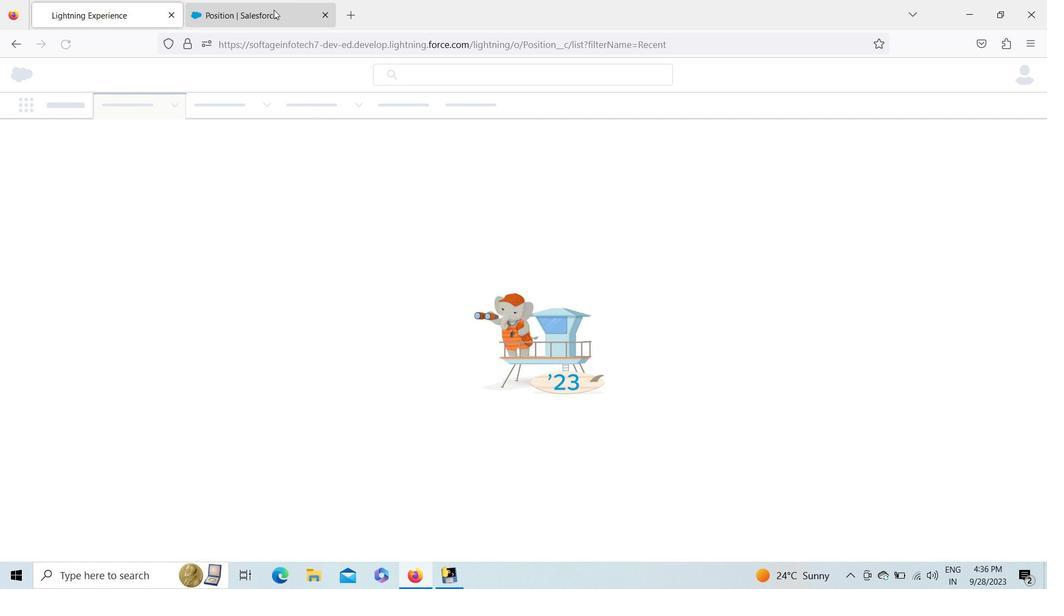 
Action: Mouse moved to (1026, 43)
Screenshot: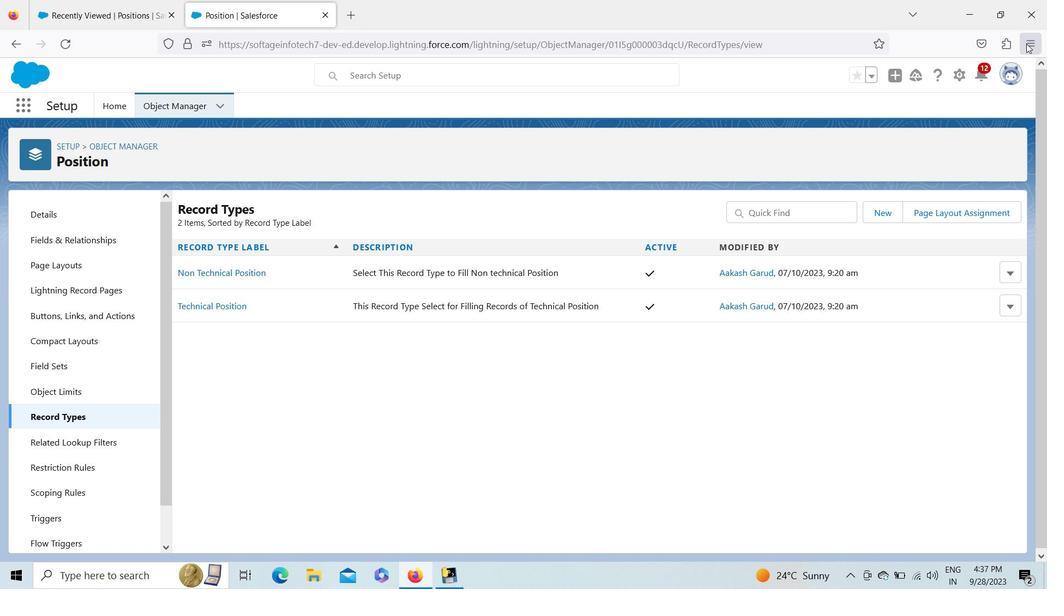 
Action: Mouse pressed left at (1026, 43)
Screenshot: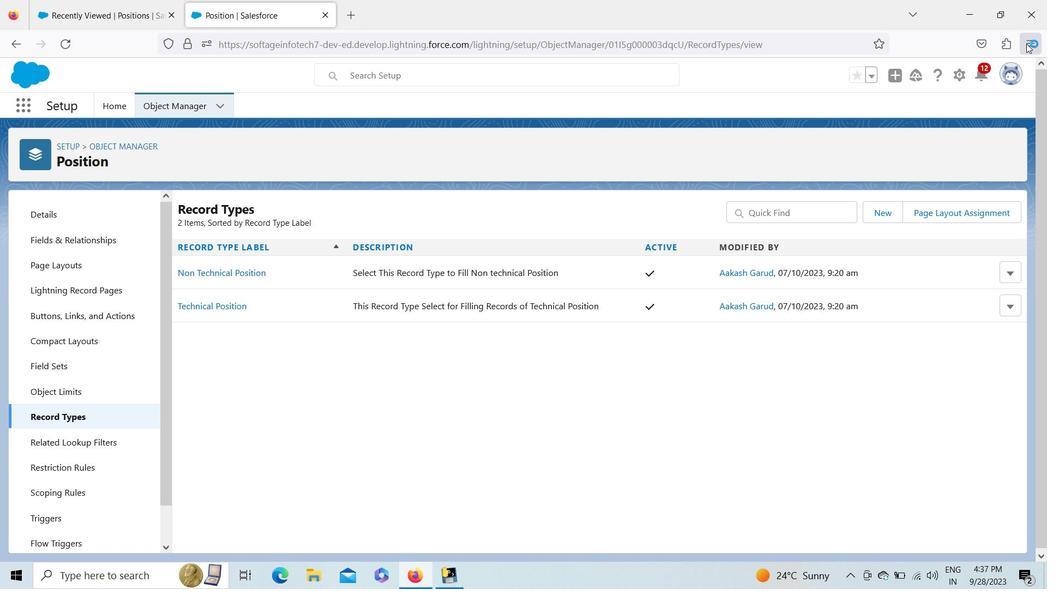 
Action: Mouse moved to (971, 415)
Screenshot: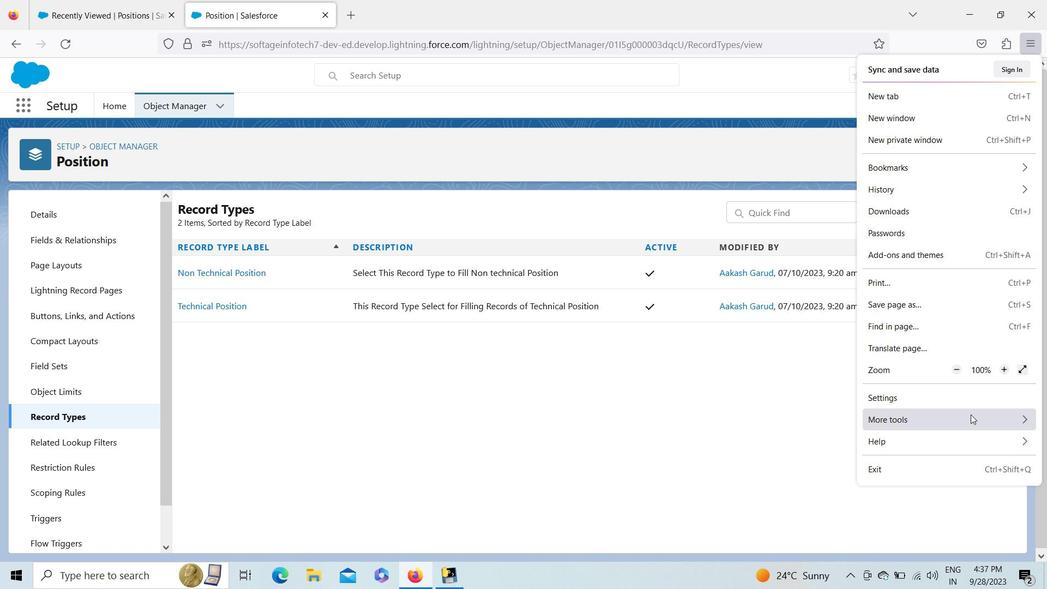 
Action: Mouse pressed left at (971, 415)
Screenshot: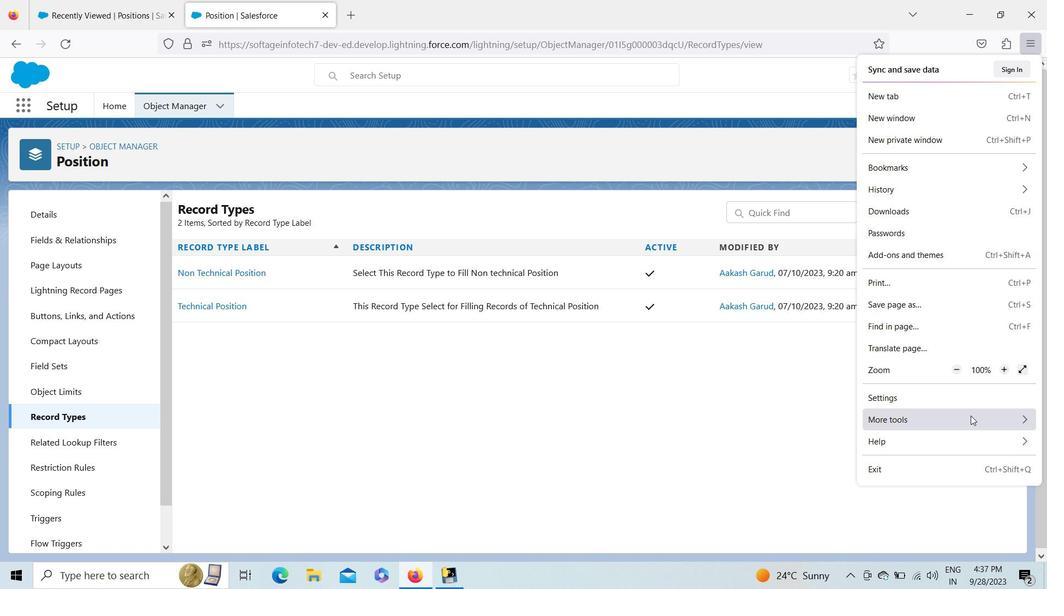 
Action: Mouse moved to (670, 440)
Screenshot: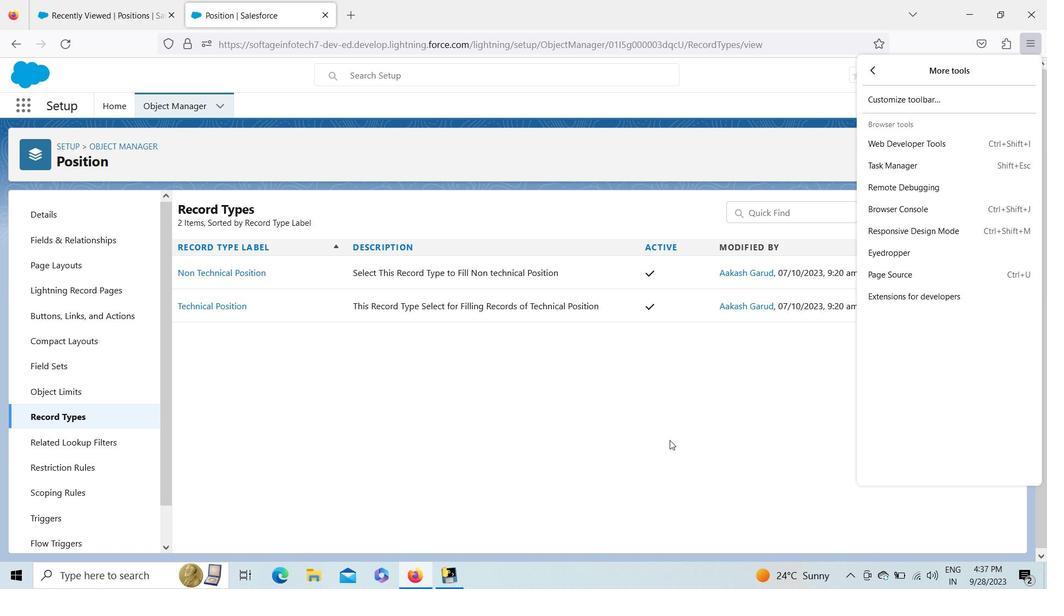 
Action: Mouse pressed left at (670, 440)
Screenshot: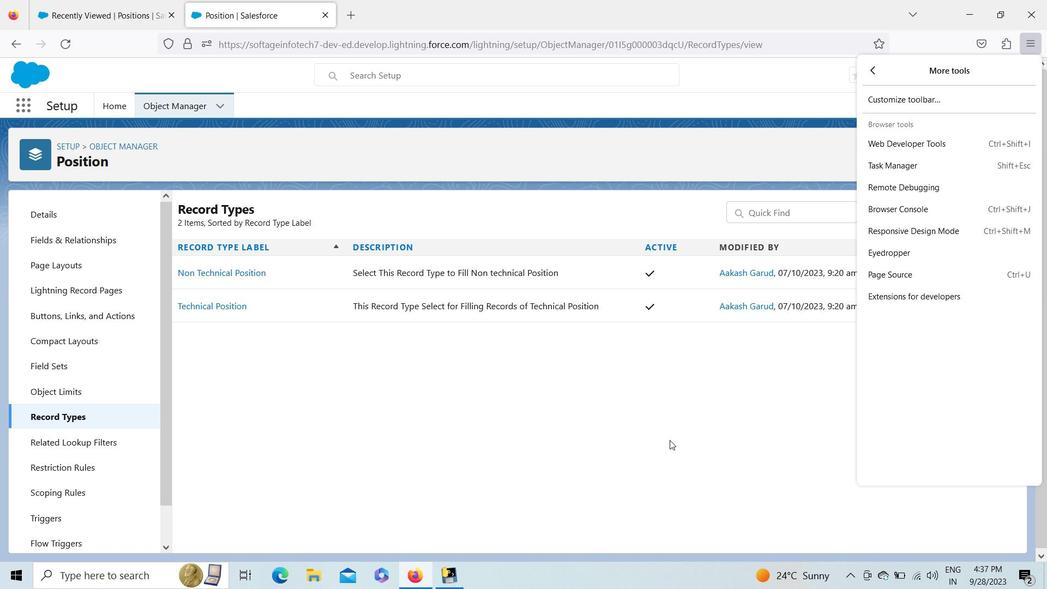
Action: Mouse moved to (55, 51)
Screenshot: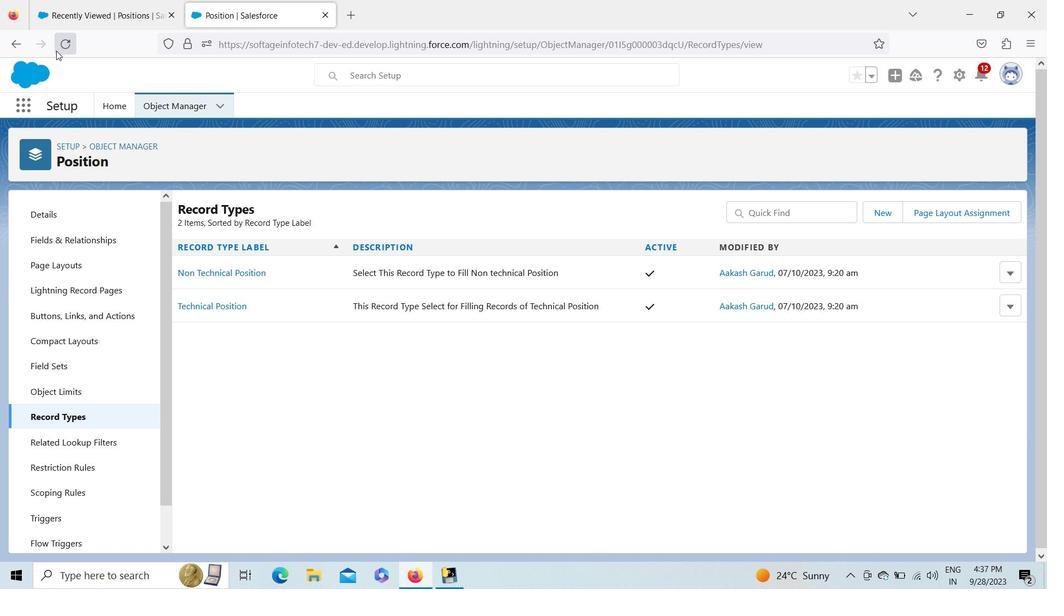 
Action: Mouse pressed left at (55, 51)
Screenshot: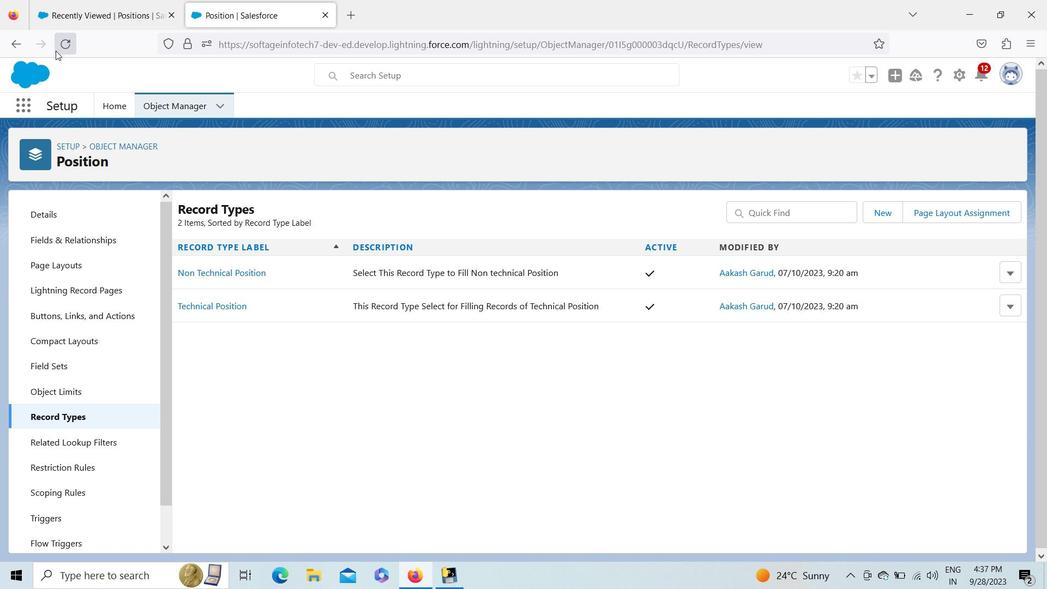 
Action: Mouse moved to (86, 24)
Screenshot: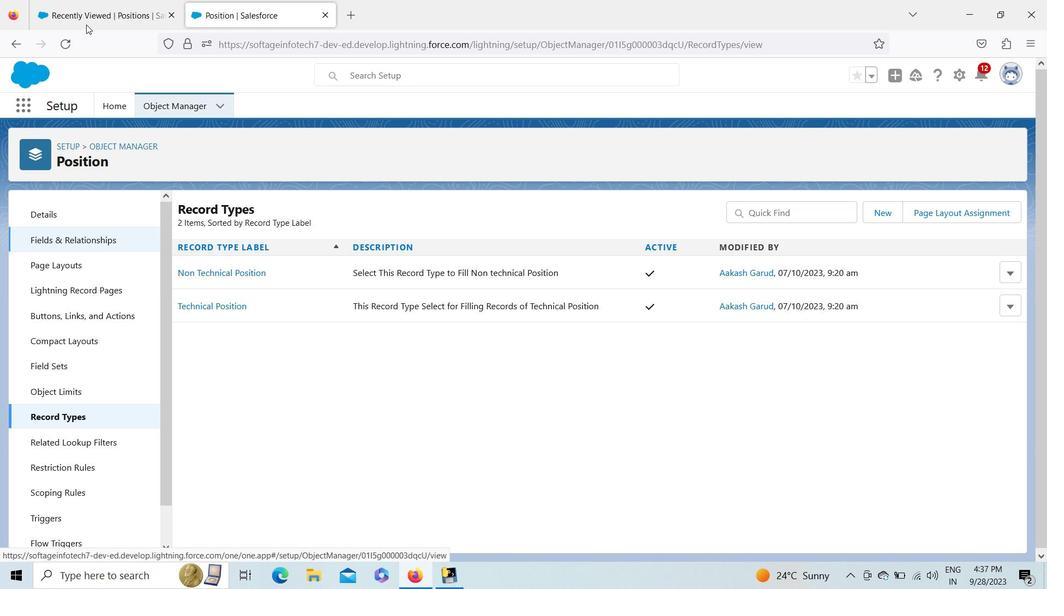 
Action: Mouse pressed left at (86, 24)
Screenshot: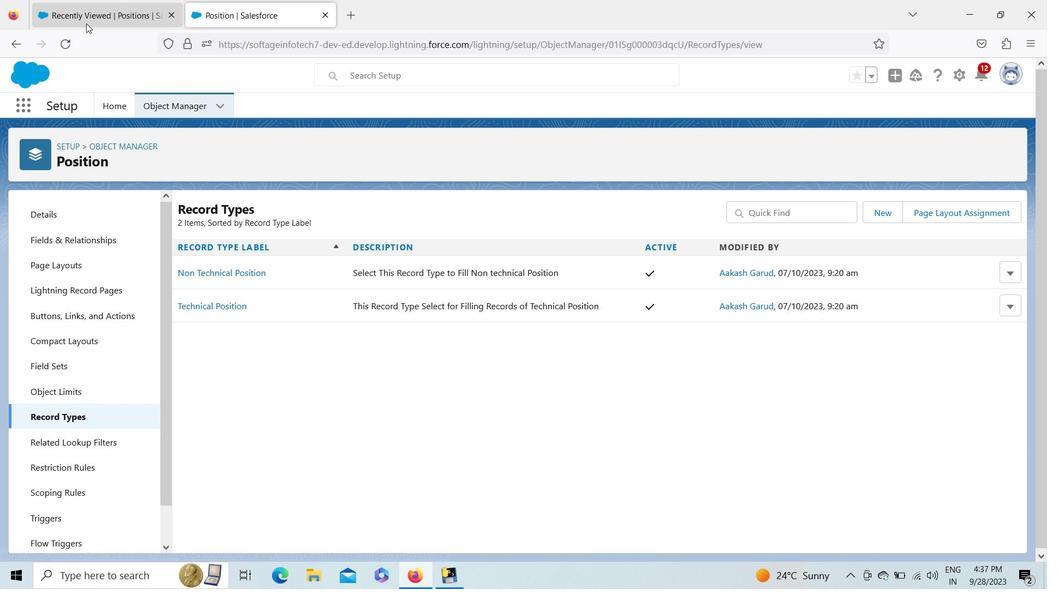 
Action: Mouse moved to (63, 43)
Screenshot: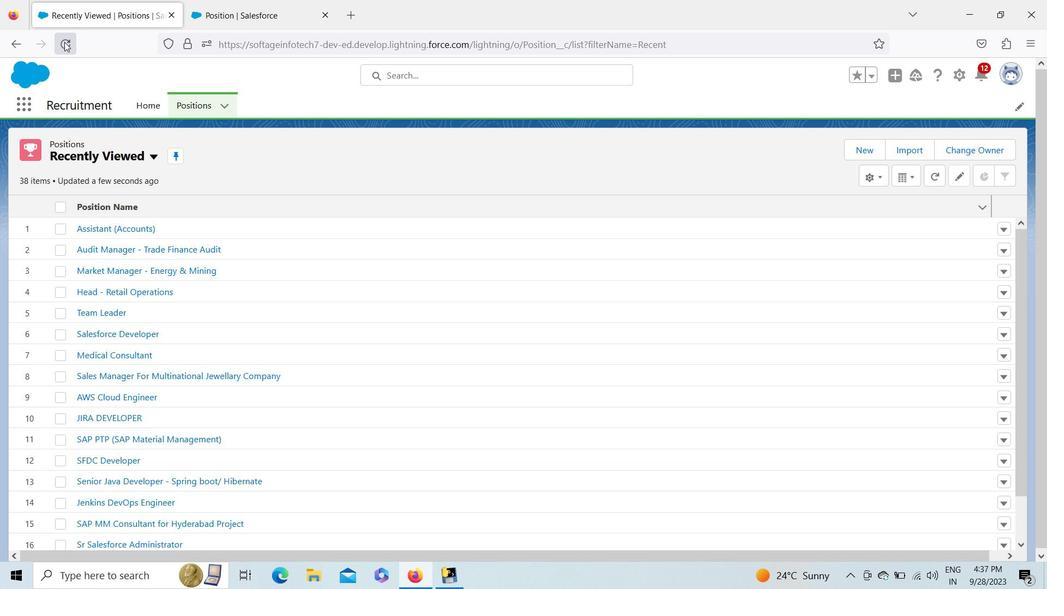 
Action: Mouse pressed left at (63, 43)
Screenshot: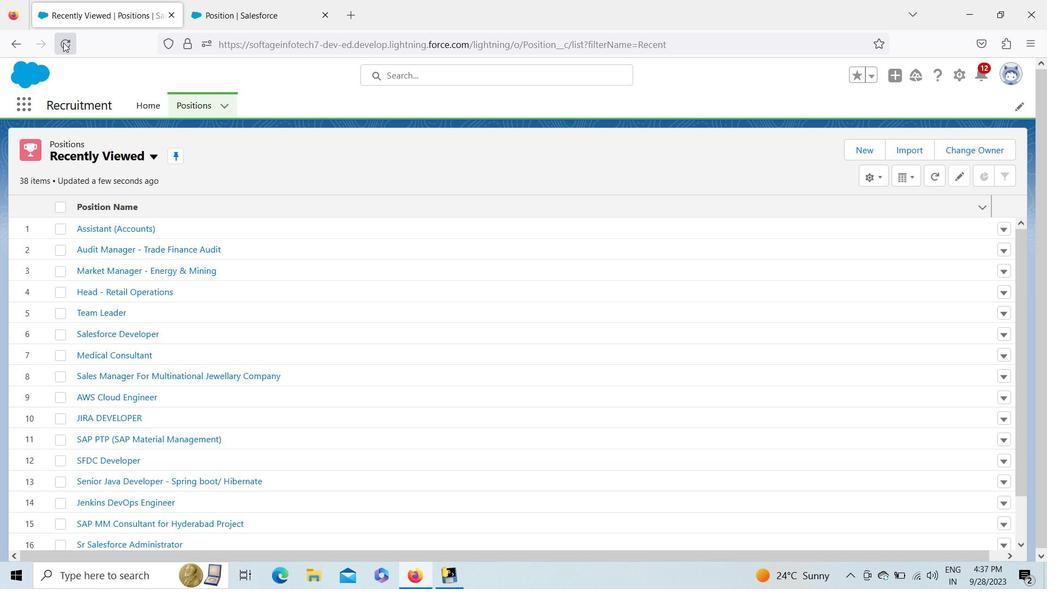 
Action: Mouse moved to (881, 142)
Screenshot: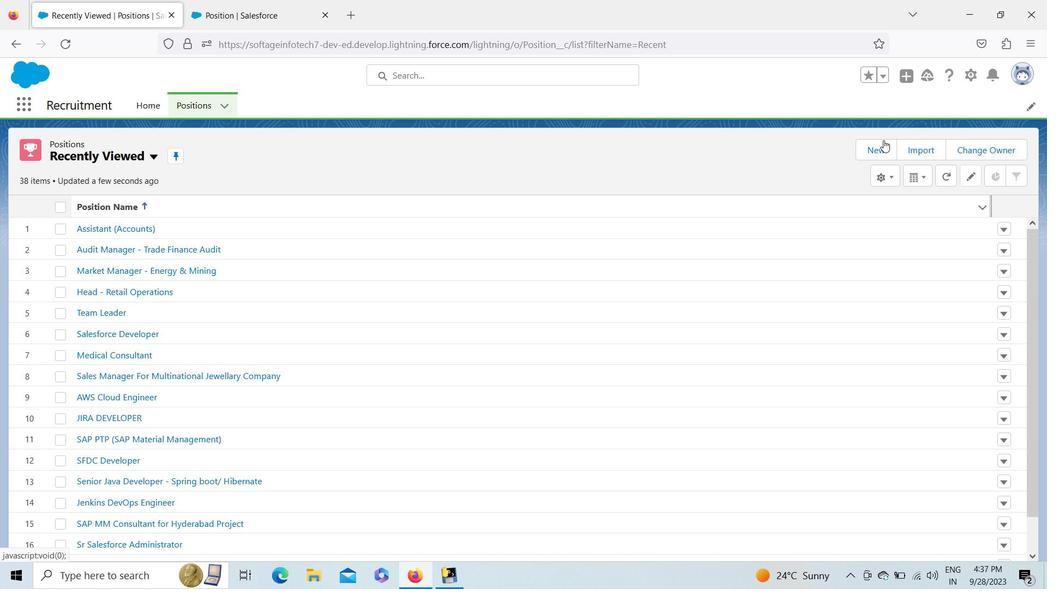 
Action: Mouse pressed left at (881, 142)
Screenshot: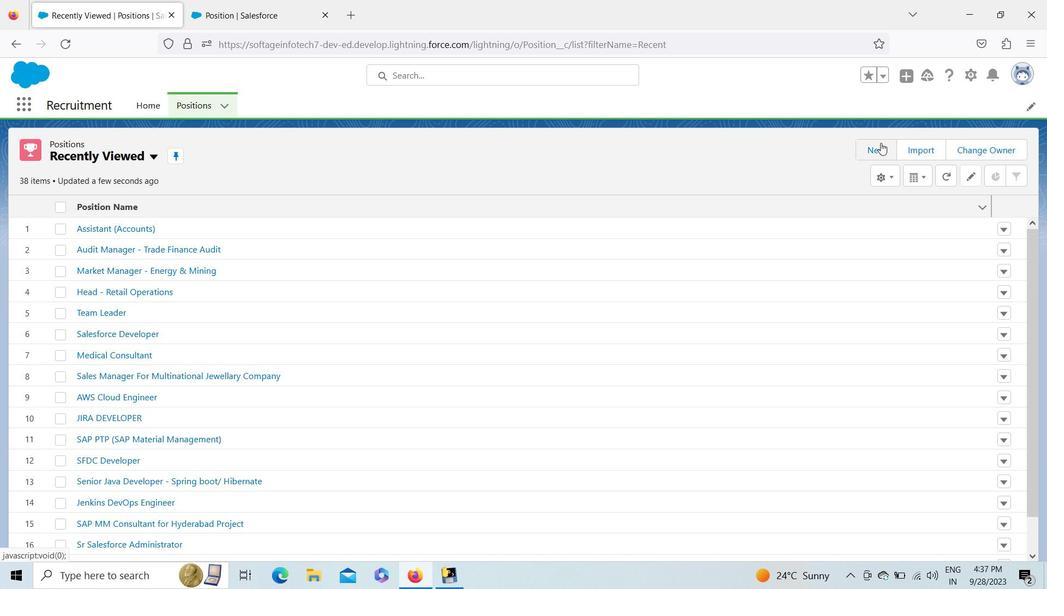 
Action: Mouse moved to (806, 283)
Screenshot: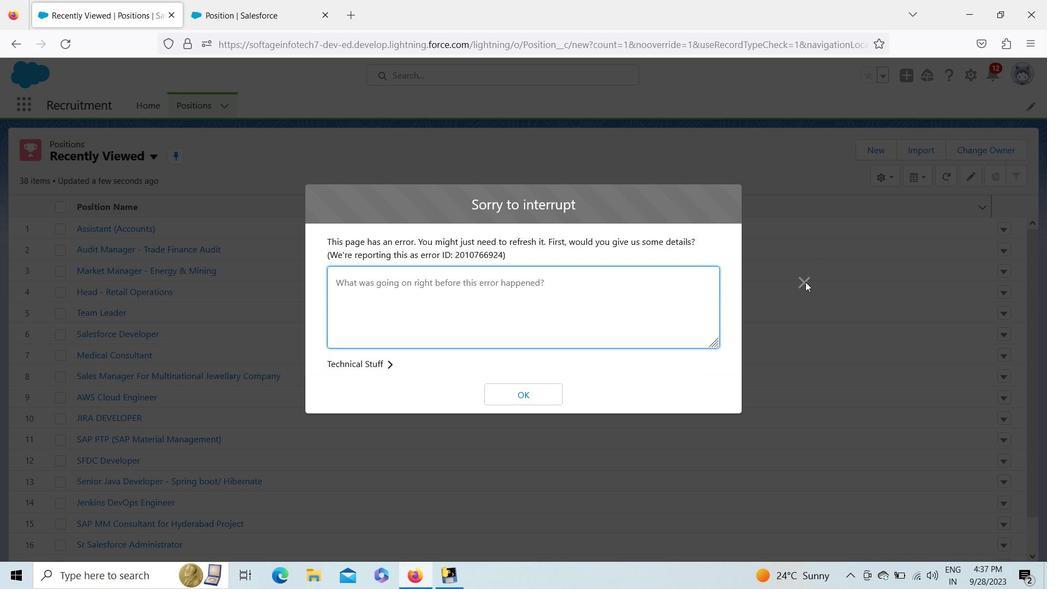 
Action: Mouse pressed left at (806, 283)
Screenshot: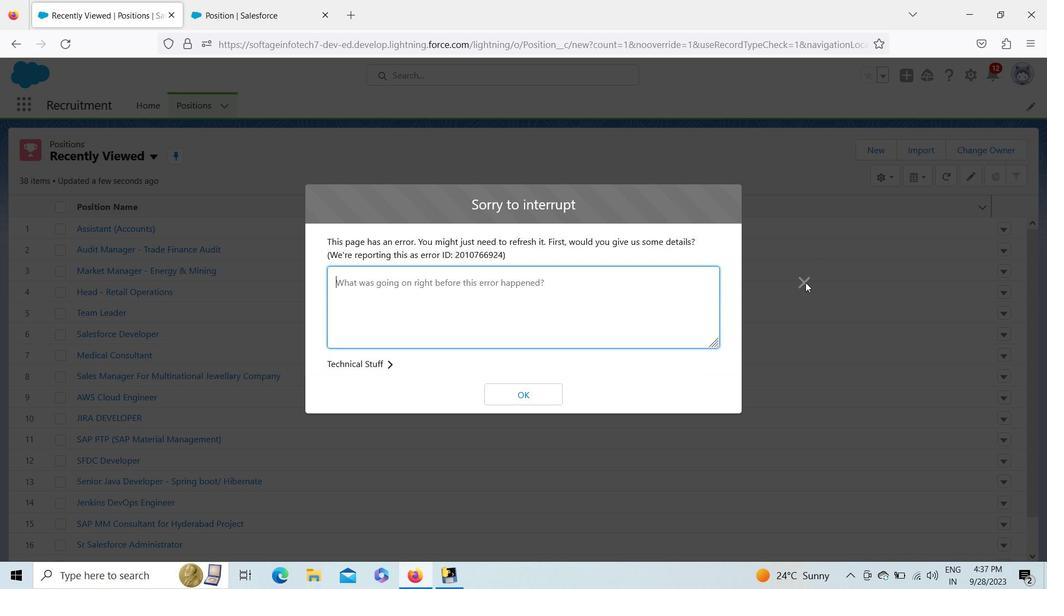 
Action: Mouse moved to (545, 393)
Screenshot: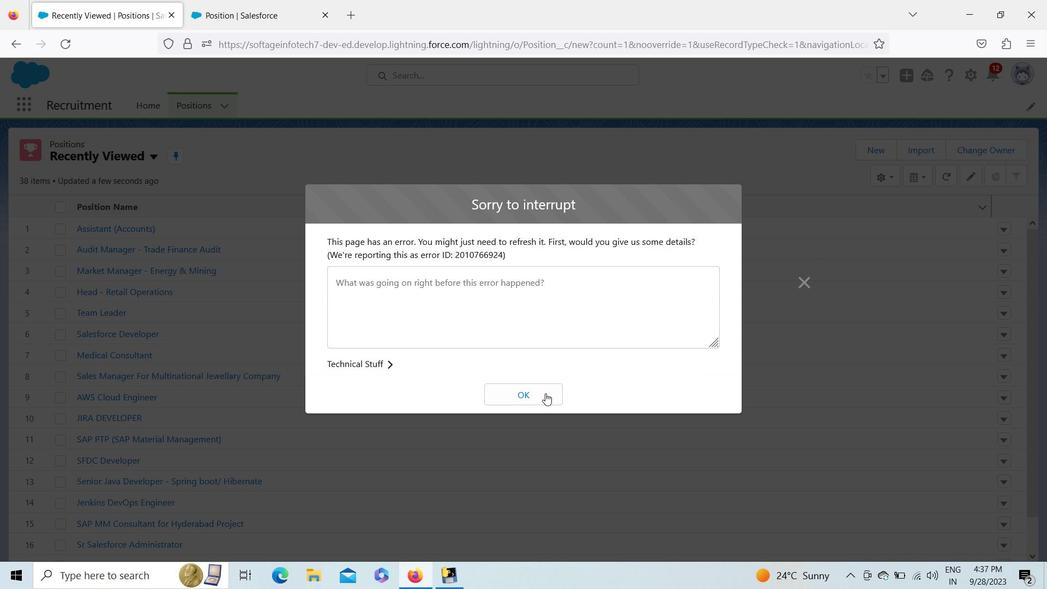 
Action: Mouse pressed left at (545, 393)
Screenshot: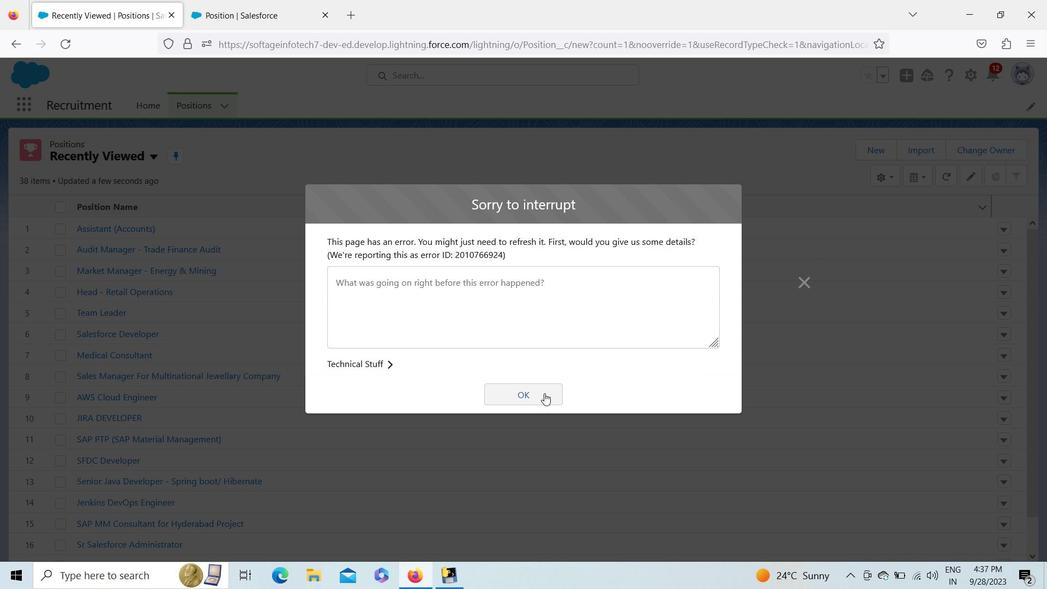 
Action: Mouse moved to (801, 278)
Screenshot: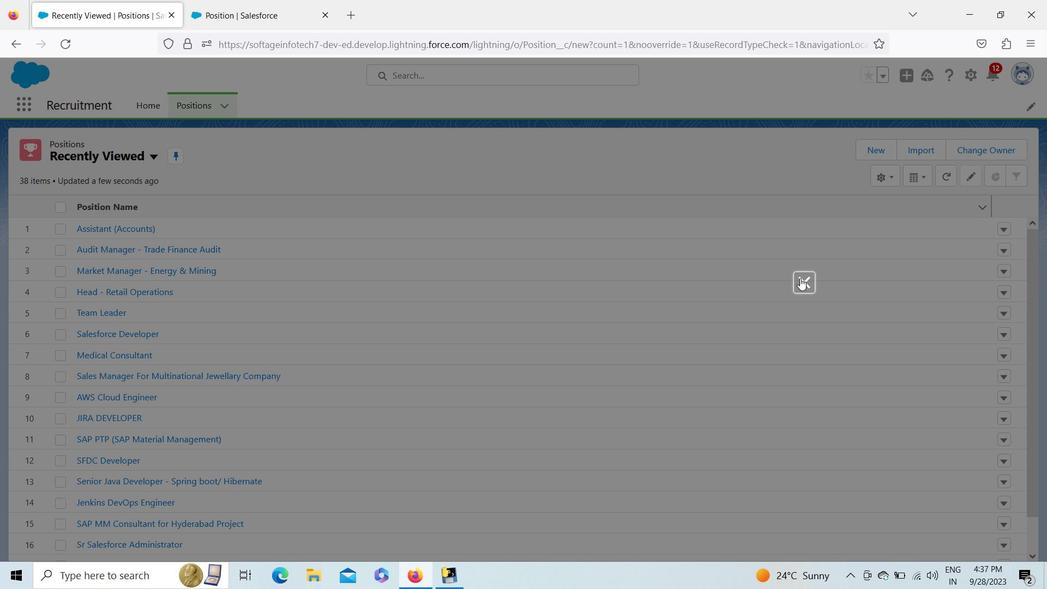 
Action: Mouse pressed left at (801, 278)
Screenshot: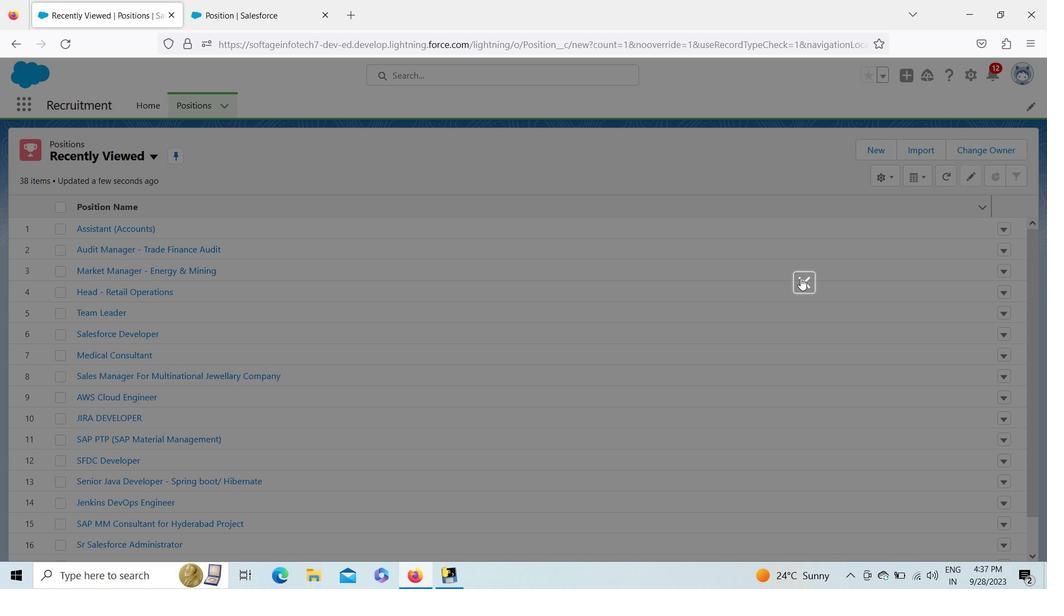 
Action: Mouse moved to (214, 7)
Screenshot: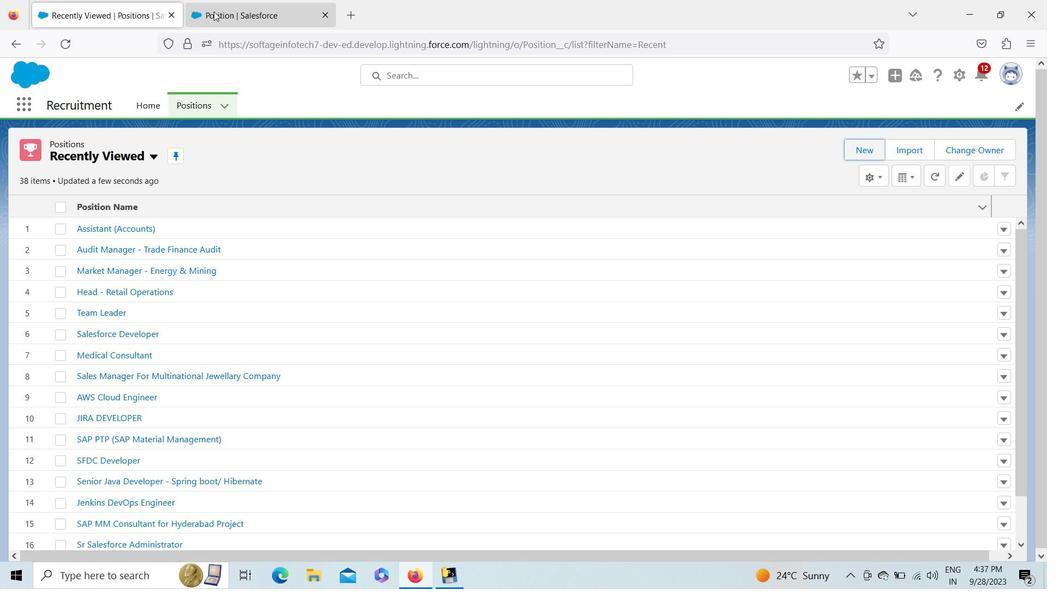 
Action: Mouse pressed left at (214, 7)
Screenshot: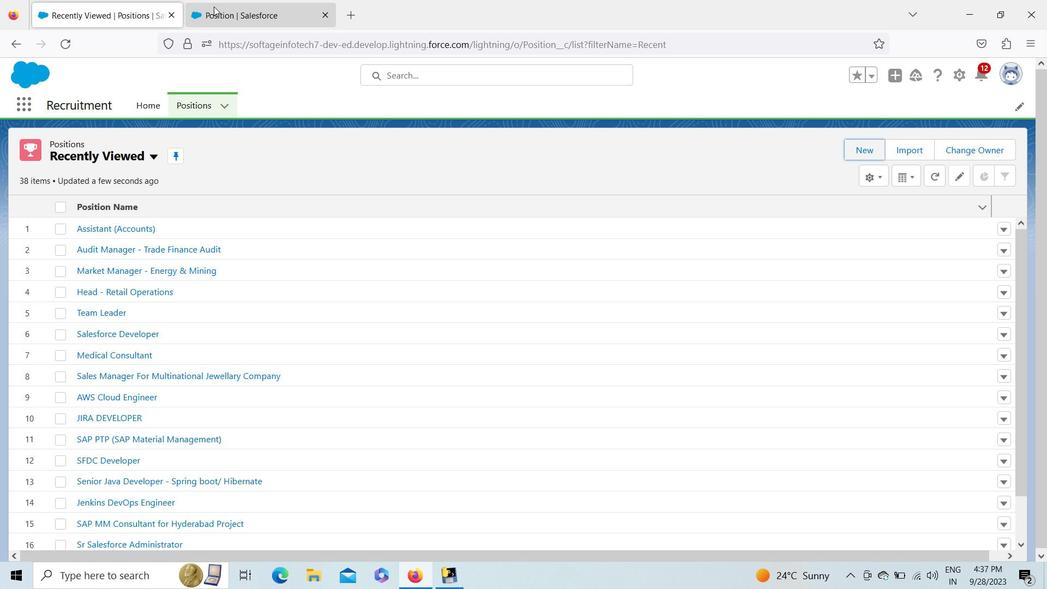 
Action: Mouse moved to (1016, 307)
Screenshot: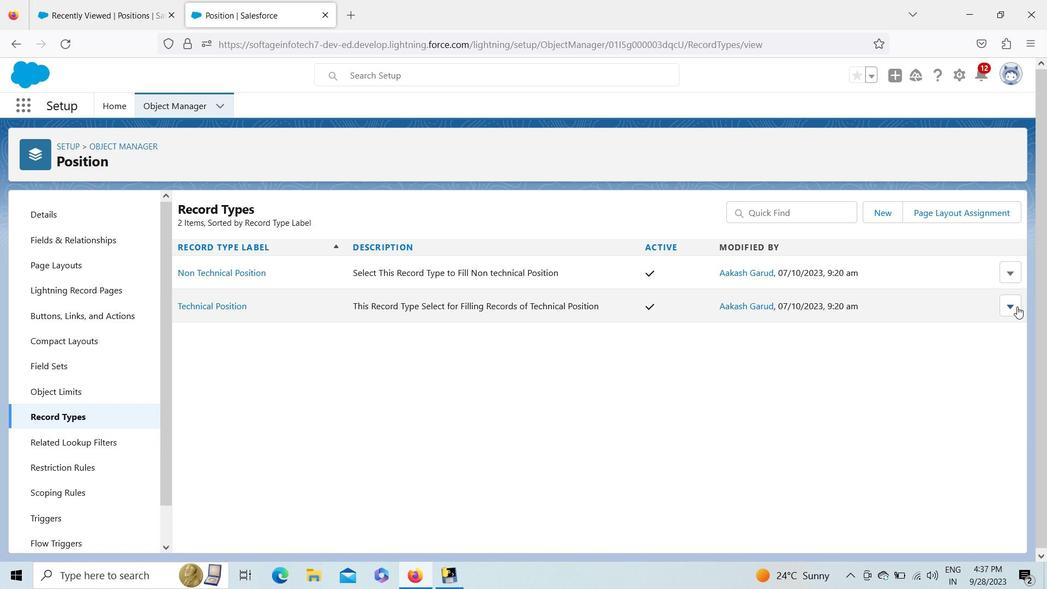 
Action: Mouse pressed left at (1016, 307)
Screenshot: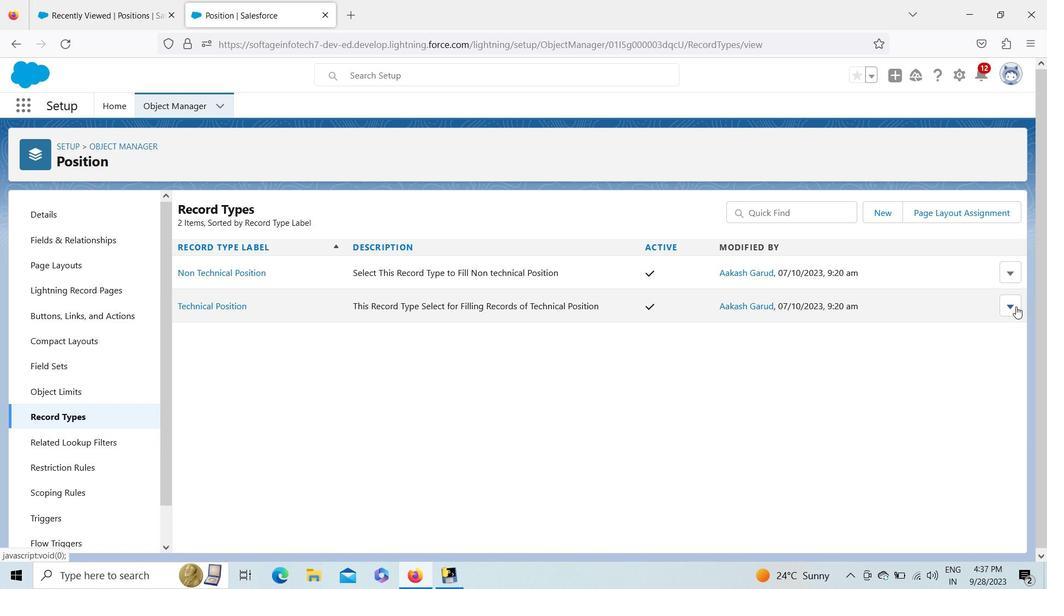 
Action: Mouse moved to (988, 360)
Screenshot: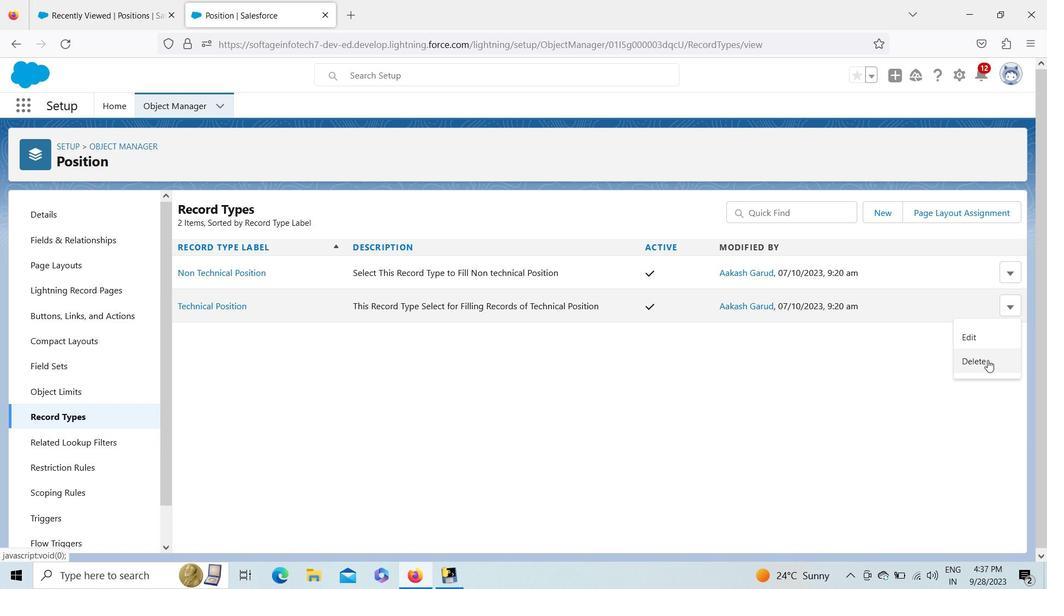 
Action: Mouse pressed left at (988, 360)
Screenshot: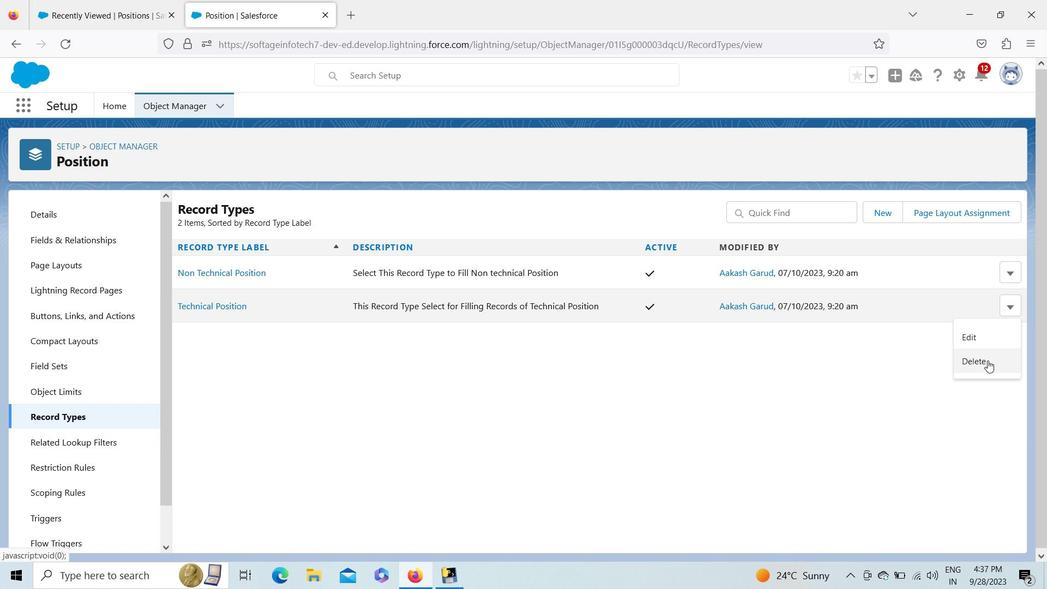 
Action: Mouse moved to (693, 322)
Screenshot: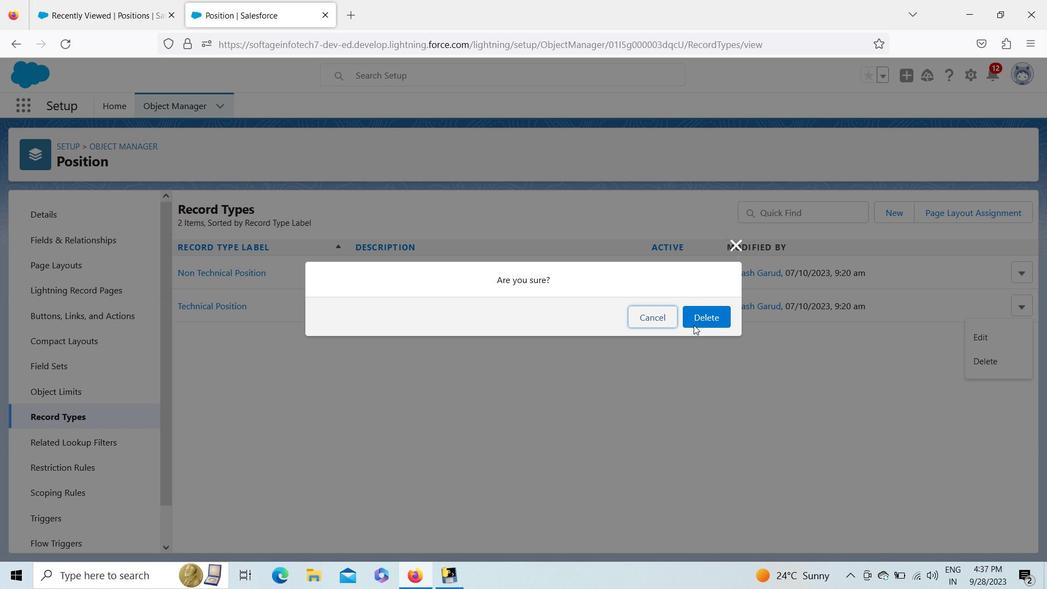 
Action: Mouse pressed left at (693, 322)
Screenshot: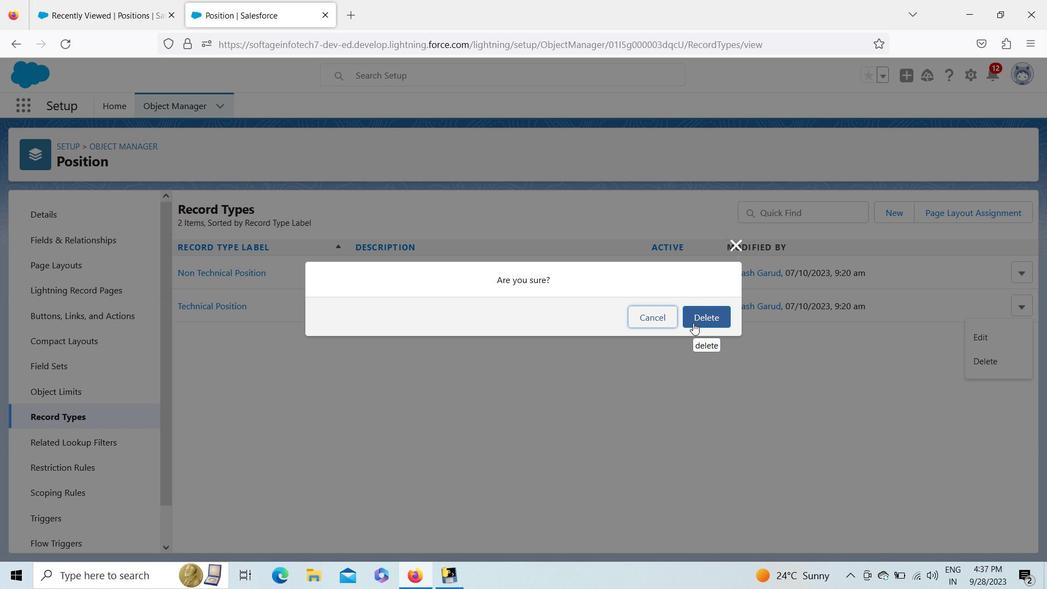 
Action: Mouse moved to (87, 272)
Screenshot: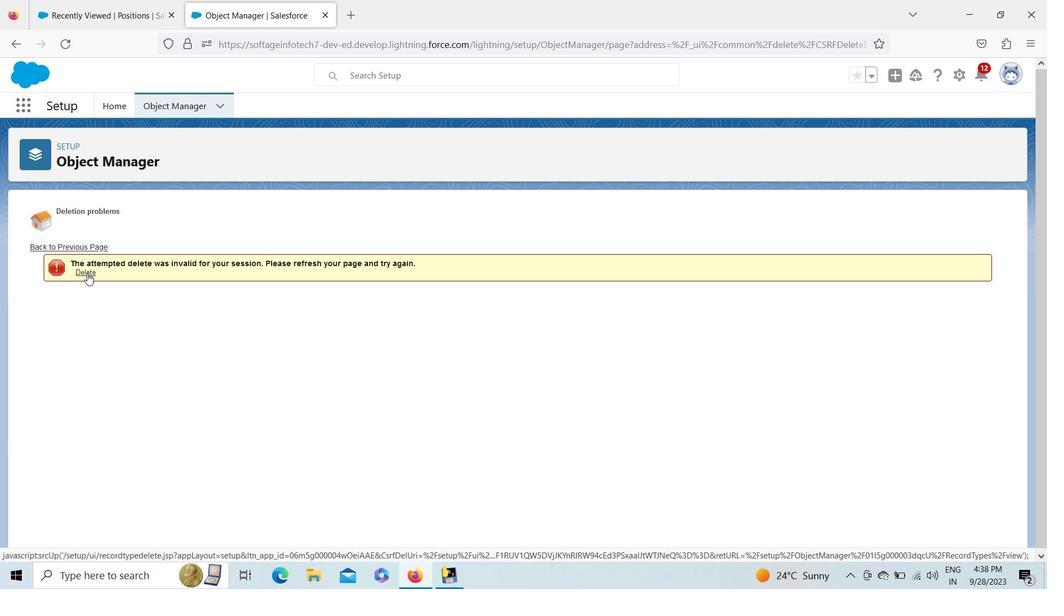 
Action: Mouse pressed left at (87, 272)
Screenshot: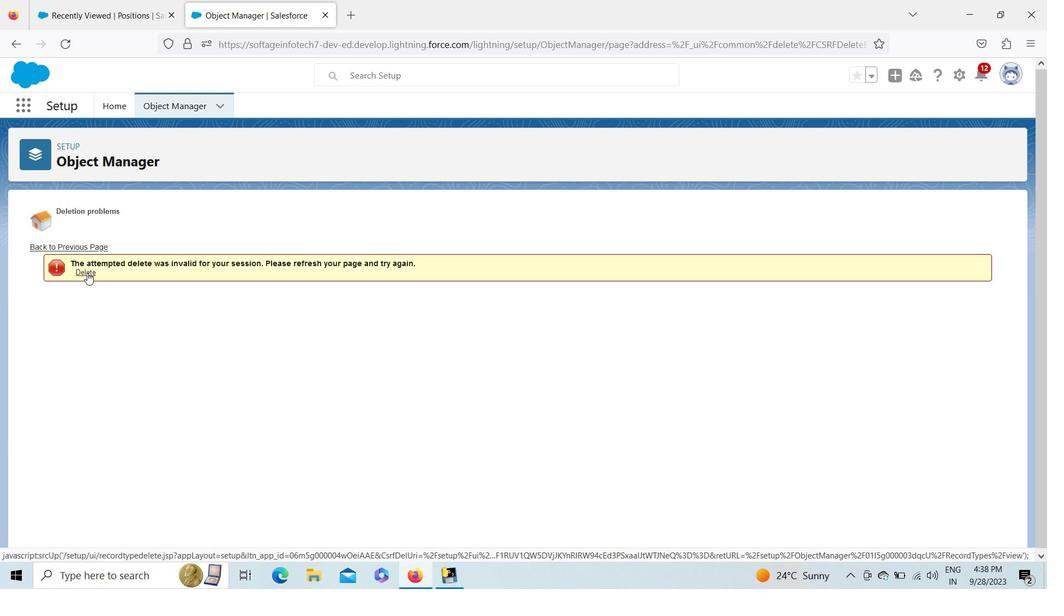 
Action: Mouse moved to (1015, 524)
Screenshot: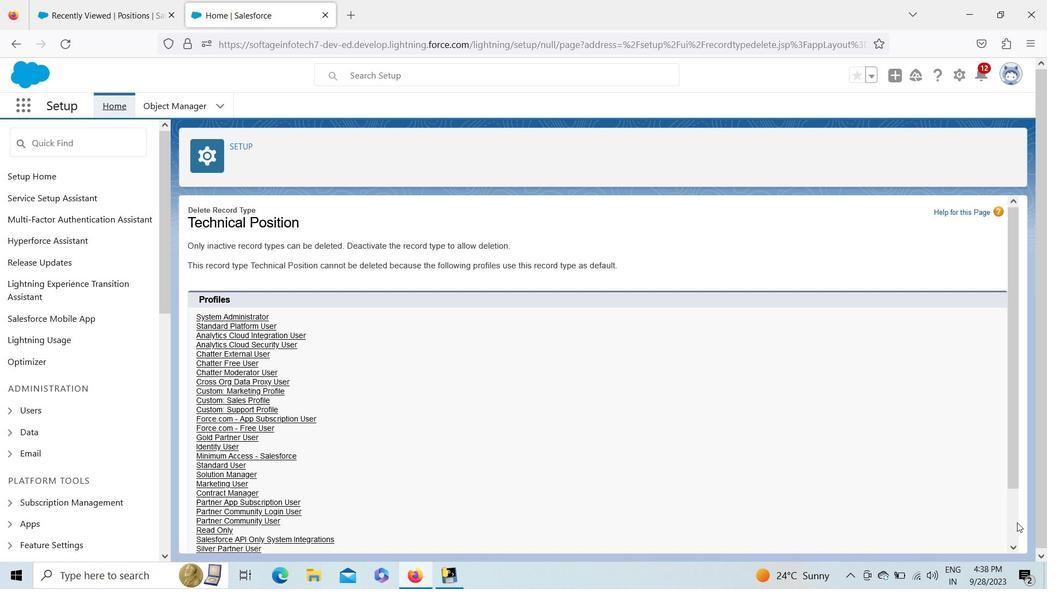 
Action: Mouse pressed left at (1015, 524)
Screenshot: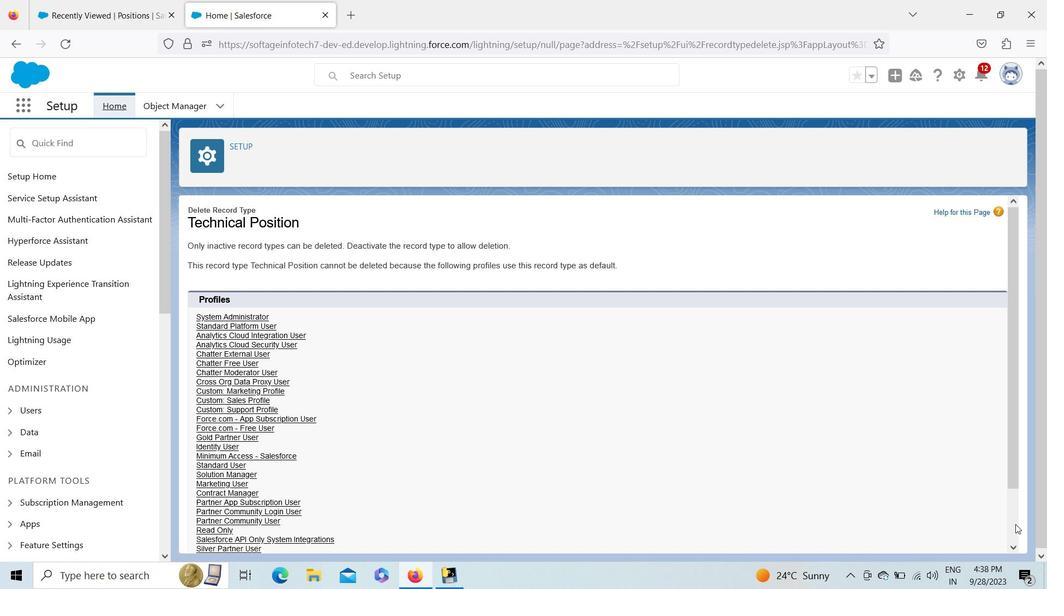 
Action: Mouse pressed left at (1015, 524)
Screenshot: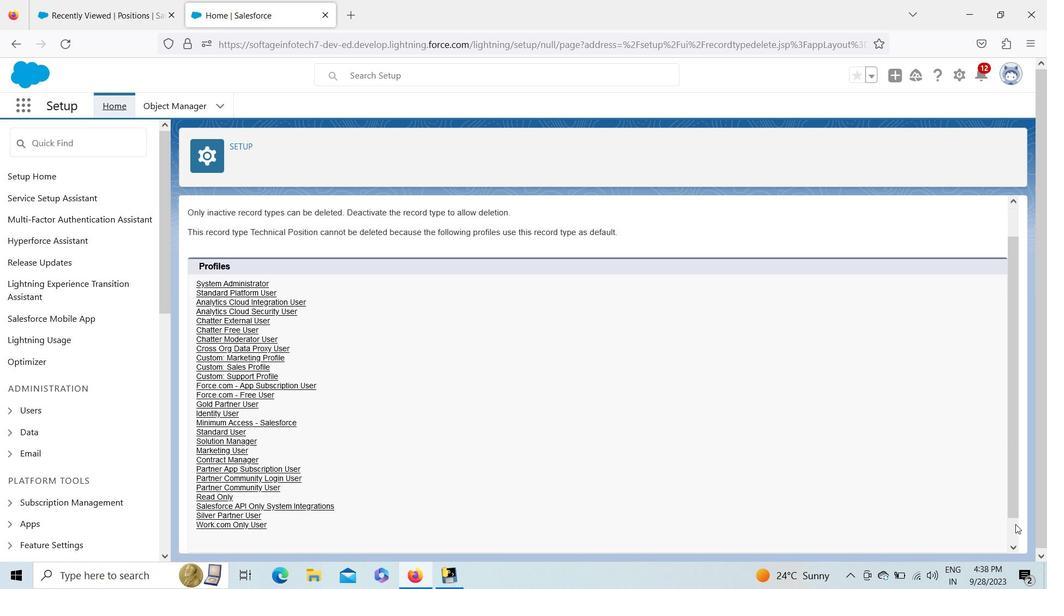 
Action: Mouse moved to (458, 537)
Screenshot: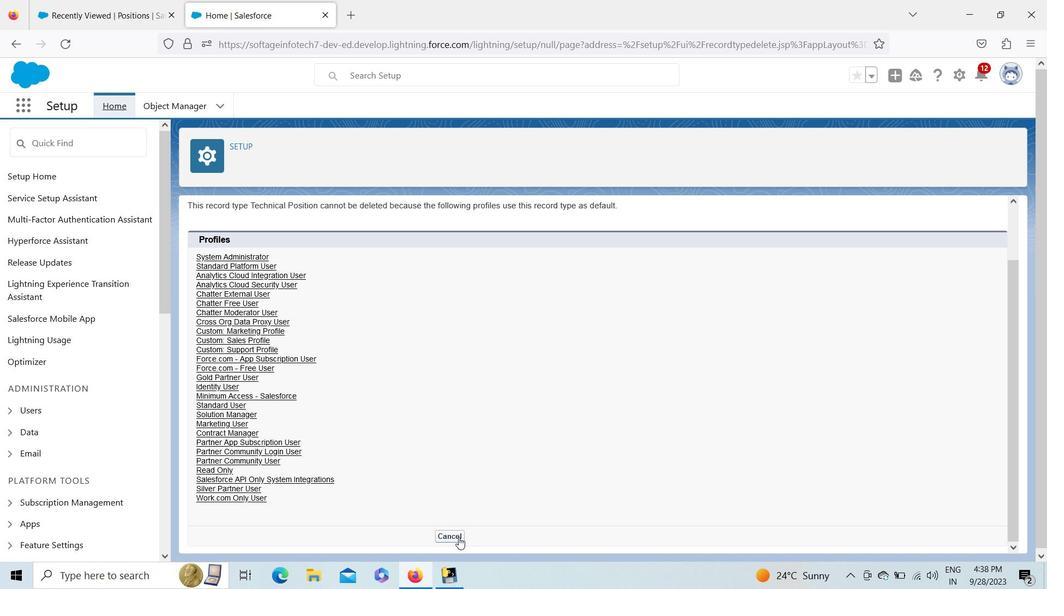 
Action: Mouse pressed left at (458, 537)
Screenshot: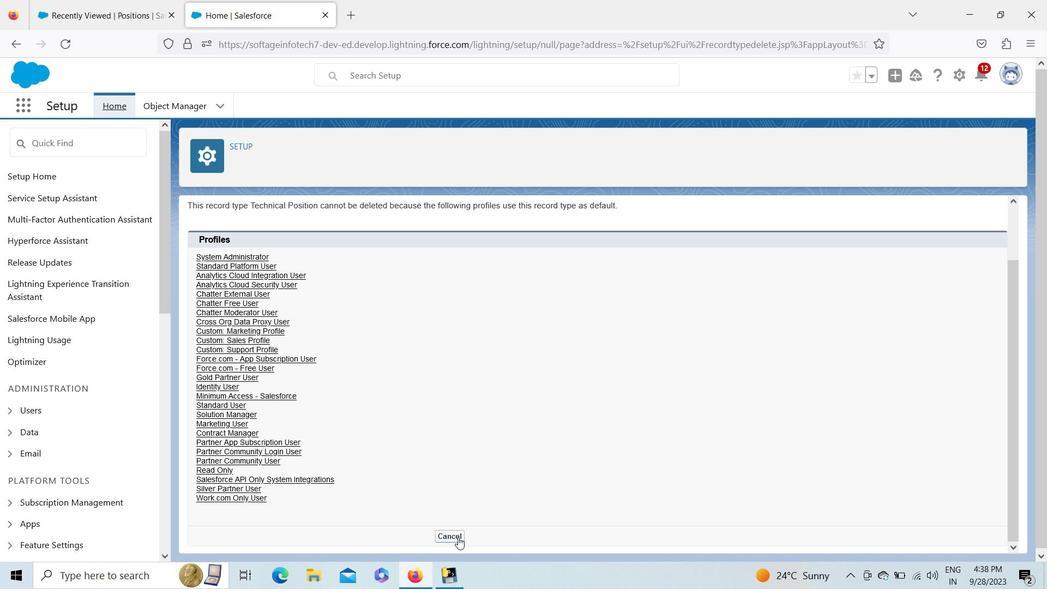 
Action: Mouse moved to (1002, 271)
Screenshot: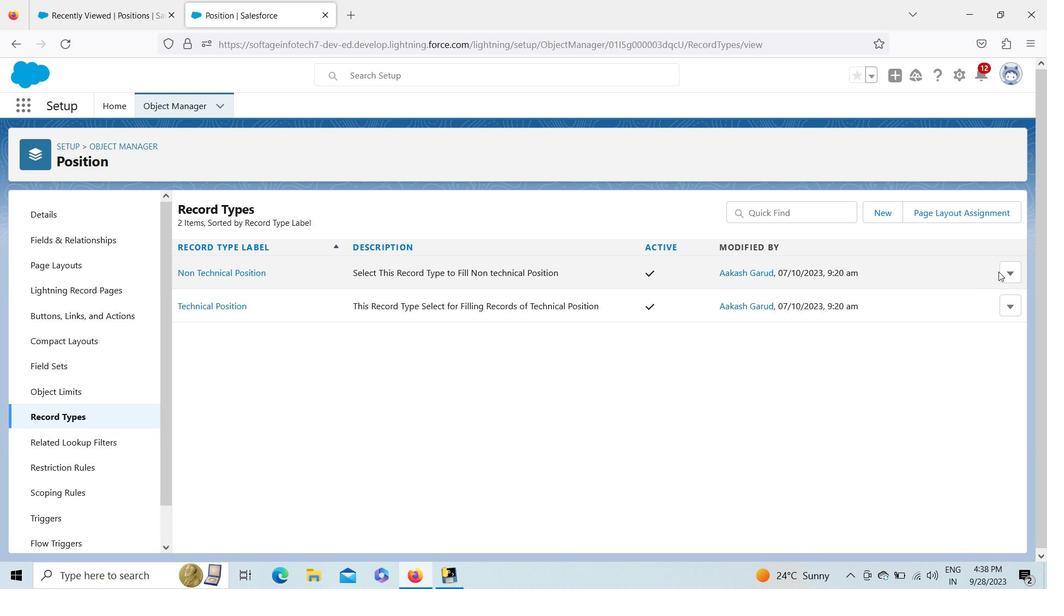 
Action: Mouse pressed left at (1002, 271)
Screenshot: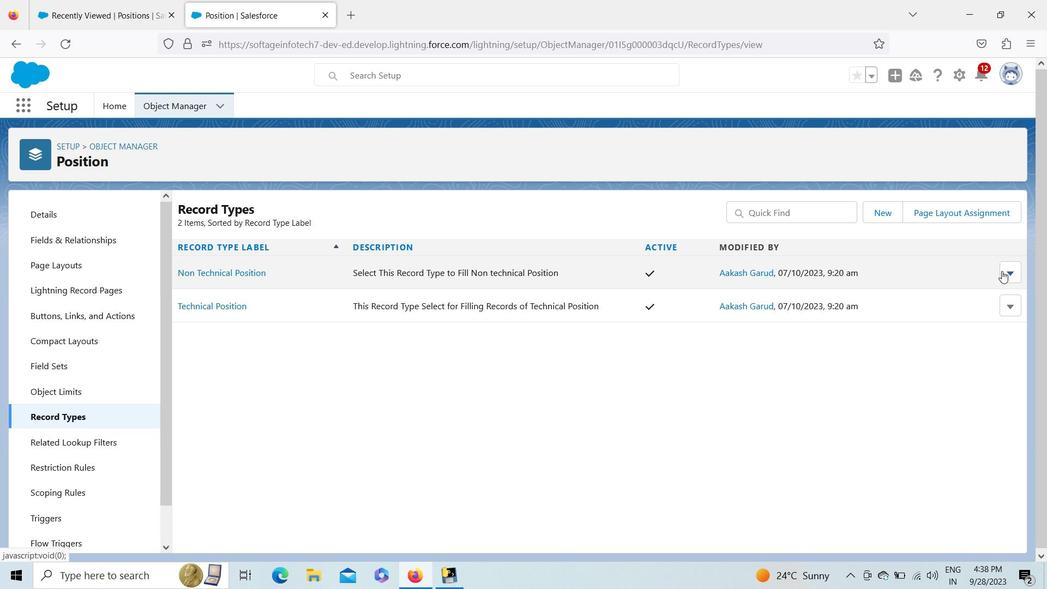 
Action: Mouse moved to (979, 296)
Screenshot: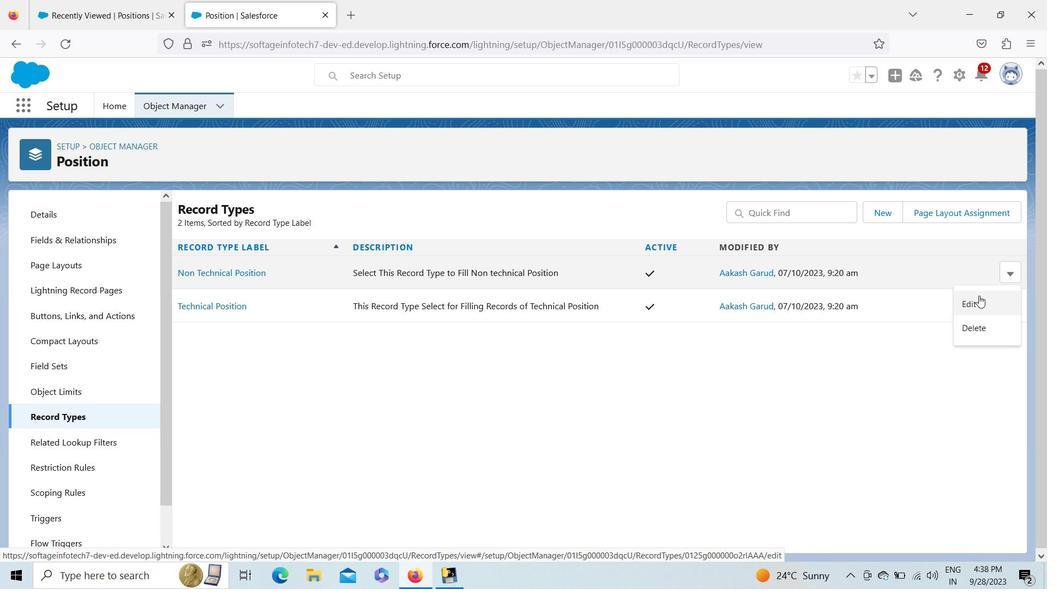 
Action: Mouse pressed left at (979, 296)
Screenshot: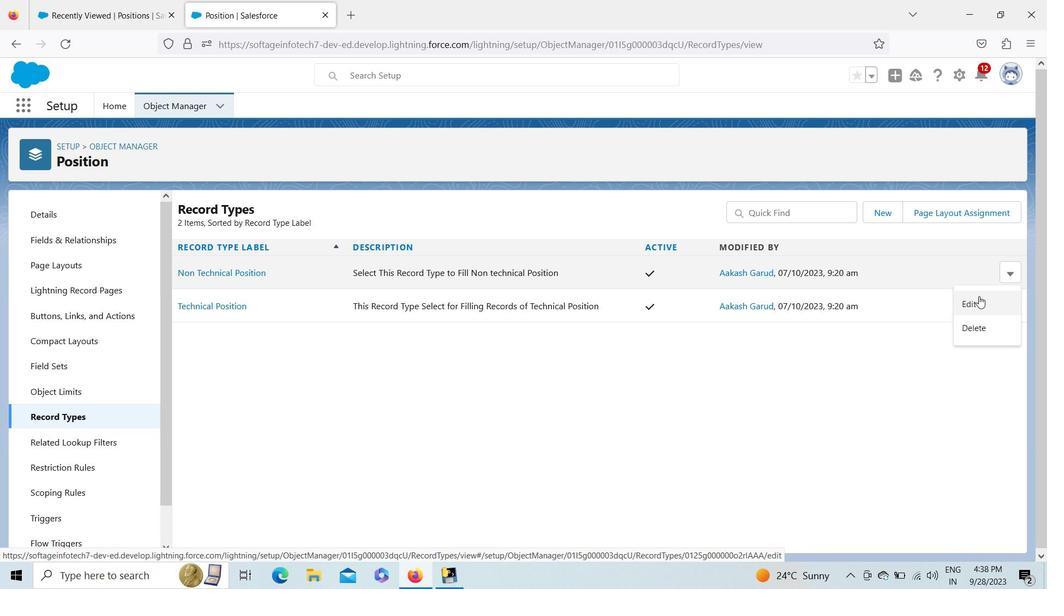 
Action: Mouse moved to (351, 362)
